Task: Look for space in Ceská Lípa, Czech Republic from 12th July, 2023 to 16th July, 2023 for 8 adults in price range Rs.10000 to Rs.16000. Place can be private room with 8 bedrooms having 8 beds and 8 bathrooms. Property type can be house, flat, guest house, hotel. Amenities needed are: wifi, TV, free parkinig on premises, gym, breakfast. Booking option can be shelf check-in. Required host language is English.
Action: Mouse moved to (613, 128)
Screenshot: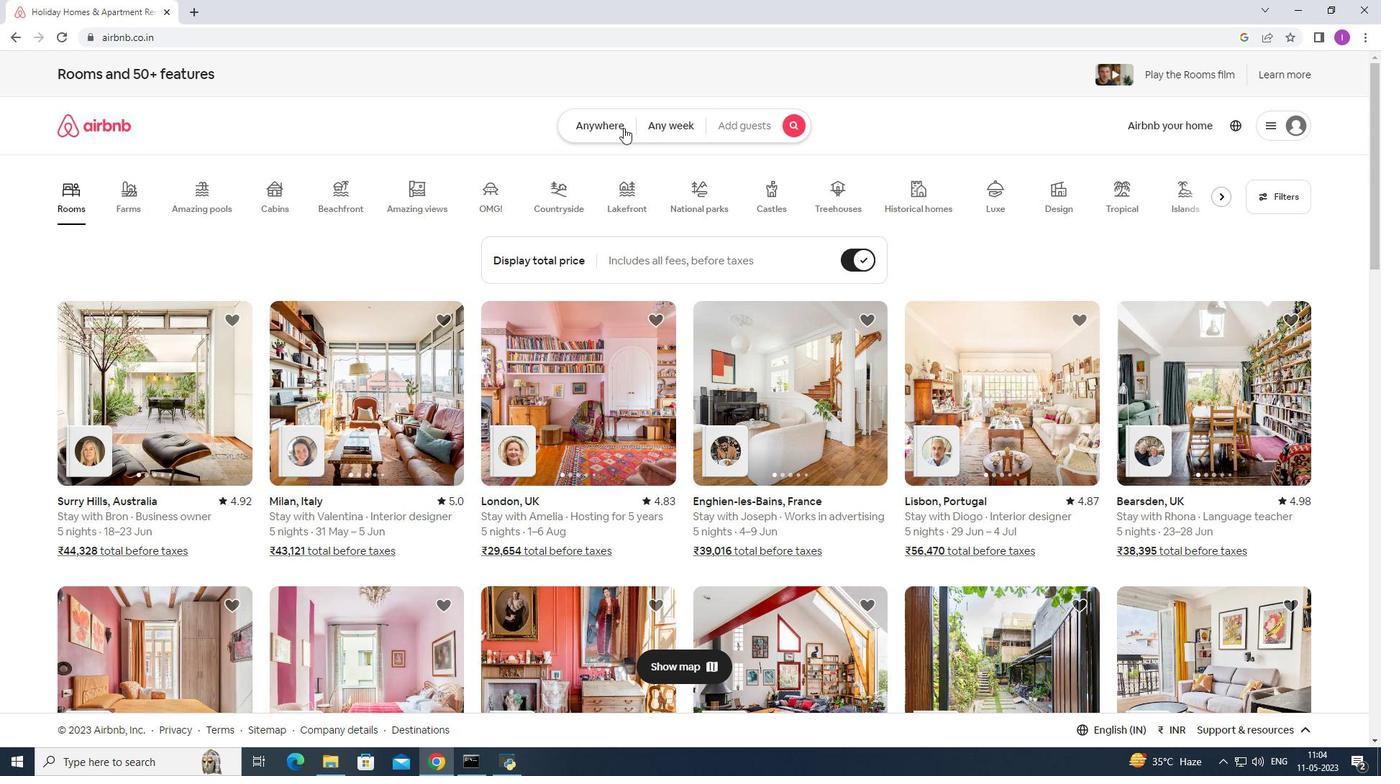 
Action: Mouse pressed left at (613, 128)
Screenshot: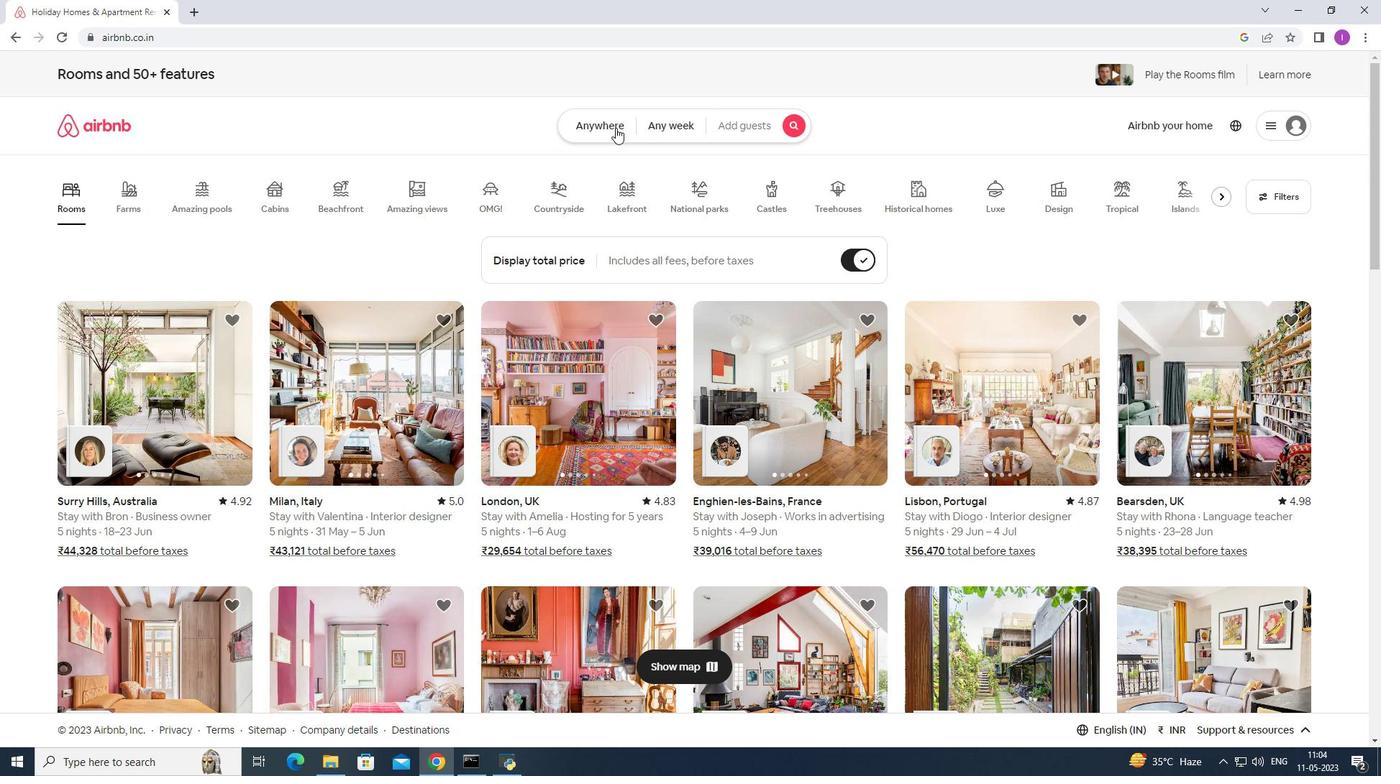 
Action: Mouse moved to (511, 169)
Screenshot: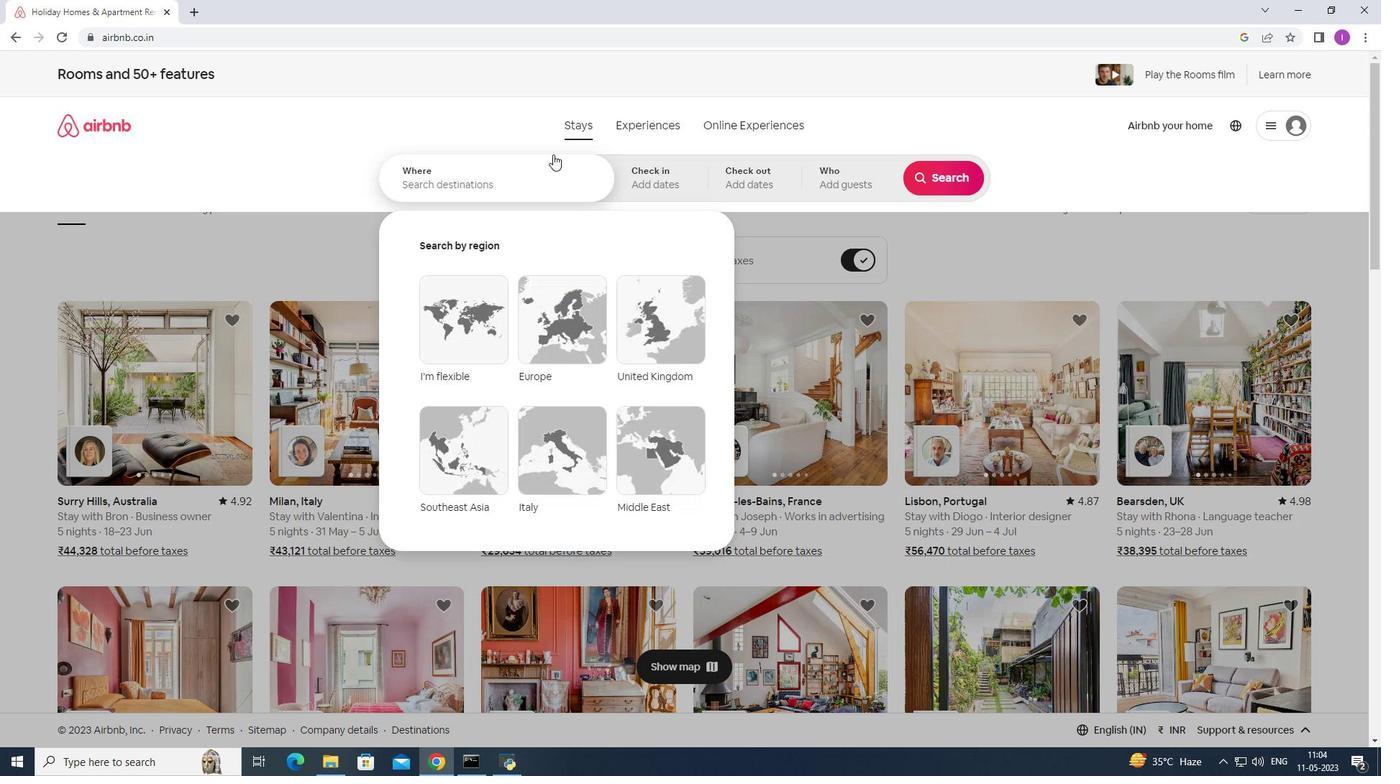 
Action: Mouse pressed left at (511, 169)
Screenshot: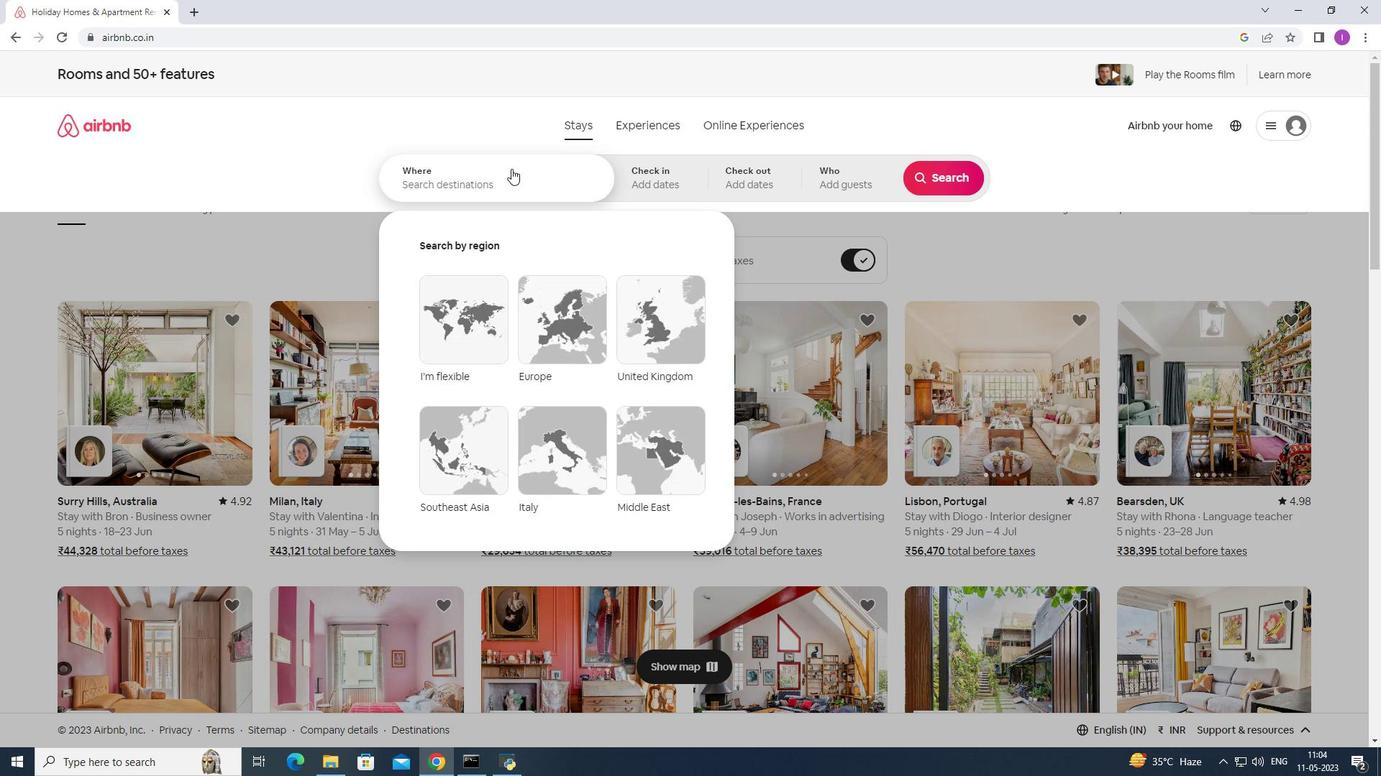
Action: Mouse moved to (481, 207)
Screenshot: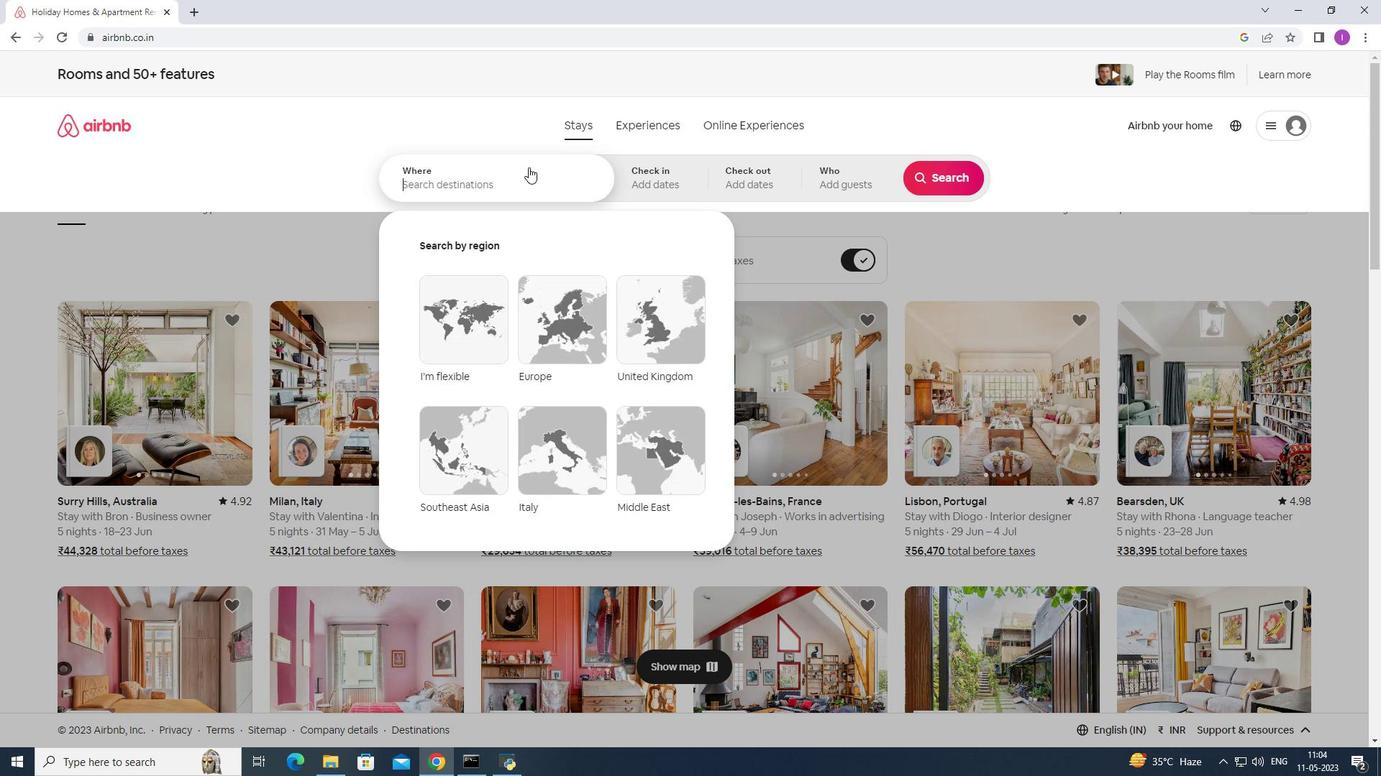 
Action: Key pressed <Key.shift>Ceska<Key.space><Key.shift>Lipa,<Key.shift>Czech<Key.space><Key.shift>Republic
Screenshot: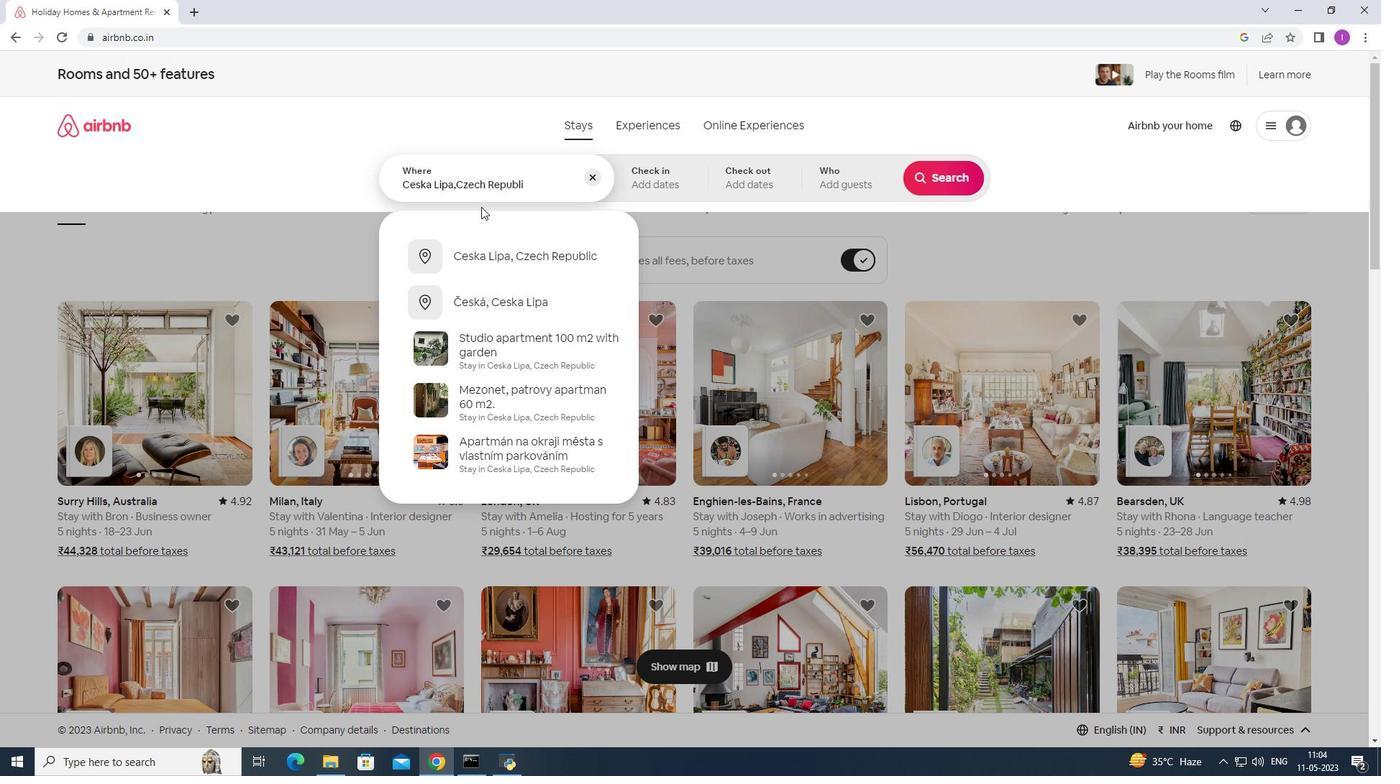 
Action: Mouse moved to (580, 252)
Screenshot: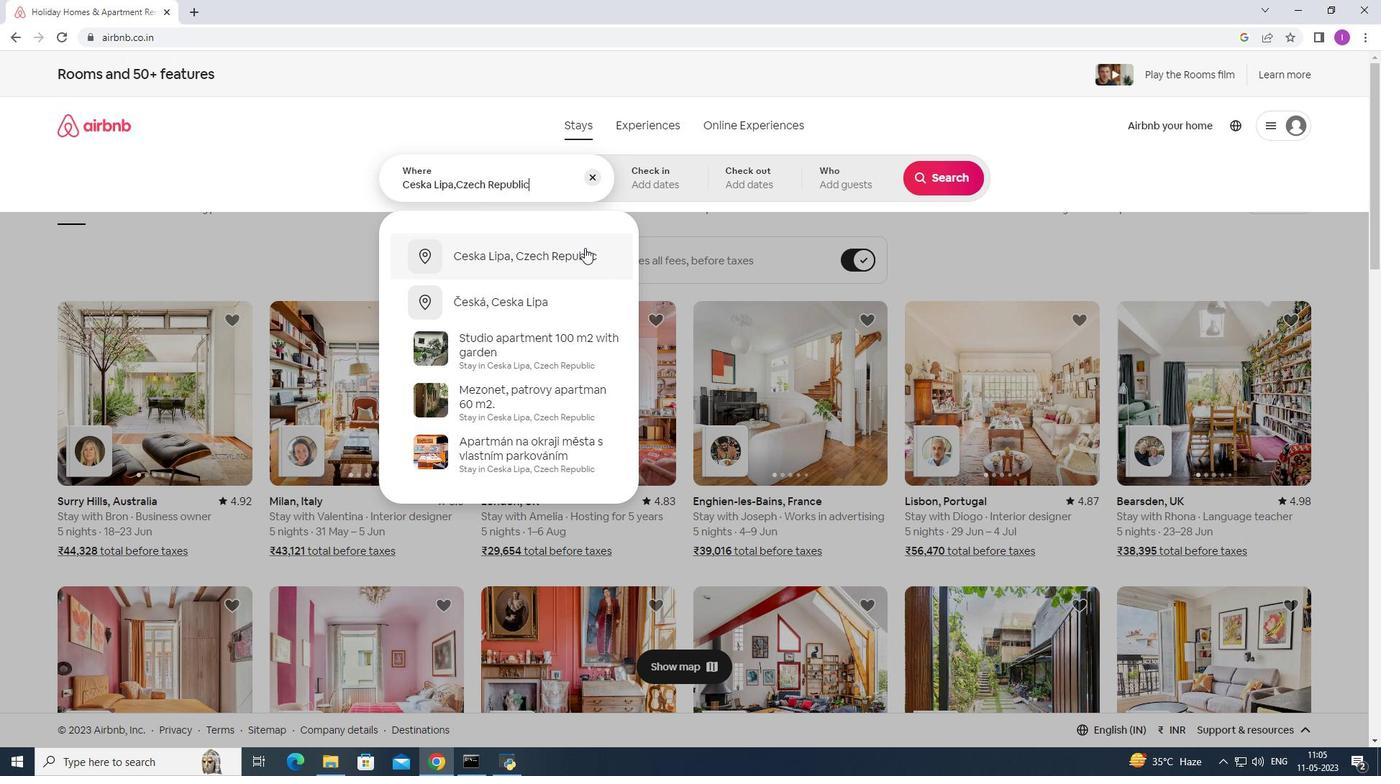 
Action: Mouse pressed left at (580, 252)
Screenshot: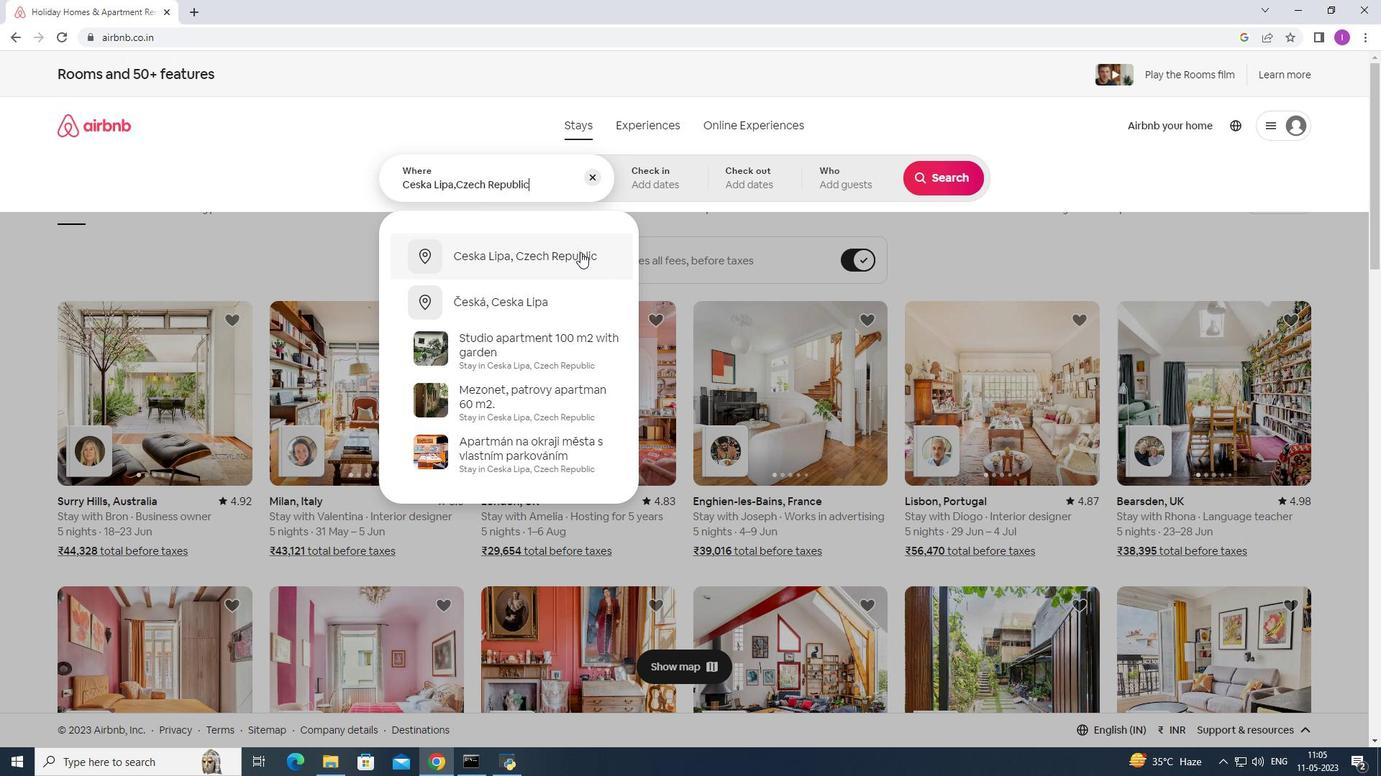 
Action: Mouse moved to (935, 295)
Screenshot: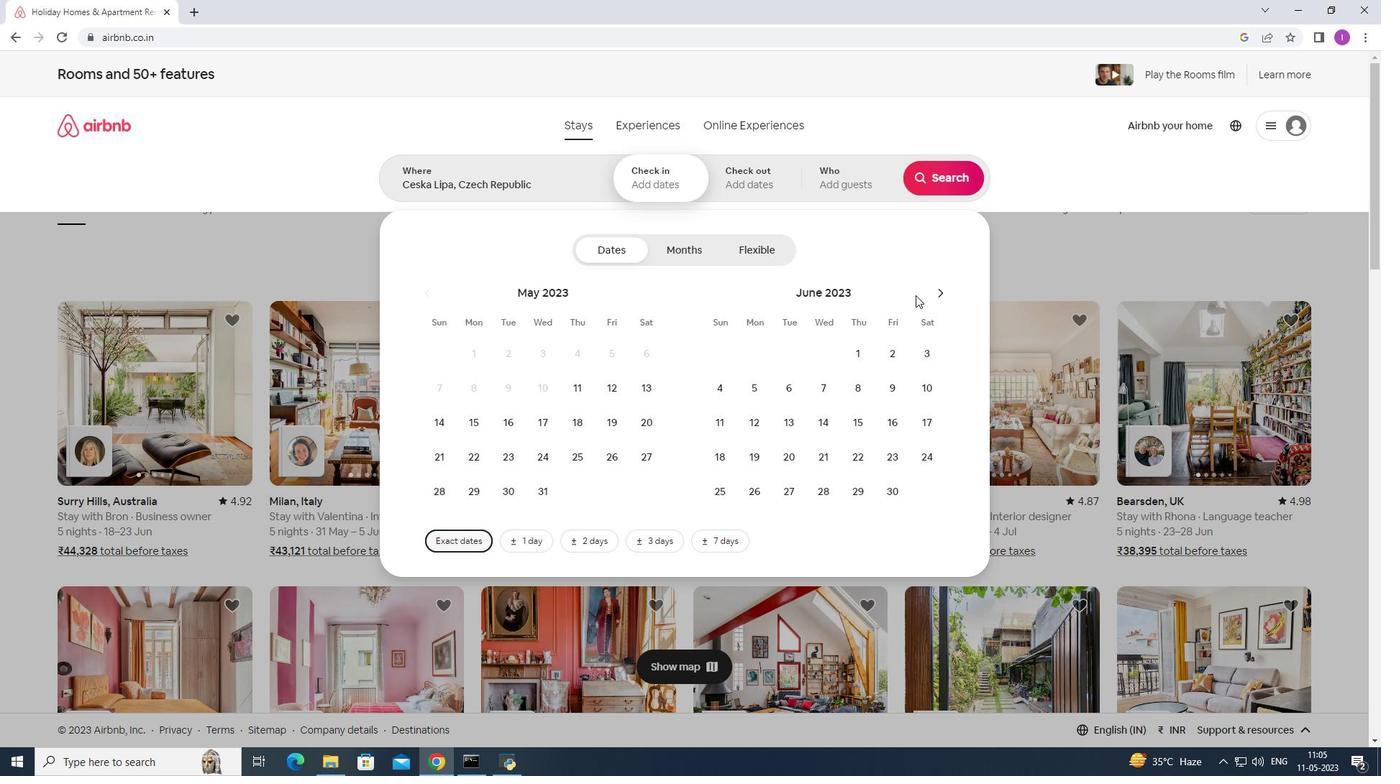 
Action: Mouse pressed left at (935, 295)
Screenshot: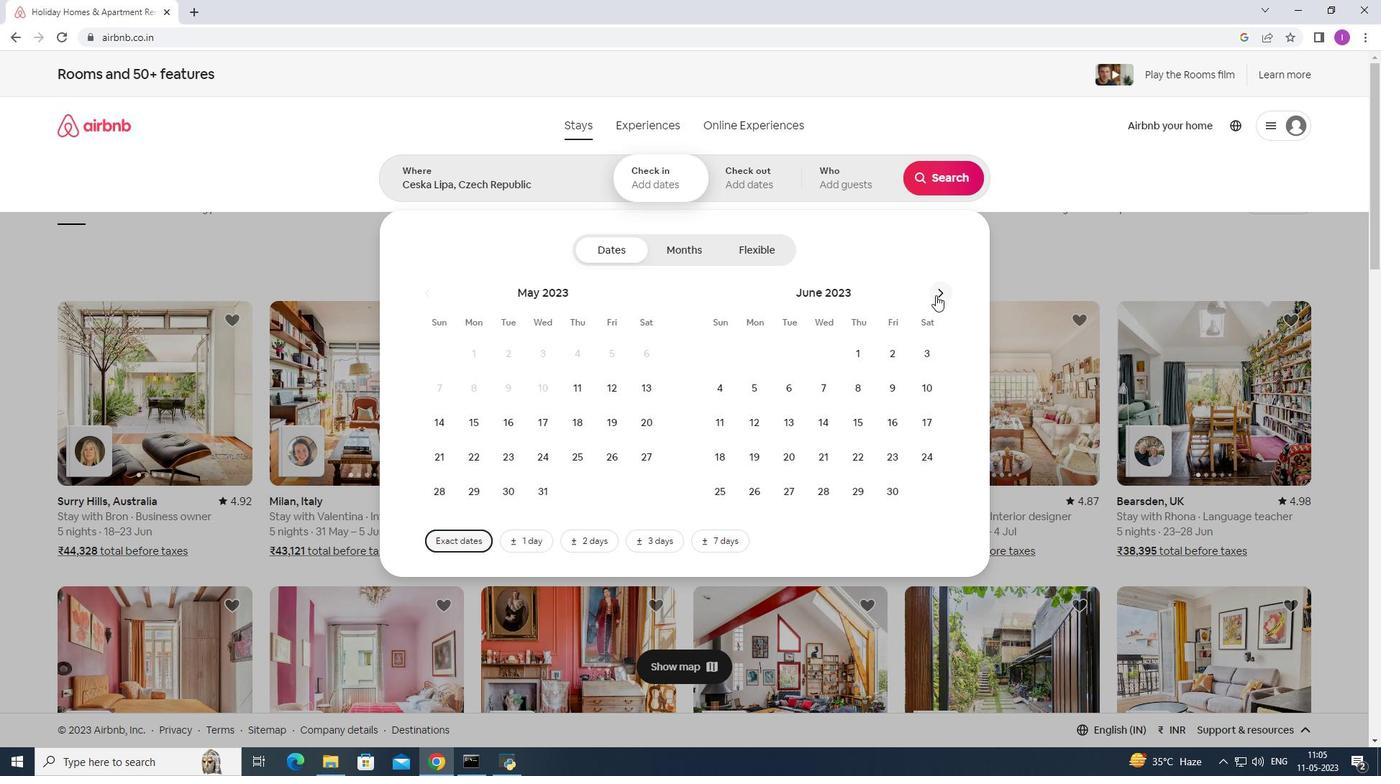 
Action: Mouse pressed left at (935, 295)
Screenshot: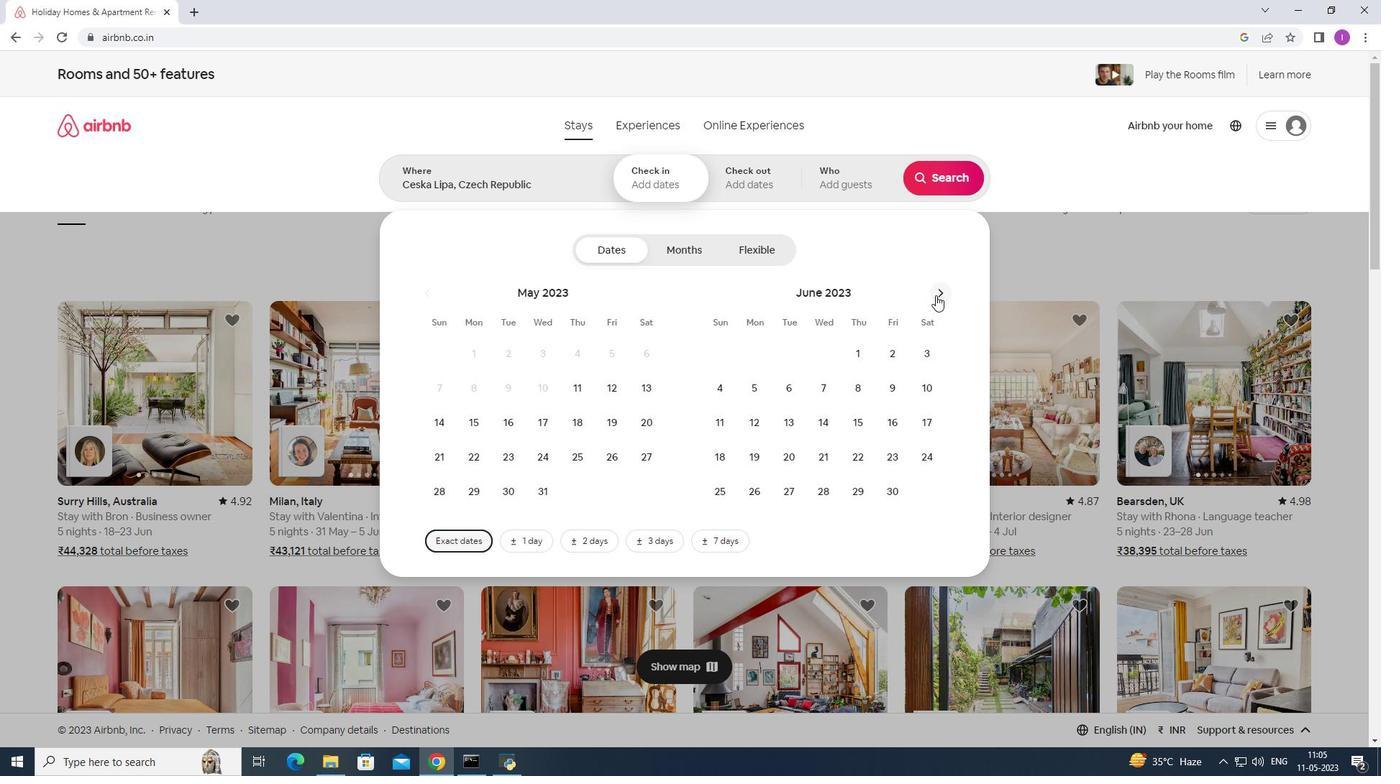 
Action: Mouse moved to (545, 420)
Screenshot: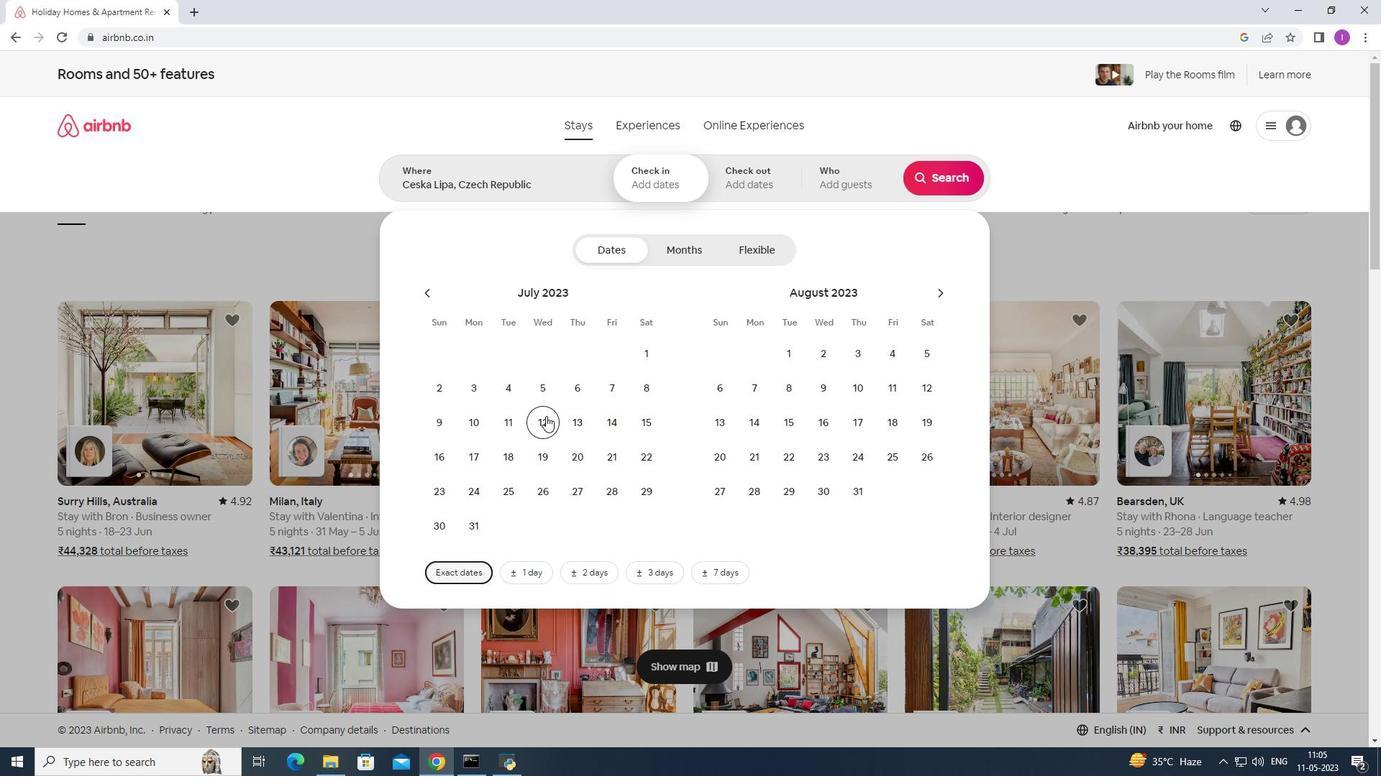 
Action: Mouse pressed left at (545, 420)
Screenshot: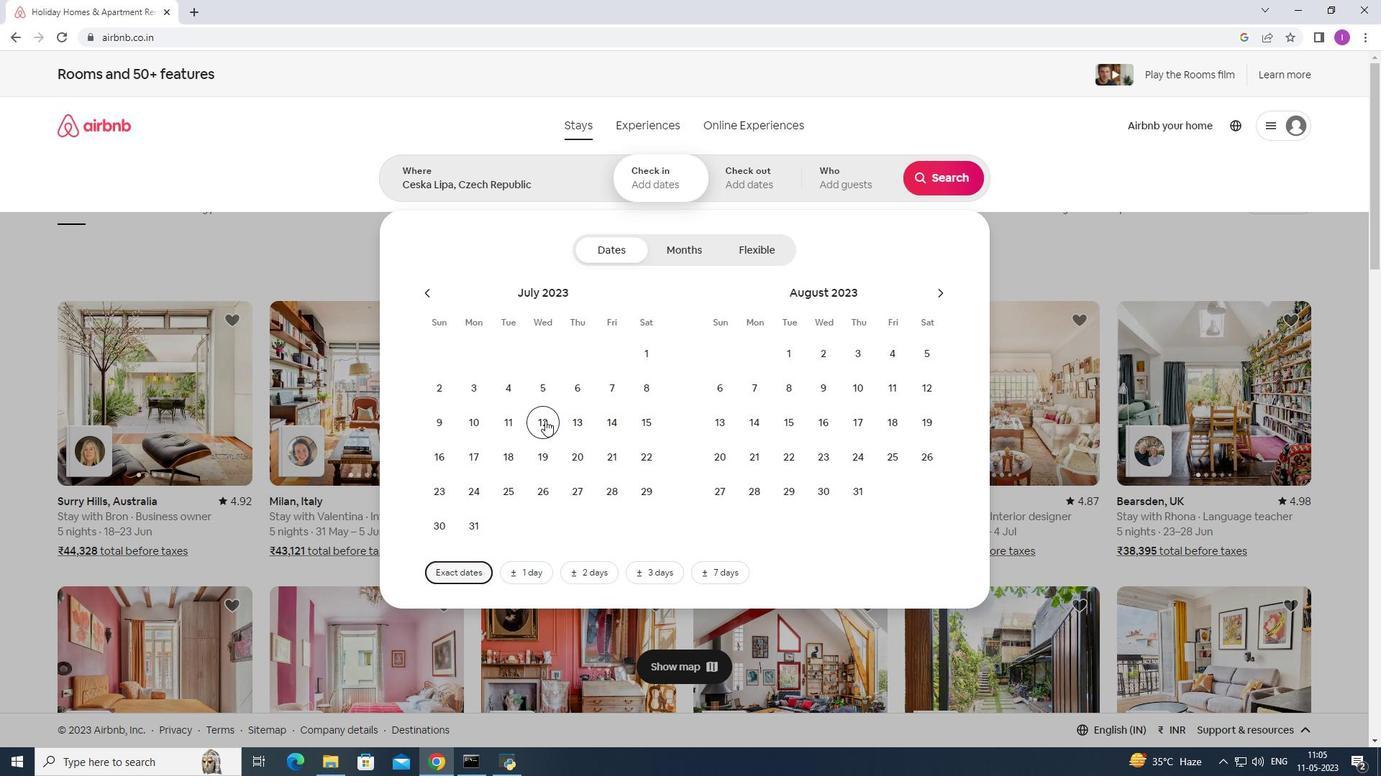 
Action: Mouse moved to (439, 464)
Screenshot: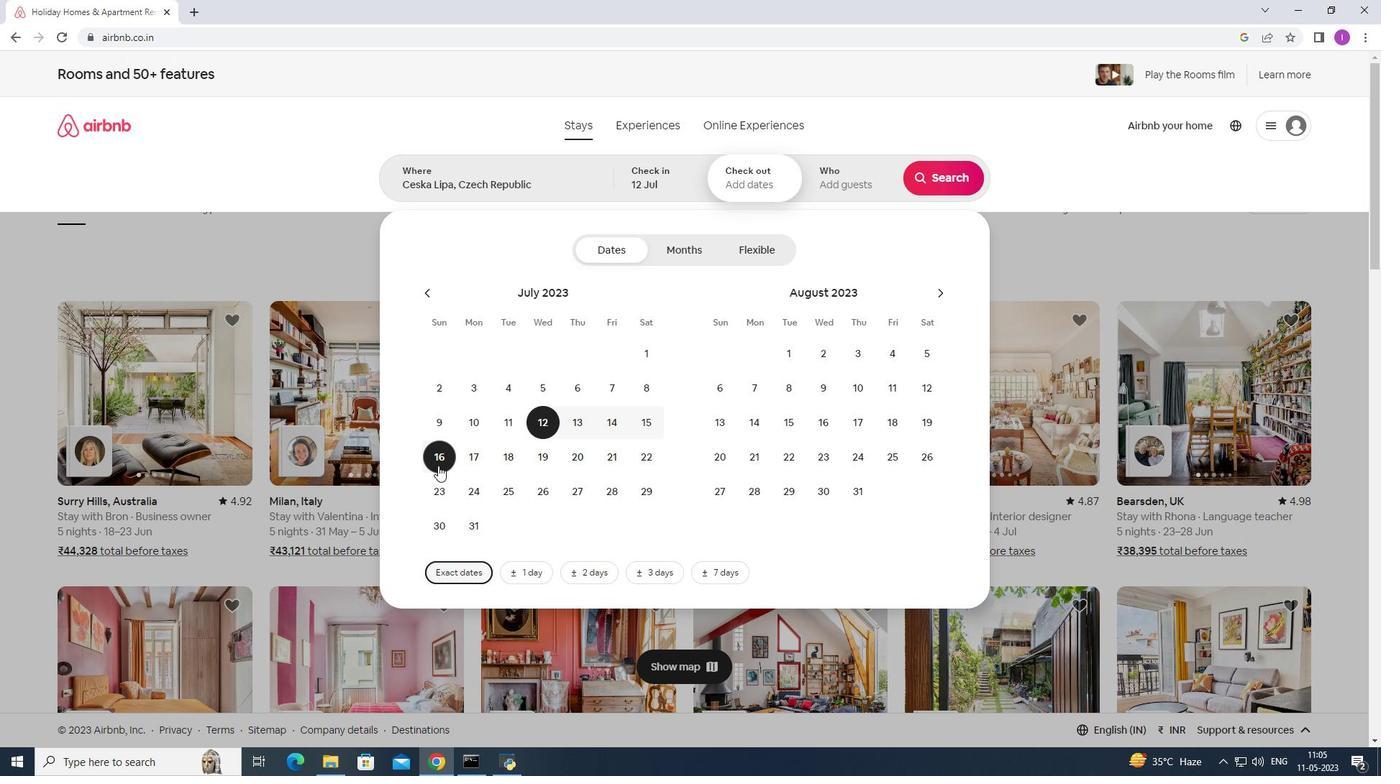 
Action: Mouse pressed left at (439, 464)
Screenshot: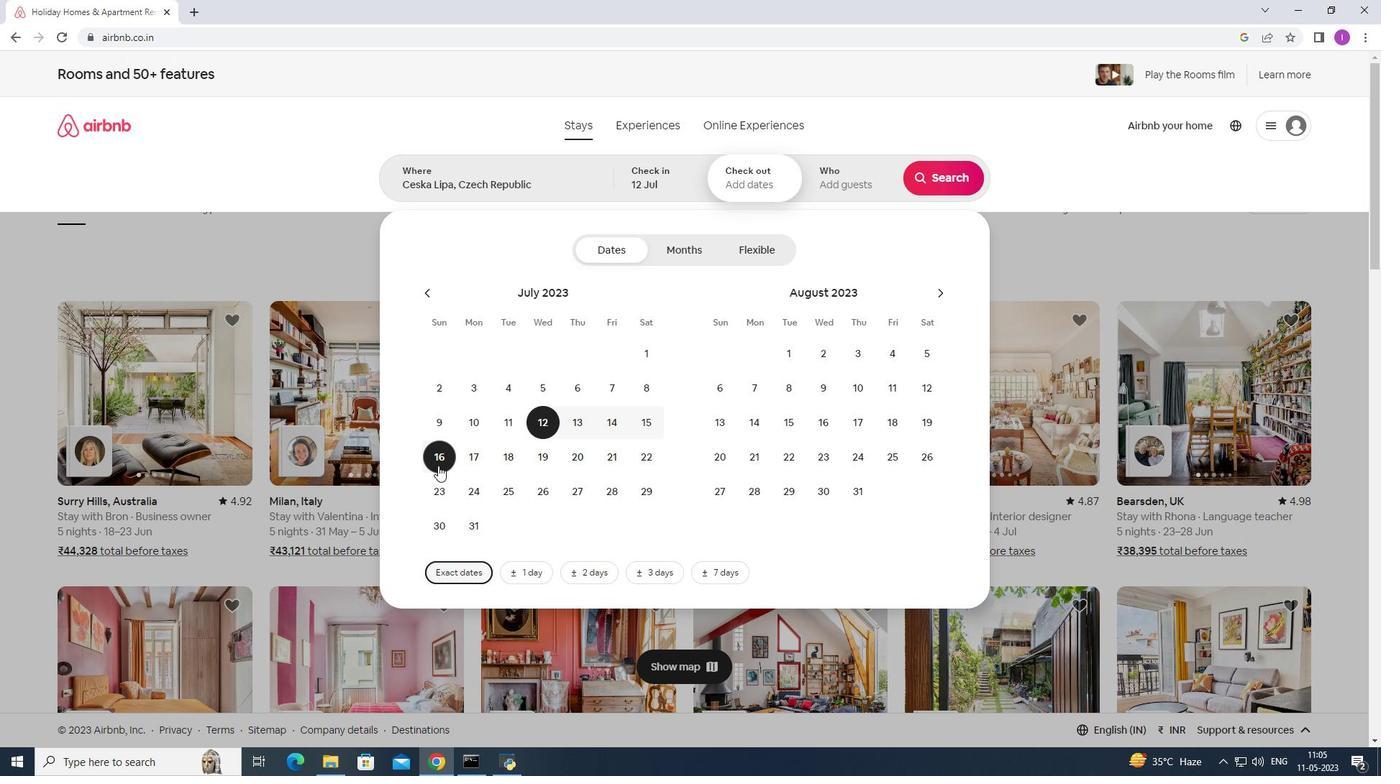
Action: Mouse moved to (839, 177)
Screenshot: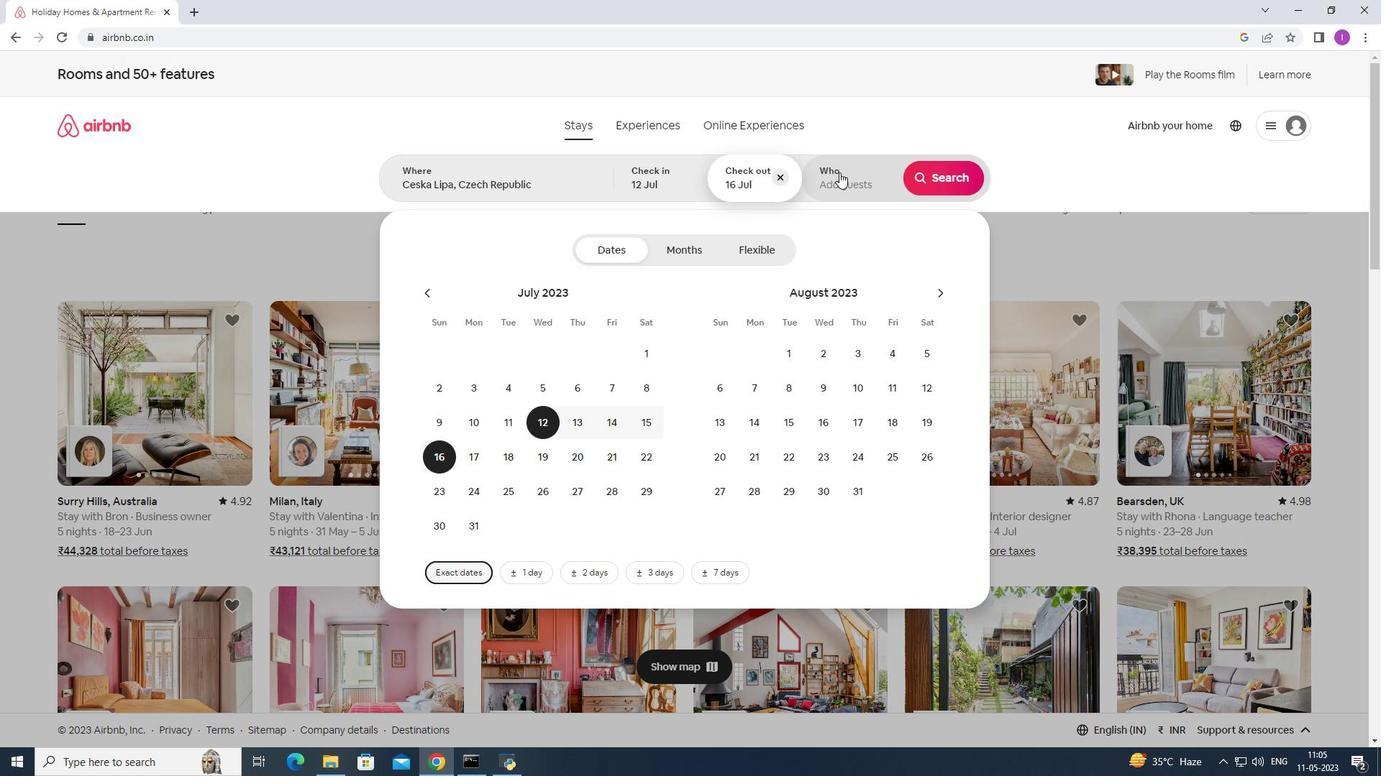
Action: Mouse pressed left at (839, 177)
Screenshot: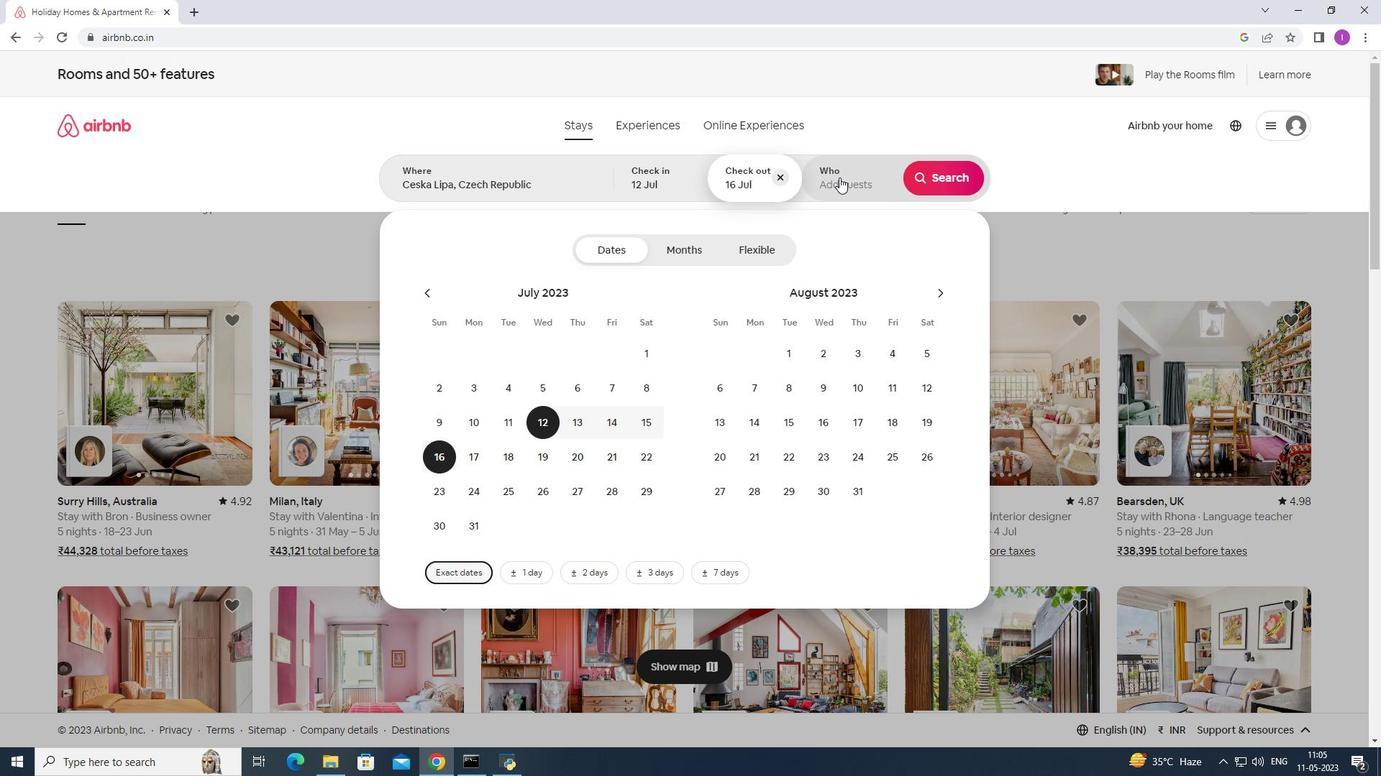 
Action: Mouse moved to (943, 258)
Screenshot: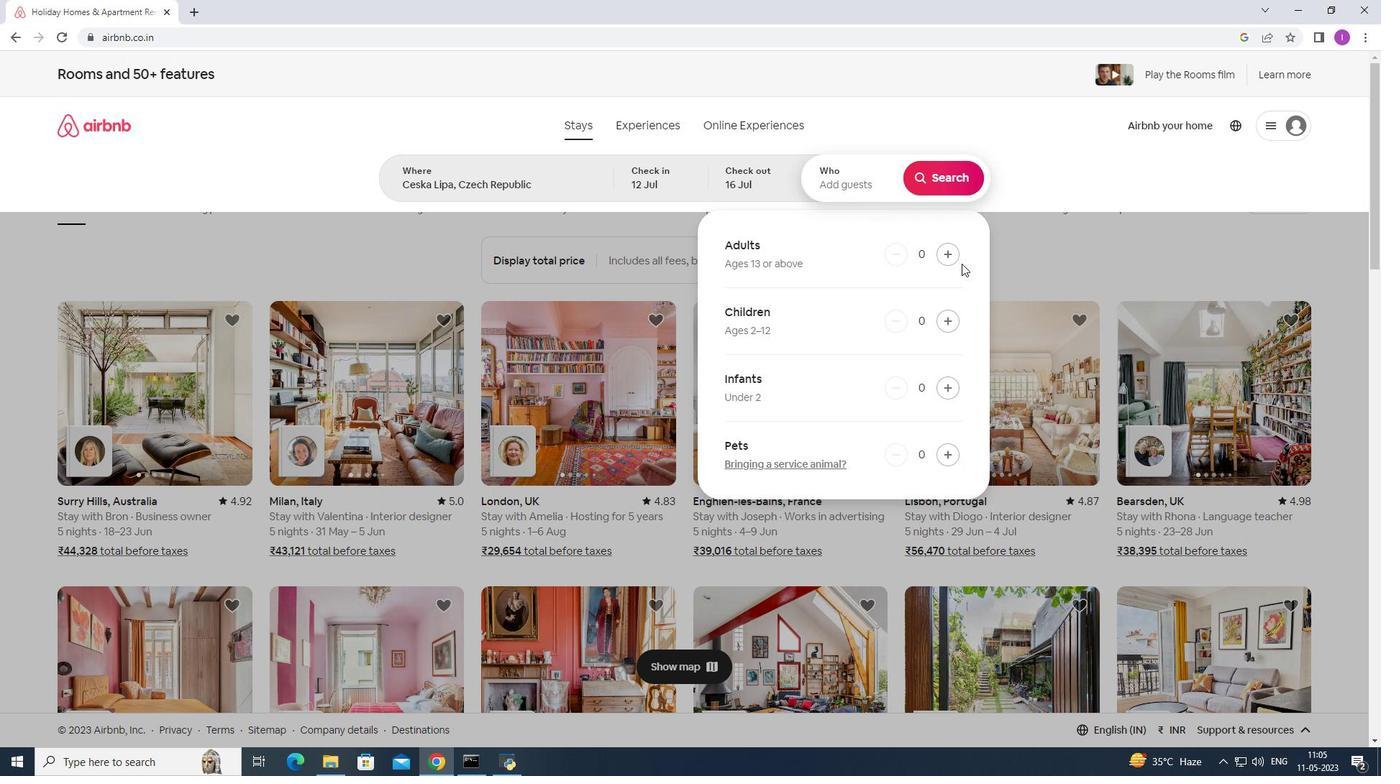 
Action: Mouse pressed left at (943, 258)
Screenshot: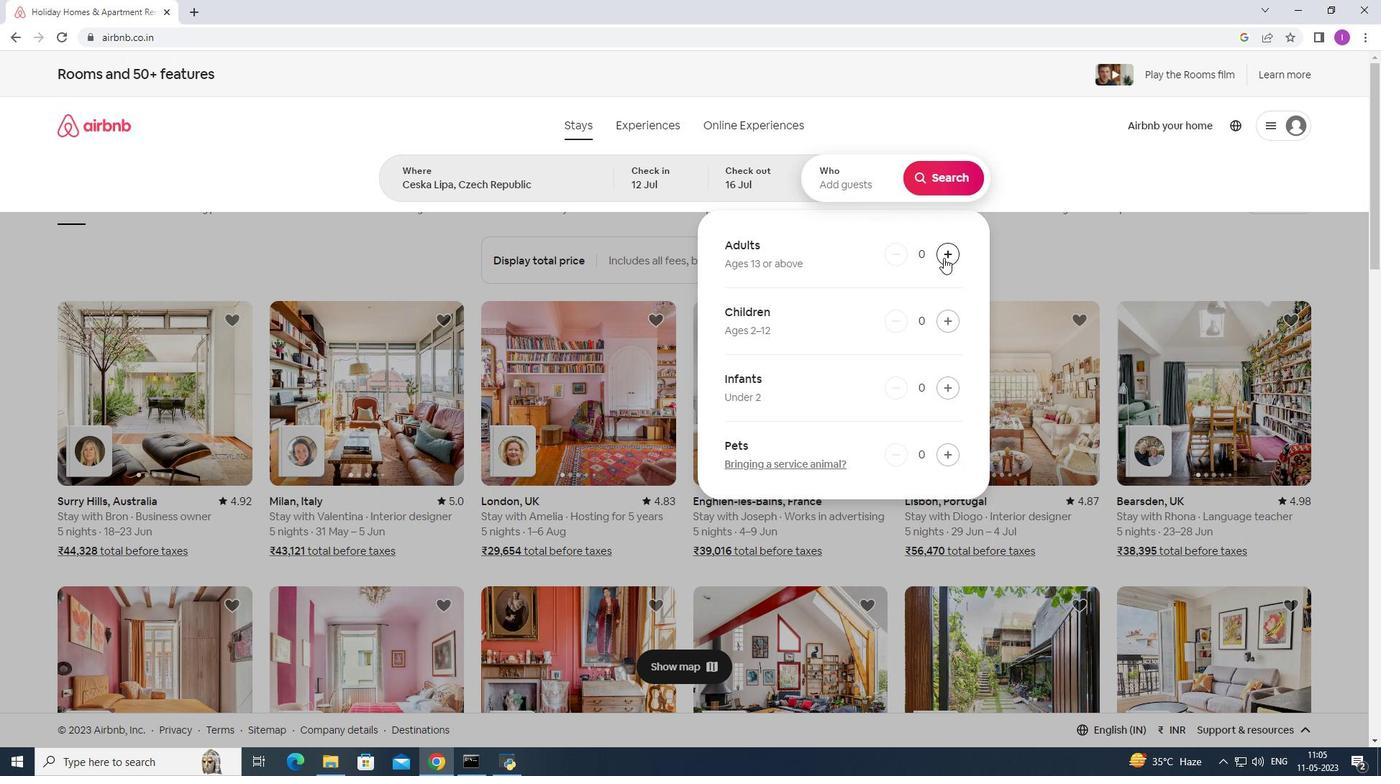 
Action: Mouse pressed left at (943, 258)
Screenshot: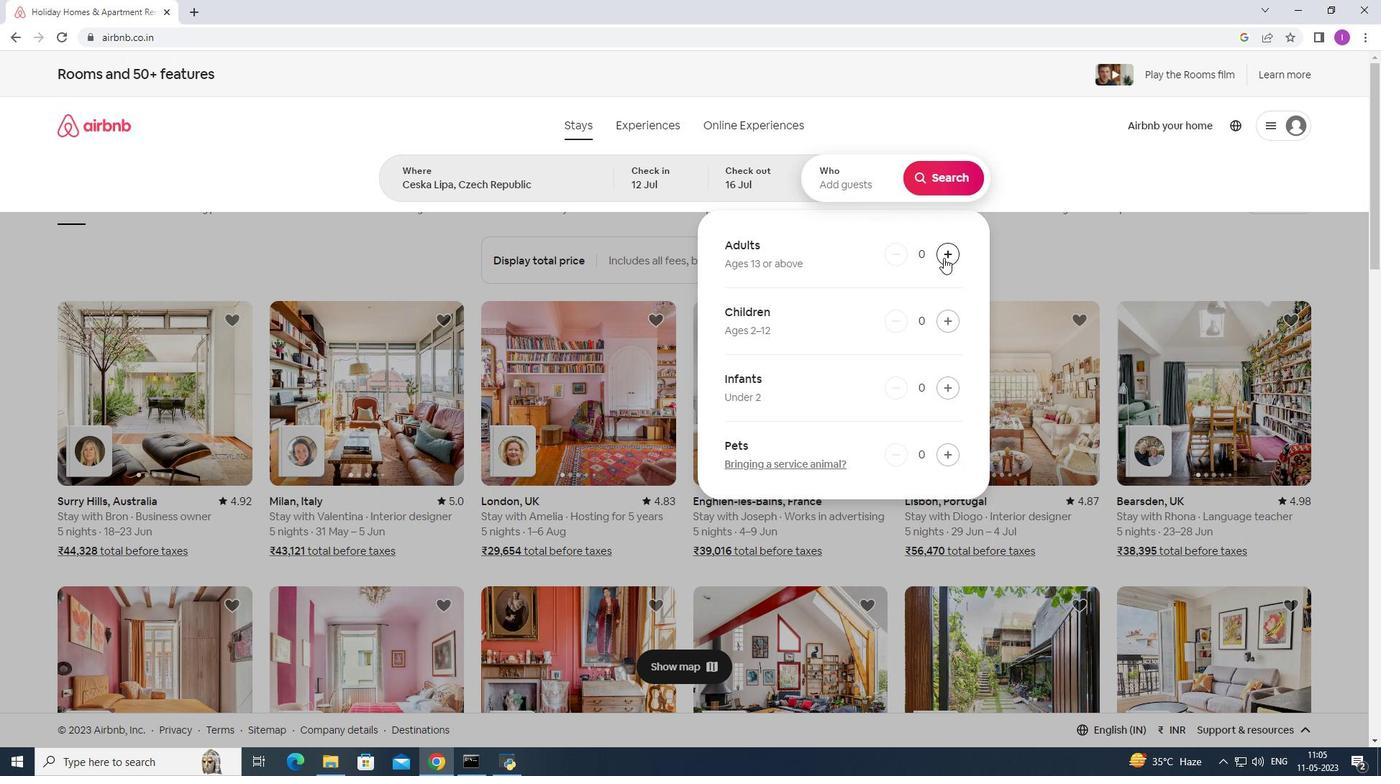 
Action: Mouse pressed left at (943, 258)
Screenshot: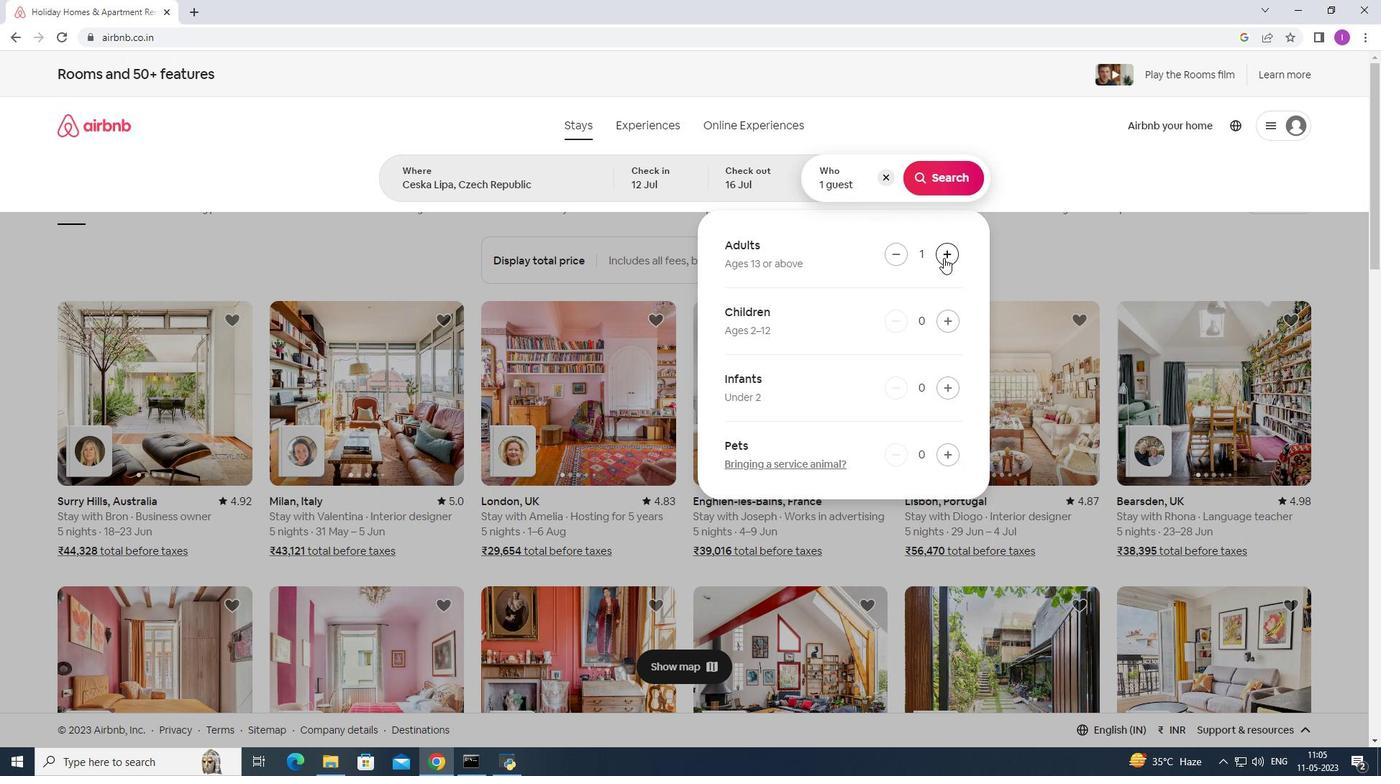 
Action: Mouse pressed left at (943, 258)
Screenshot: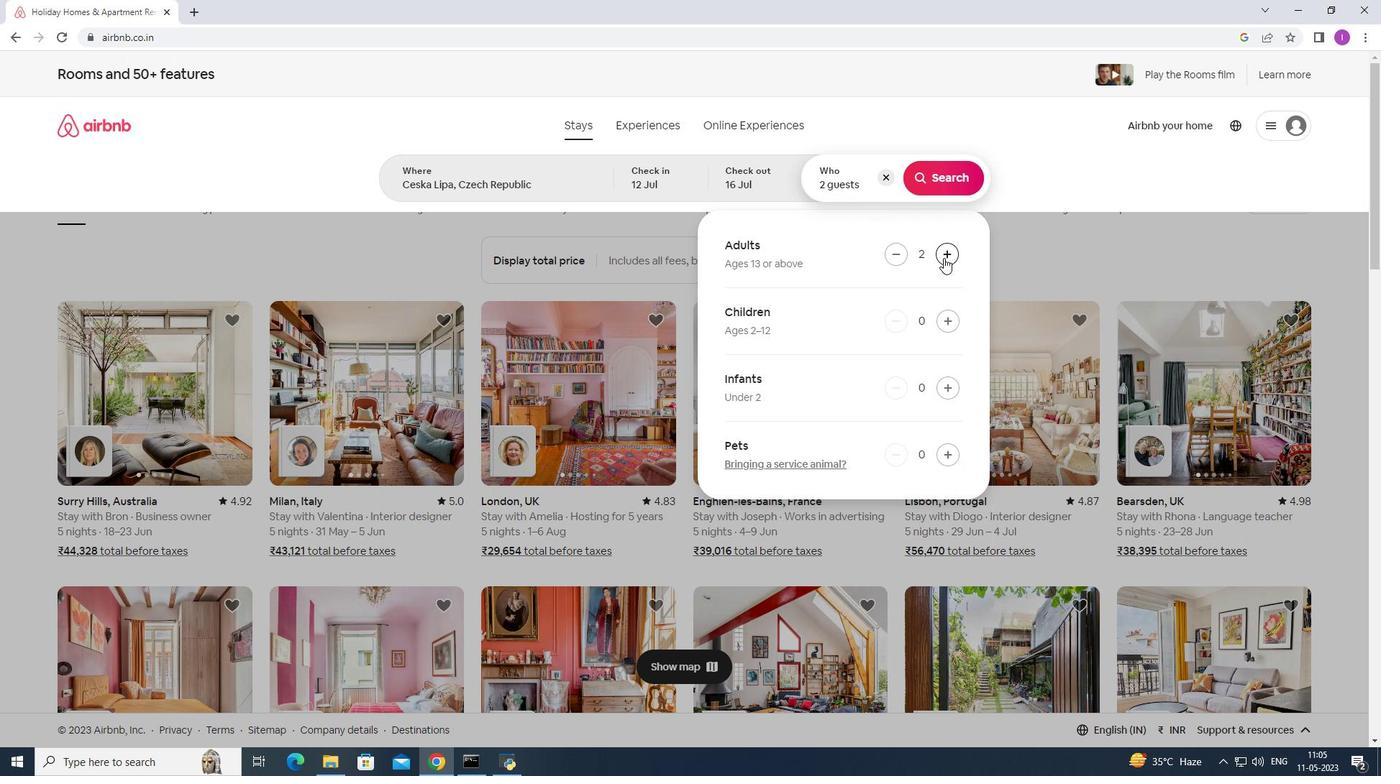 
Action: Mouse pressed left at (943, 258)
Screenshot: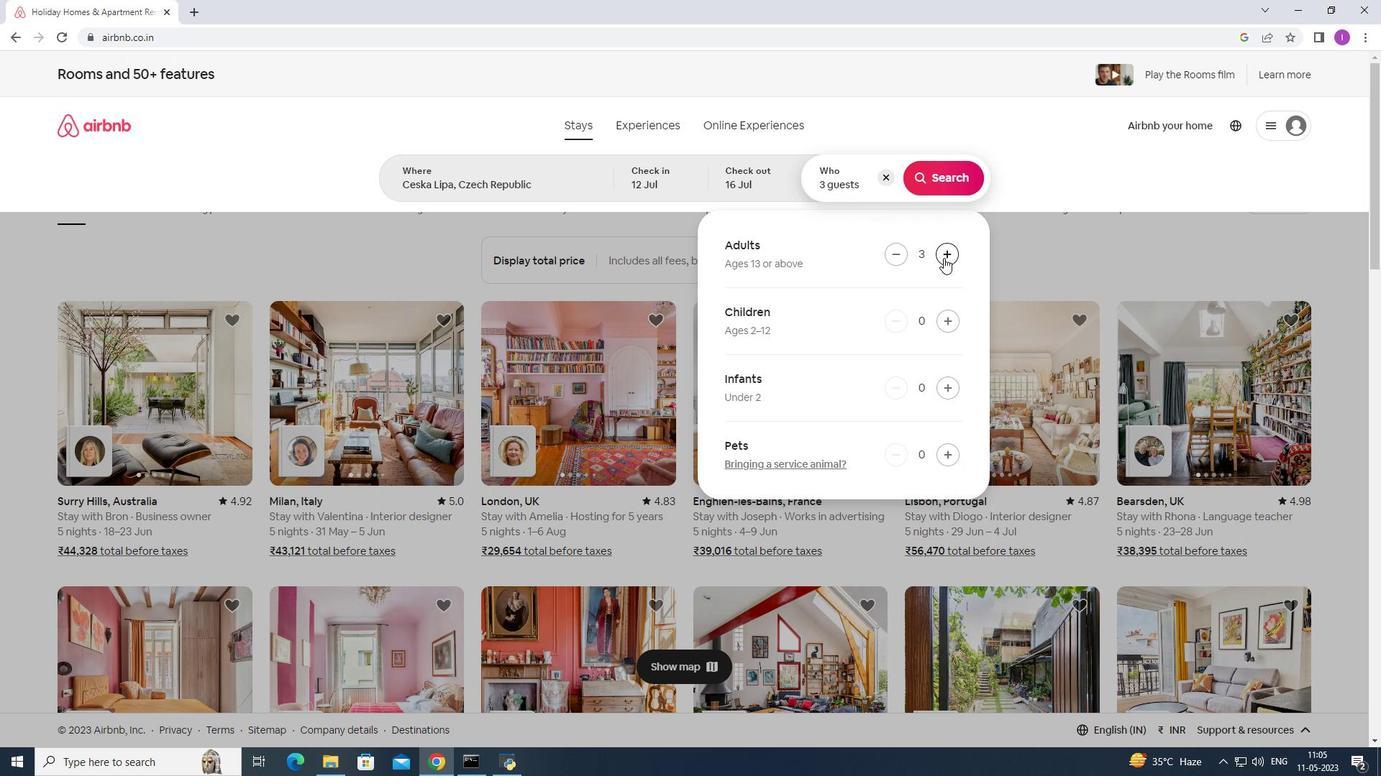 
Action: Mouse pressed left at (943, 258)
Screenshot: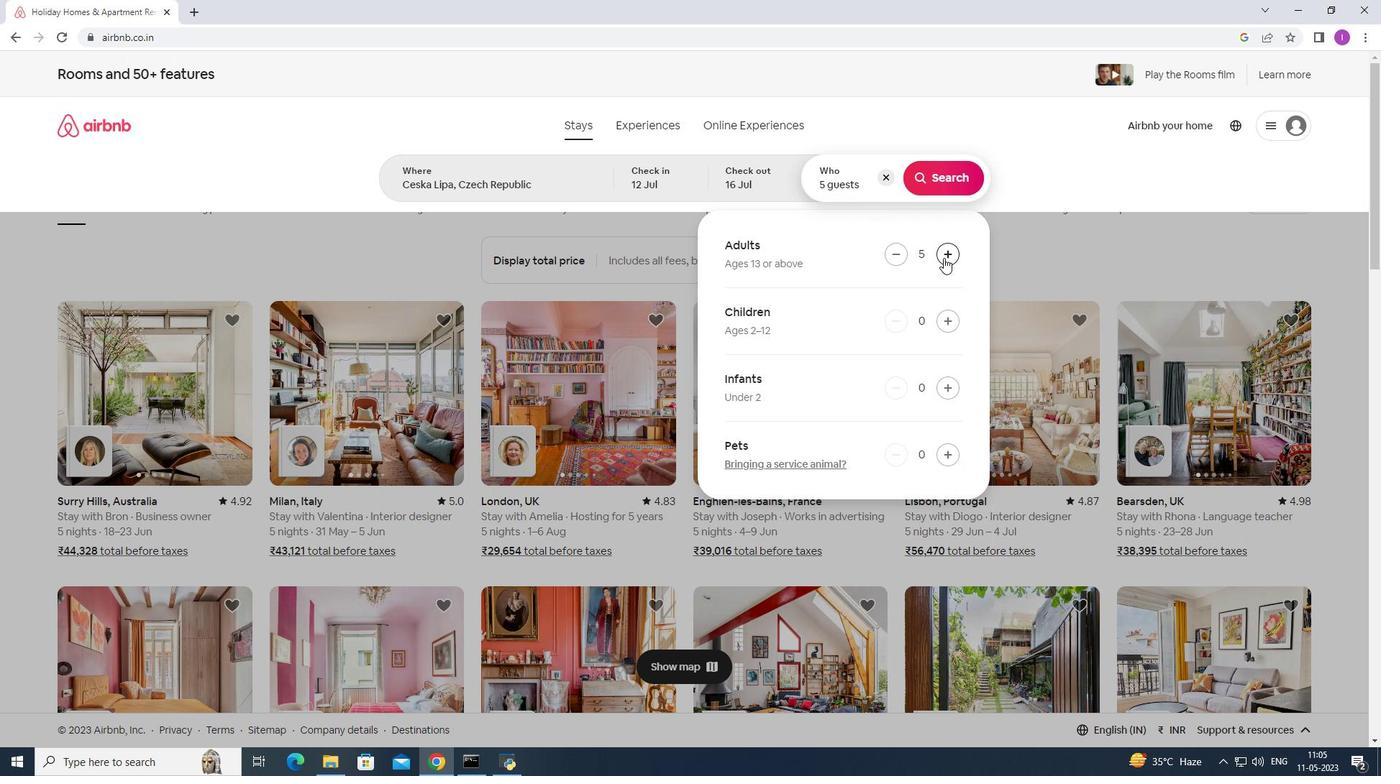 
Action: Mouse moved to (943, 258)
Screenshot: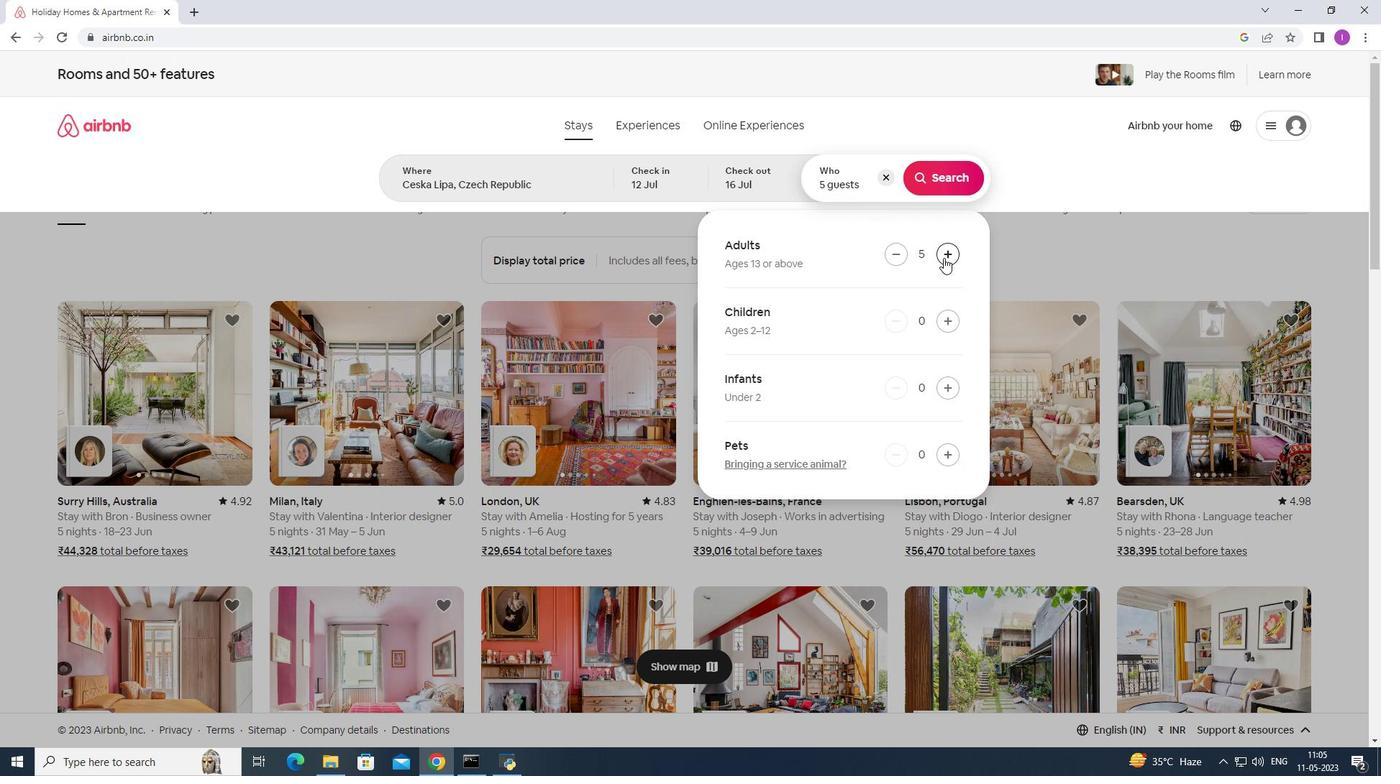 
Action: Mouse pressed left at (943, 258)
Screenshot: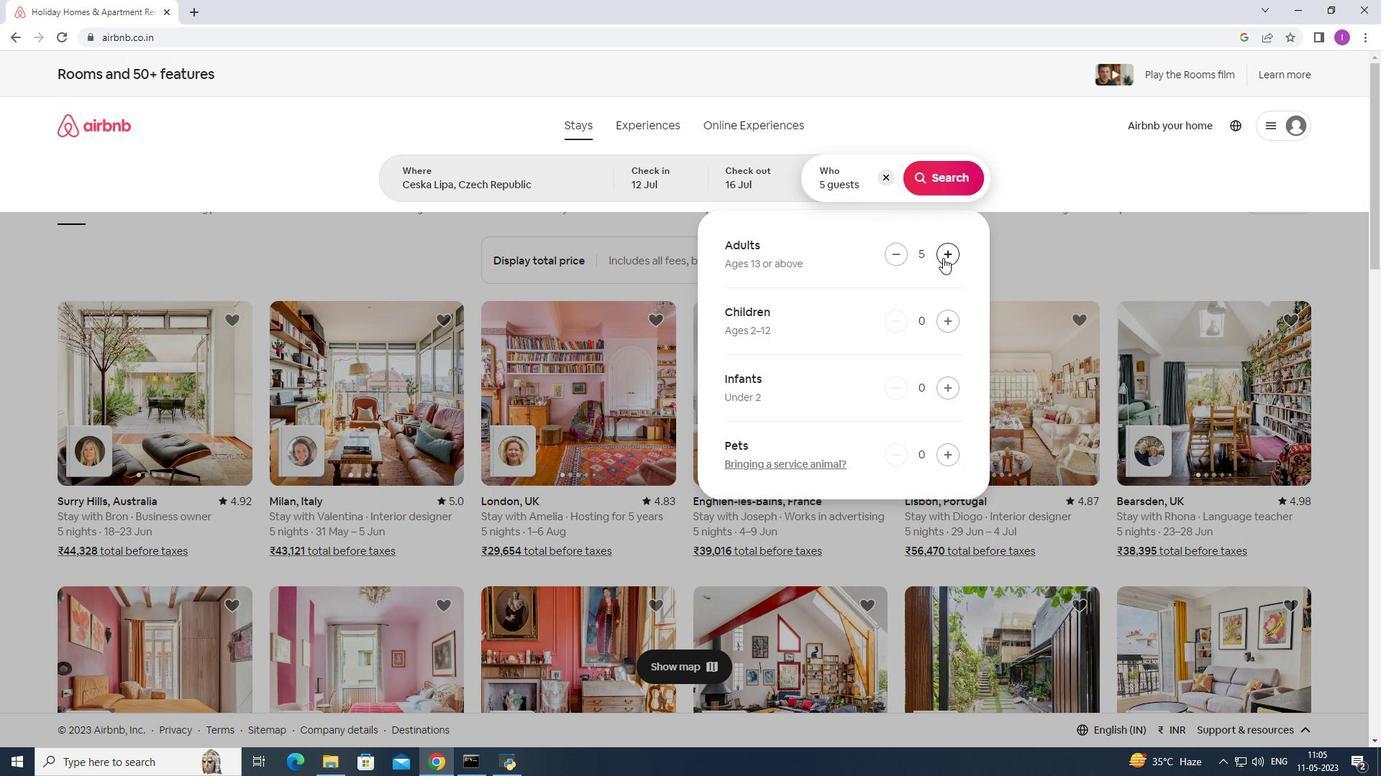 
Action: Mouse moved to (943, 251)
Screenshot: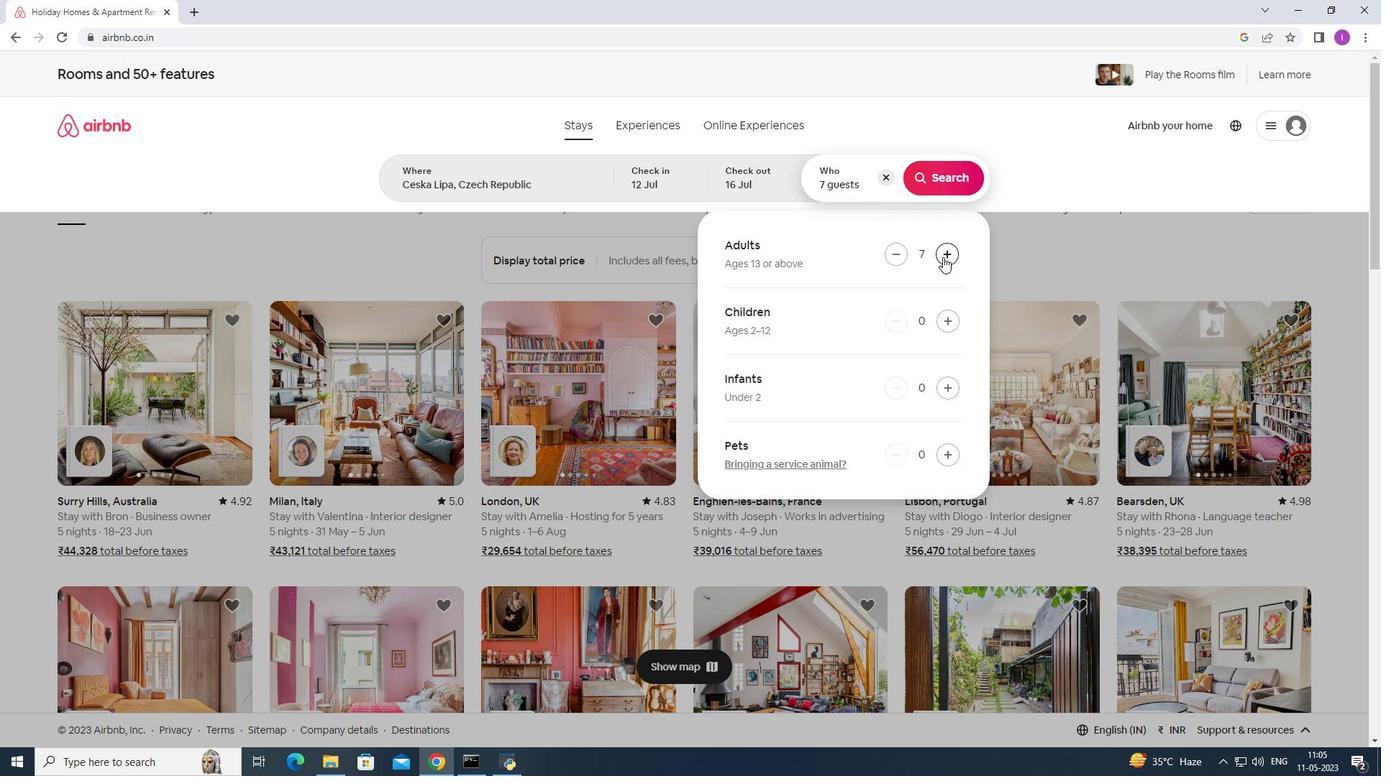 
Action: Mouse pressed left at (943, 251)
Screenshot: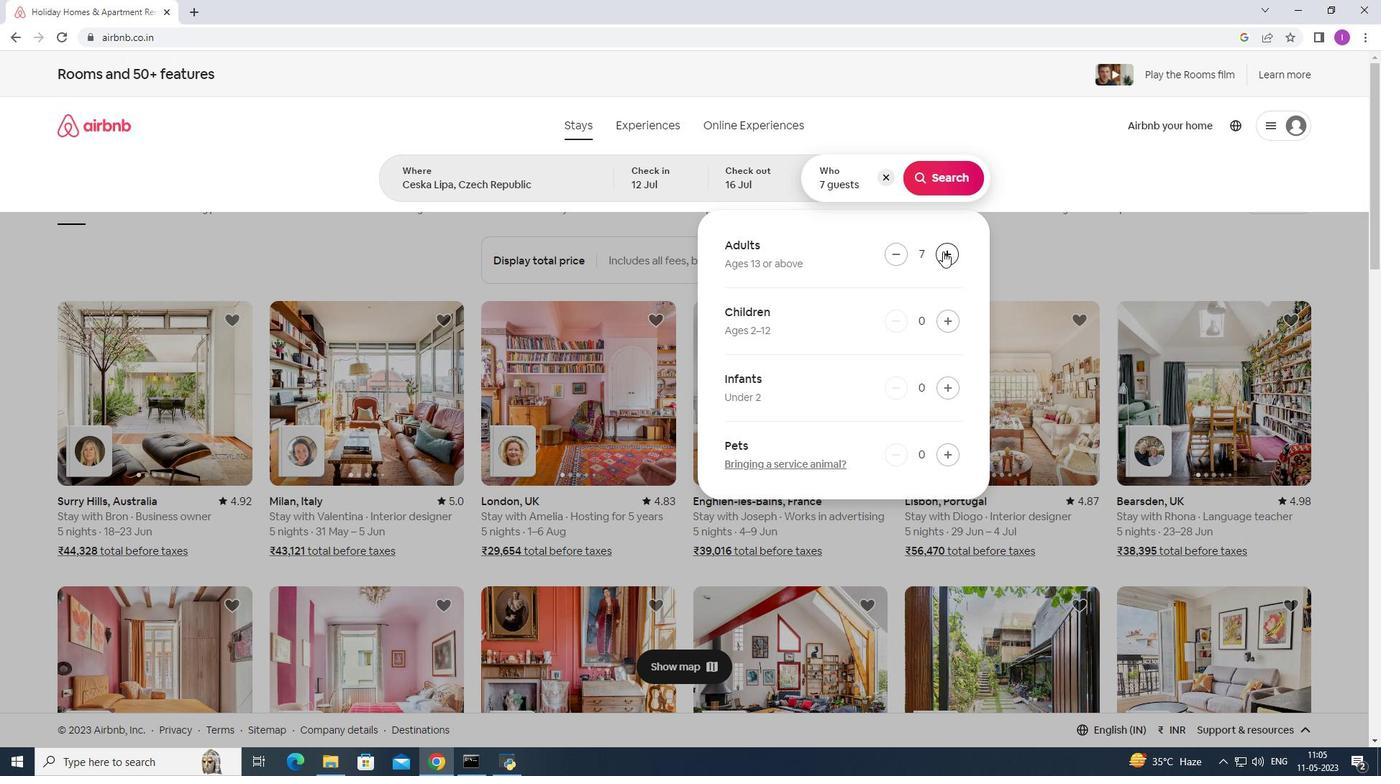 
Action: Mouse moved to (957, 185)
Screenshot: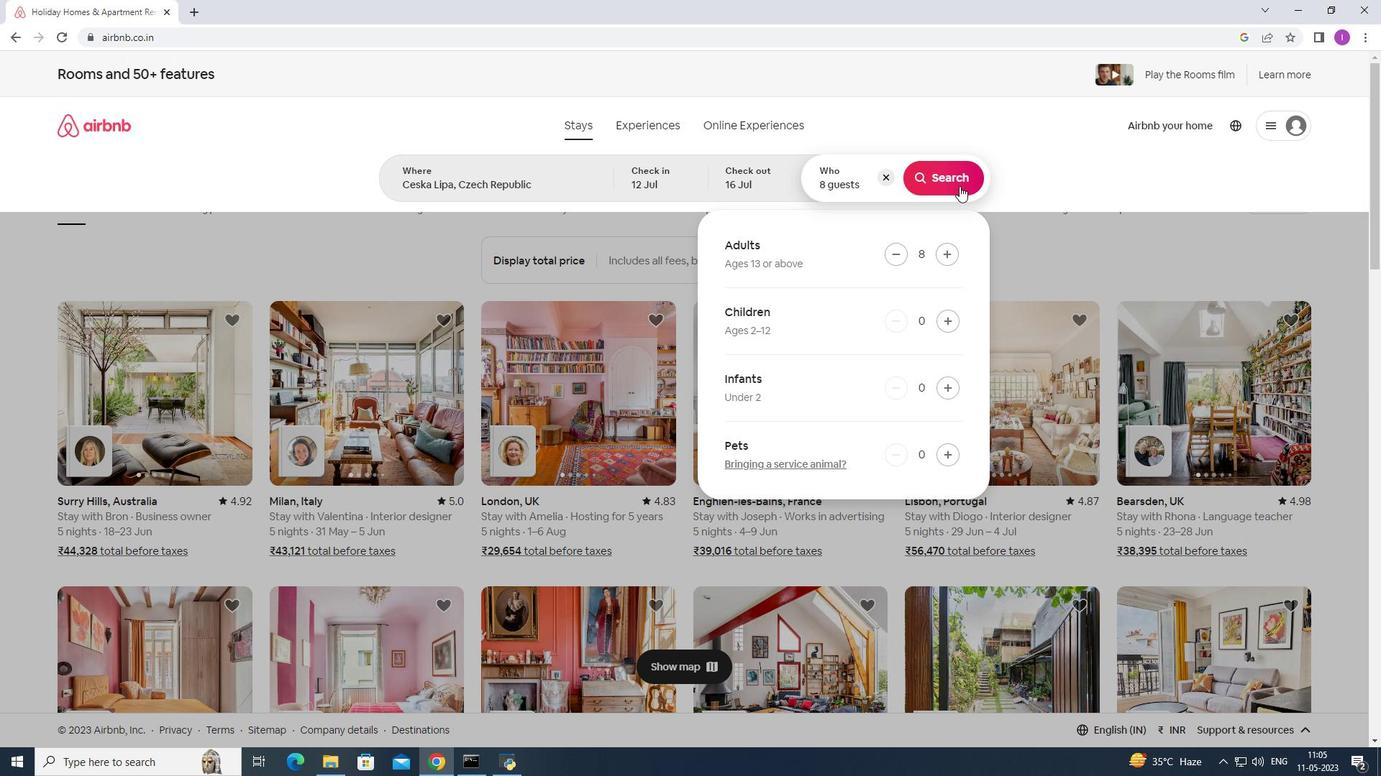 
Action: Mouse pressed left at (957, 185)
Screenshot: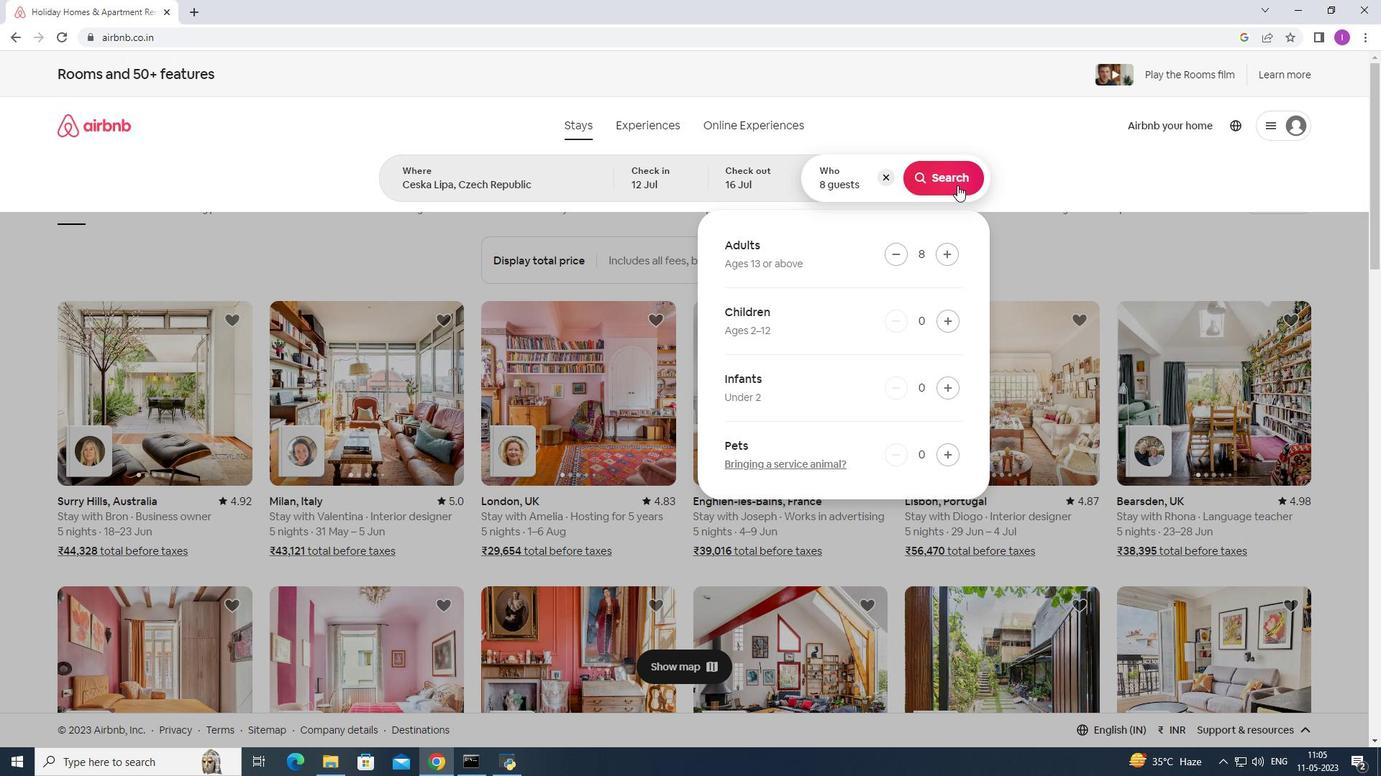 
Action: Mouse moved to (1317, 130)
Screenshot: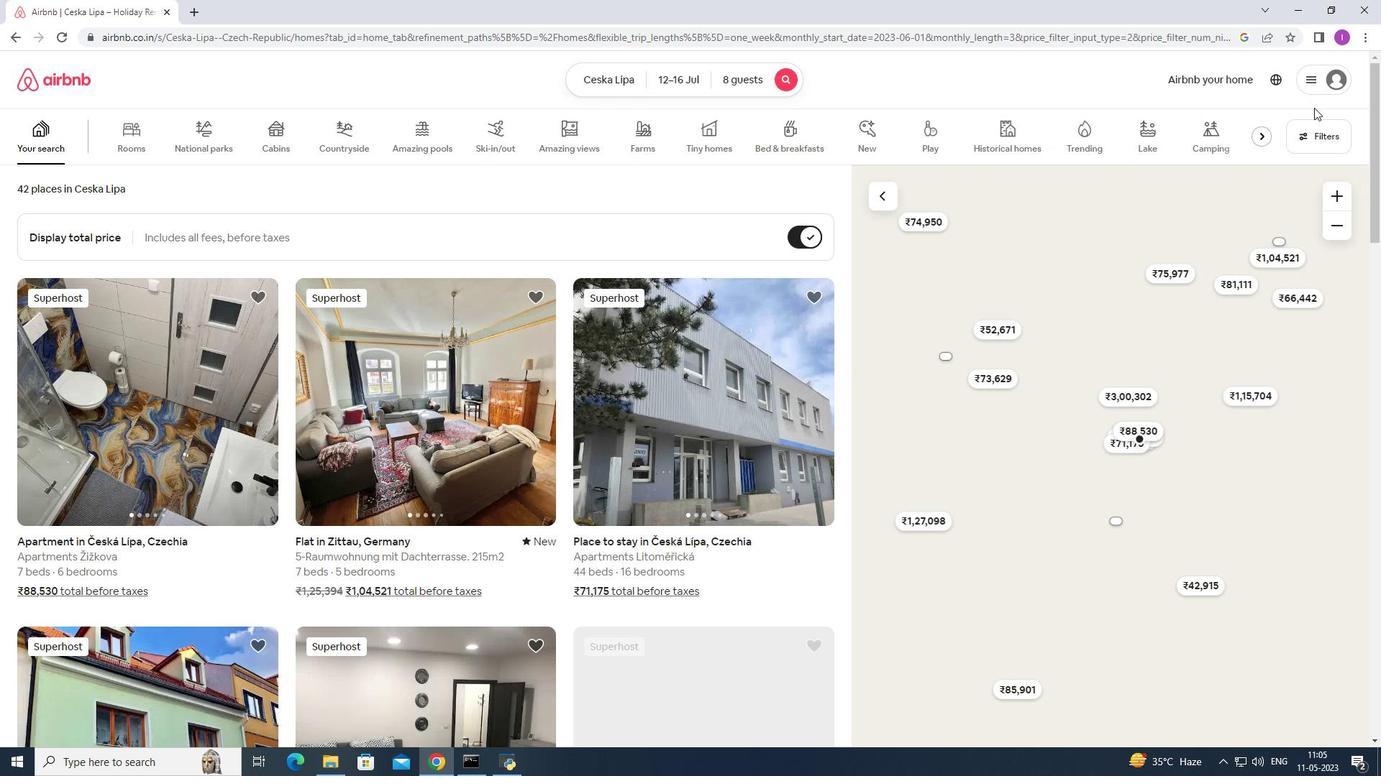 
Action: Mouse pressed left at (1317, 130)
Screenshot: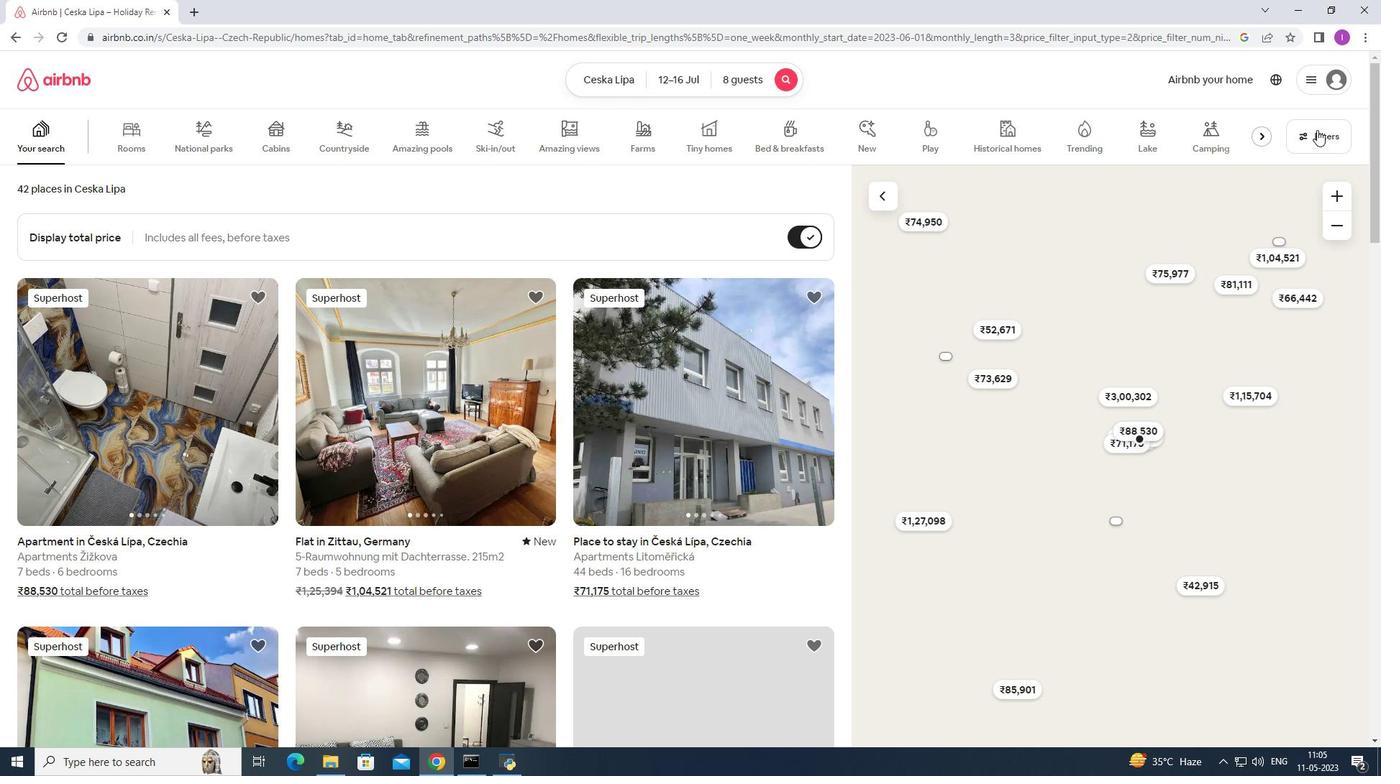 
Action: Mouse moved to (793, 489)
Screenshot: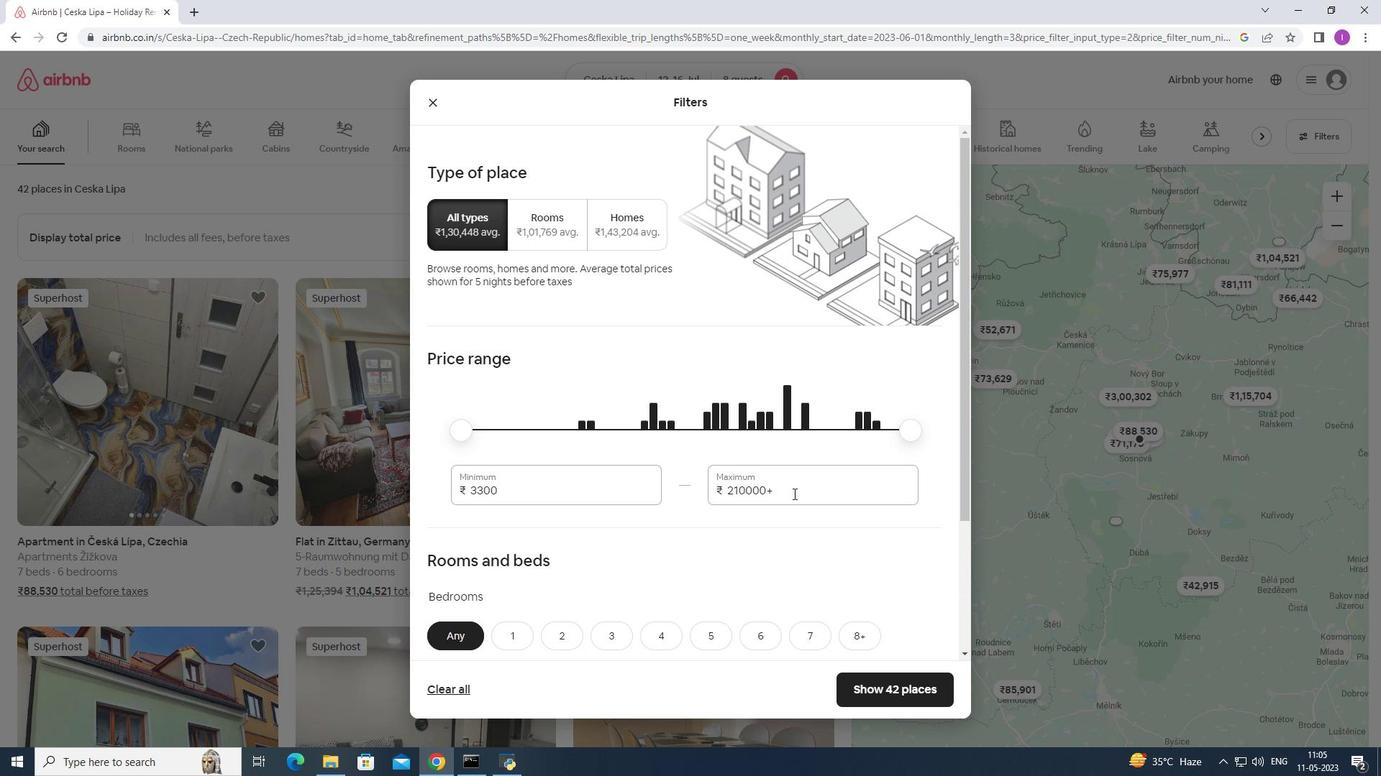 
Action: Mouse pressed left at (793, 489)
Screenshot: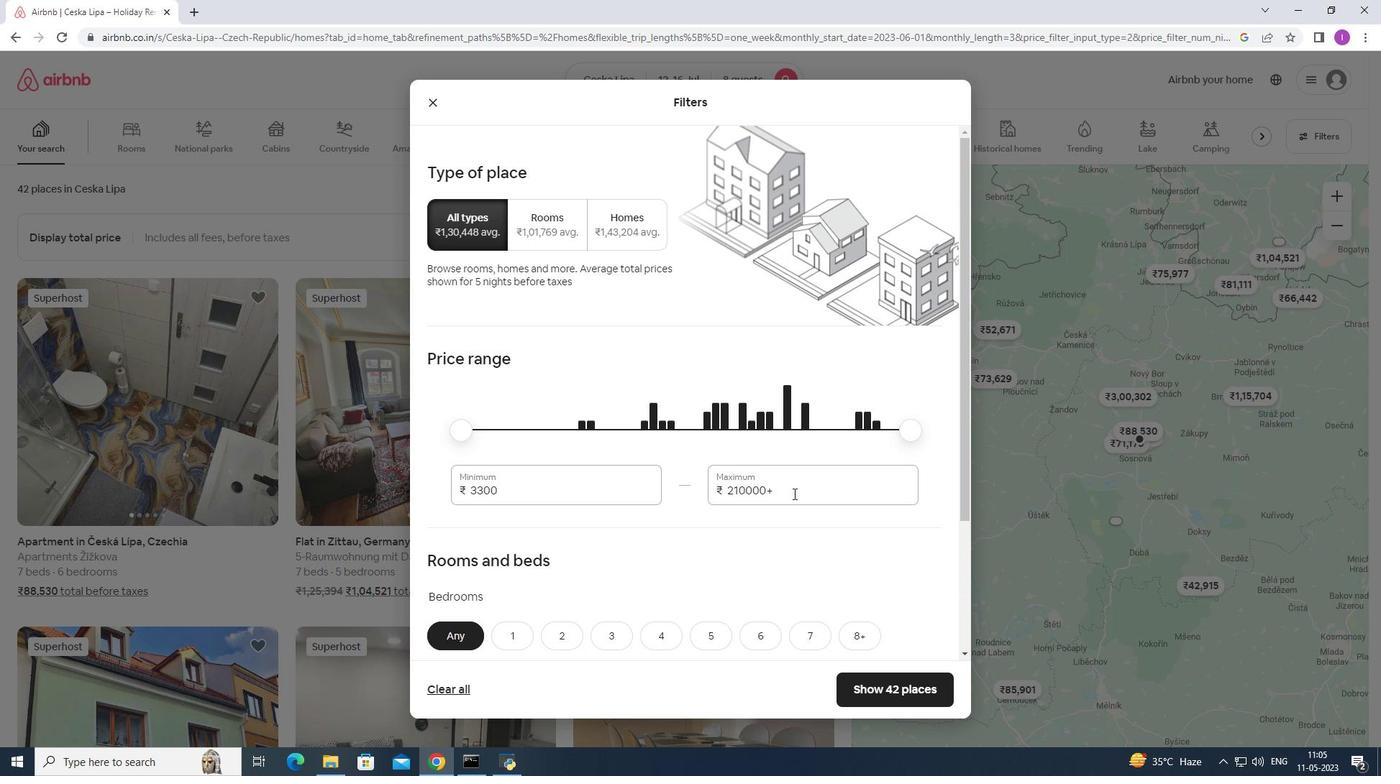 
Action: Mouse moved to (724, 527)
Screenshot: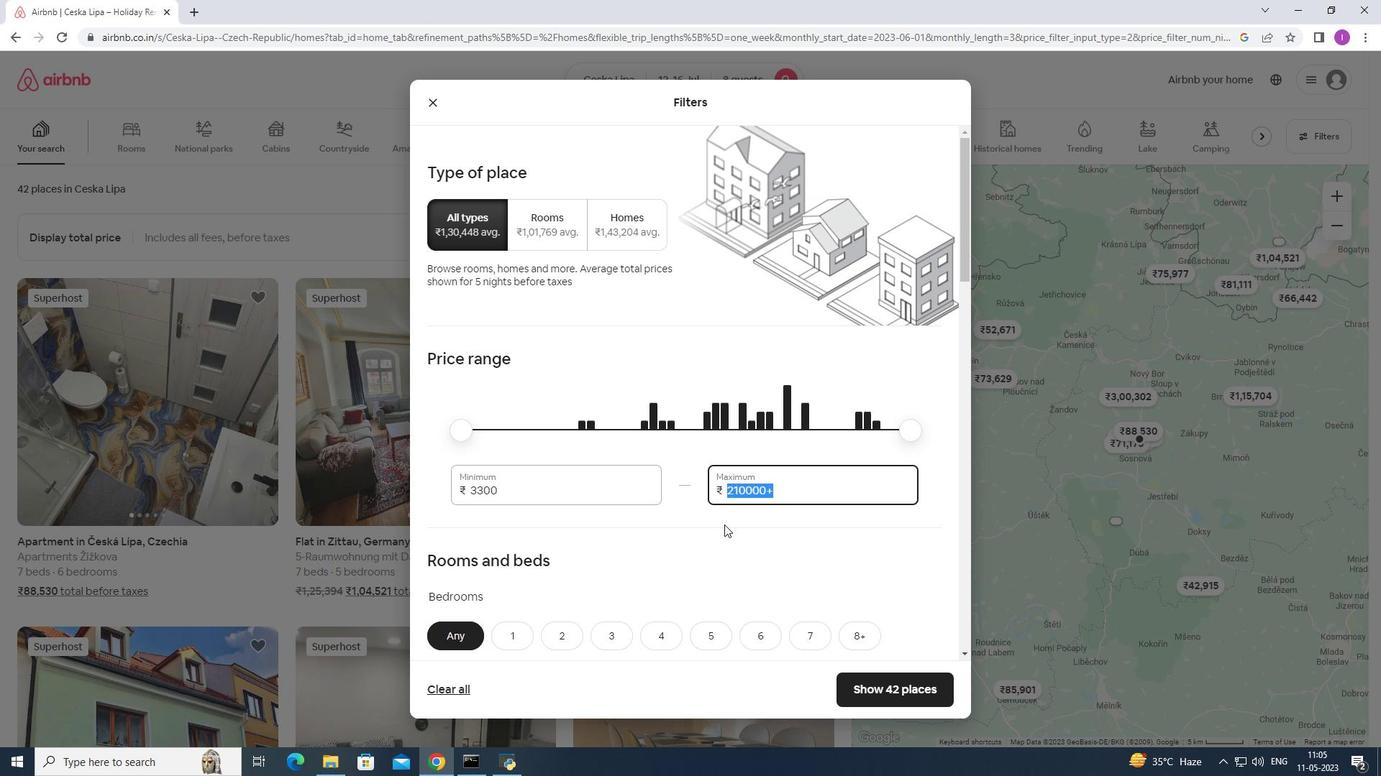 
Action: Key pressed 1
Screenshot: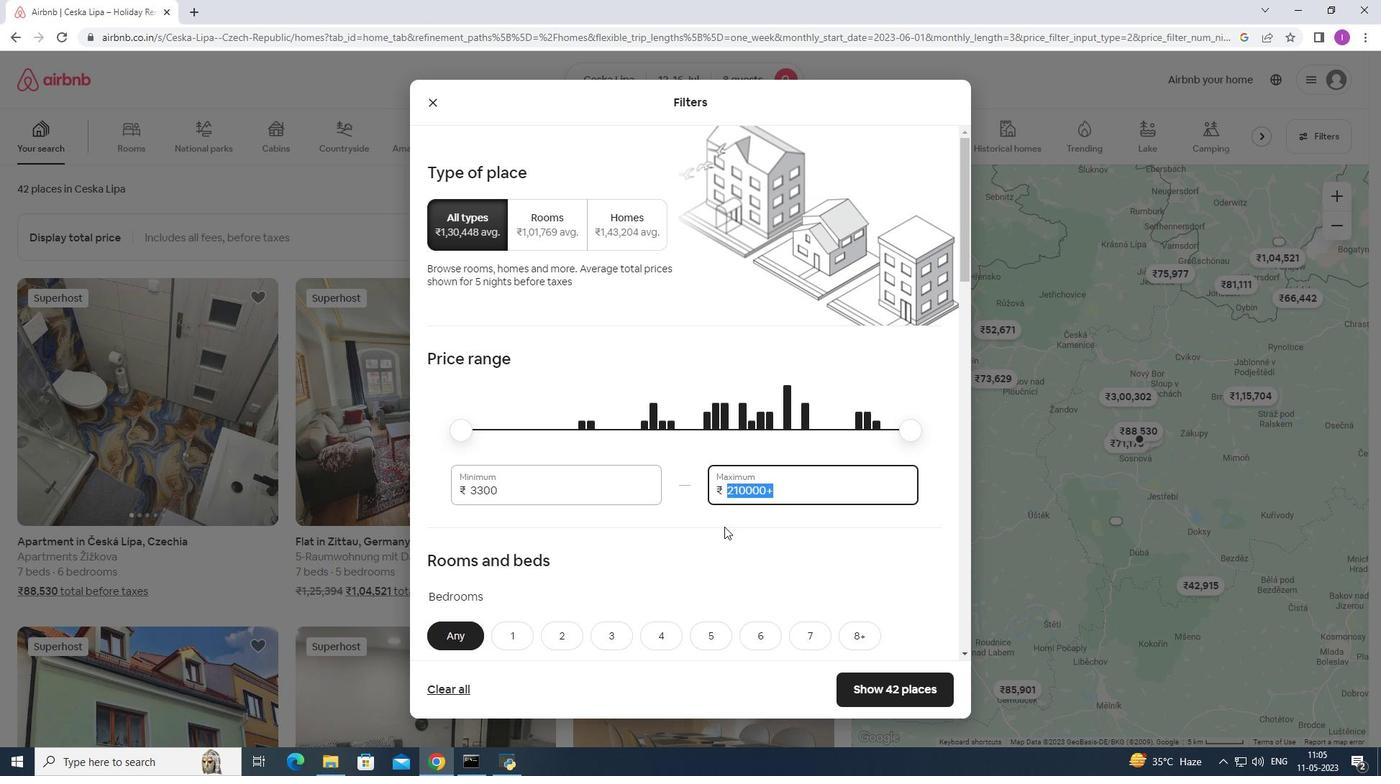 
Action: Mouse moved to (725, 528)
Screenshot: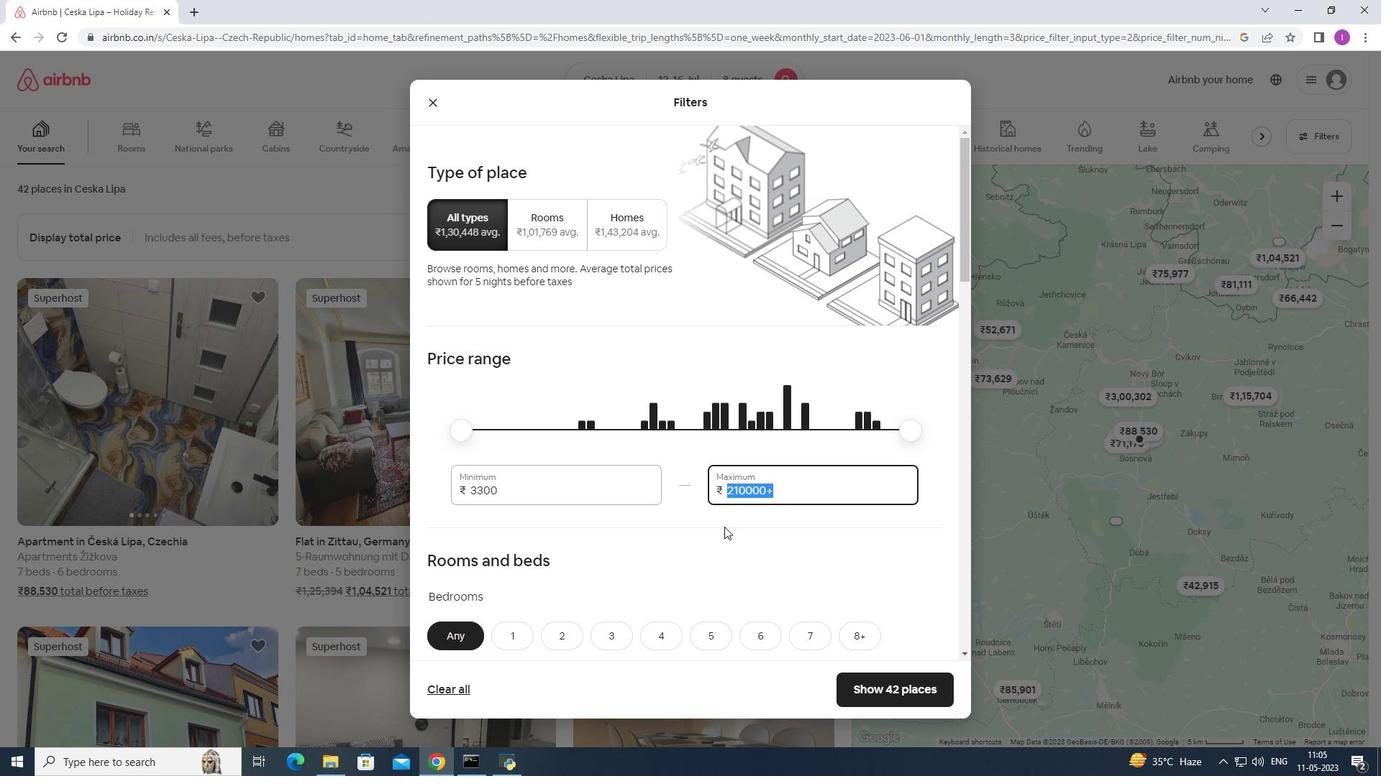 
Action: Key pressed 6
Screenshot: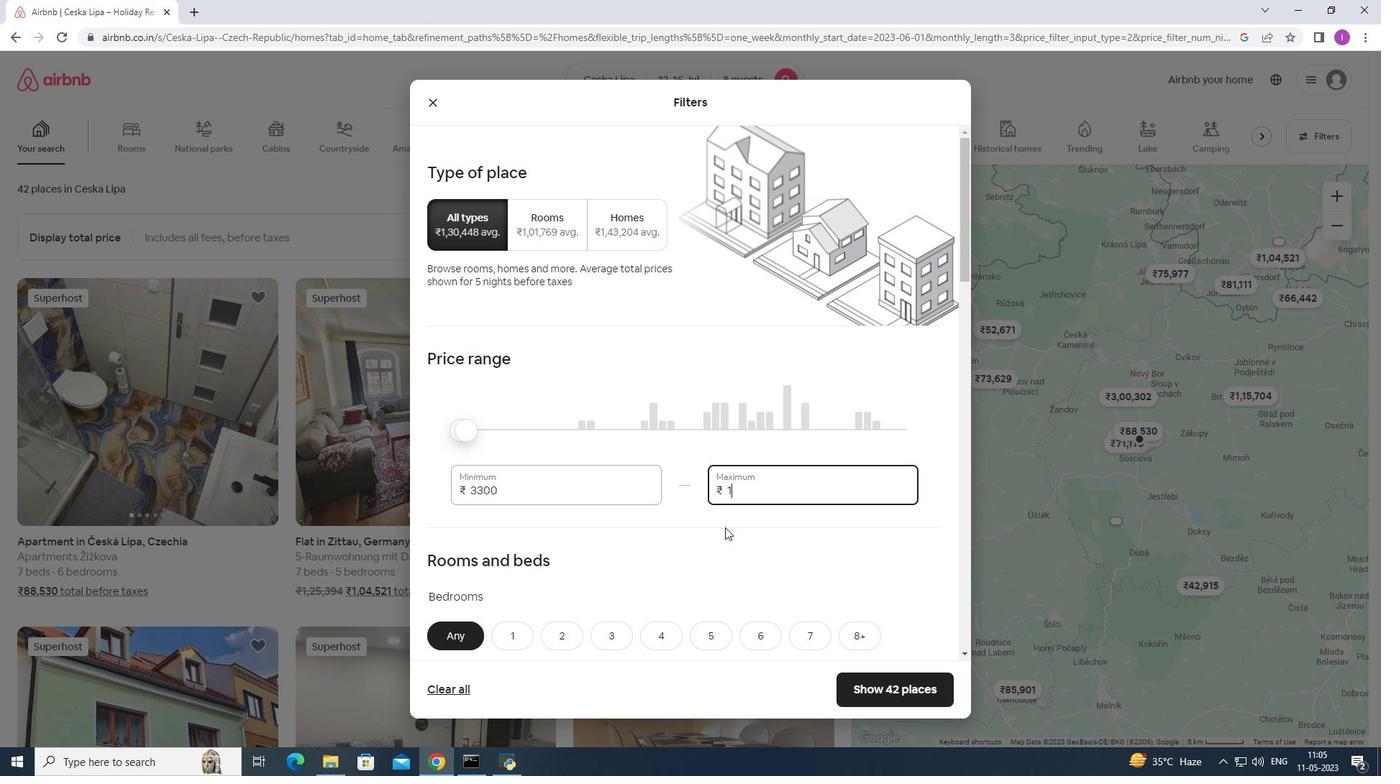 
Action: Mouse moved to (725, 528)
Screenshot: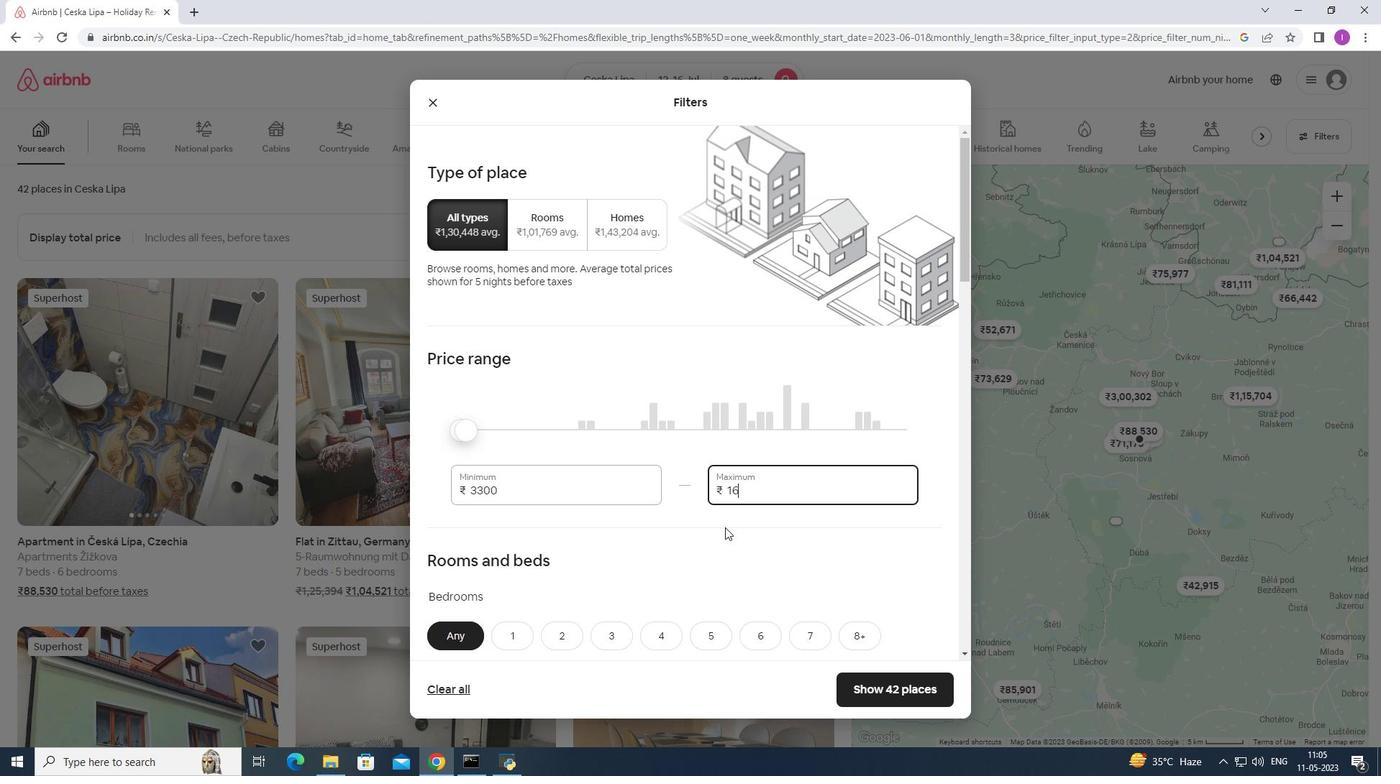 
Action: Key pressed 0
Screenshot: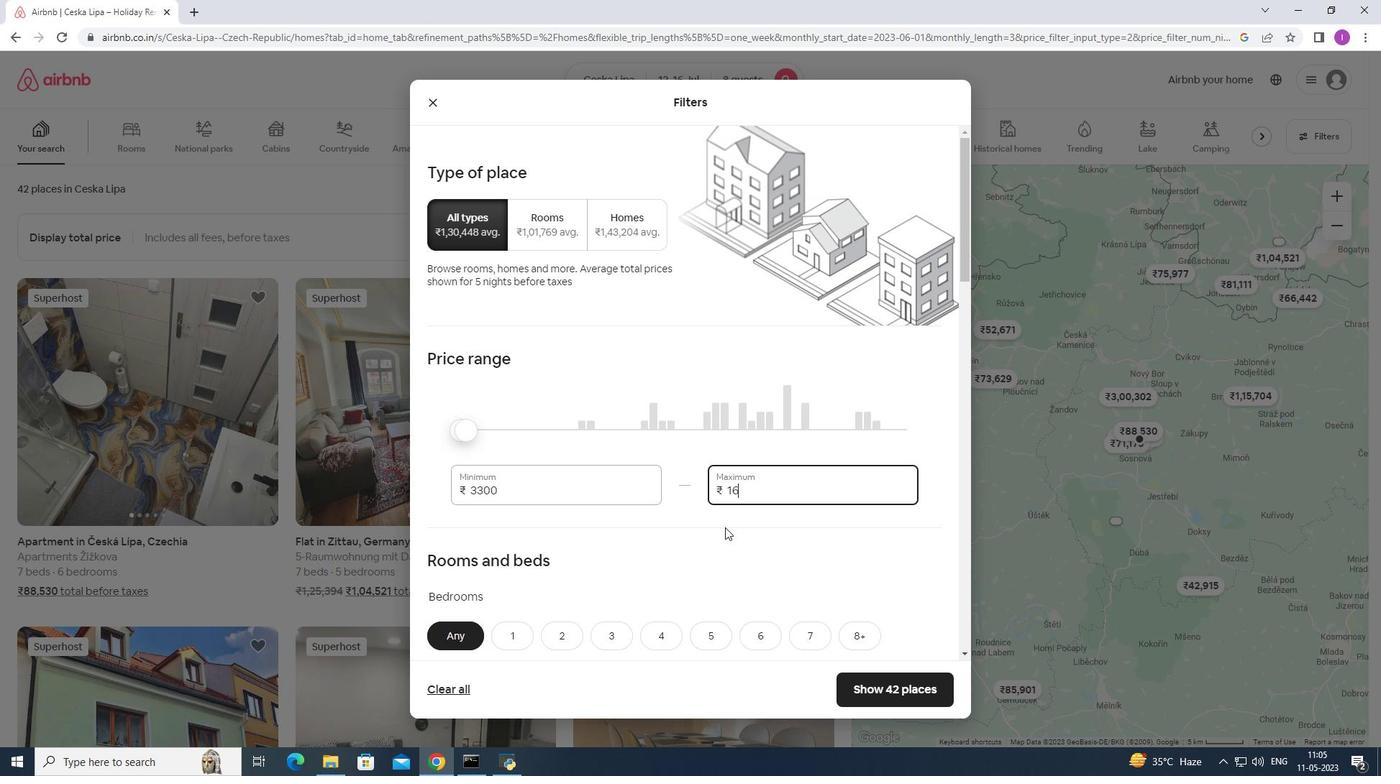 
Action: Mouse moved to (726, 529)
Screenshot: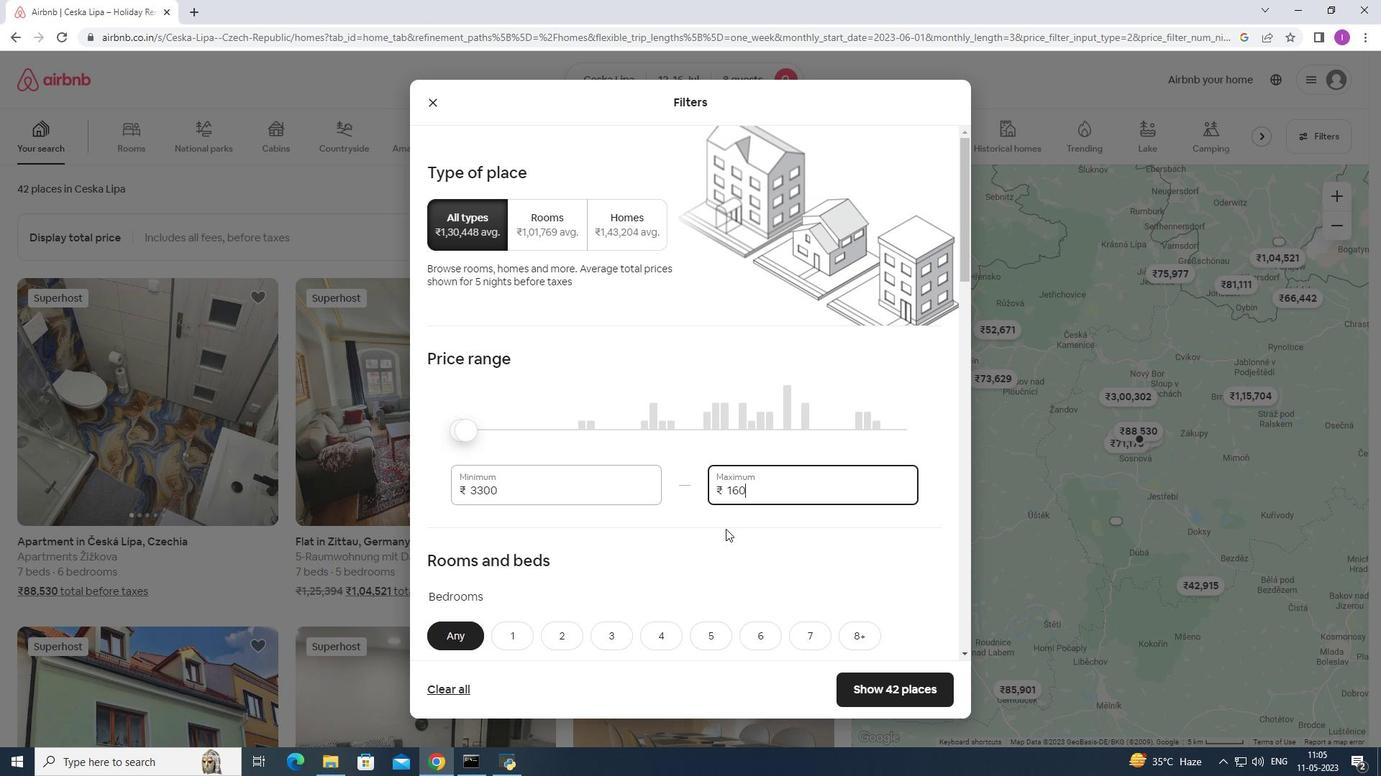 
Action: Key pressed 0
Screenshot: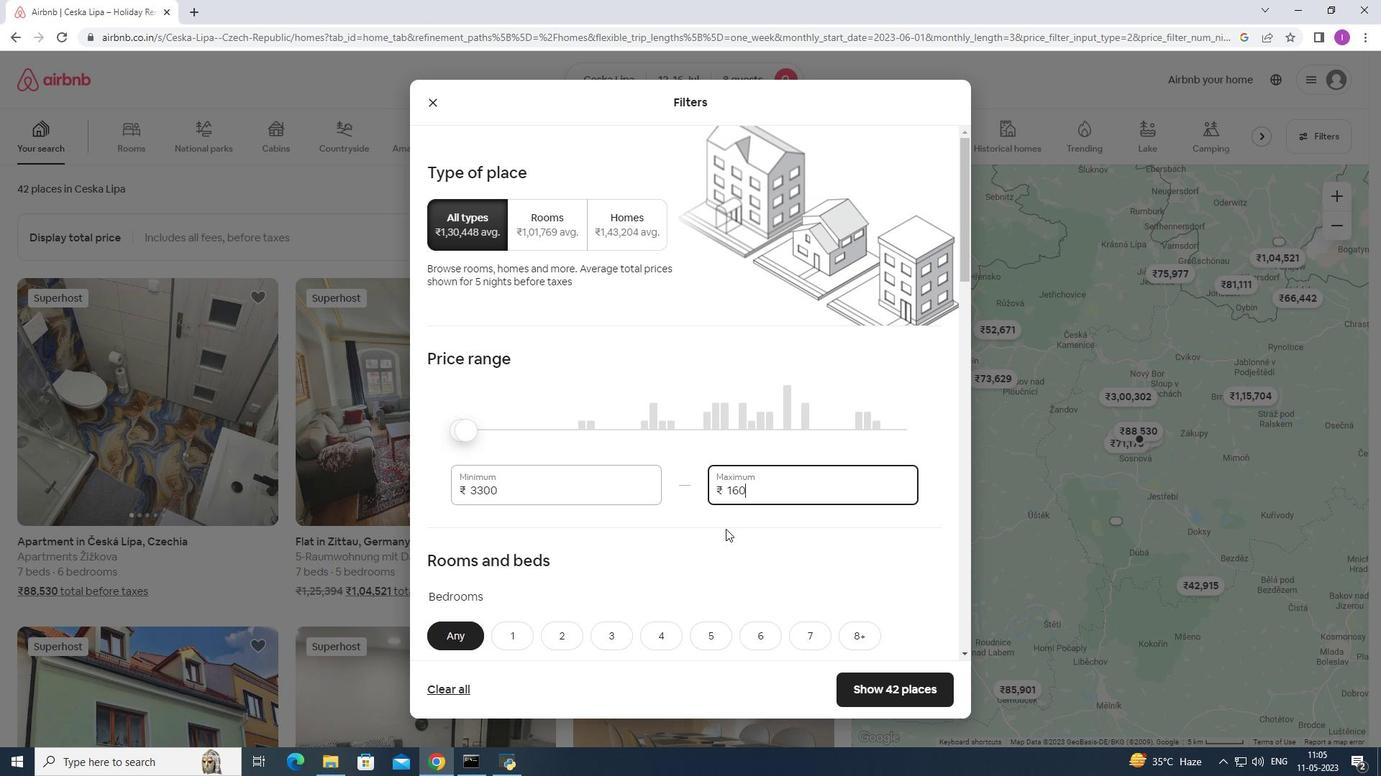 
Action: Mouse moved to (731, 526)
Screenshot: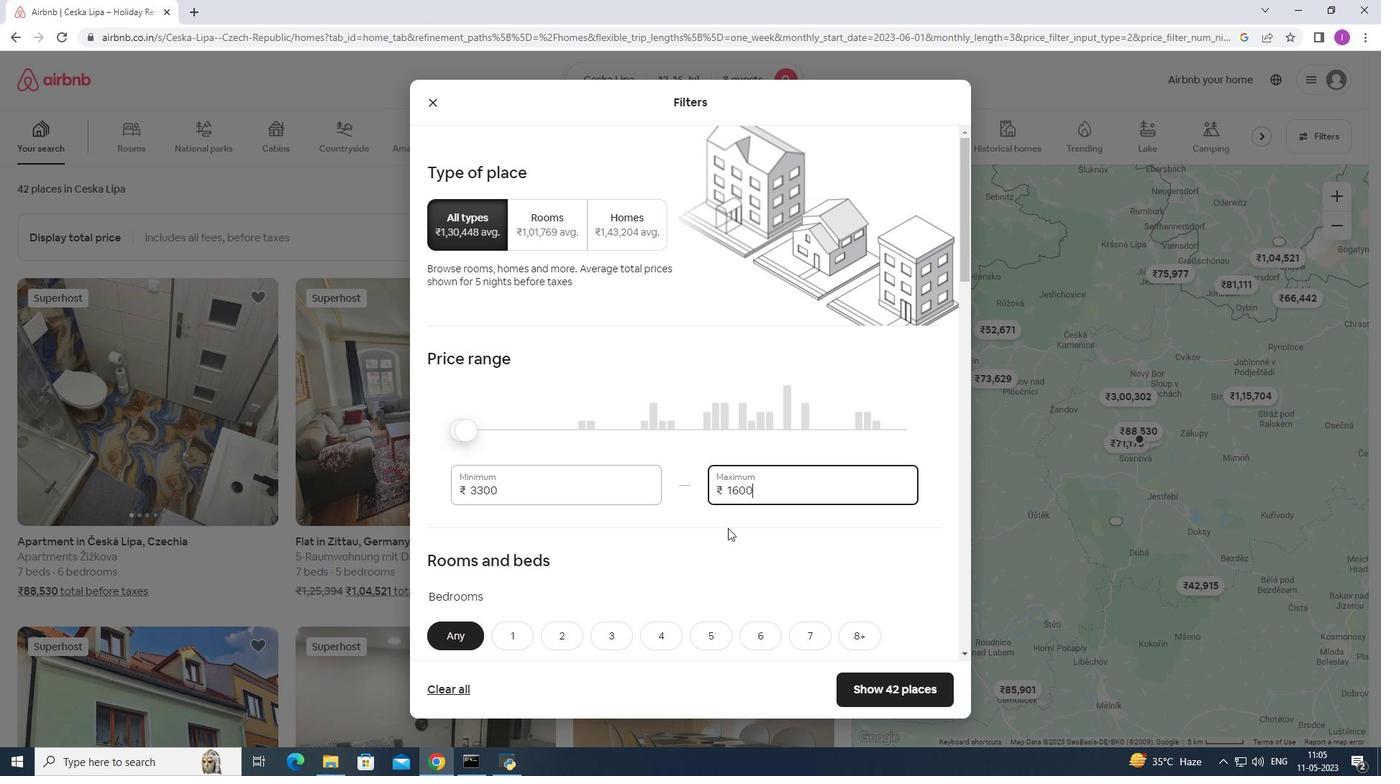 
Action: Key pressed 0
Screenshot: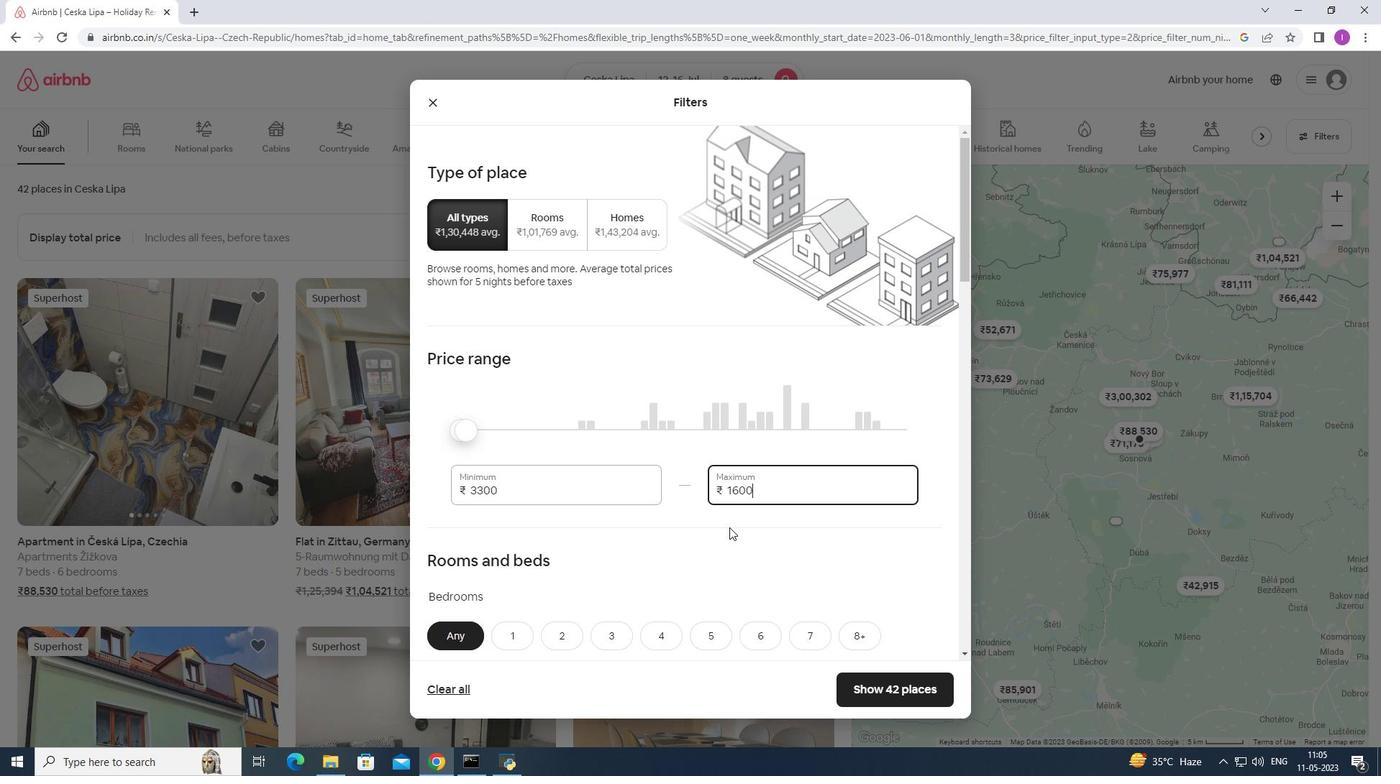 
Action: Mouse moved to (518, 489)
Screenshot: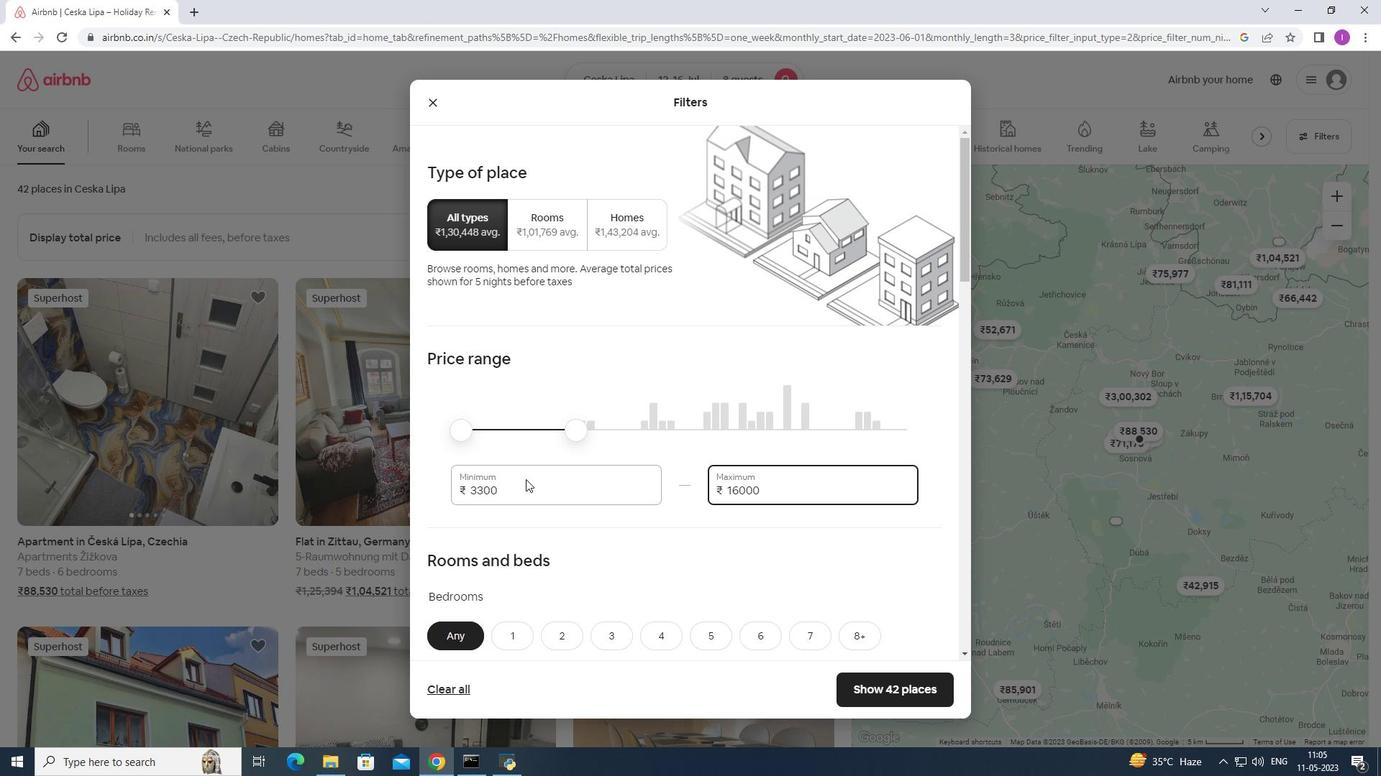 
Action: Mouse pressed left at (518, 489)
Screenshot: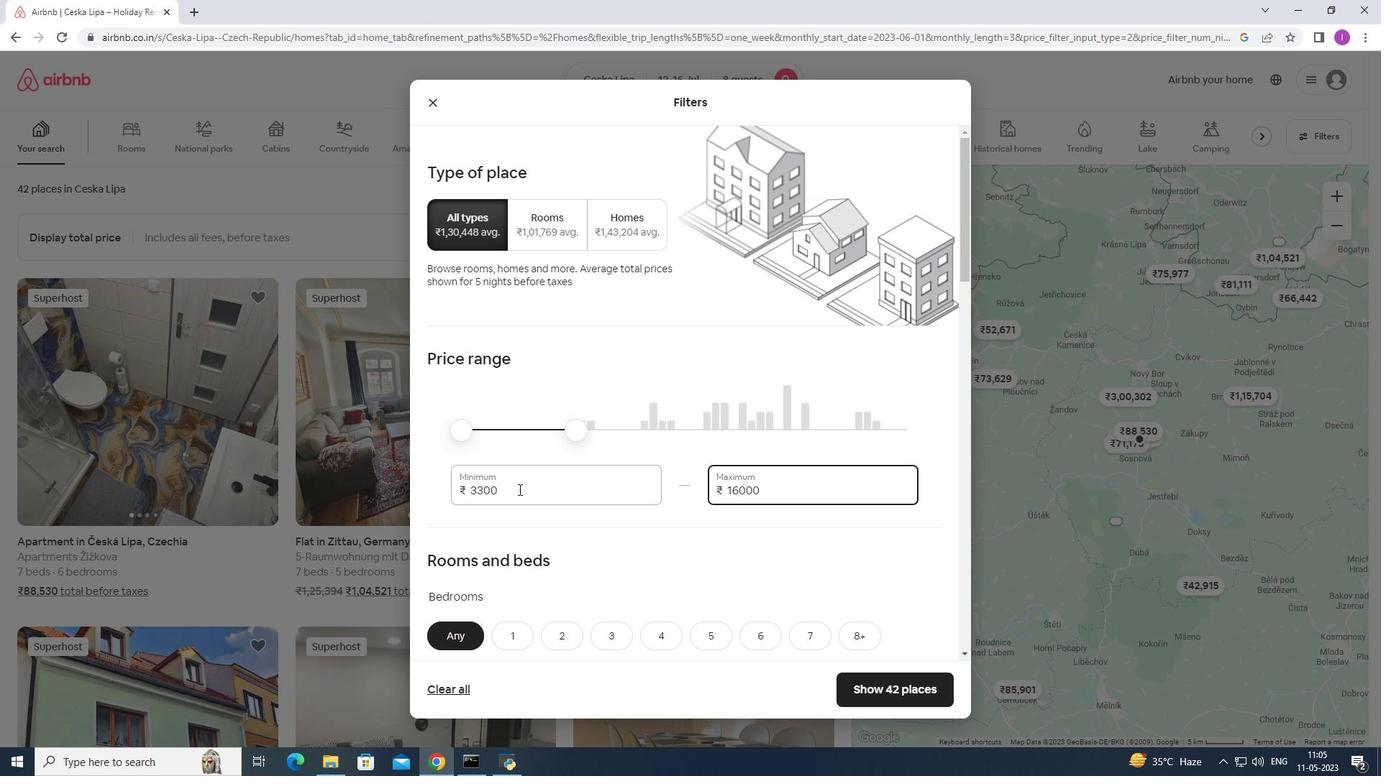 
Action: Mouse moved to (474, 514)
Screenshot: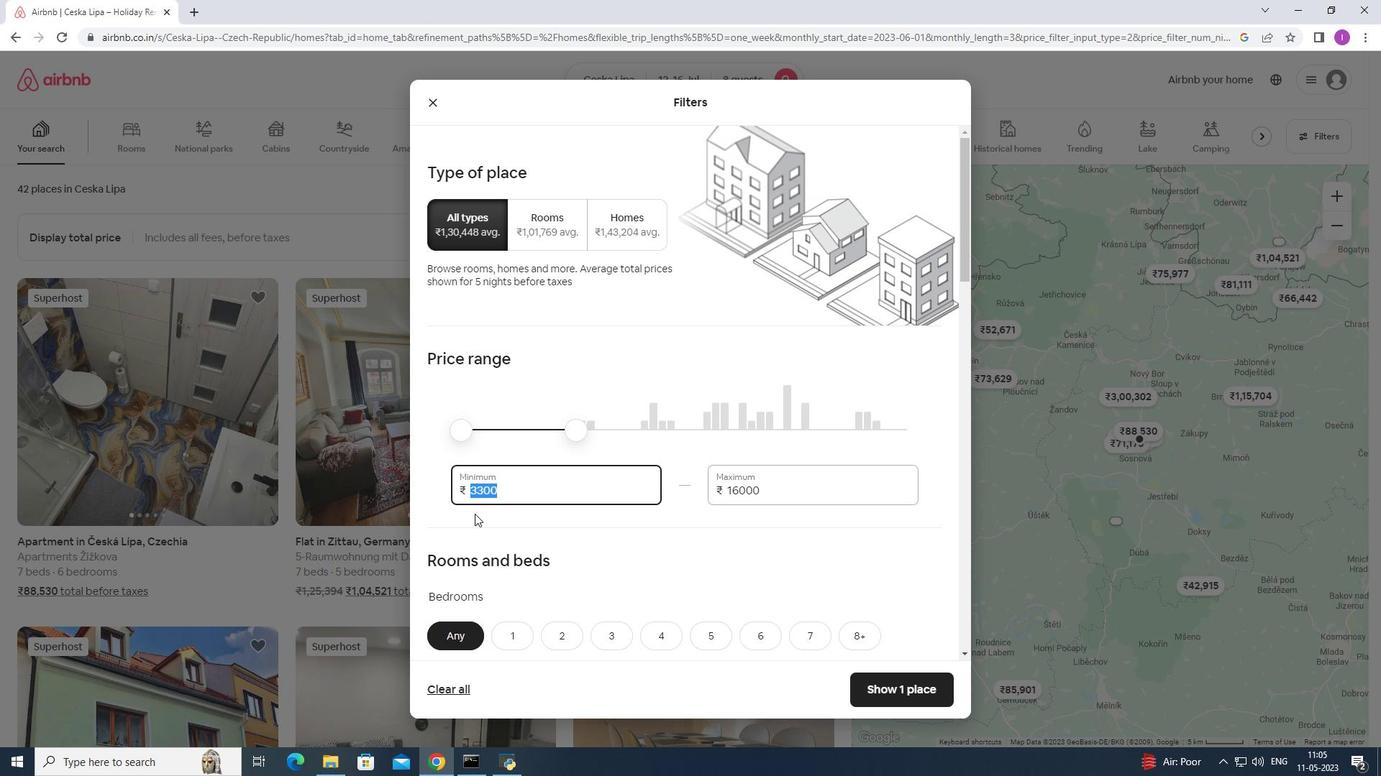 
Action: Key pressed 1
Screenshot: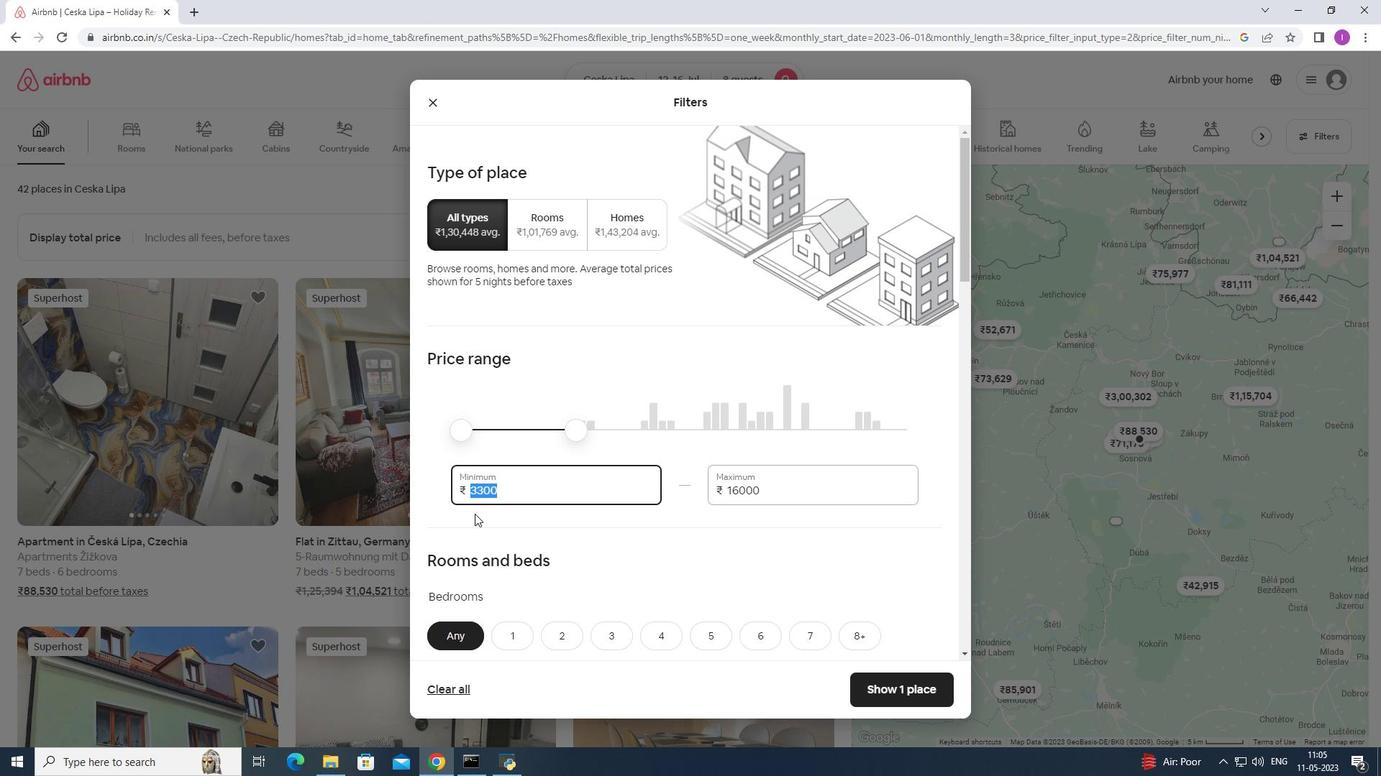
Action: Mouse moved to (475, 515)
Screenshot: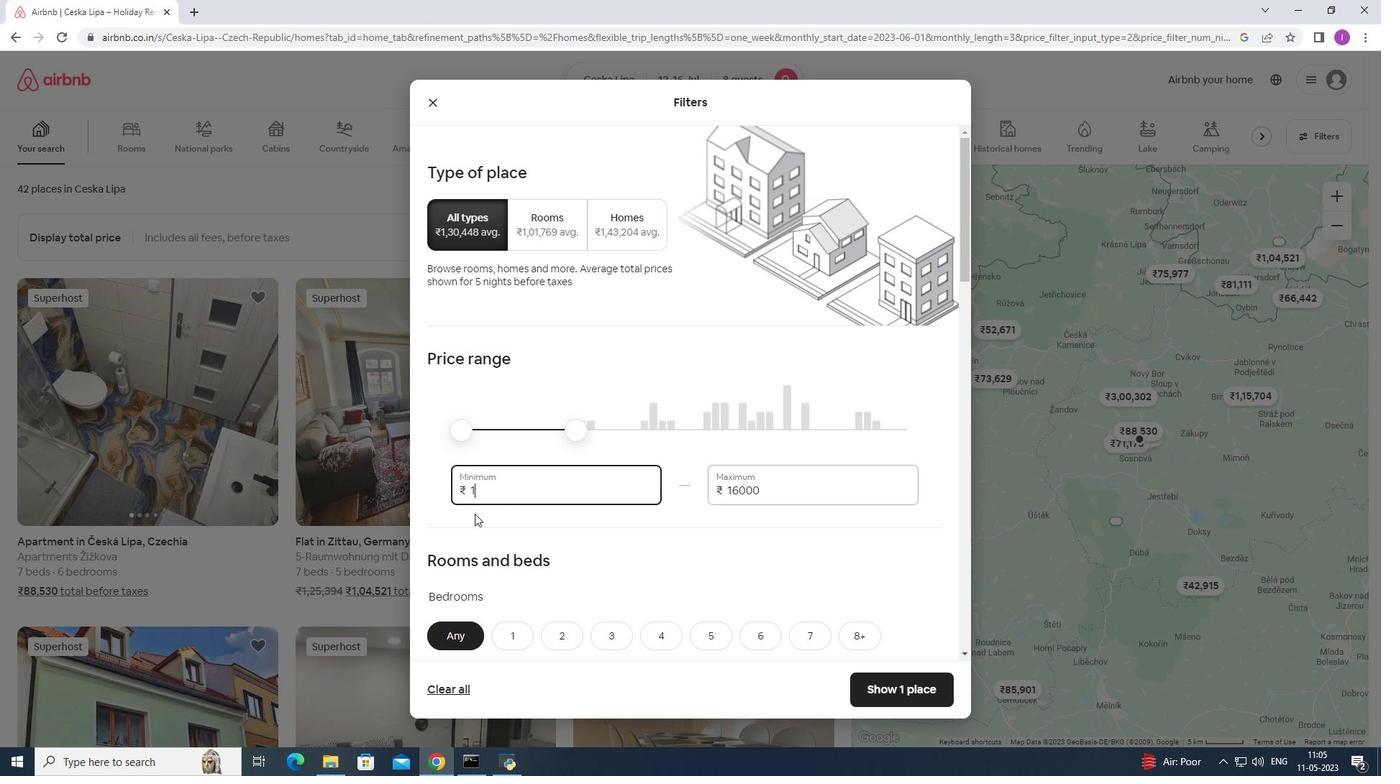 
Action: Key pressed 0
Screenshot: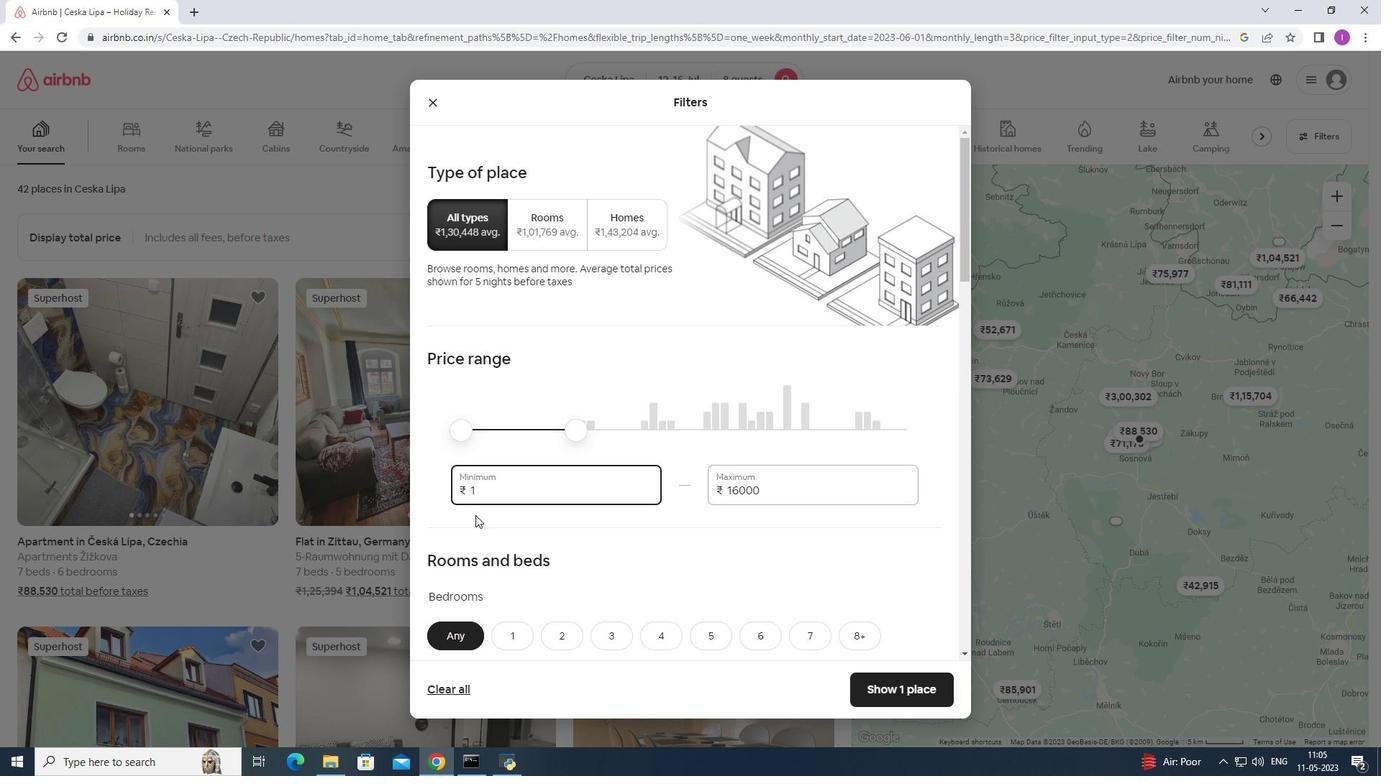 
Action: Mouse moved to (476, 515)
Screenshot: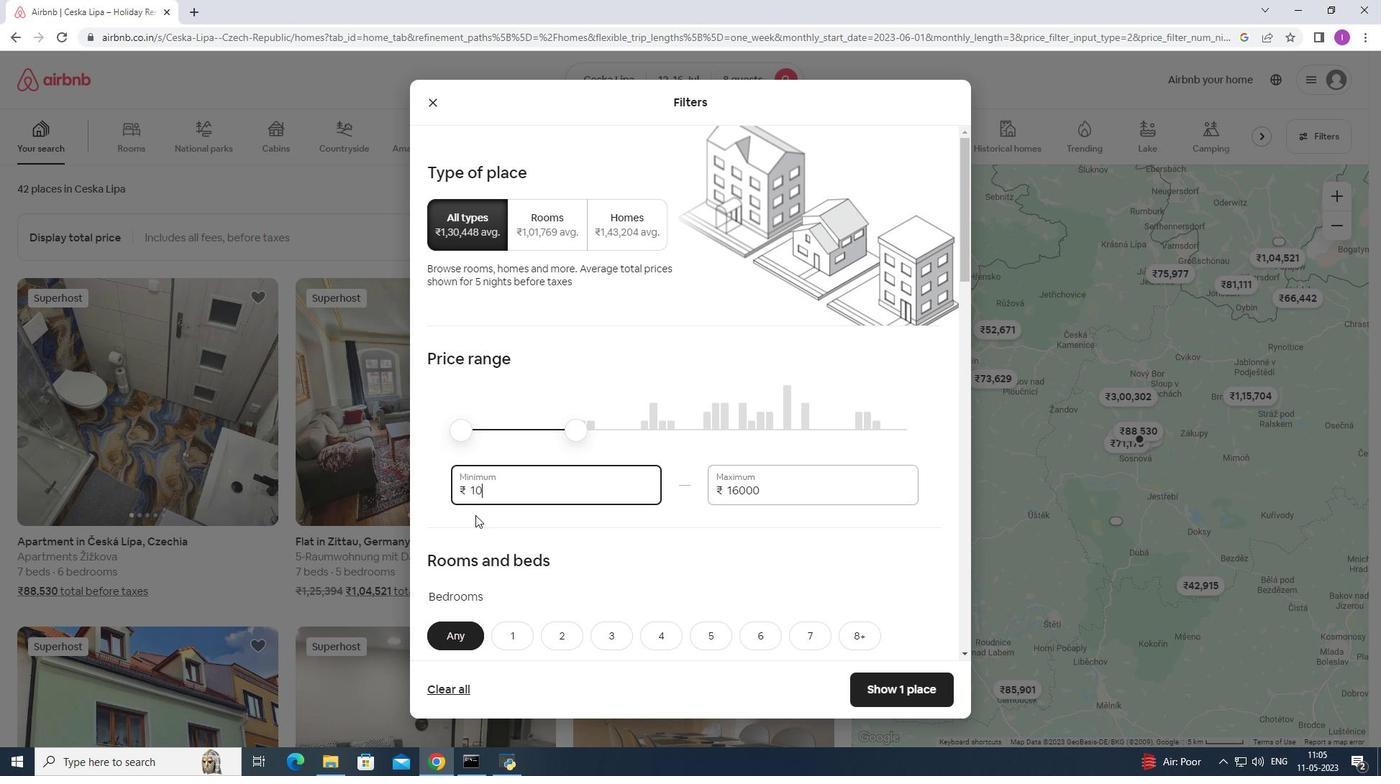 
Action: Key pressed 00
Screenshot: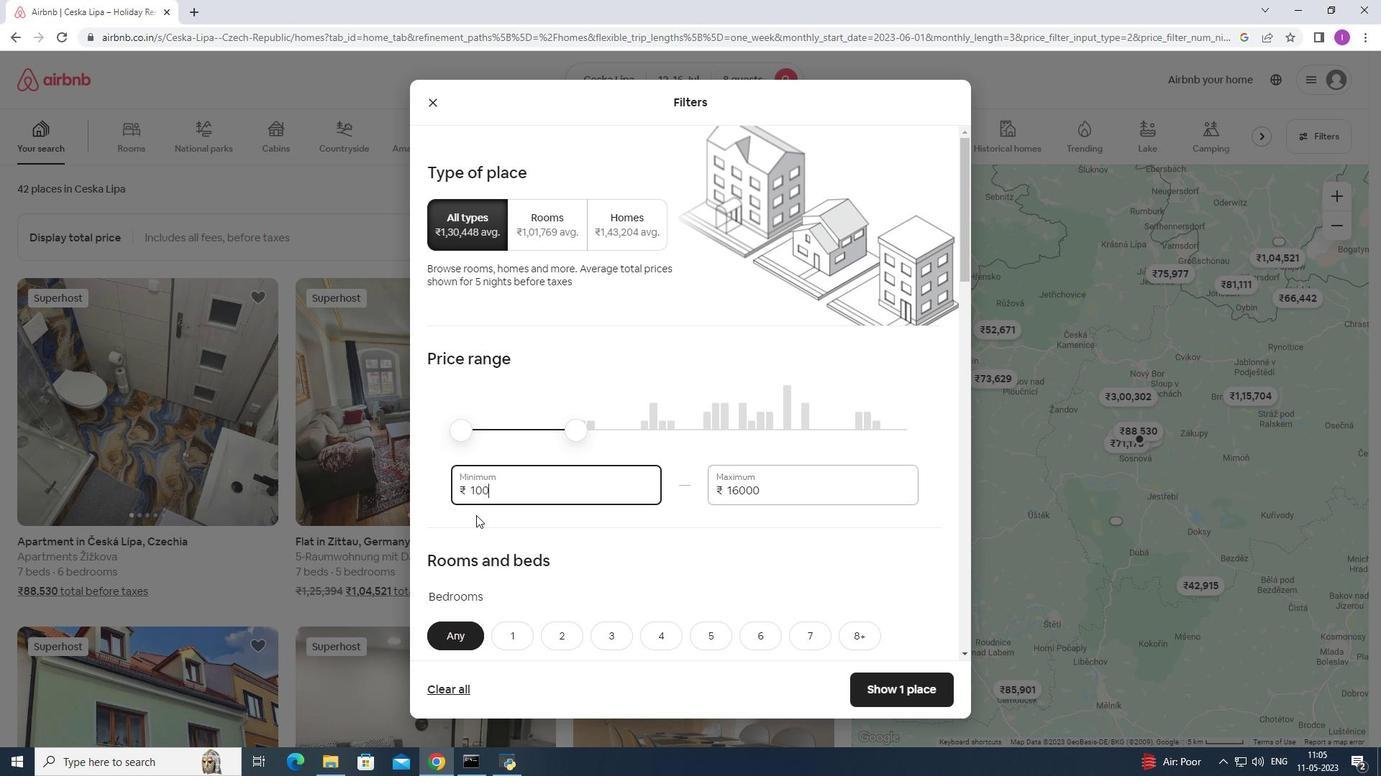 
Action: Mouse moved to (478, 515)
Screenshot: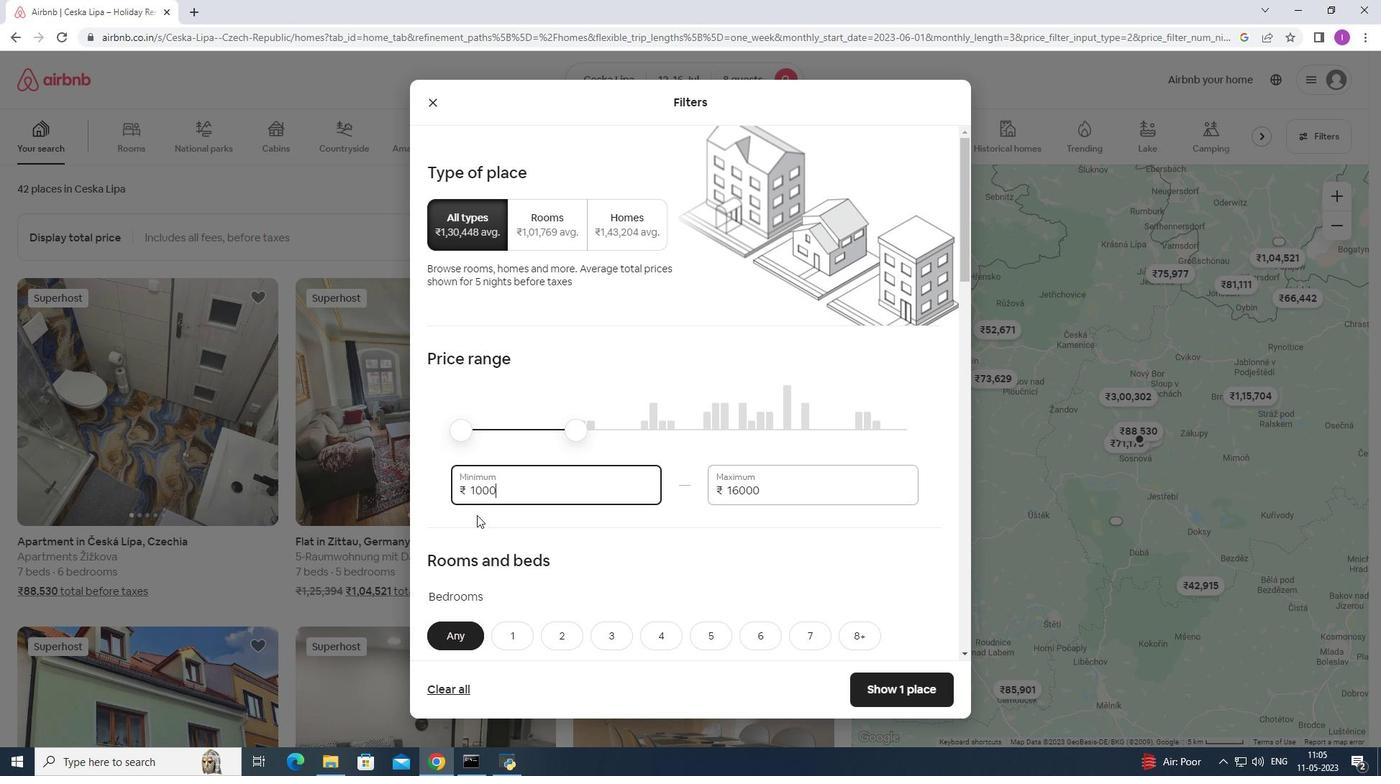 
Action: Key pressed 0
Screenshot: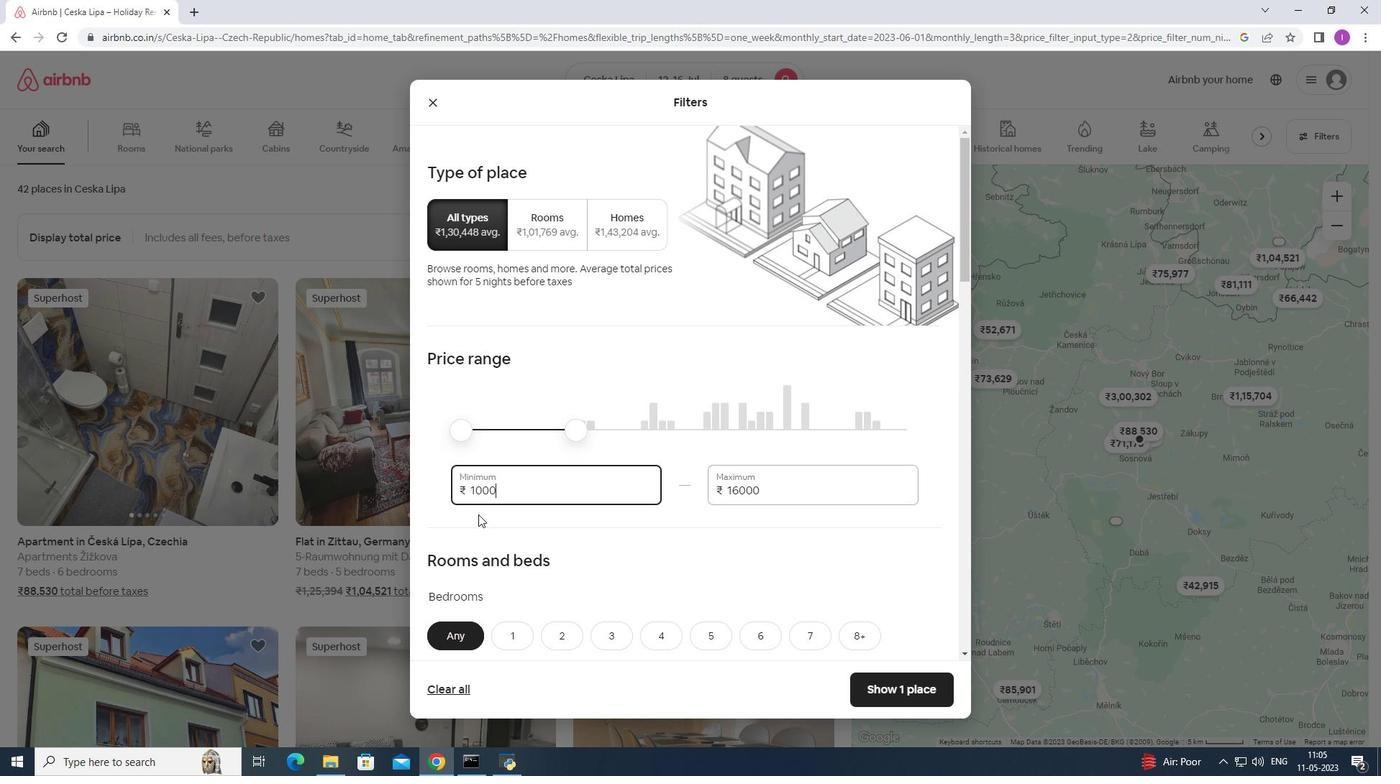 
Action: Mouse moved to (562, 495)
Screenshot: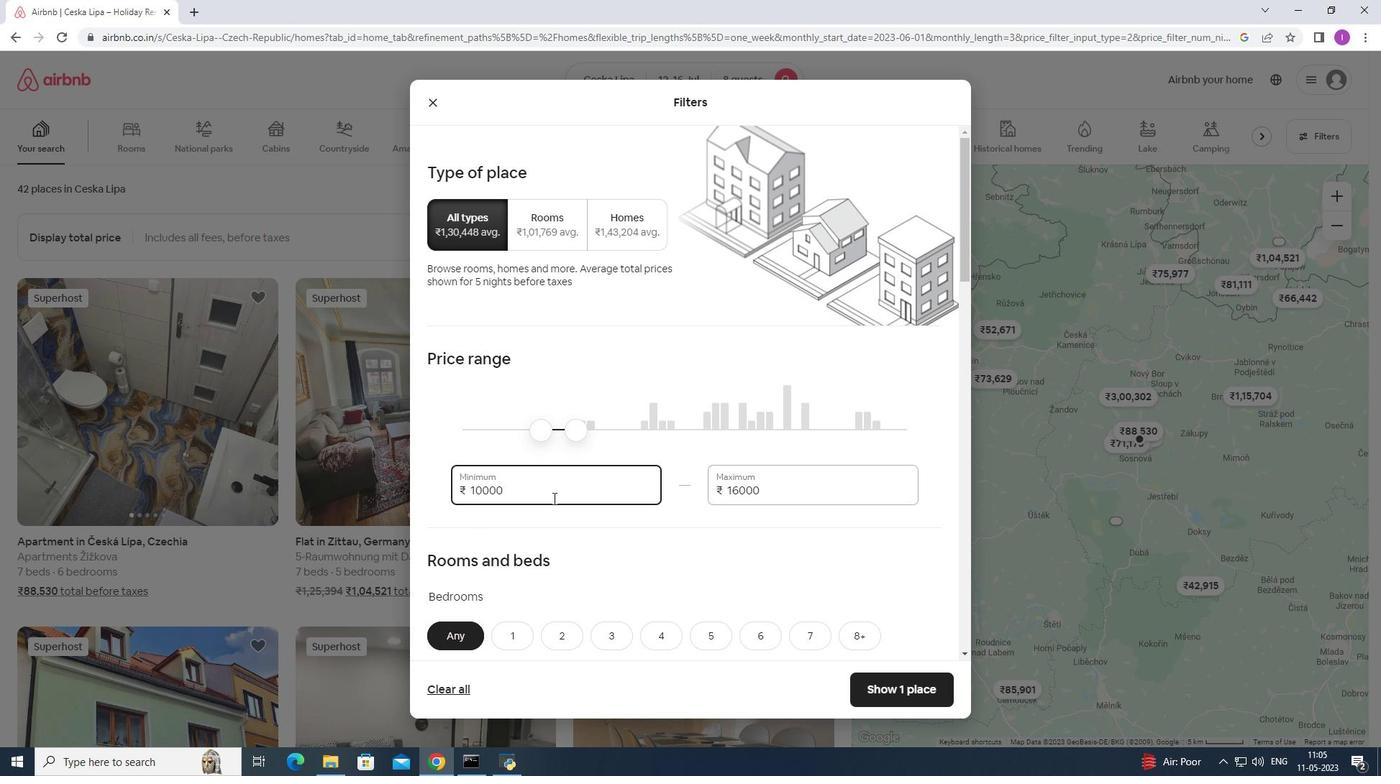 
Action: Mouse scrolled (562, 494) with delta (0, 0)
Screenshot: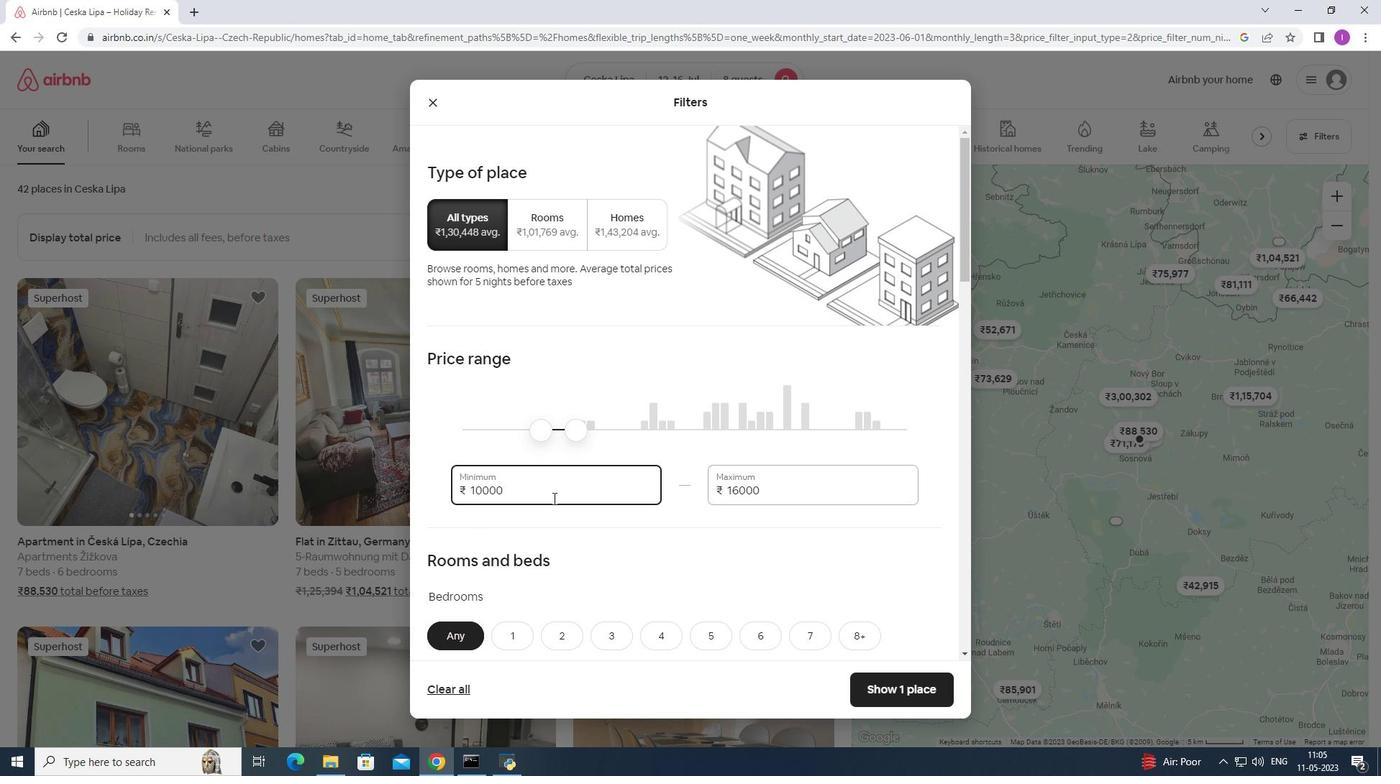 
Action: Mouse moved to (577, 500)
Screenshot: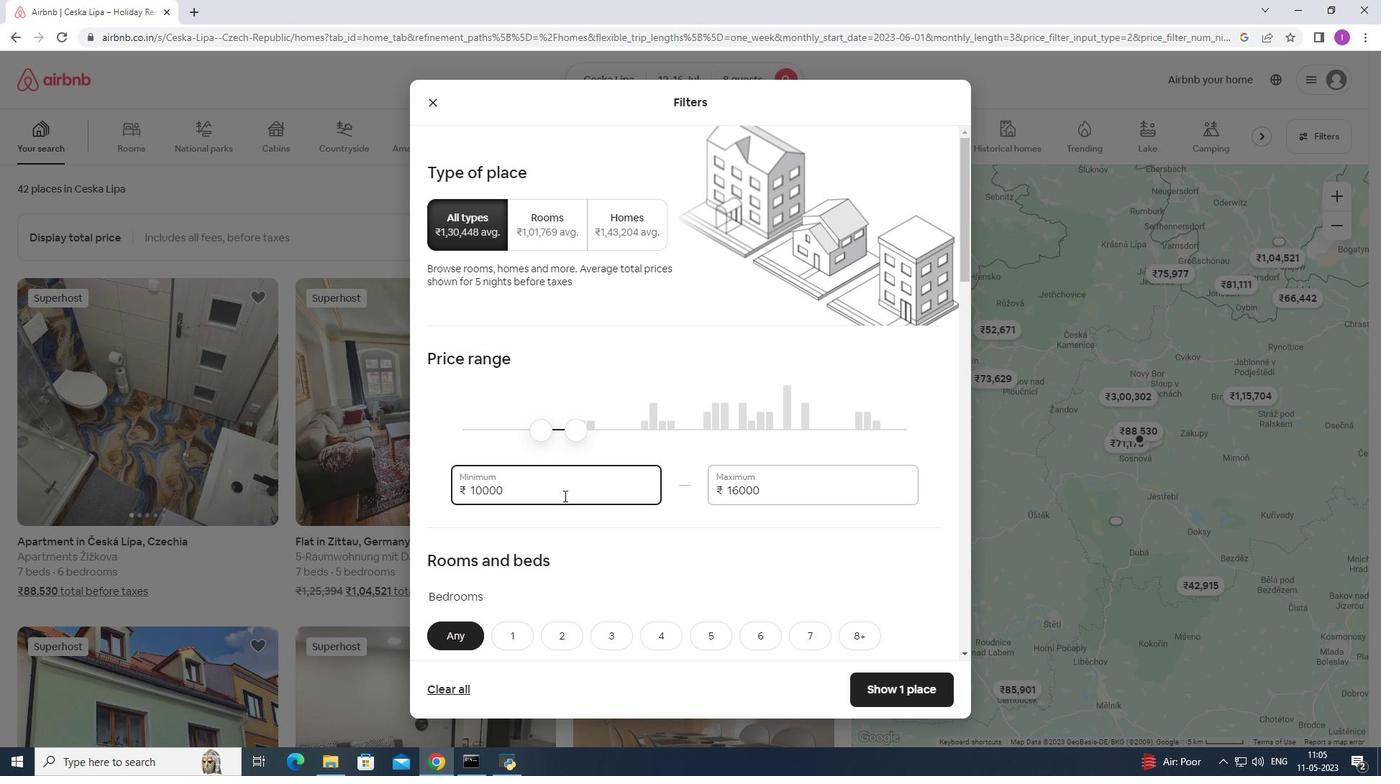 
Action: Mouse scrolled (577, 499) with delta (0, 0)
Screenshot: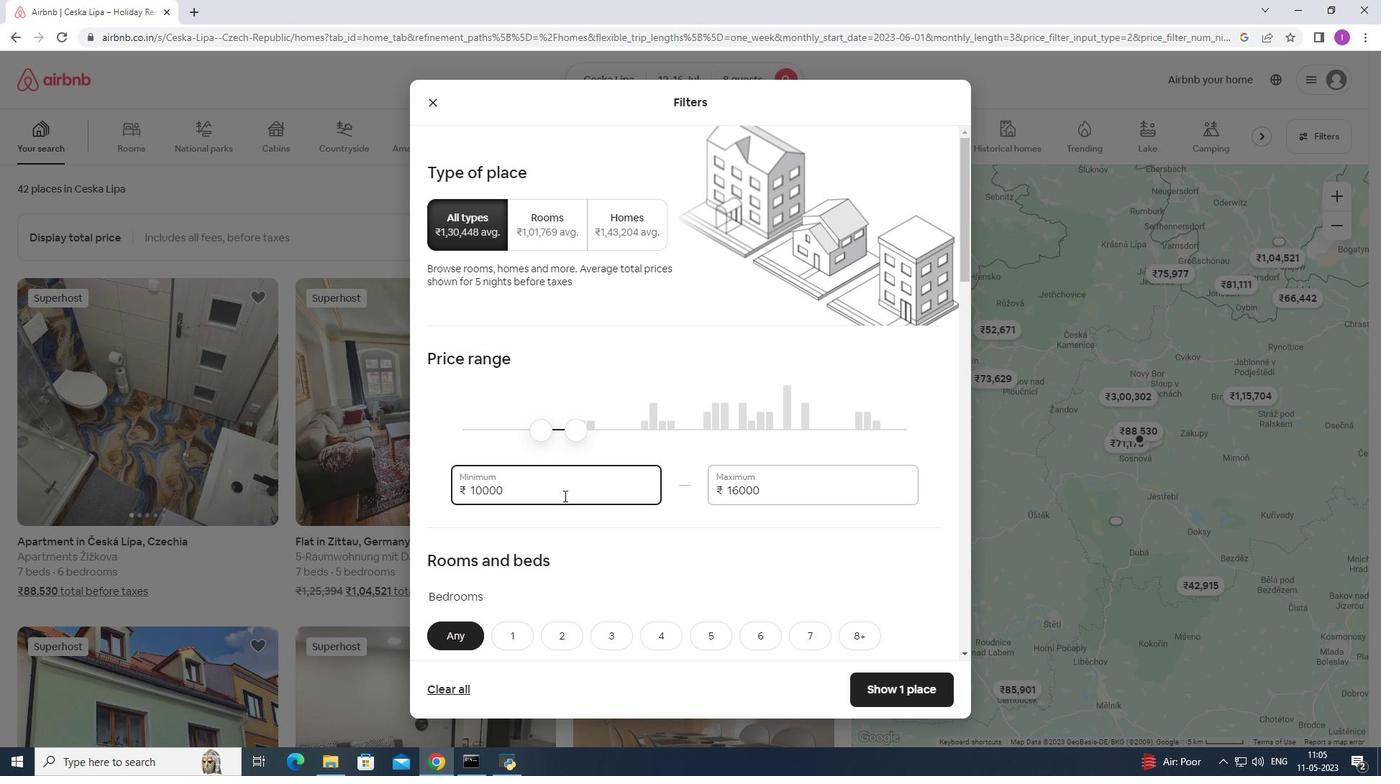 
Action: Mouse moved to (796, 482)
Screenshot: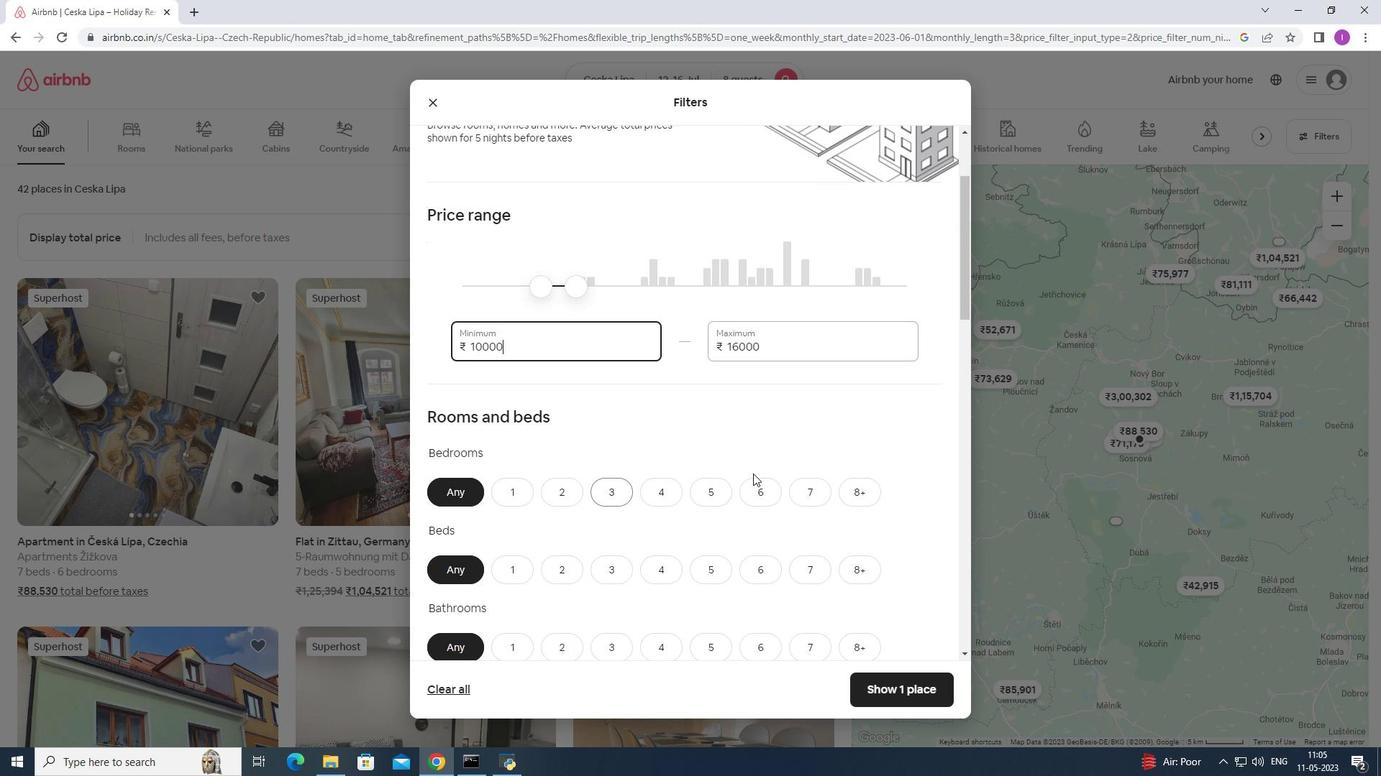 
Action: Mouse scrolled (796, 481) with delta (0, 0)
Screenshot: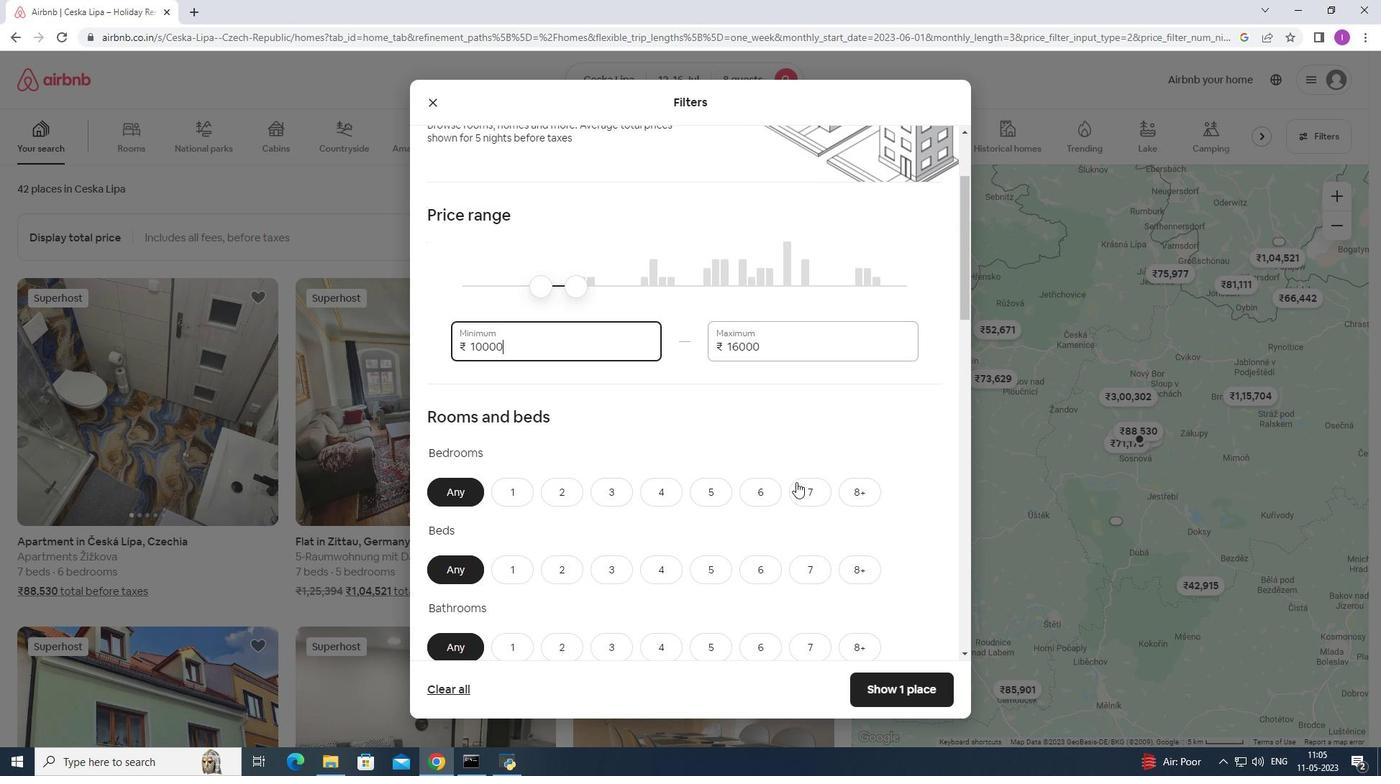 
Action: Mouse scrolled (796, 481) with delta (0, 0)
Screenshot: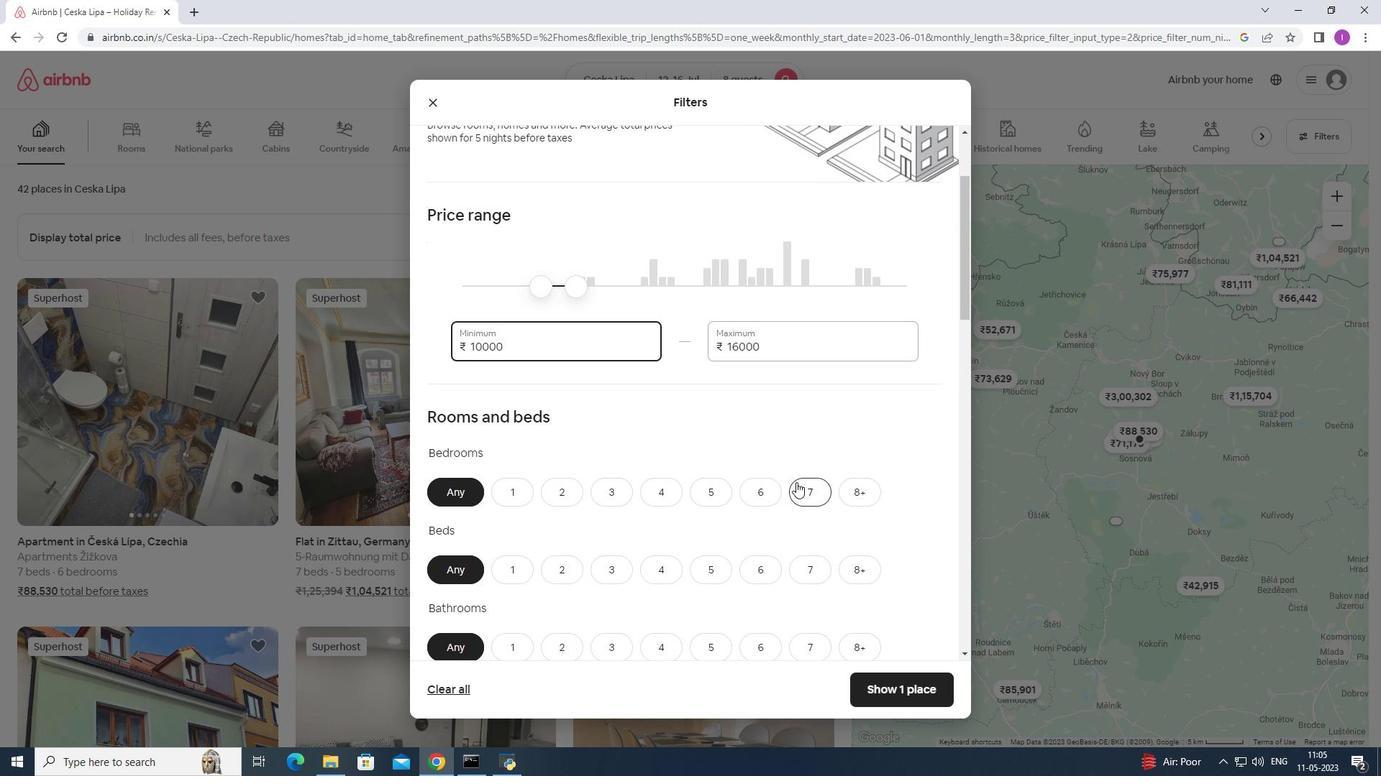 
Action: Mouse moved to (860, 349)
Screenshot: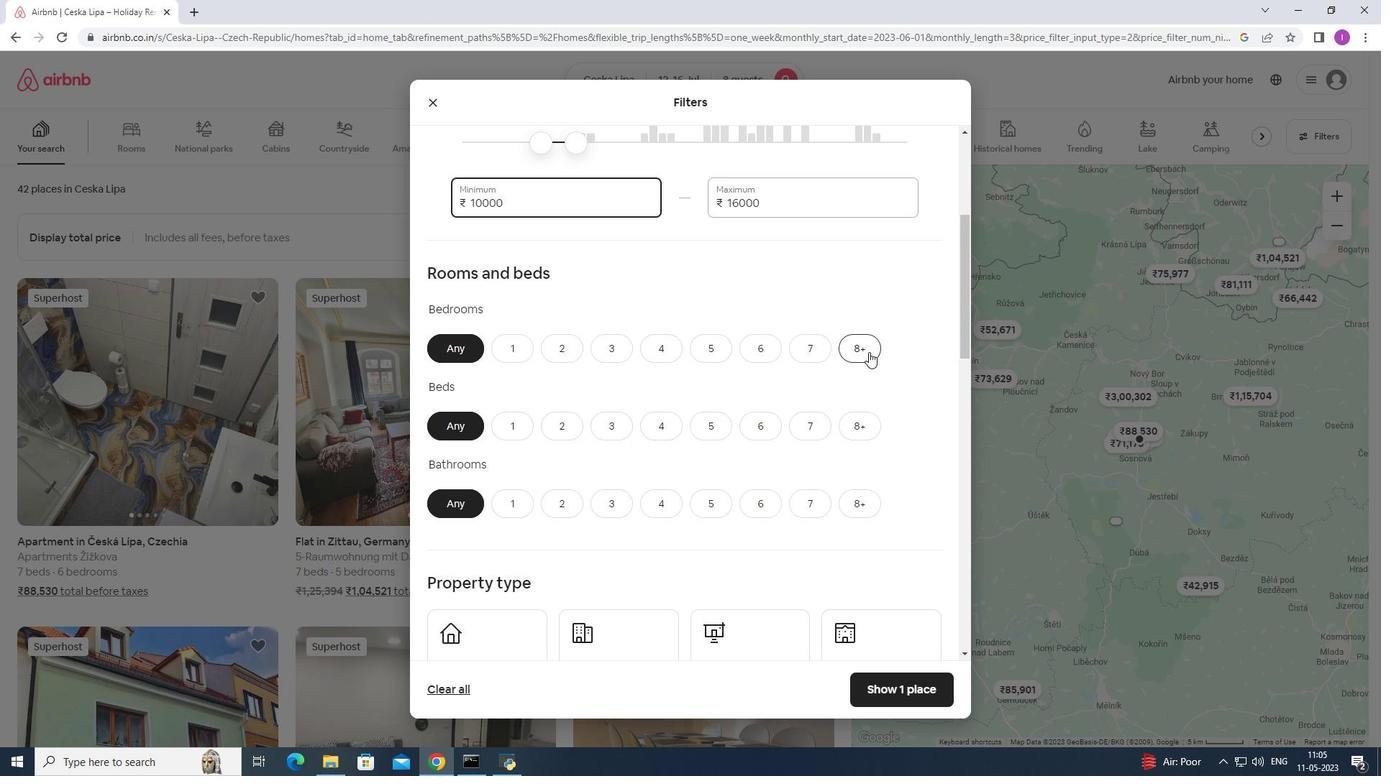 
Action: Mouse pressed left at (860, 349)
Screenshot: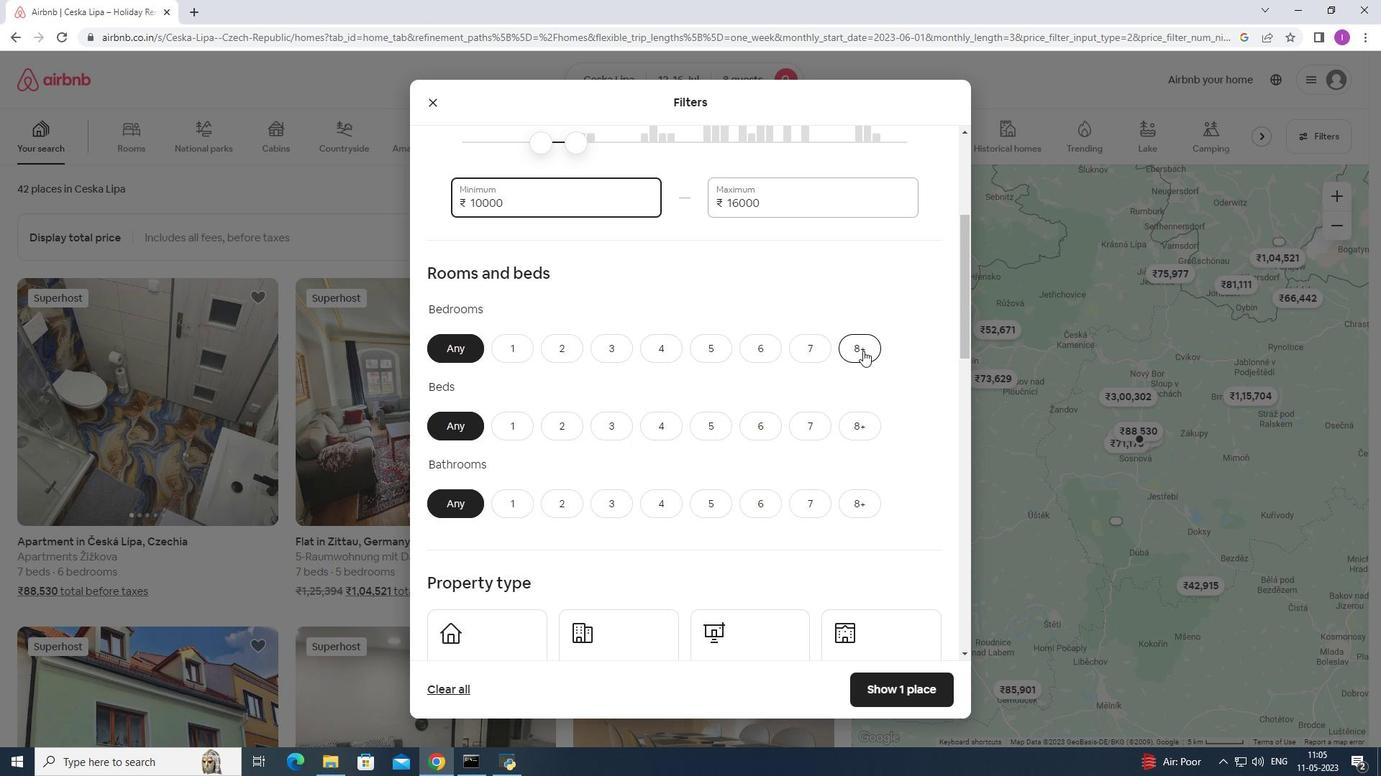 
Action: Mouse moved to (858, 426)
Screenshot: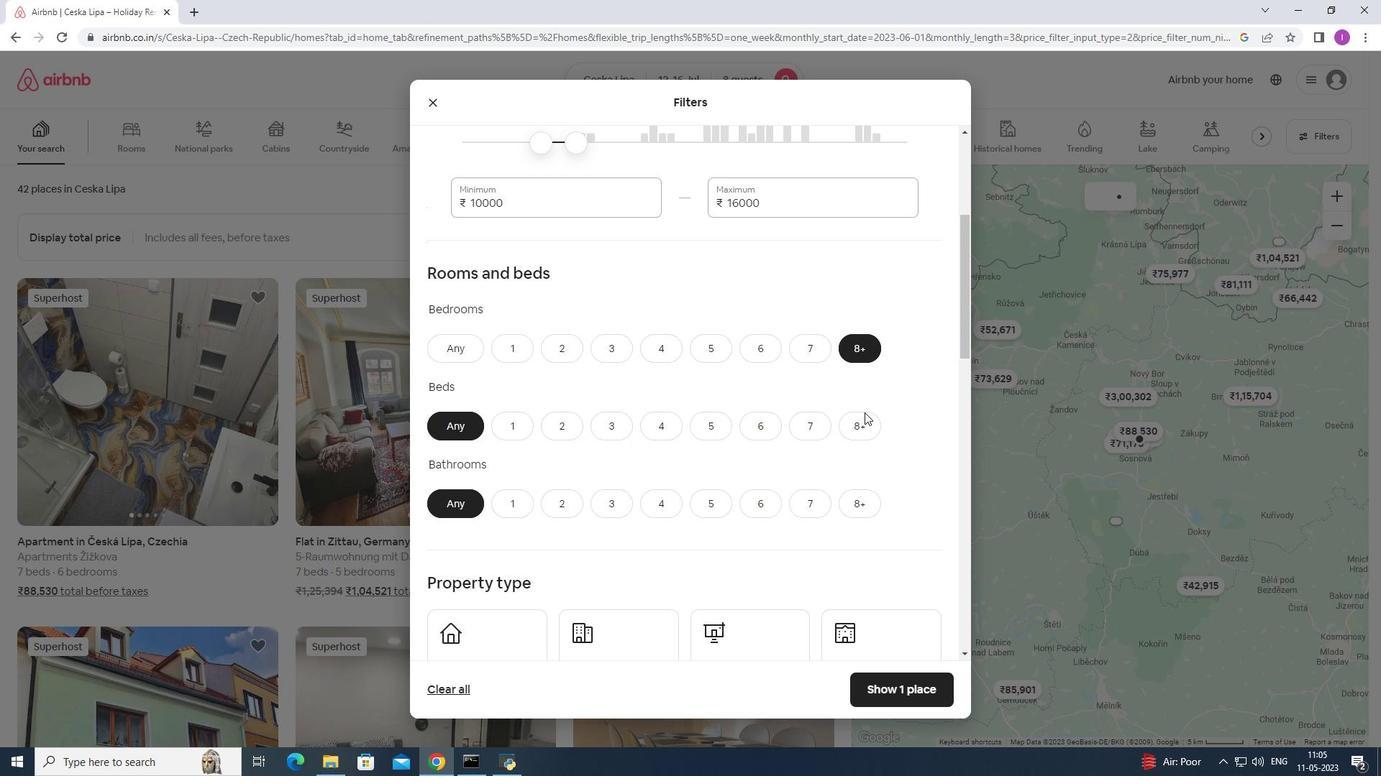 
Action: Mouse pressed left at (858, 426)
Screenshot: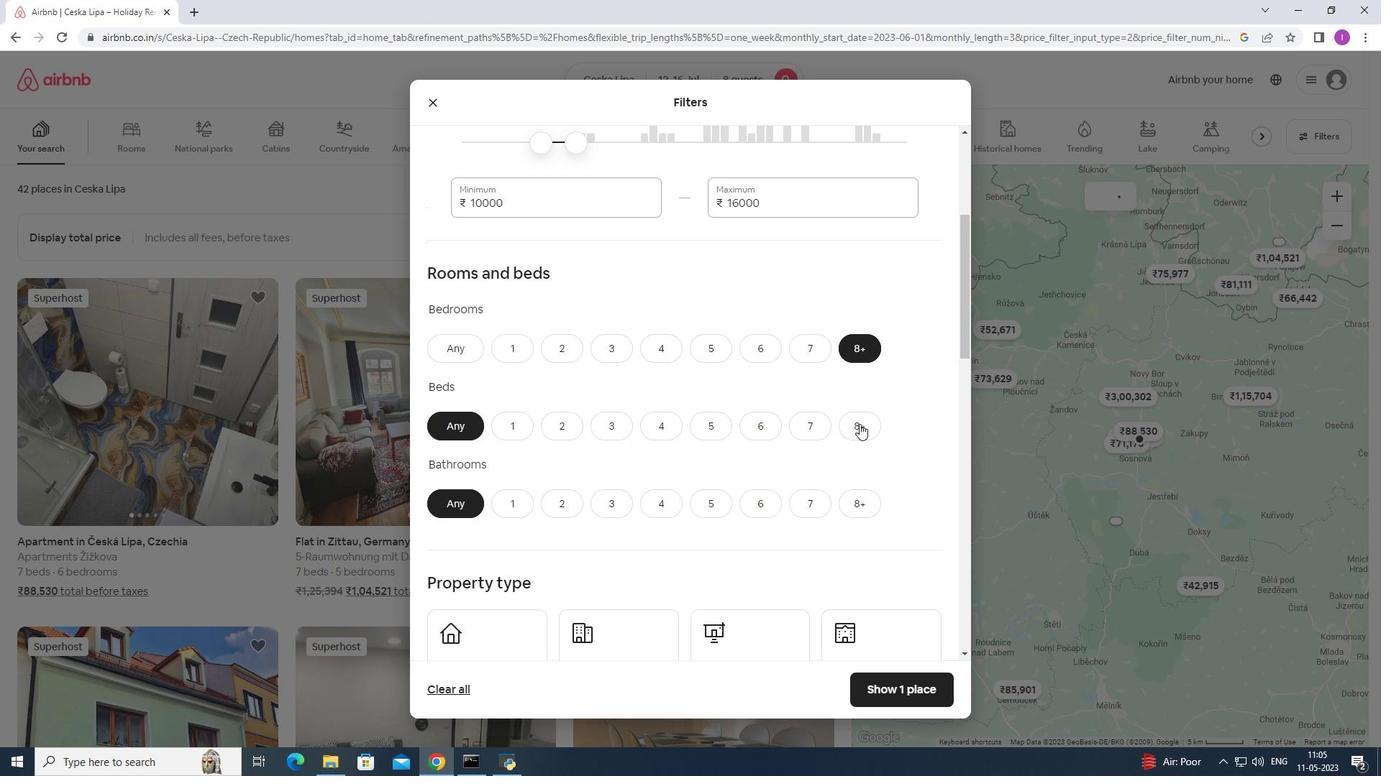 
Action: Mouse moved to (863, 497)
Screenshot: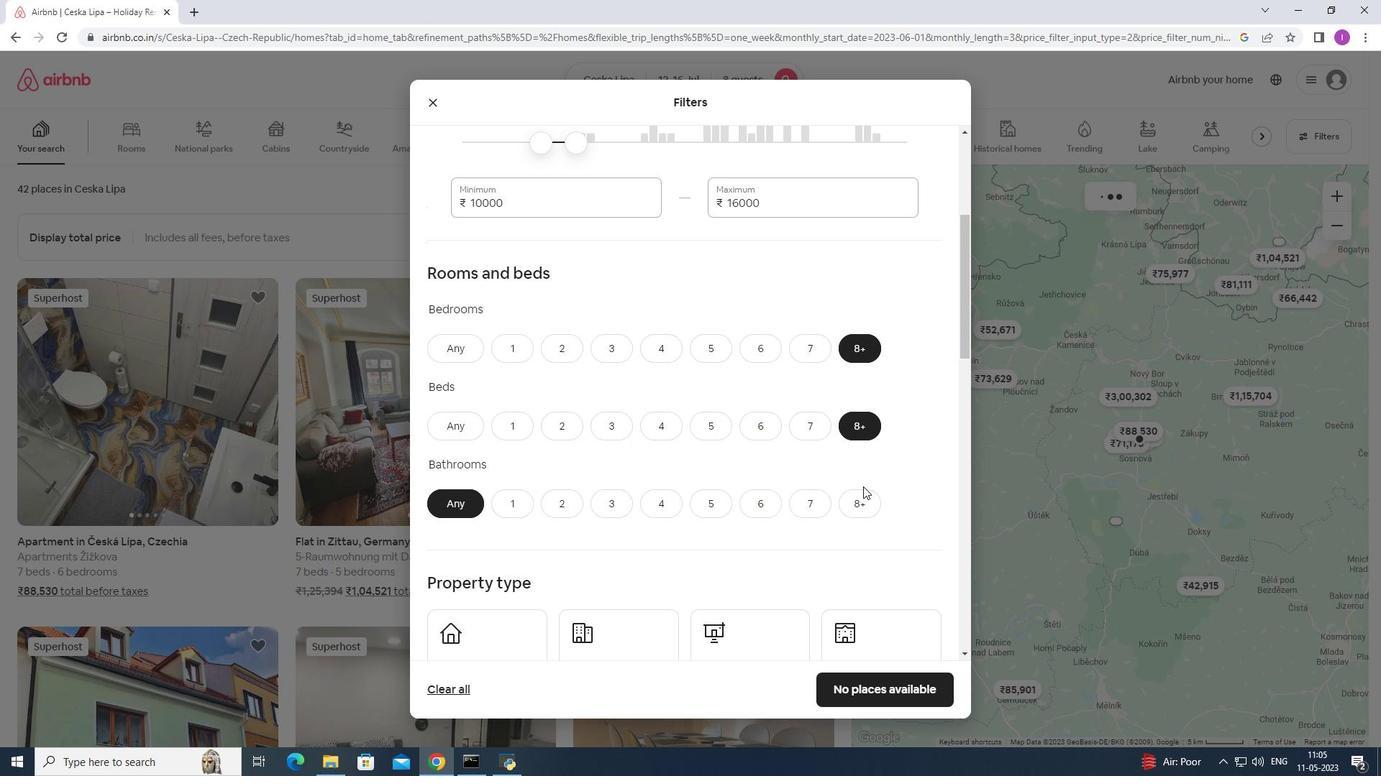 
Action: Mouse pressed left at (863, 497)
Screenshot: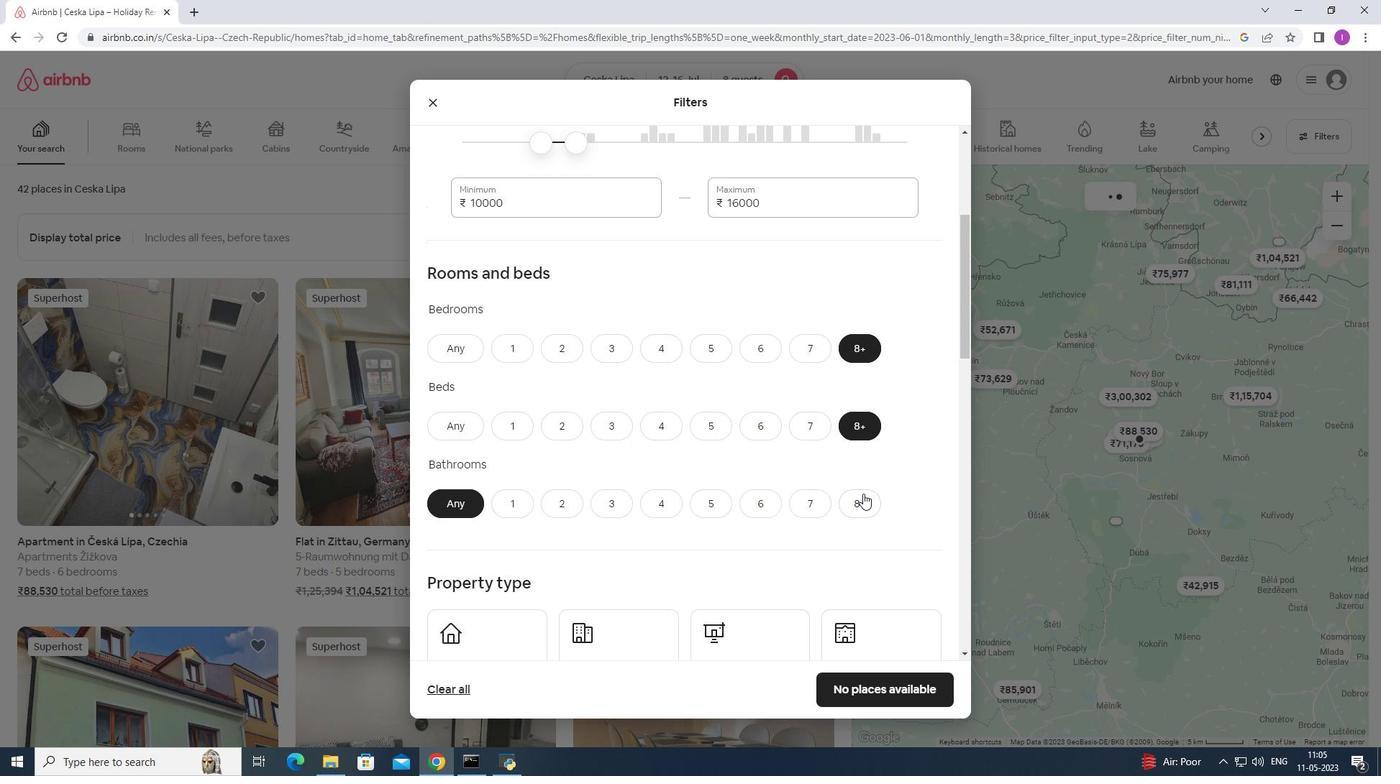 
Action: Mouse moved to (816, 467)
Screenshot: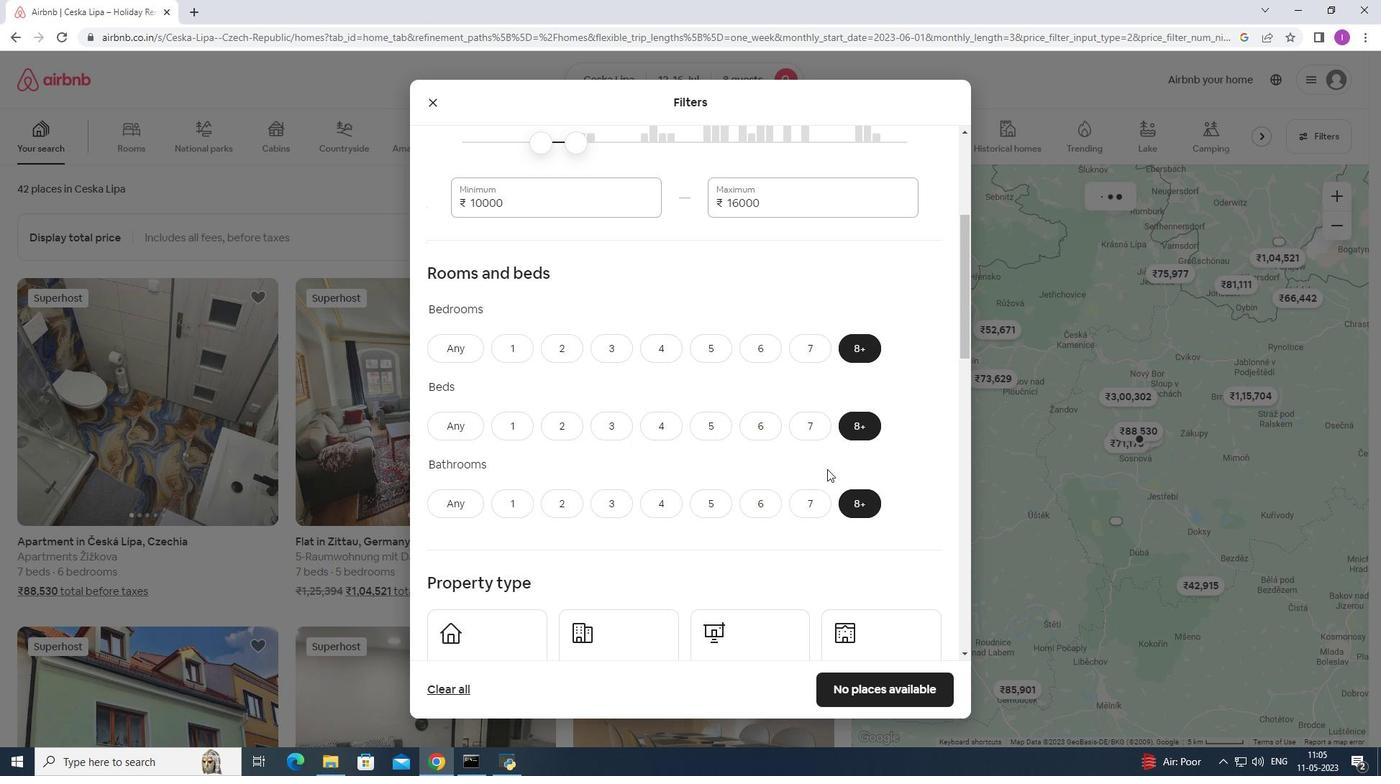 
Action: Mouse scrolled (816, 466) with delta (0, 0)
Screenshot: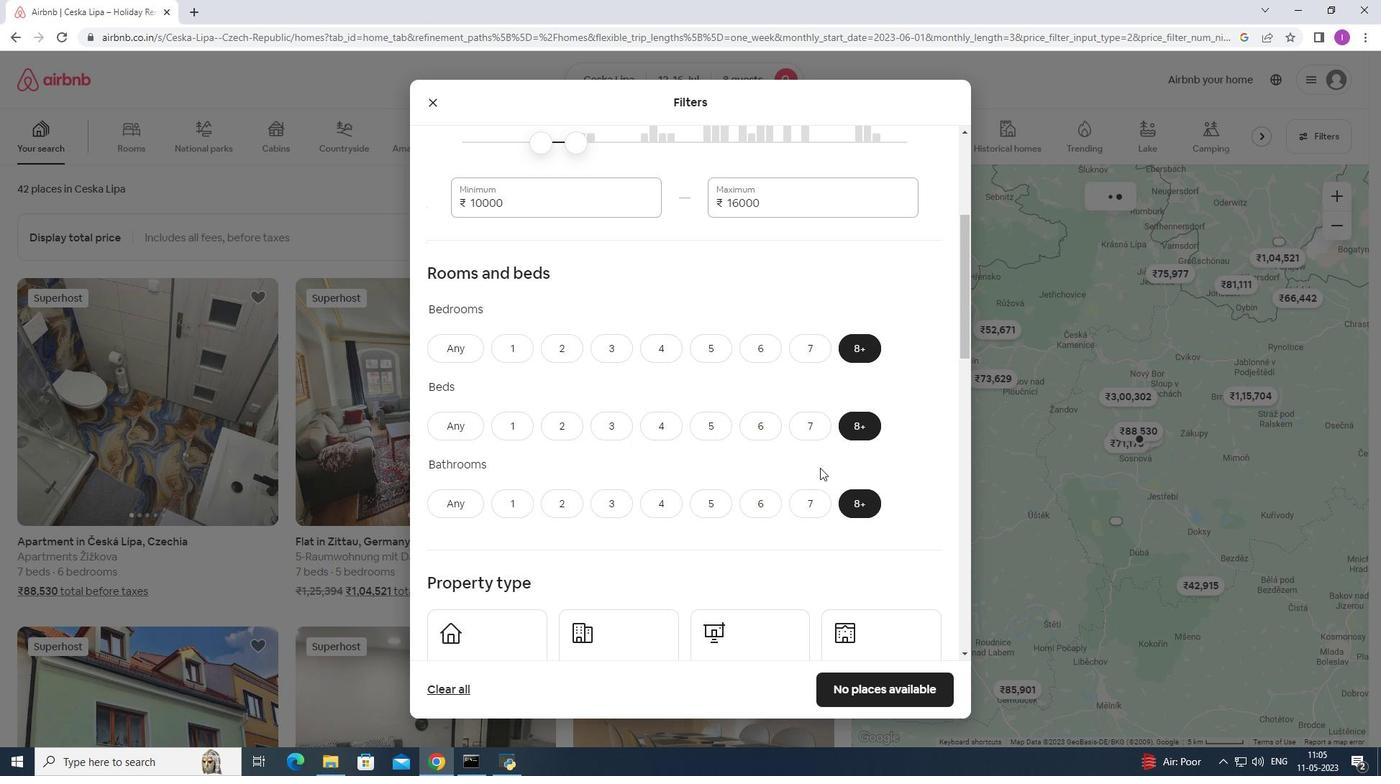 
Action: Mouse scrolled (816, 466) with delta (0, 0)
Screenshot: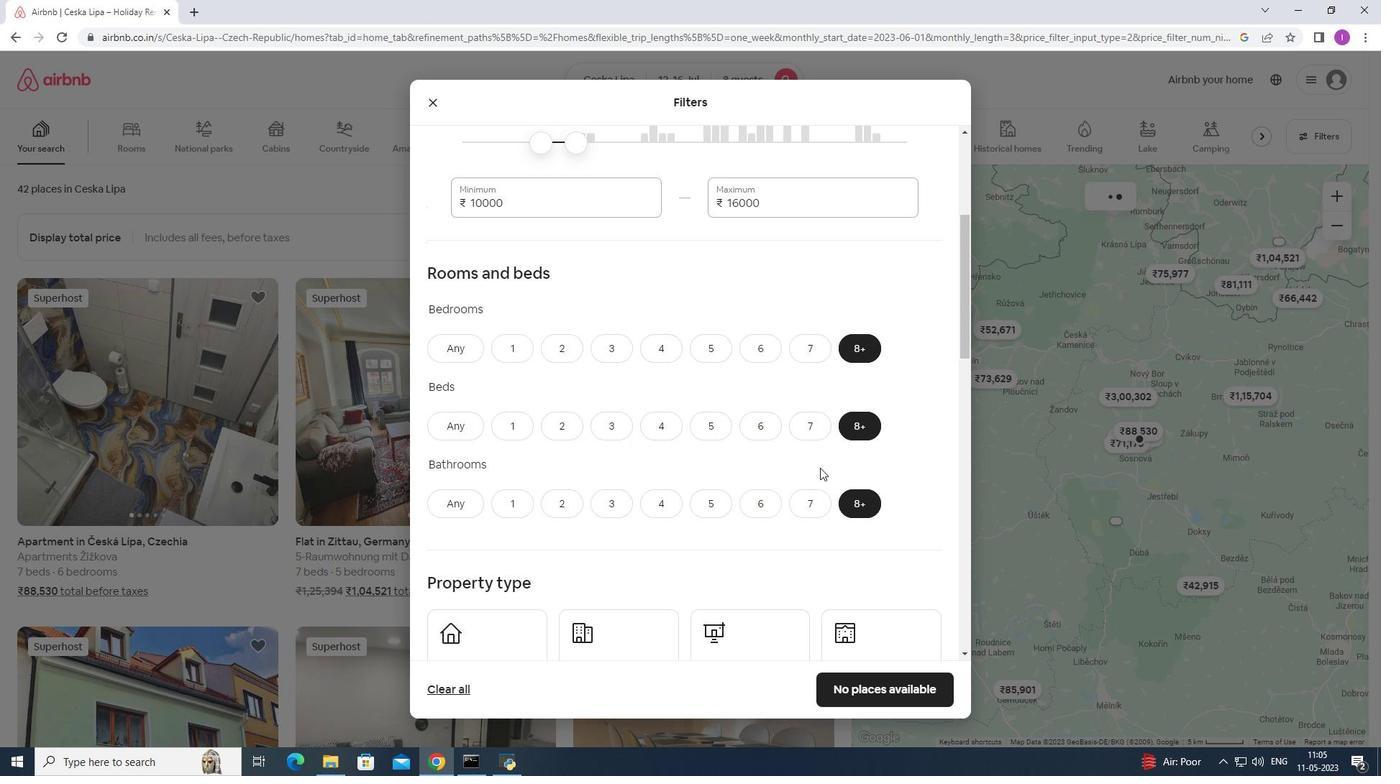 
Action: Mouse moved to (815, 466)
Screenshot: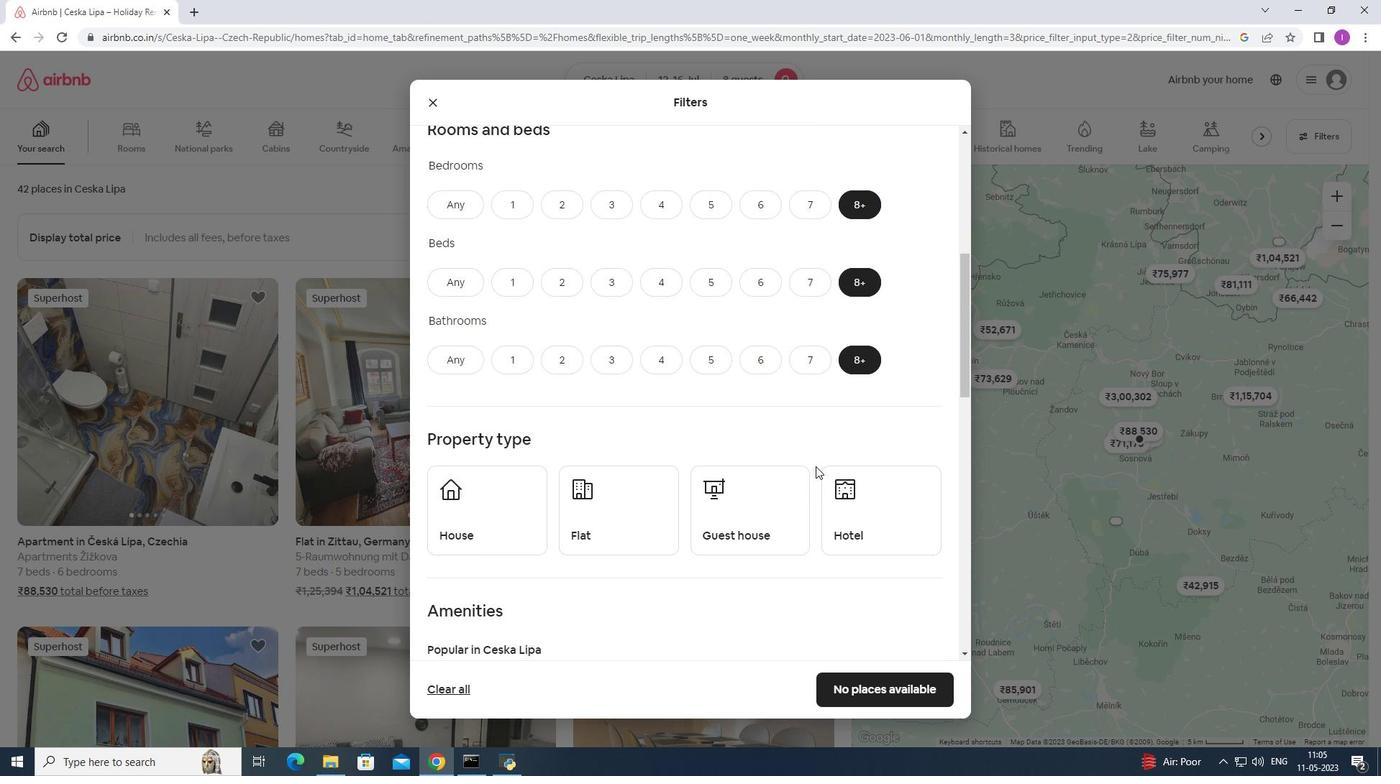 
Action: Mouse scrolled (815, 466) with delta (0, 0)
Screenshot: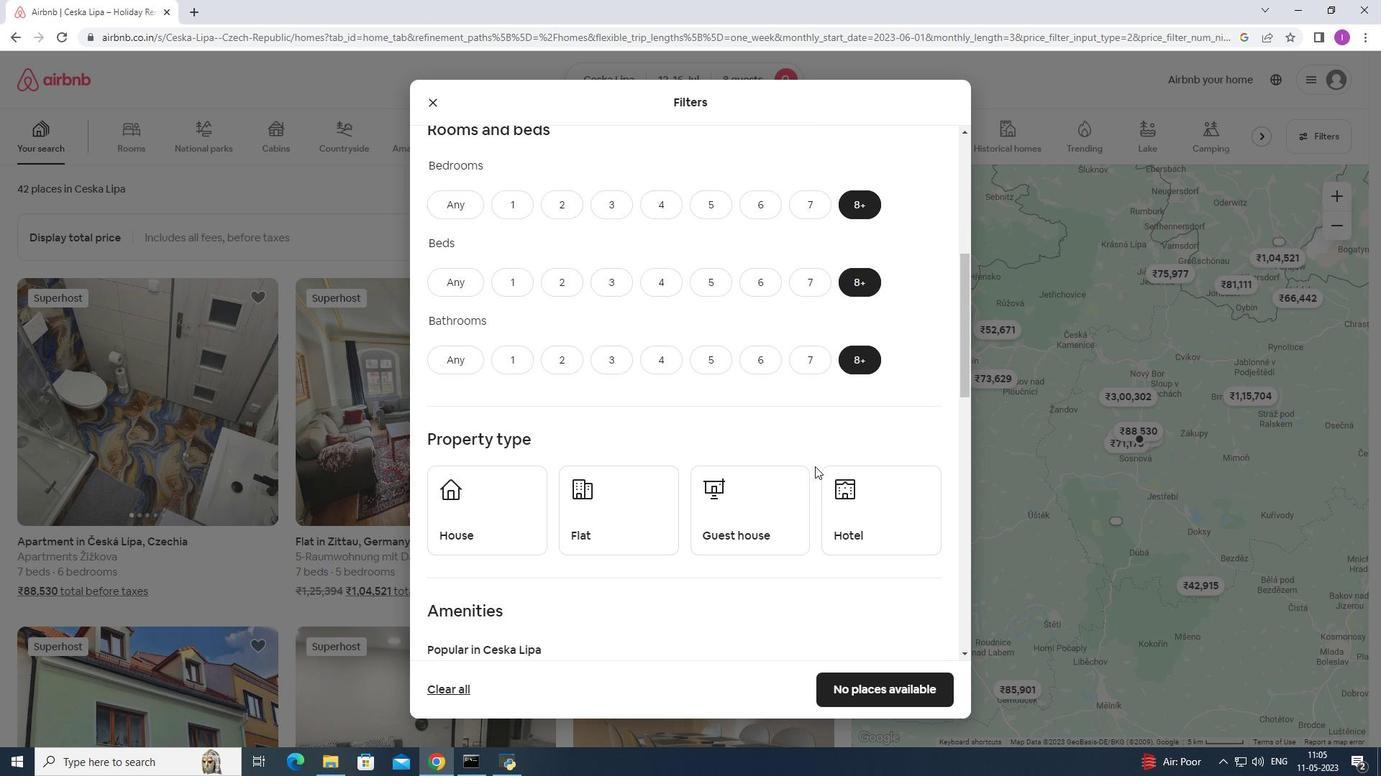 
Action: Mouse moved to (505, 424)
Screenshot: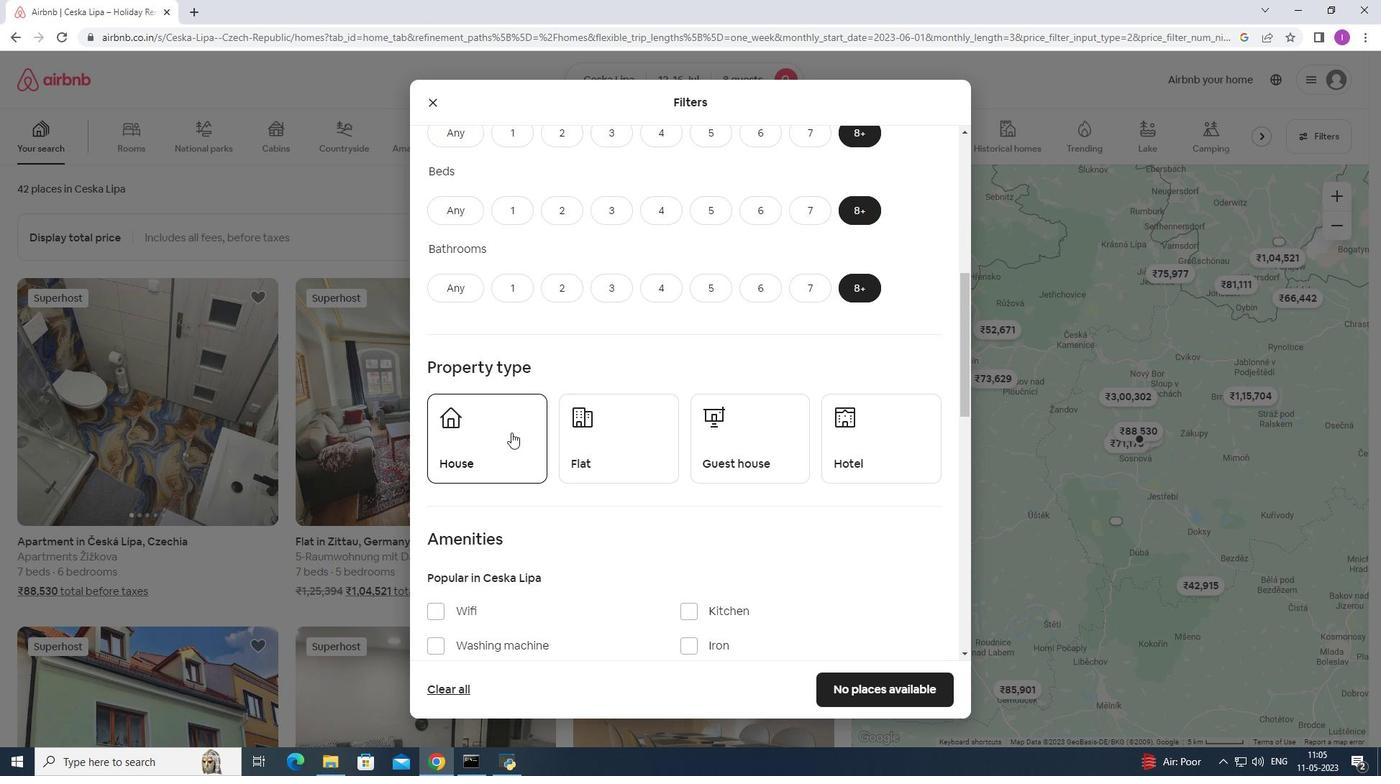 
Action: Mouse pressed left at (505, 424)
Screenshot: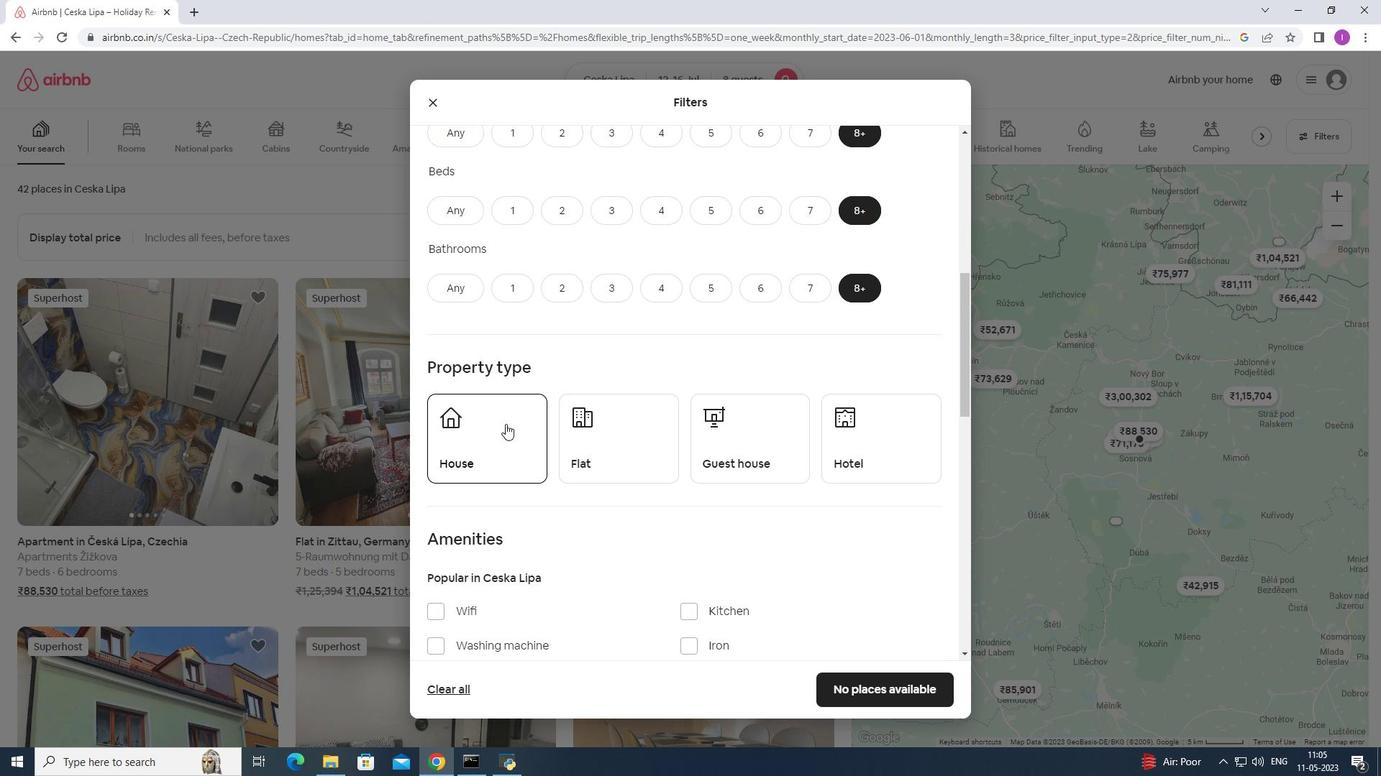 
Action: Mouse moved to (668, 428)
Screenshot: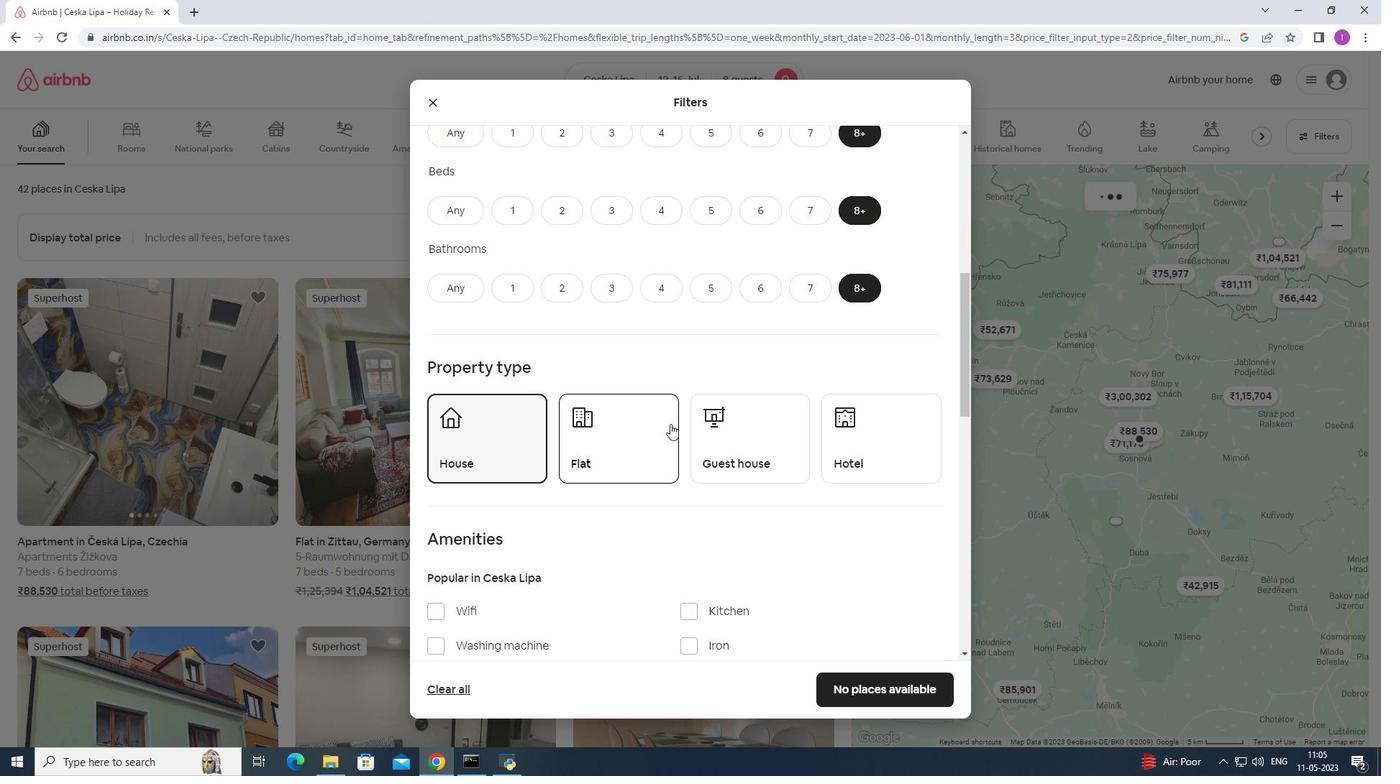 
Action: Mouse pressed left at (668, 428)
Screenshot: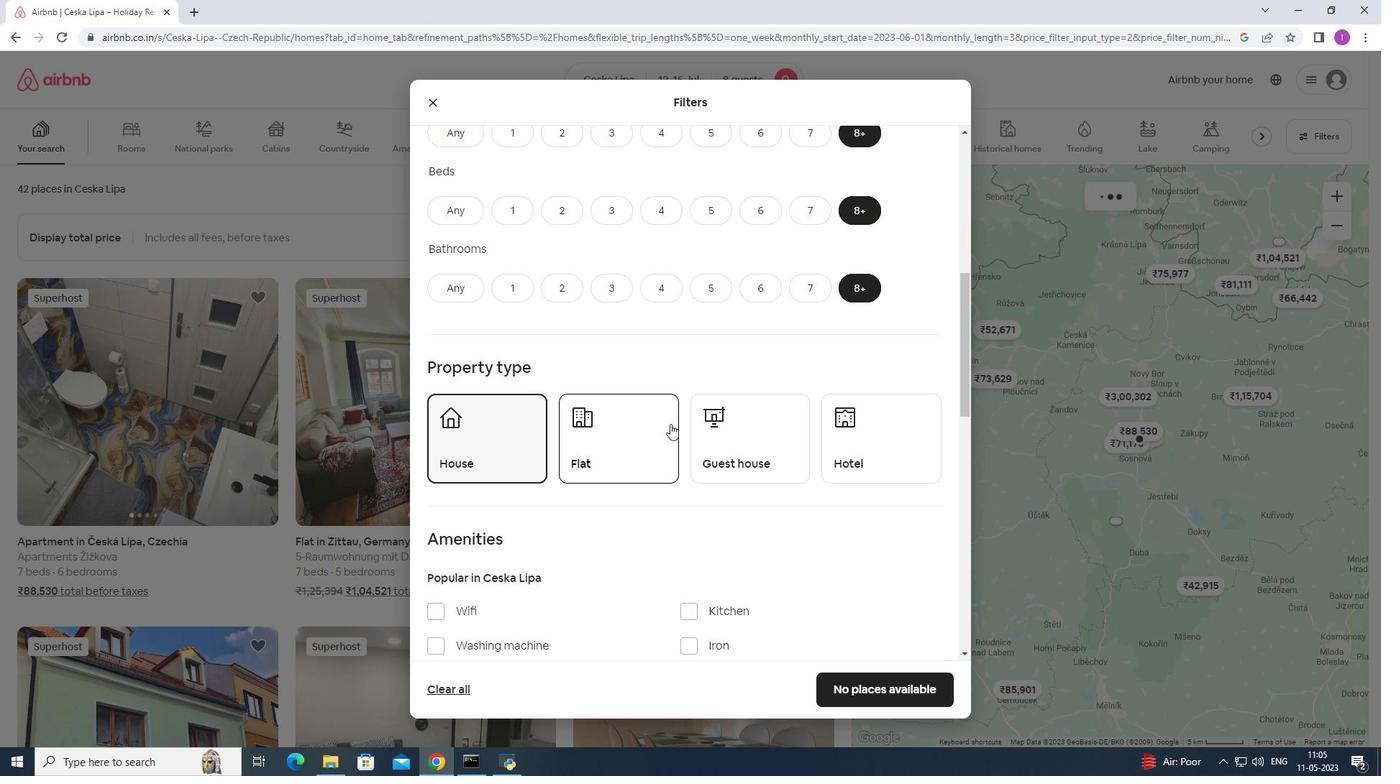 
Action: Mouse moved to (743, 429)
Screenshot: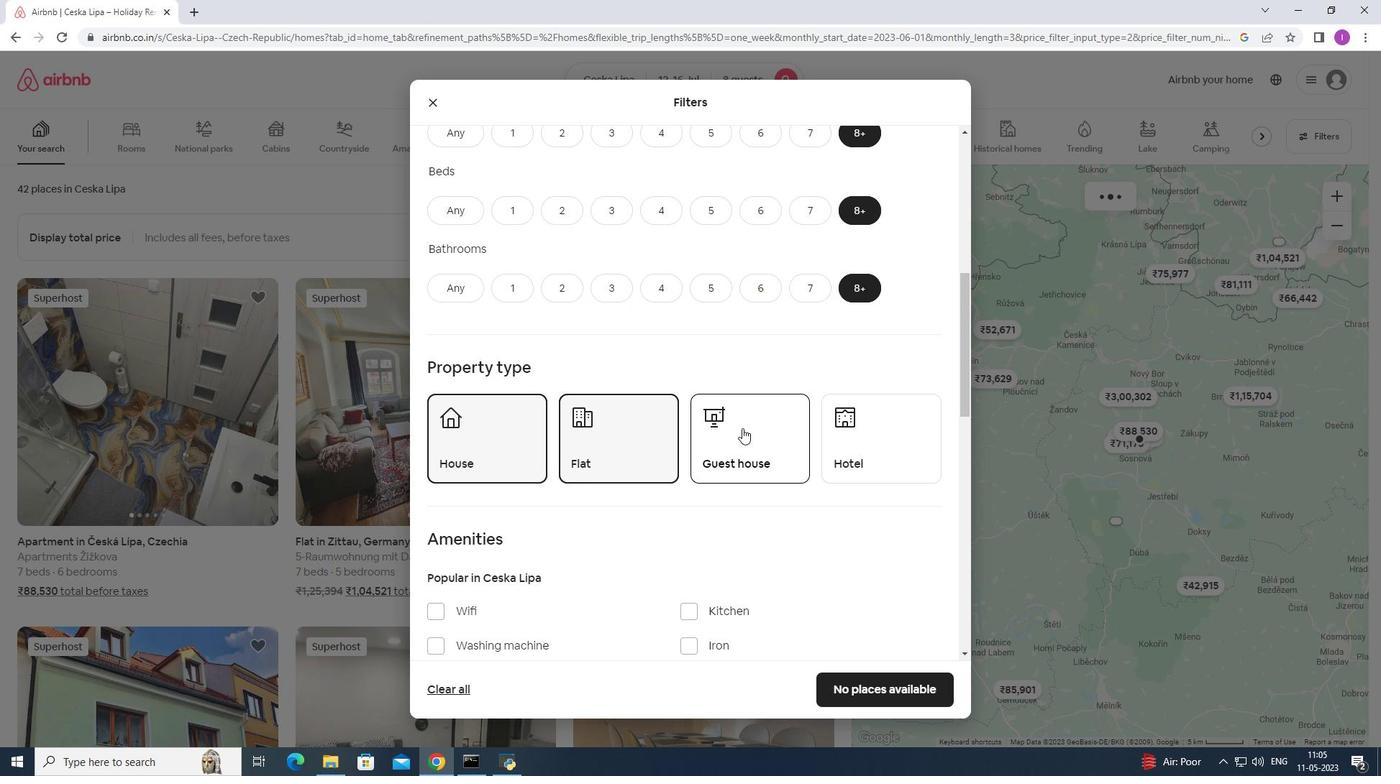 
Action: Mouse pressed left at (743, 429)
Screenshot: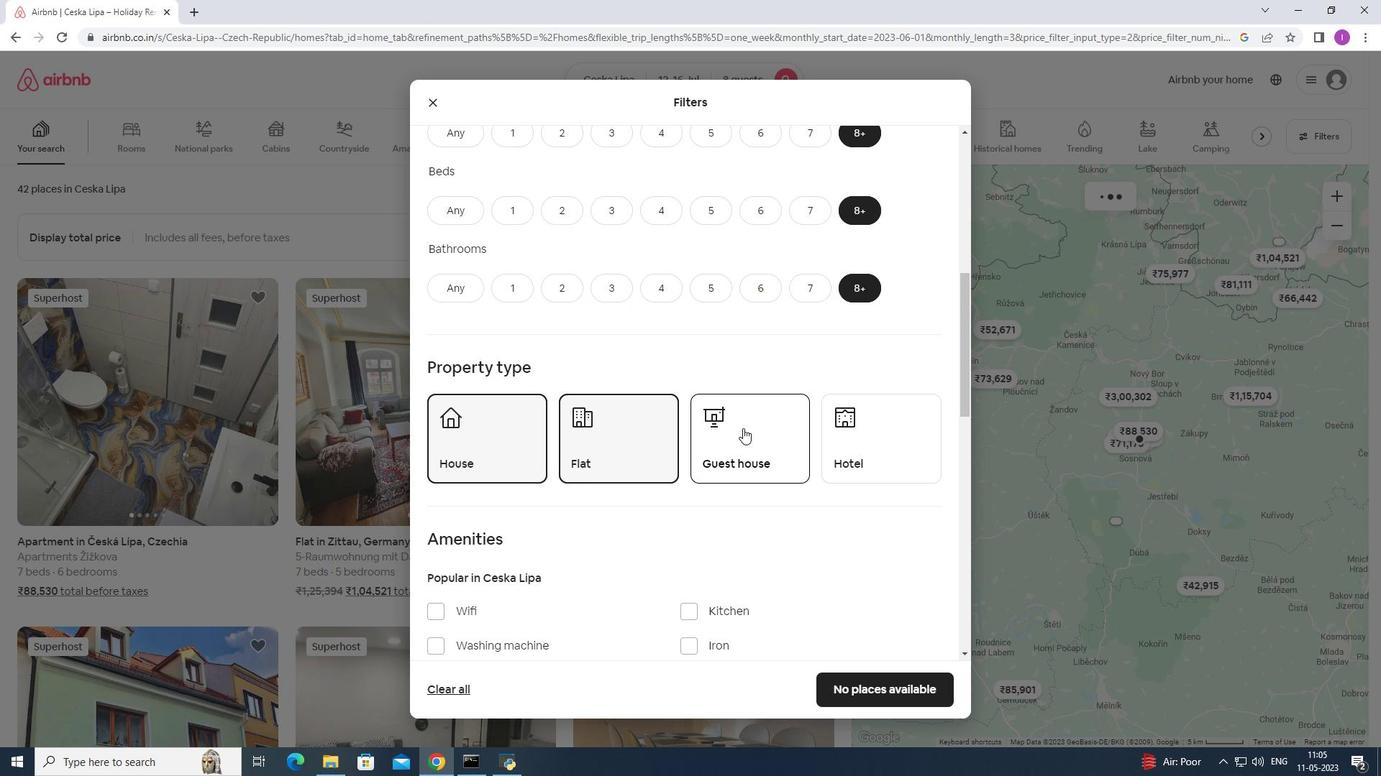 
Action: Mouse moved to (829, 443)
Screenshot: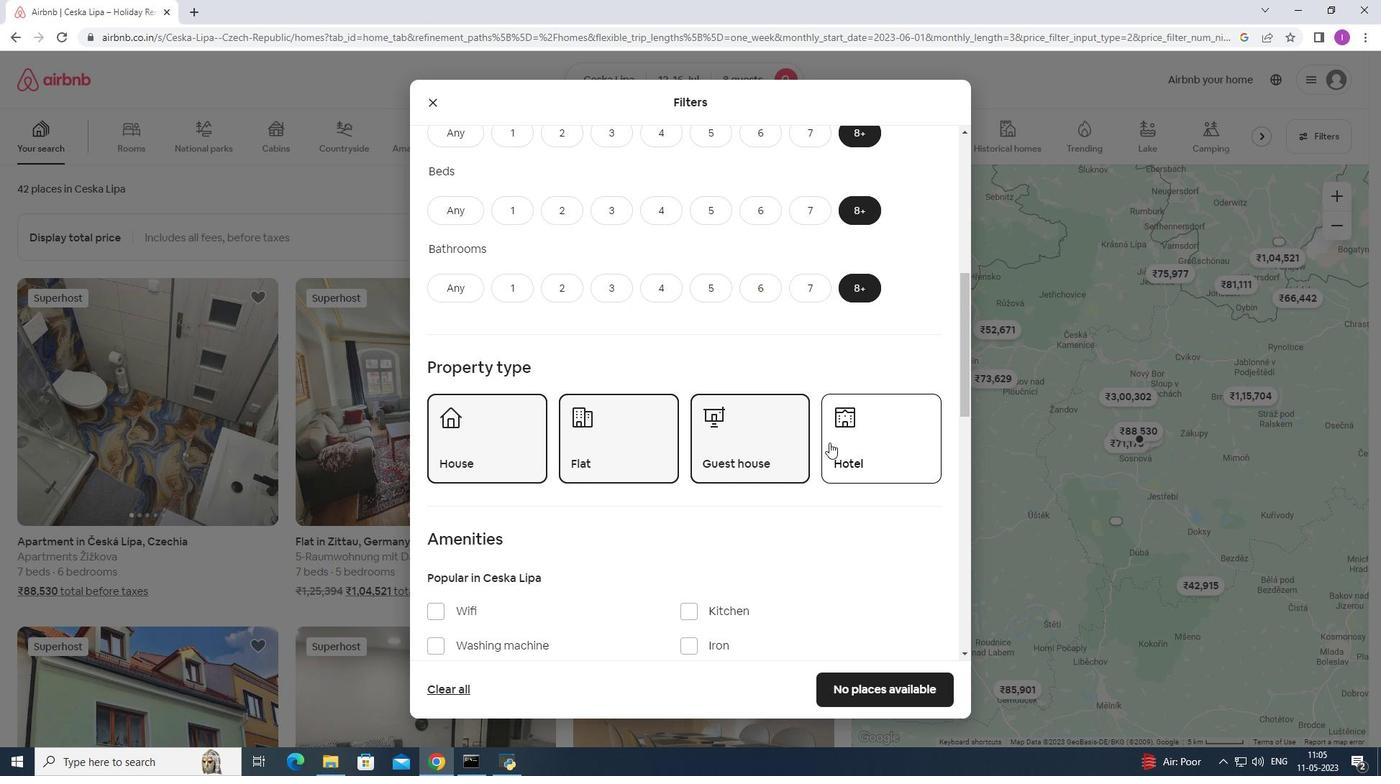 
Action: Mouse pressed left at (829, 443)
Screenshot: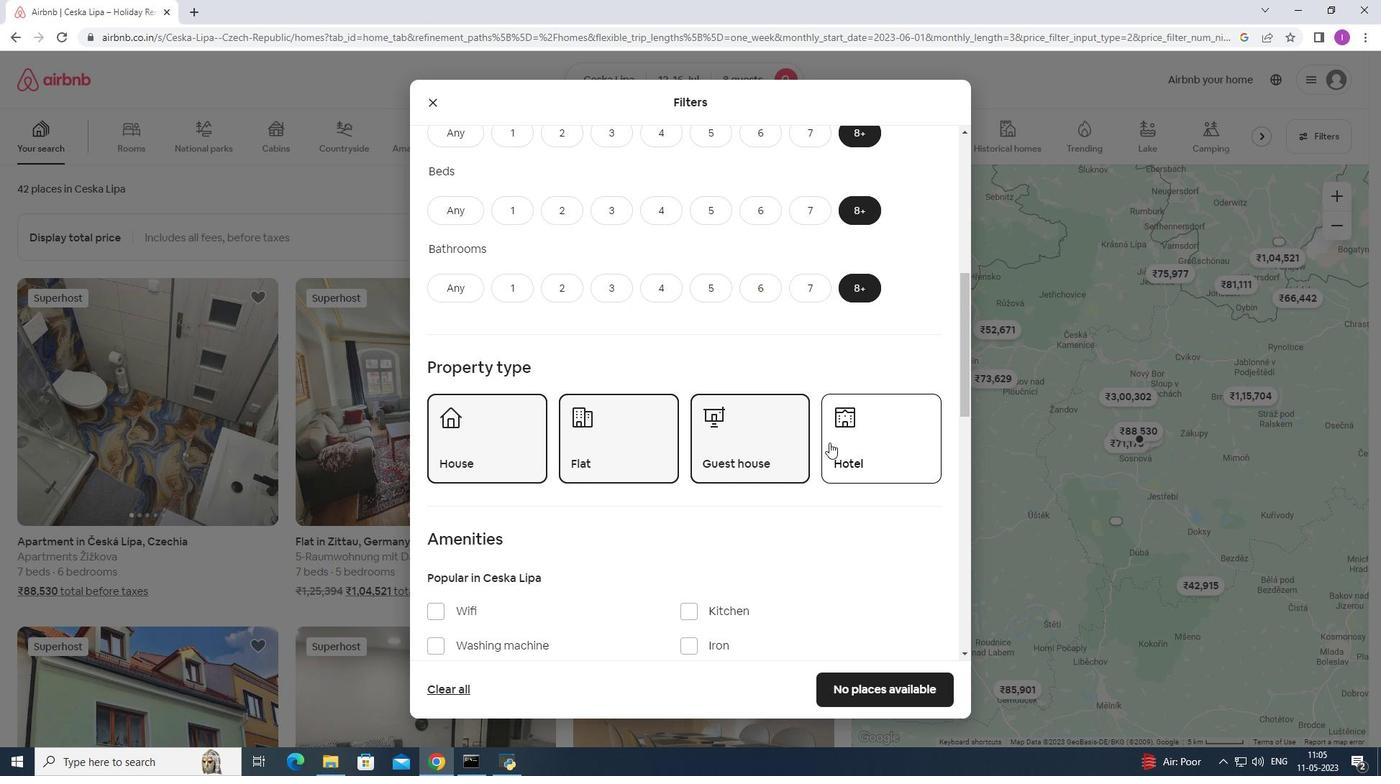 
Action: Mouse moved to (800, 458)
Screenshot: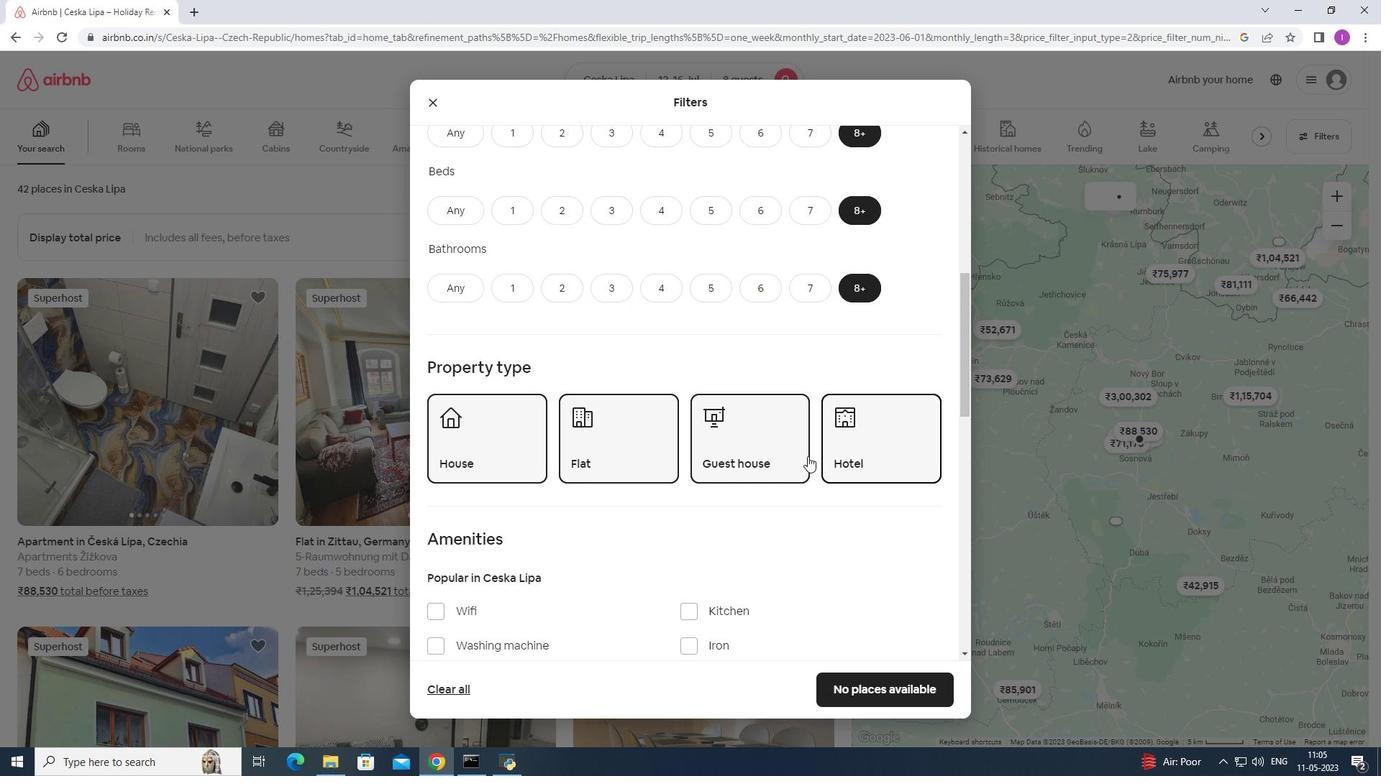 
Action: Mouse scrolled (800, 458) with delta (0, 0)
Screenshot: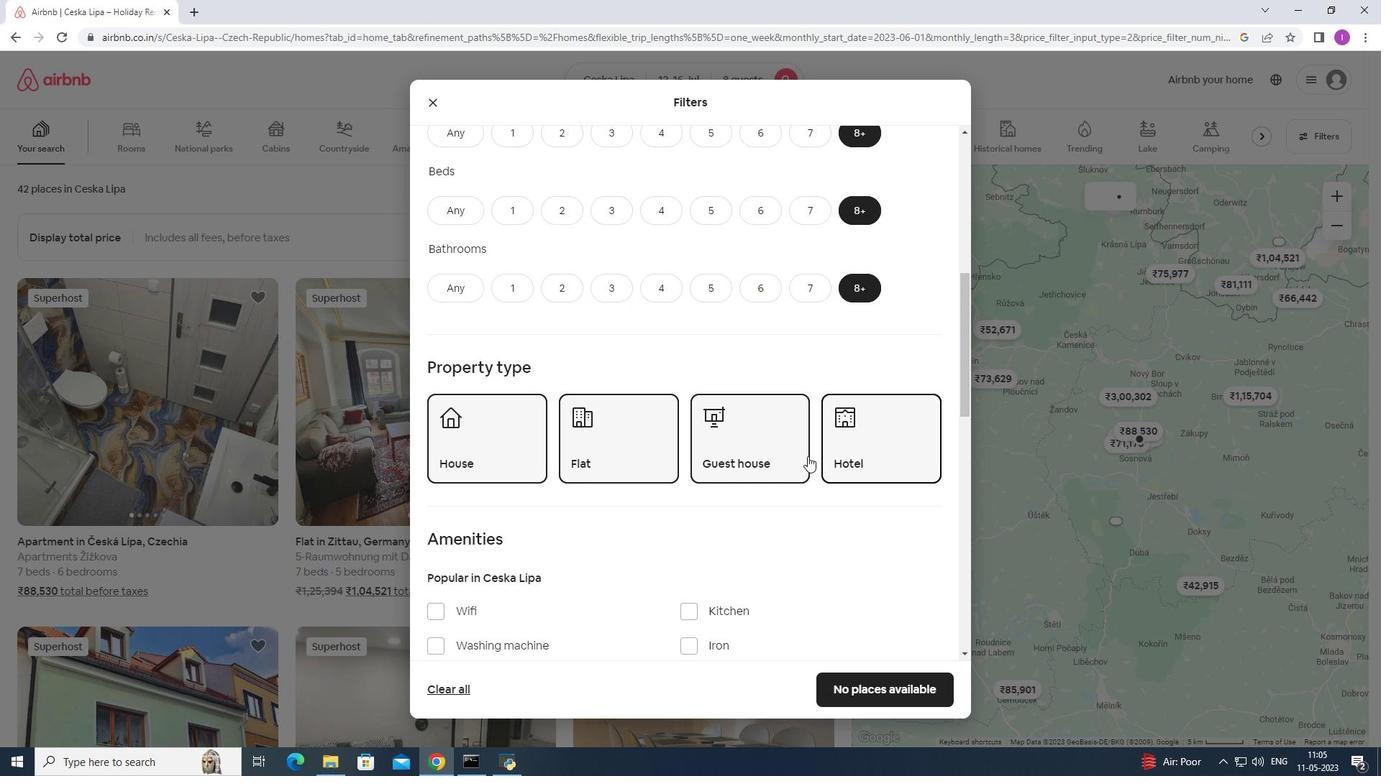 
Action: Mouse moved to (799, 459)
Screenshot: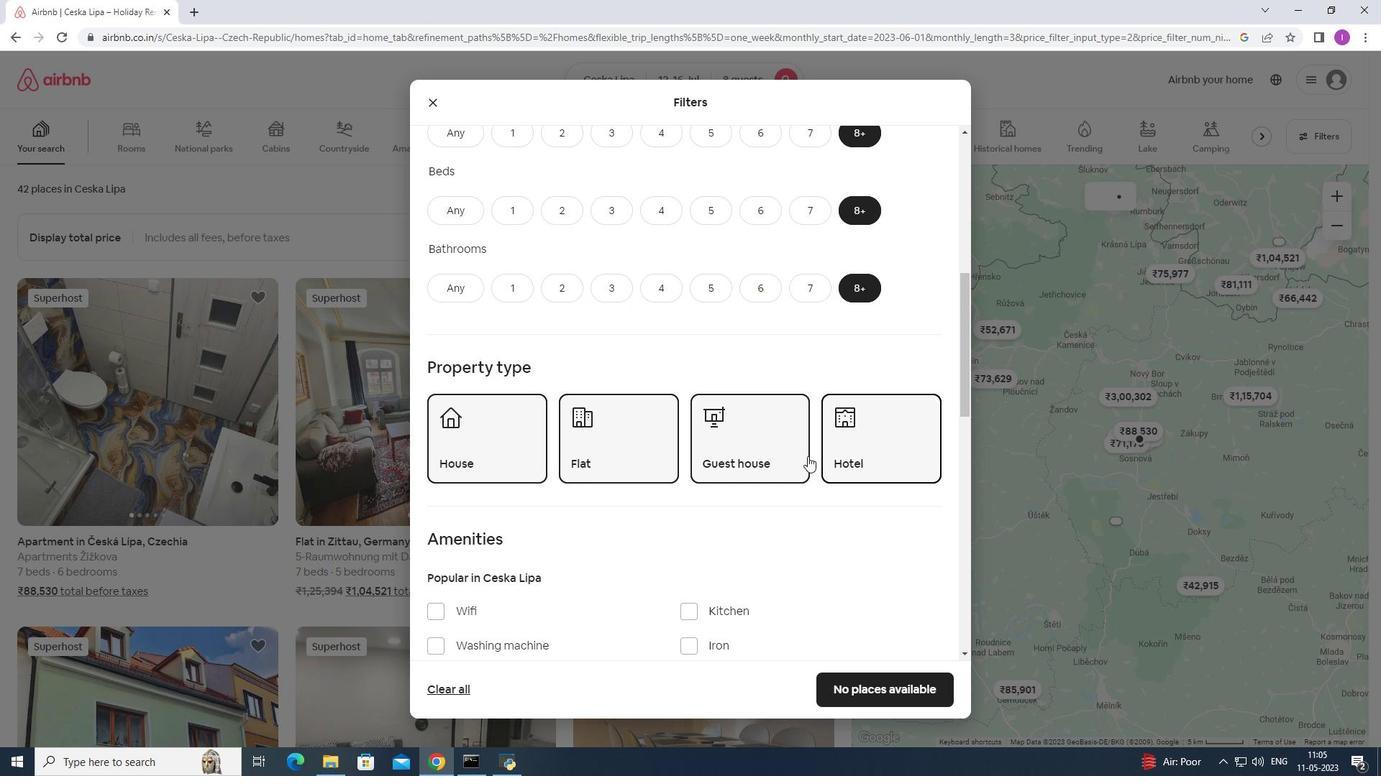
Action: Mouse scrolled (799, 458) with delta (0, 0)
Screenshot: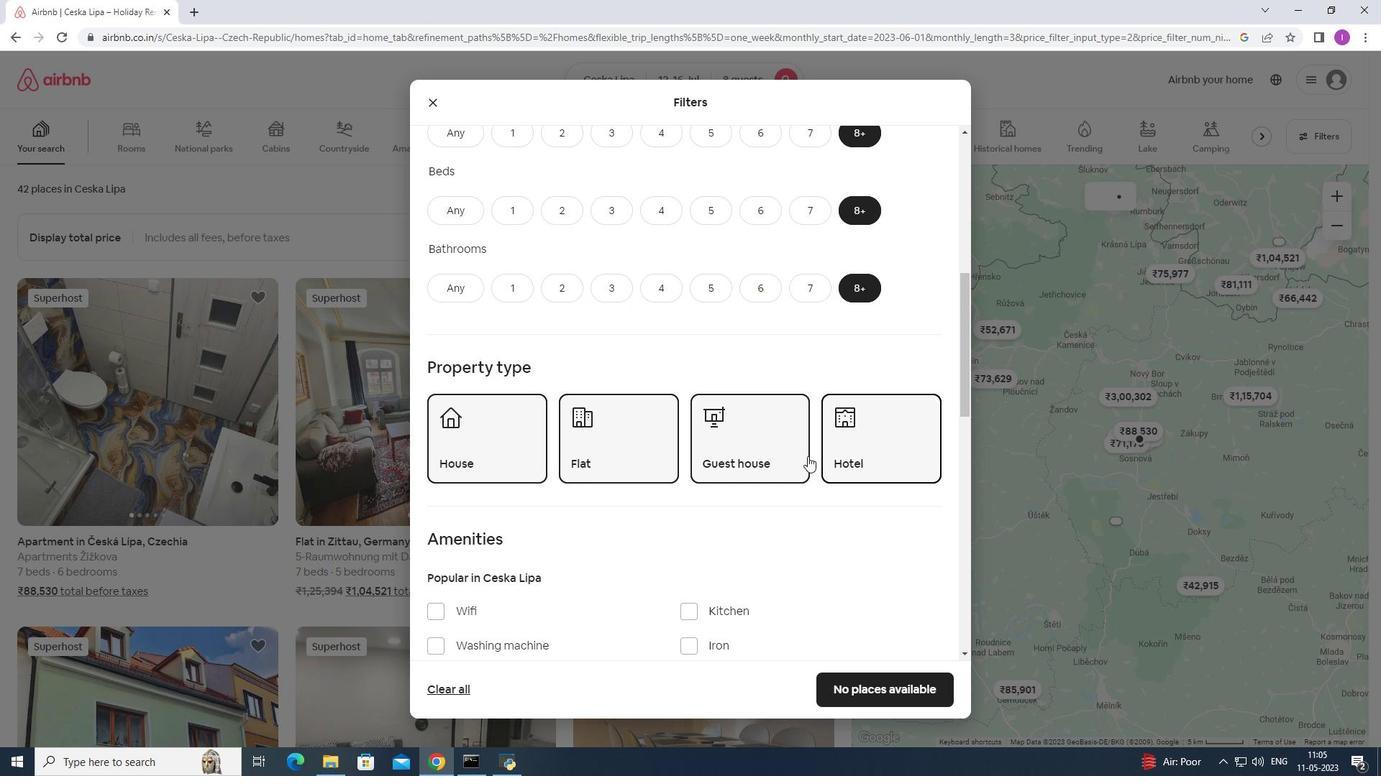 
Action: Mouse moved to (799, 460)
Screenshot: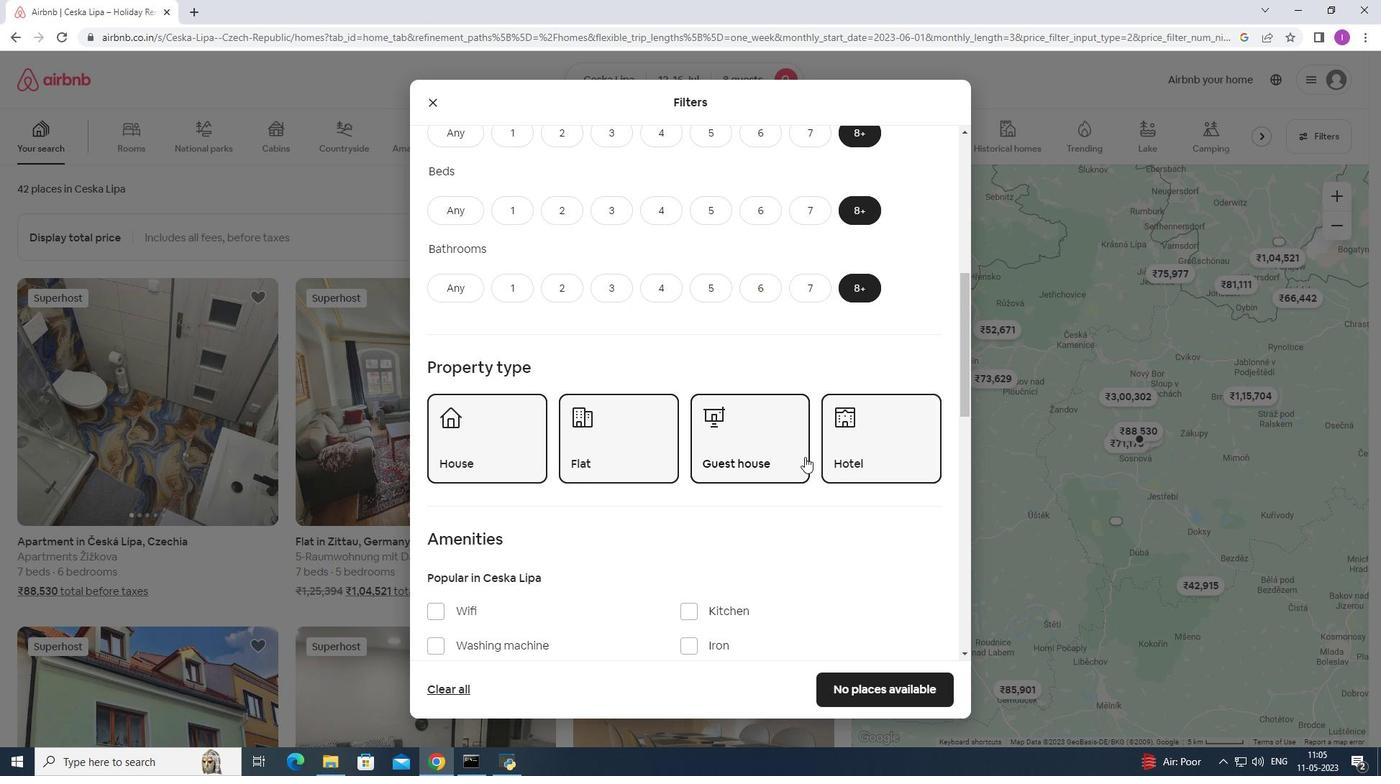 
Action: Mouse scrolled (799, 459) with delta (0, 0)
Screenshot: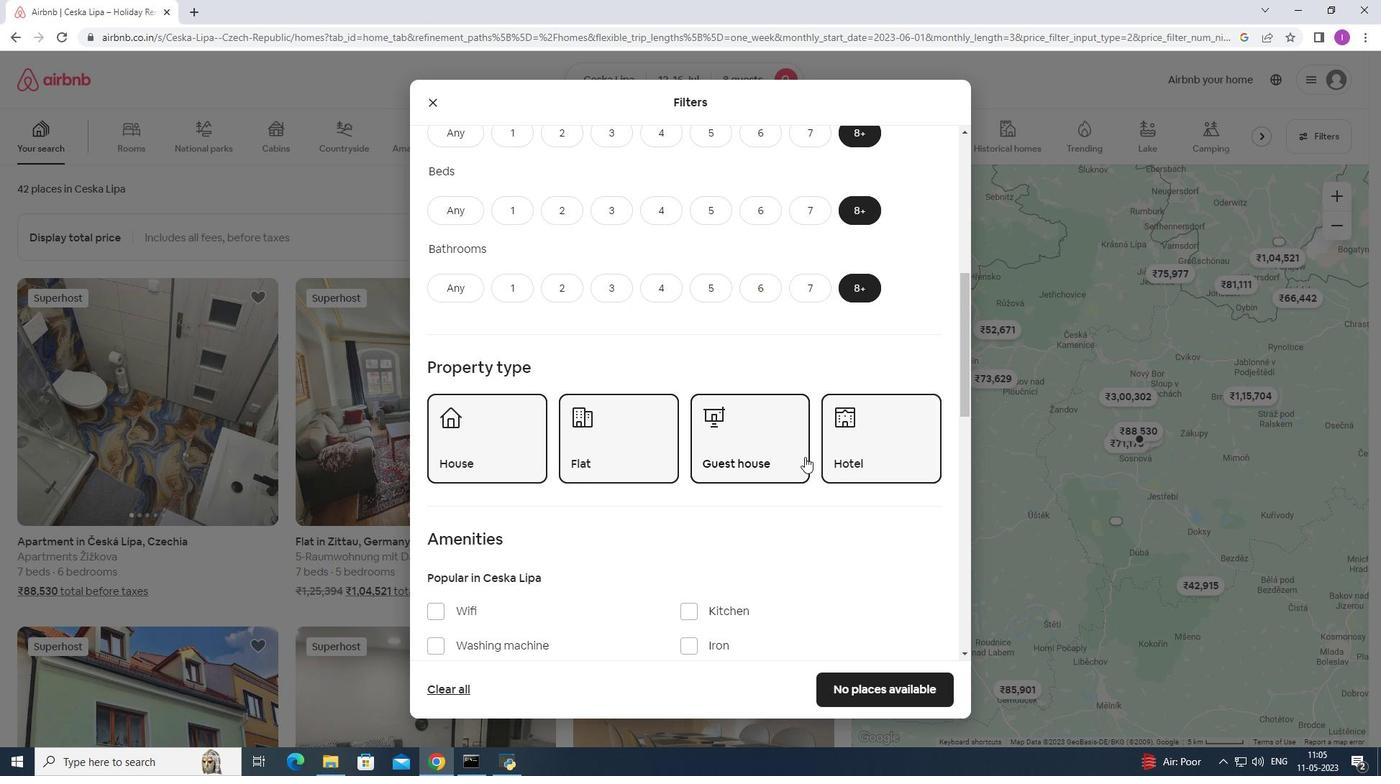 
Action: Mouse scrolled (799, 459) with delta (0, 0)
Screenshot: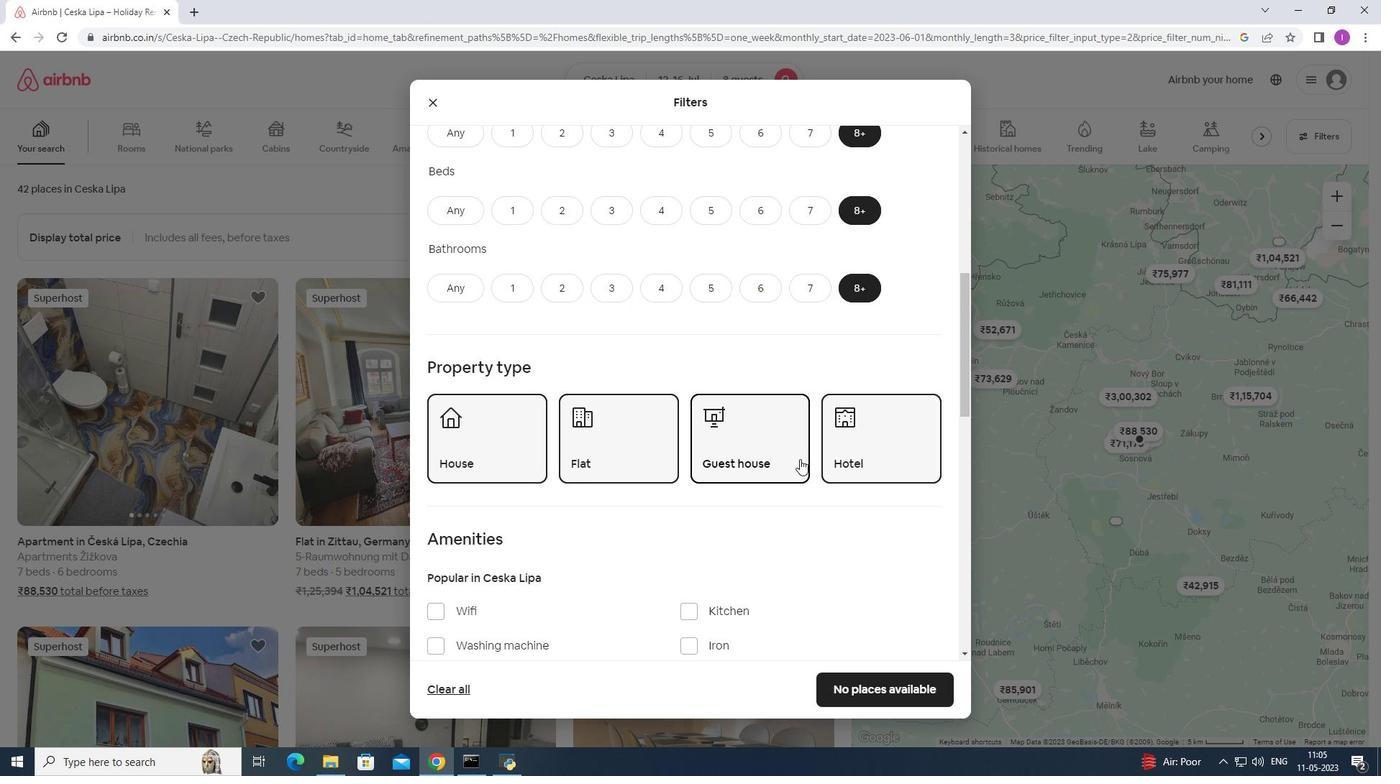 
Action: Mouse moved to (496, 420)
Screenshot: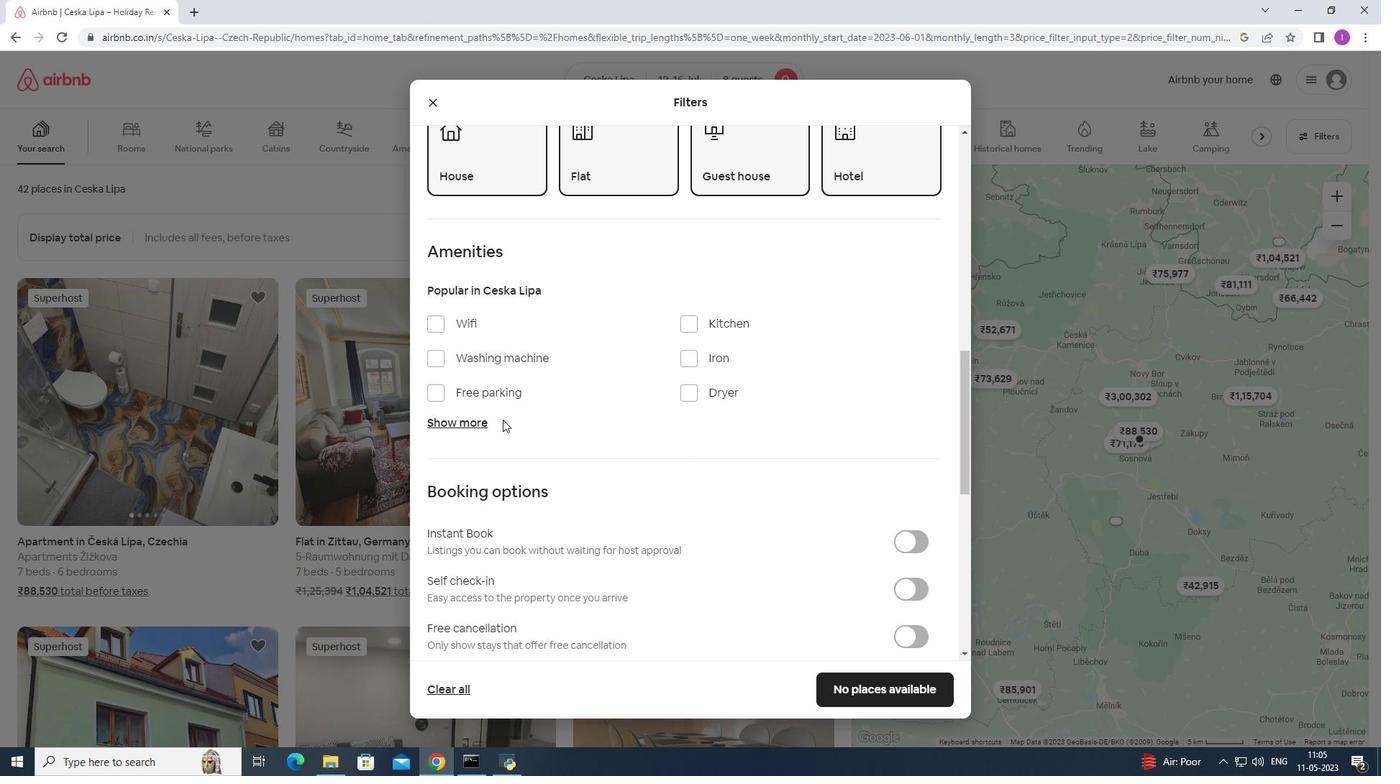 
Action: Mouse scrolled (496, 419) with delta (0, 0)
Screenshot: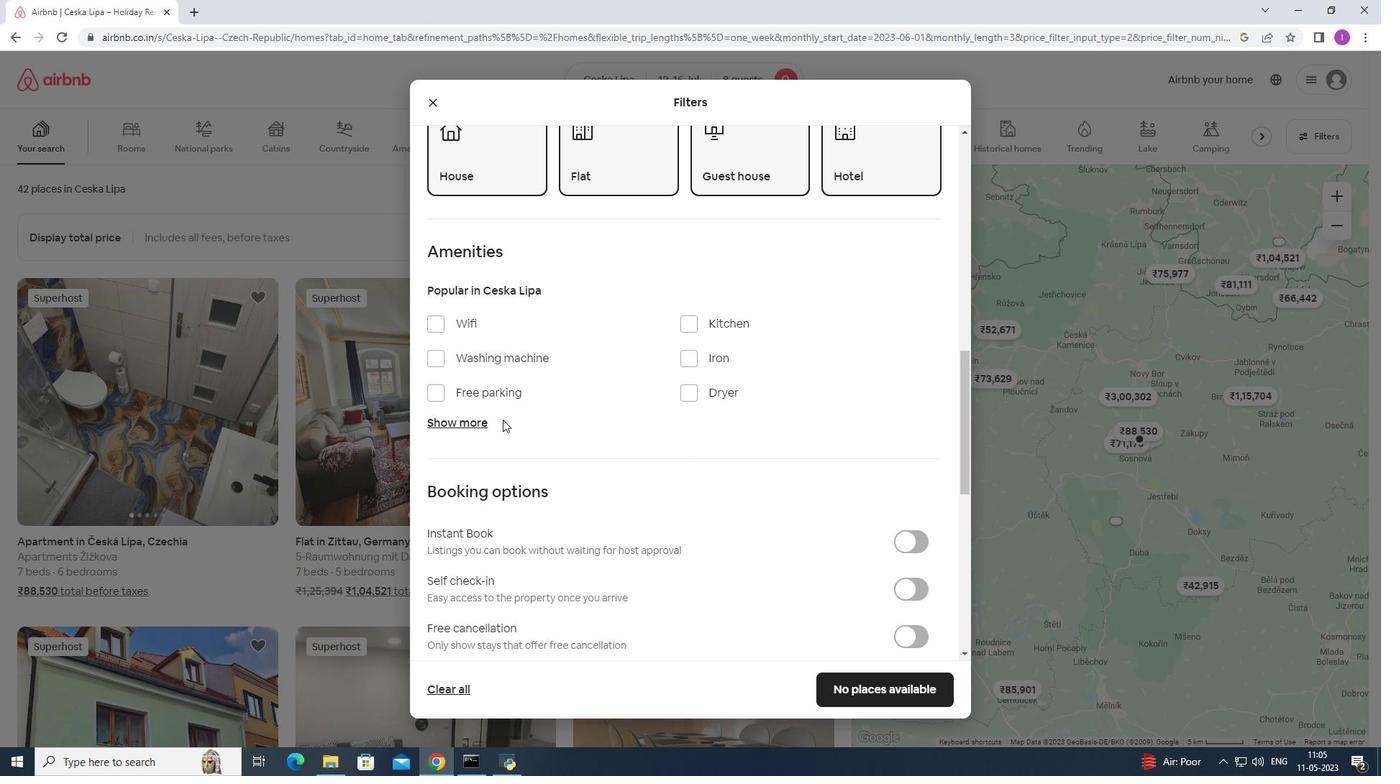 
Action: Mouse moved to (438, 254)
Screenshot: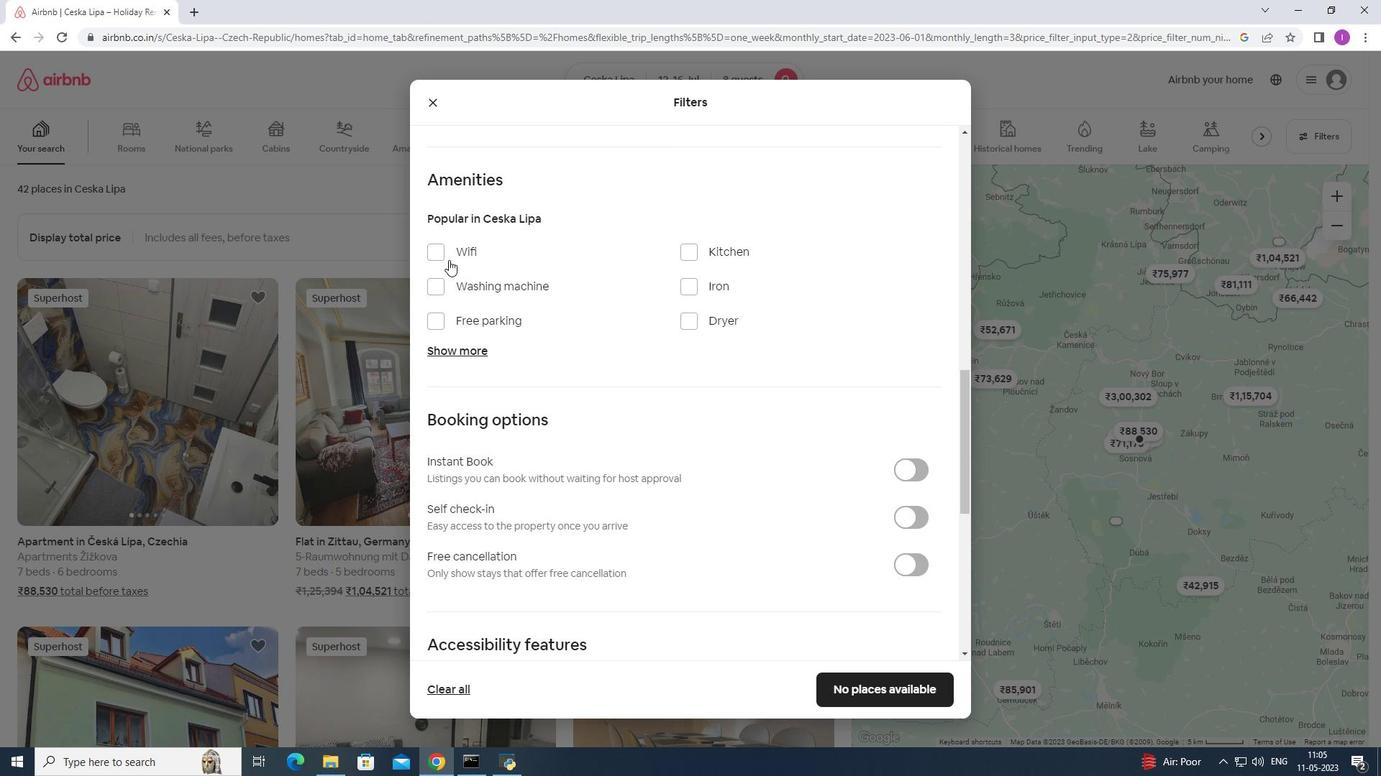 
Action: Mouse pressed left at (438, 254)
Screenshot: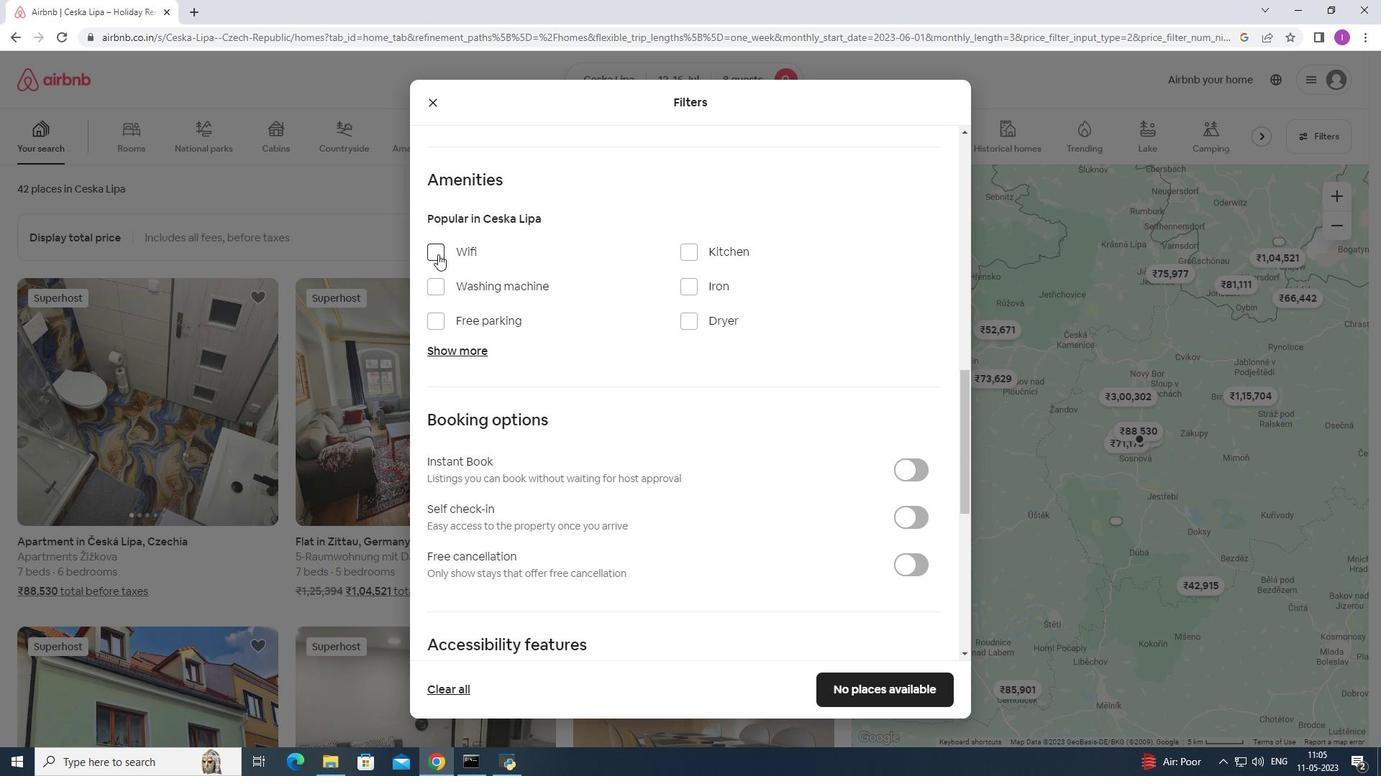 
Action: Mouse moved to (451, 327)
Screenshot: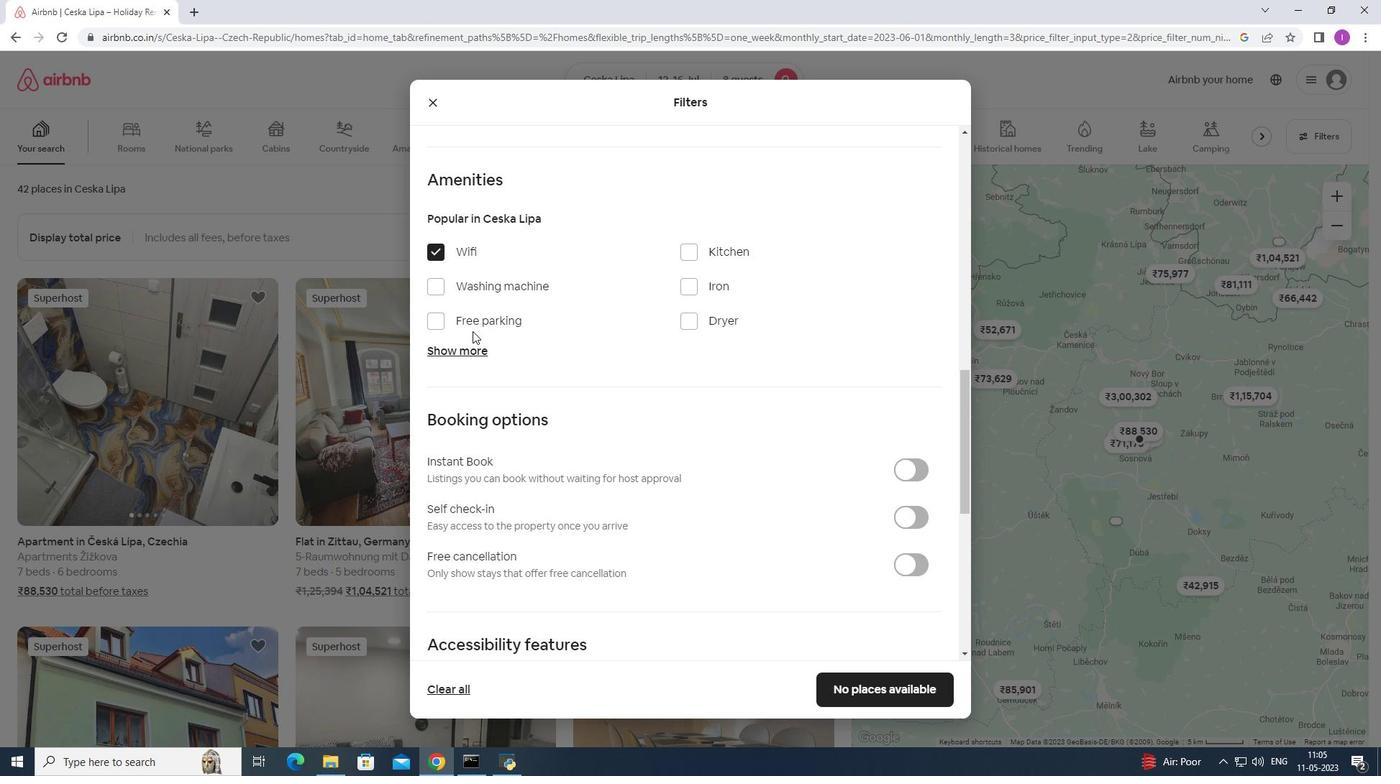 
Action: Mouse pressed left at (451, 327)
Screenshot: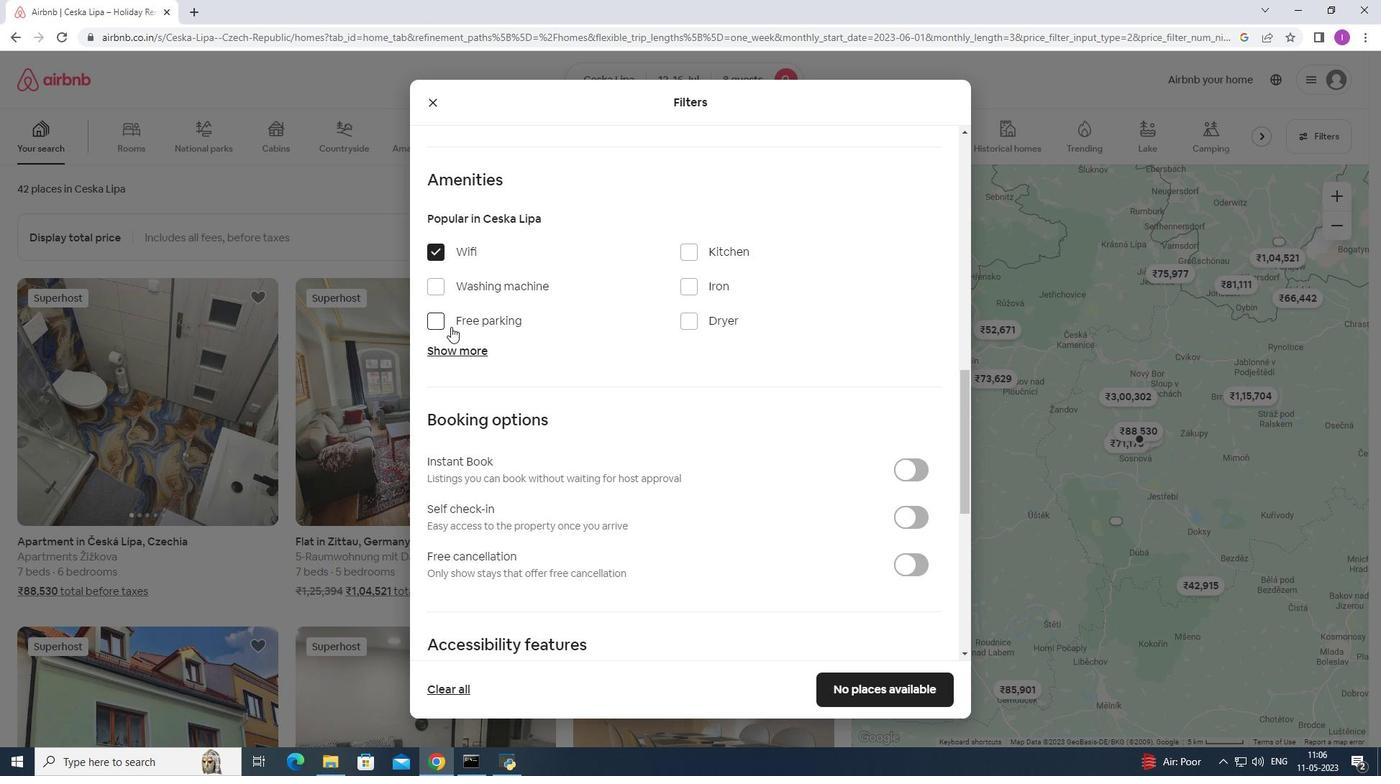 
Action: Mouse moved to (481, 353)
Screenshot: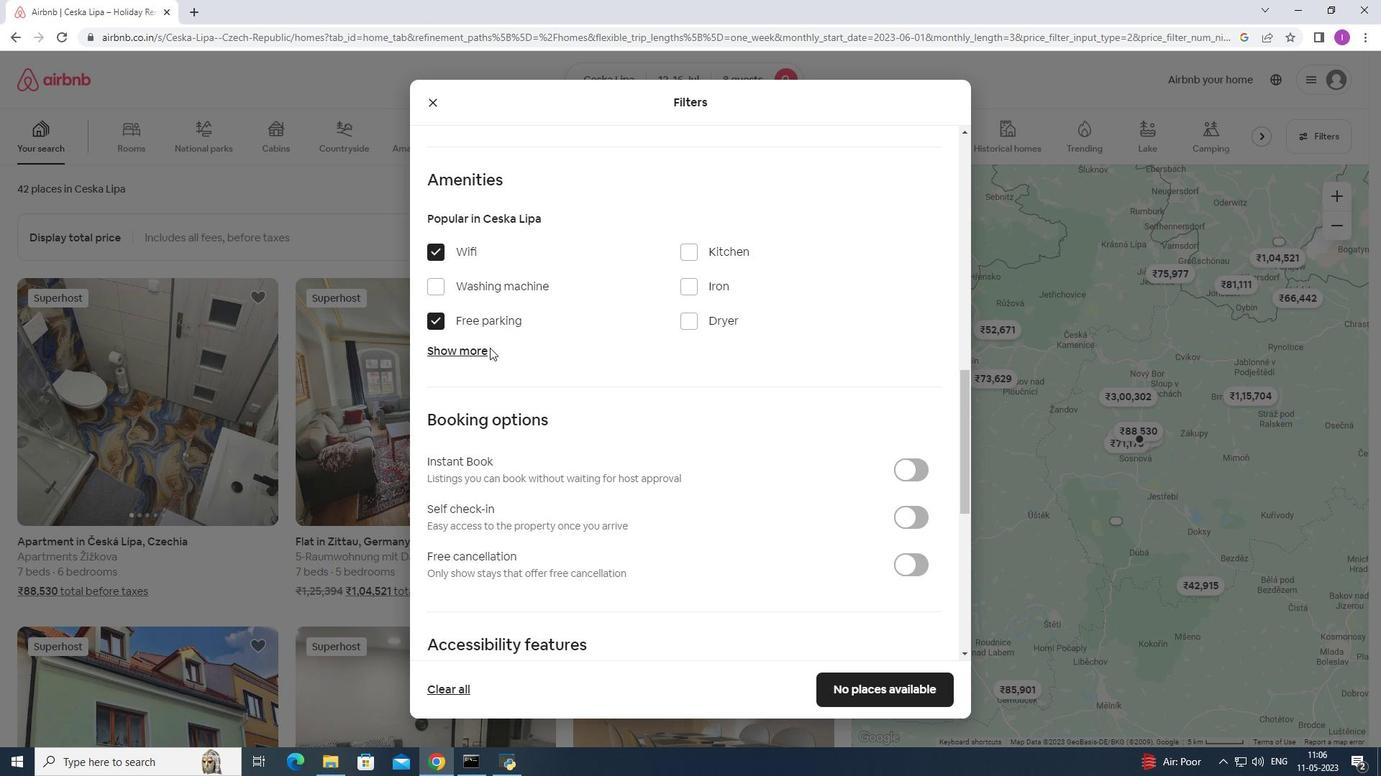 
Action: Mouse pressed left at (481, 353)
Screenshot: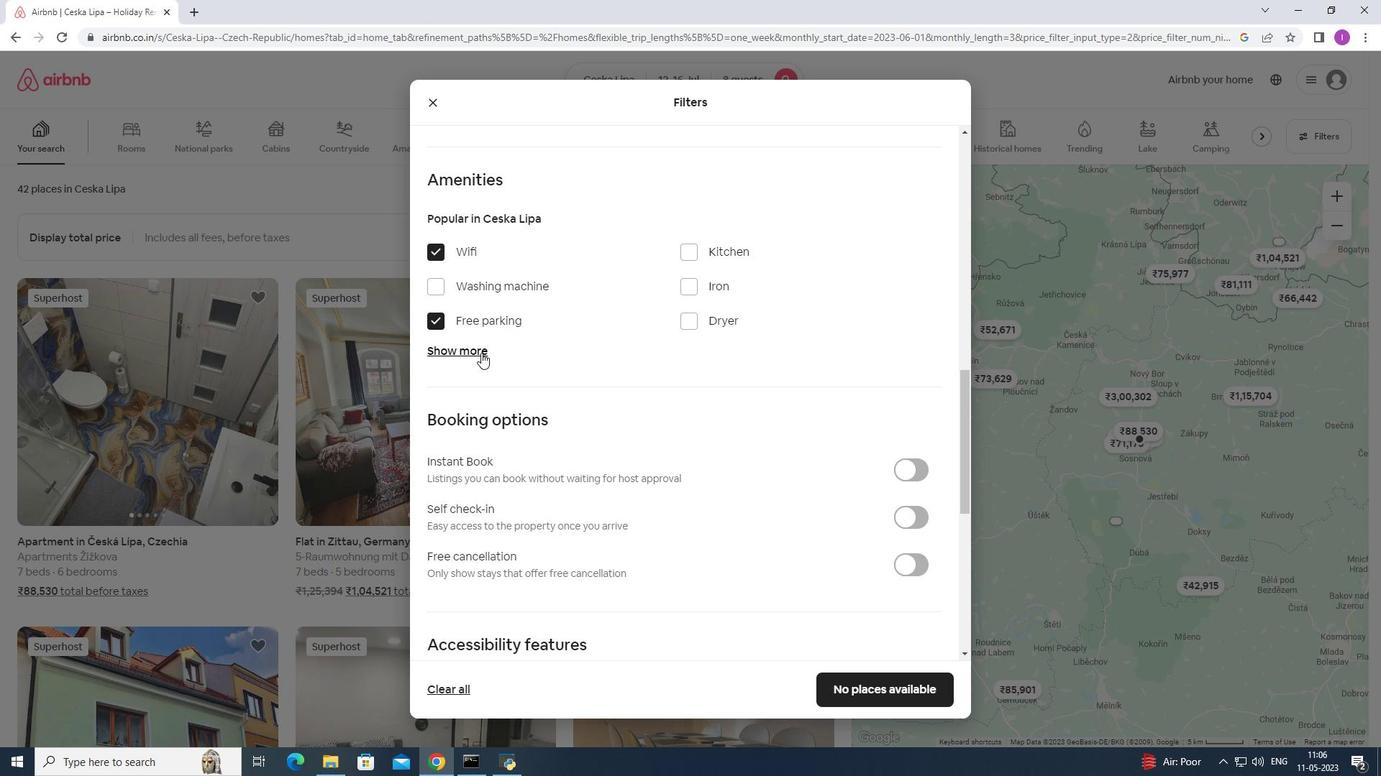 
Action: Mouse moved to (593, 363)
Screenshot: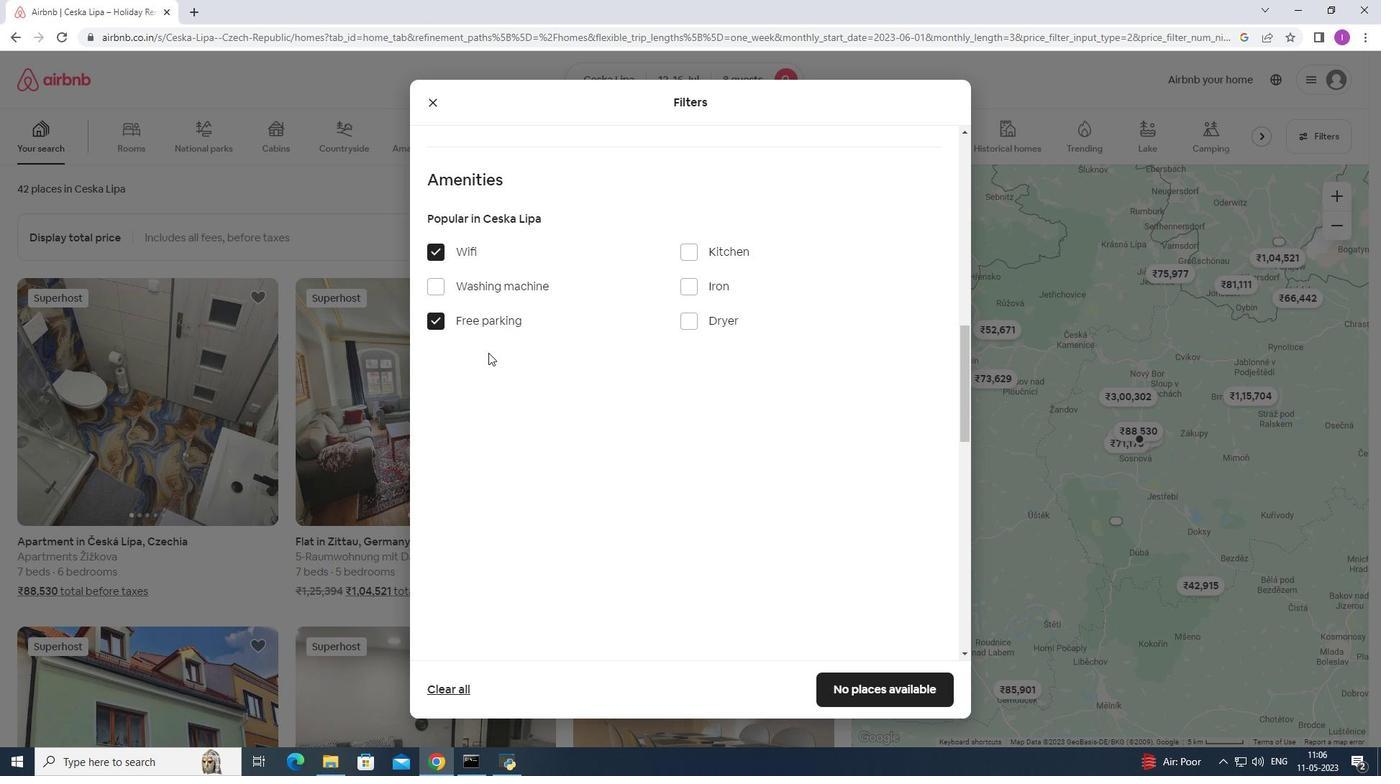 
Action: Mouse scrolled (593, 363) with delta (0, 0)
Screenshot: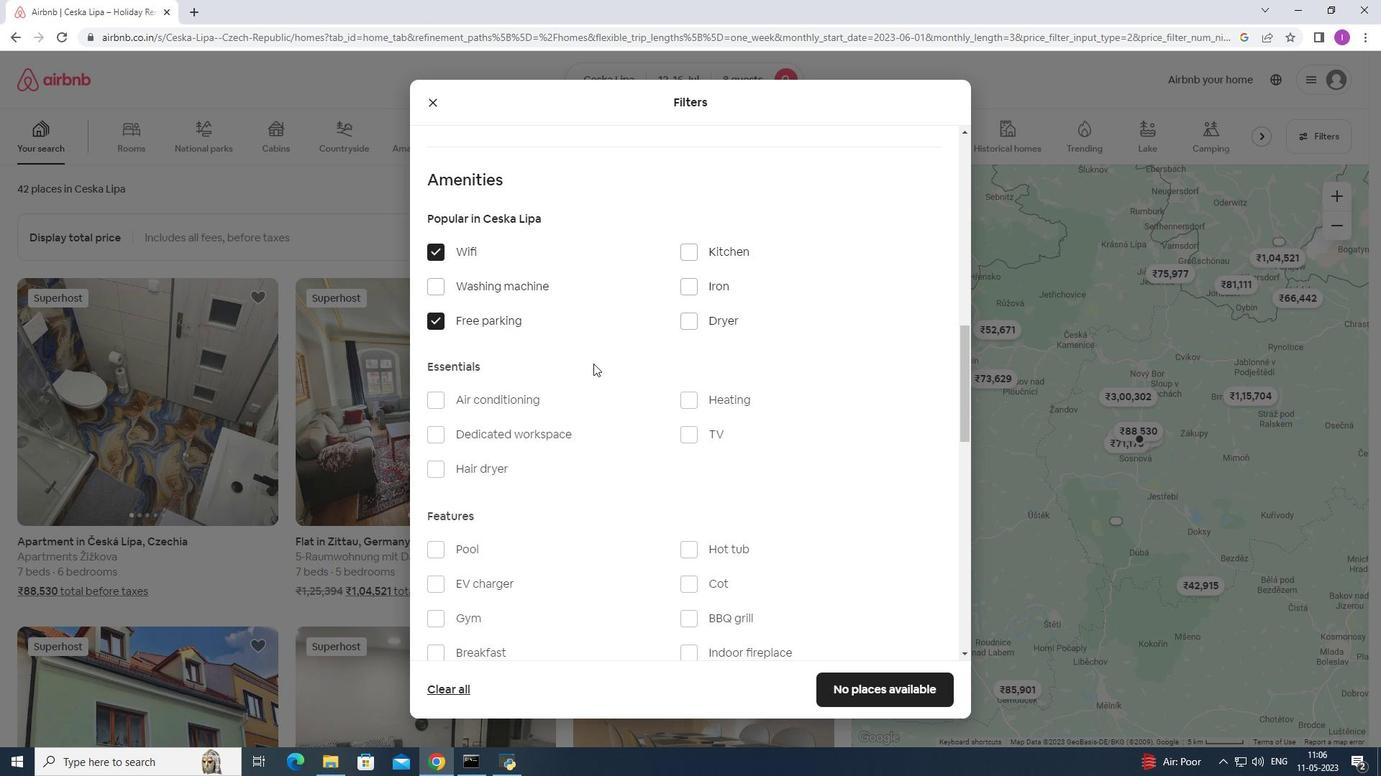 
Action: Mouse scrolled (593, 363) with delta (0, 0)
Screenshot: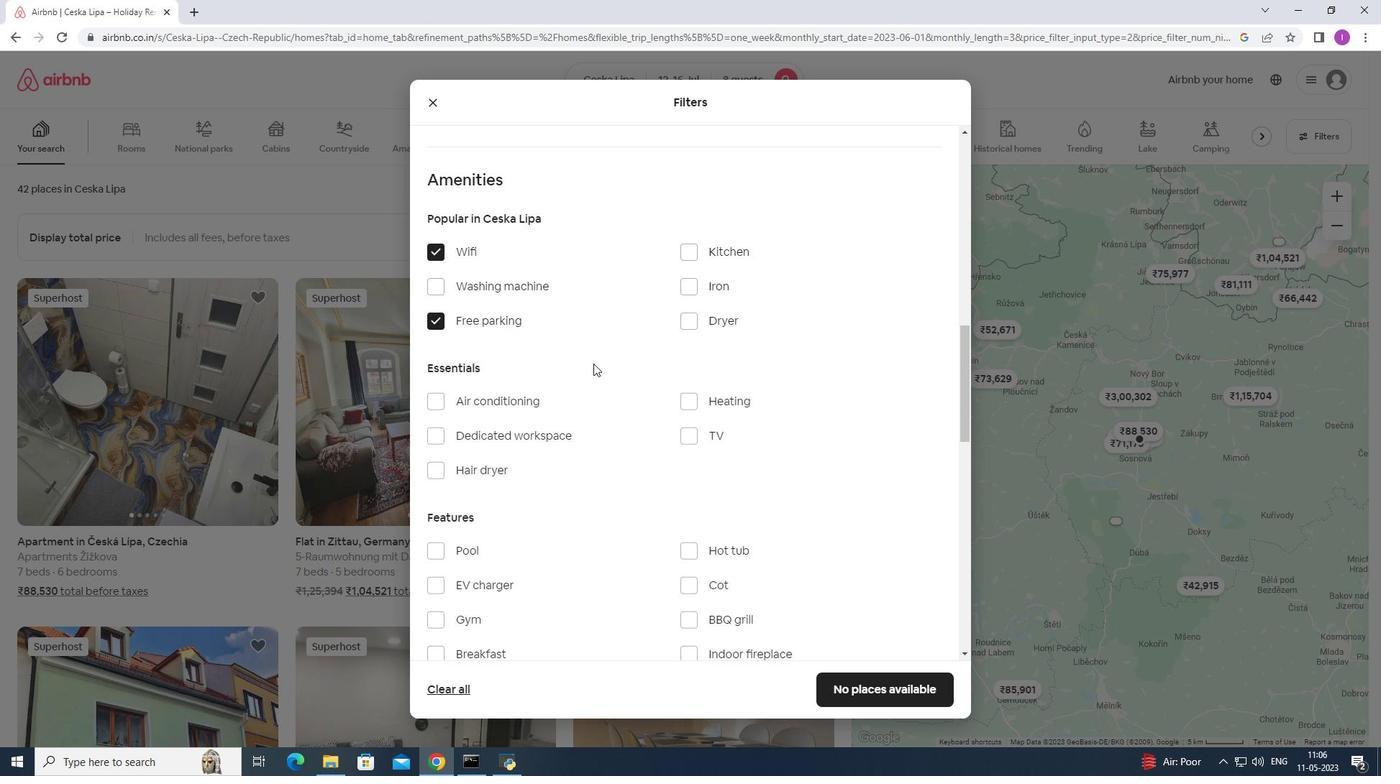 
Action: Mouse moved to (686, 294)
Screenshot: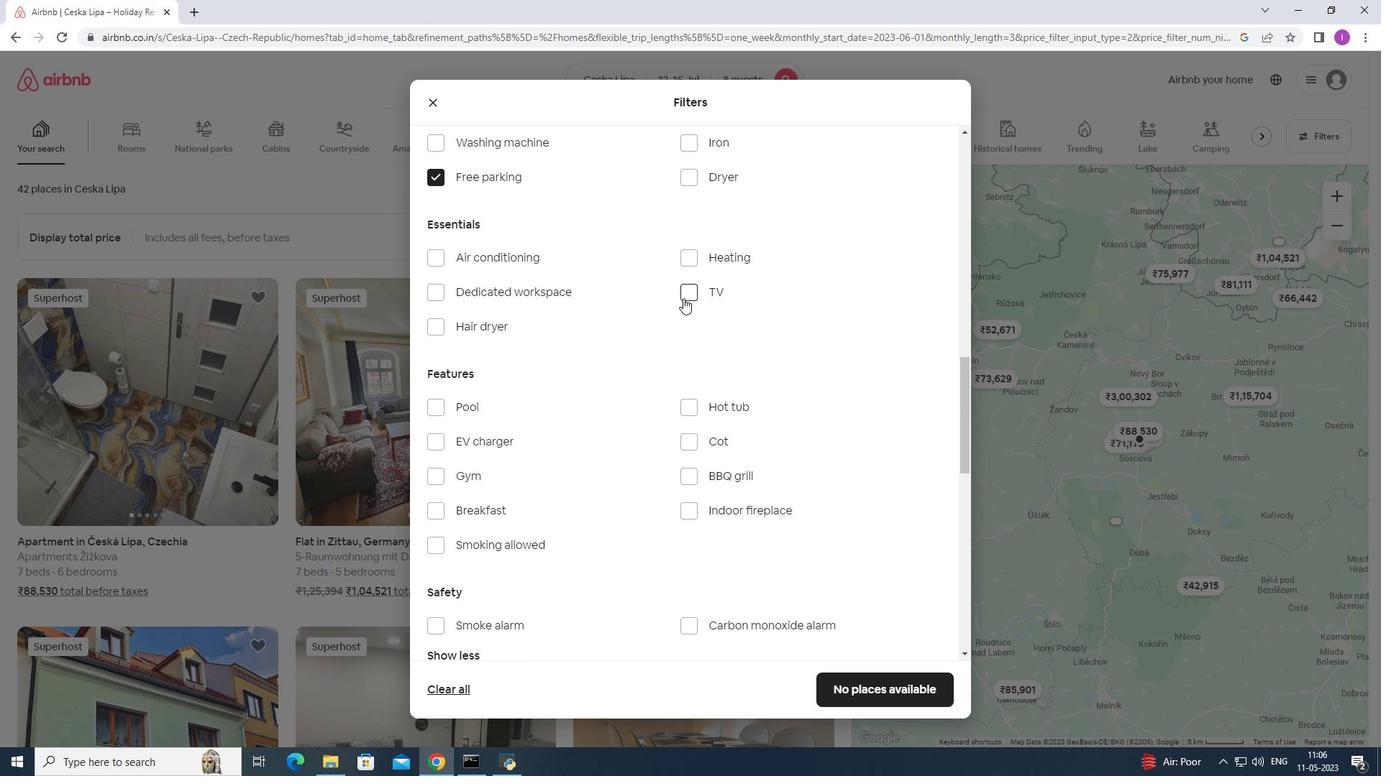 
Action: Mouse pressed left at (686, 294)
Screenshot: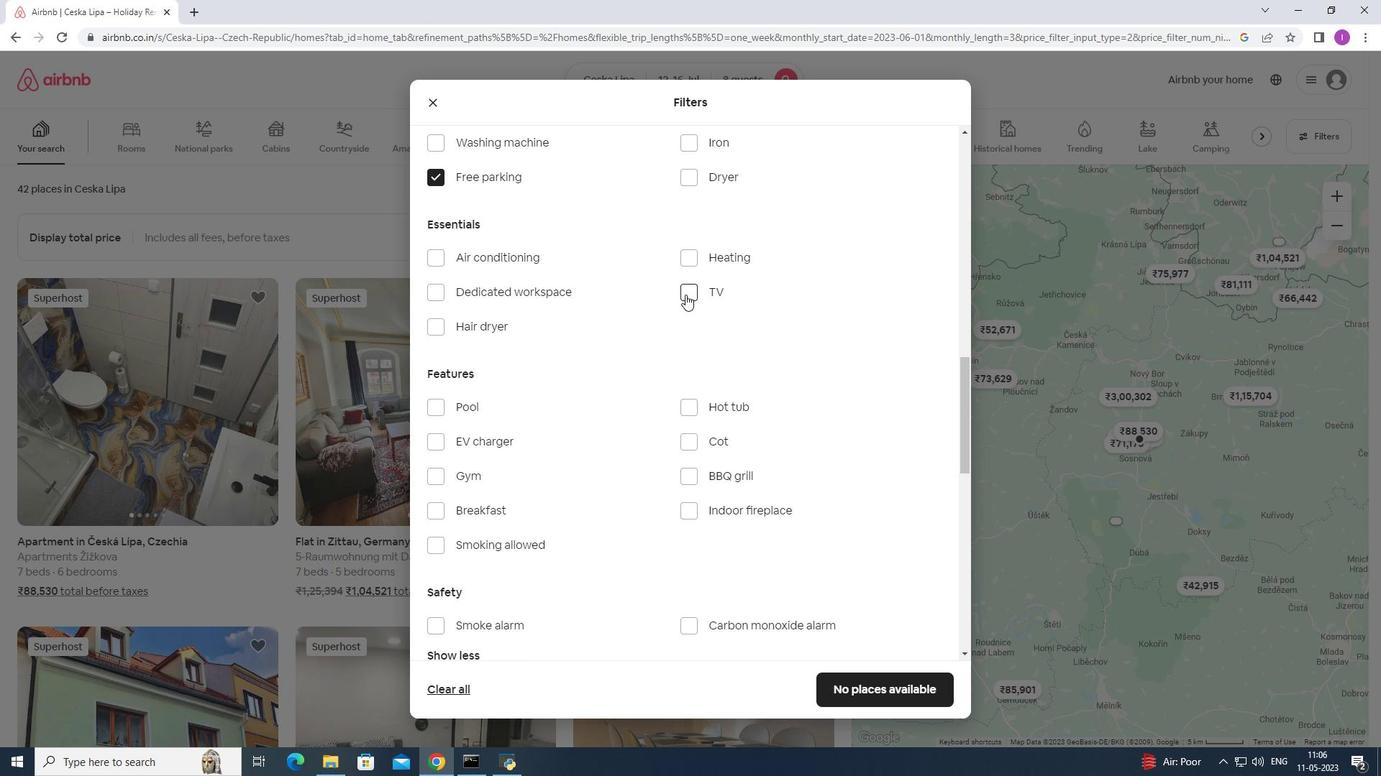 
Action: Mouse moved to (561, 364)
Screenshot: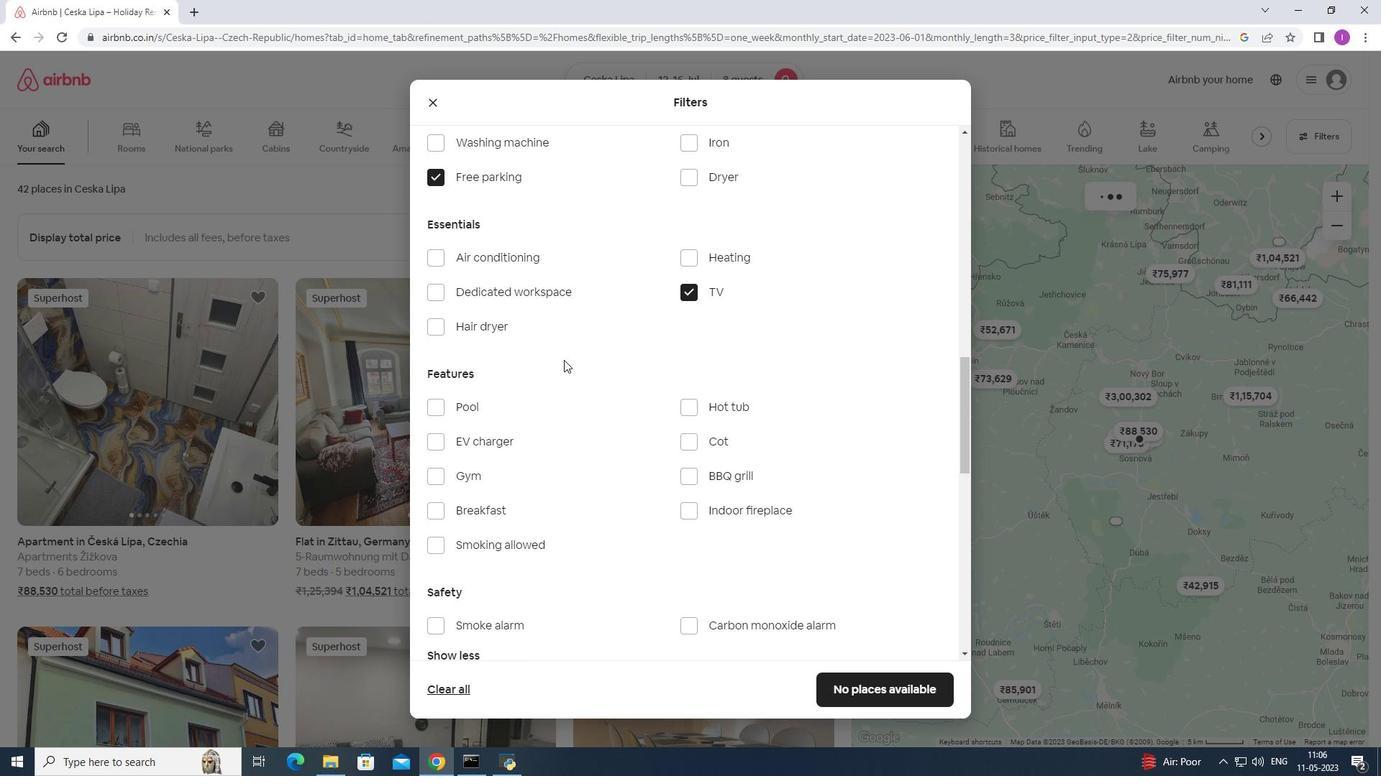 
Action: Mouse scrolled (561, 363) with delta (0, 0)
Screenshot: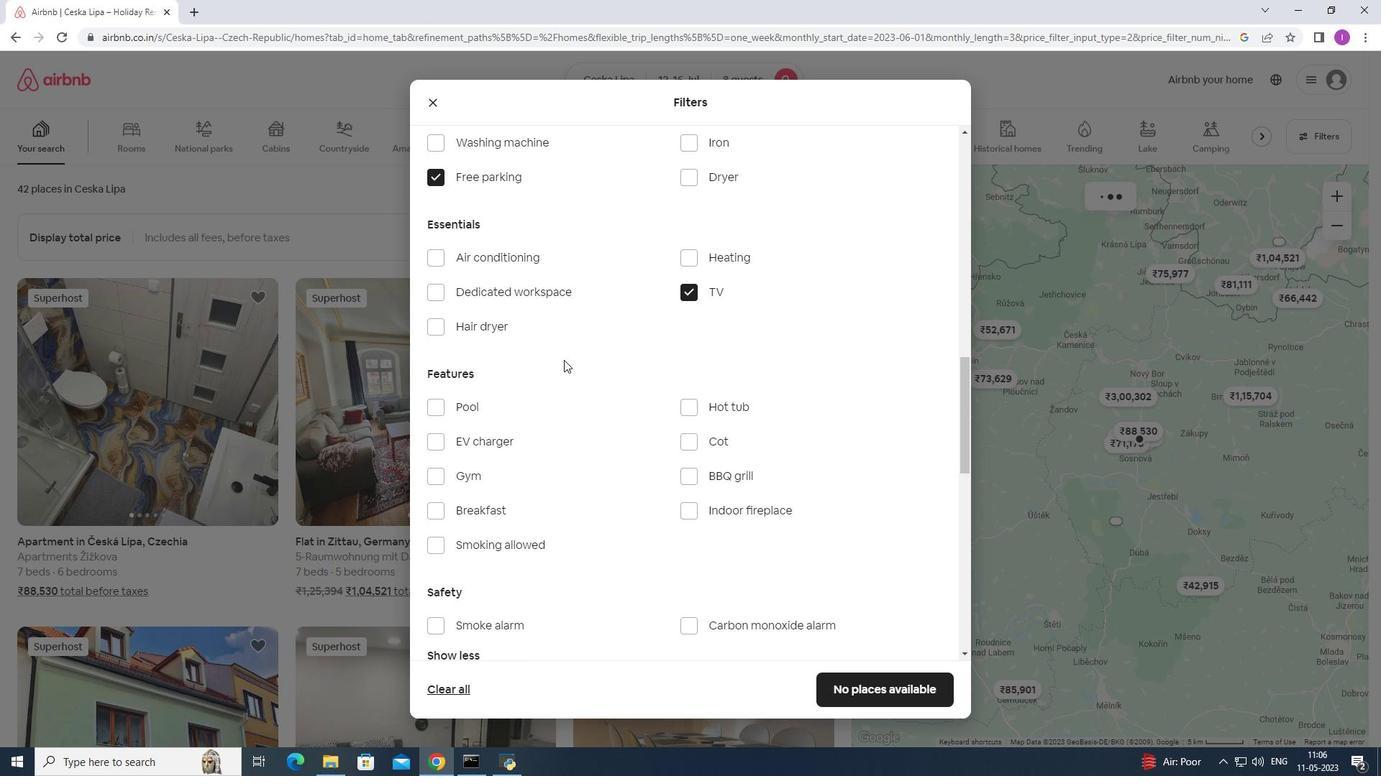 
Action: Mouse moved to (561, 364)
Screenshot: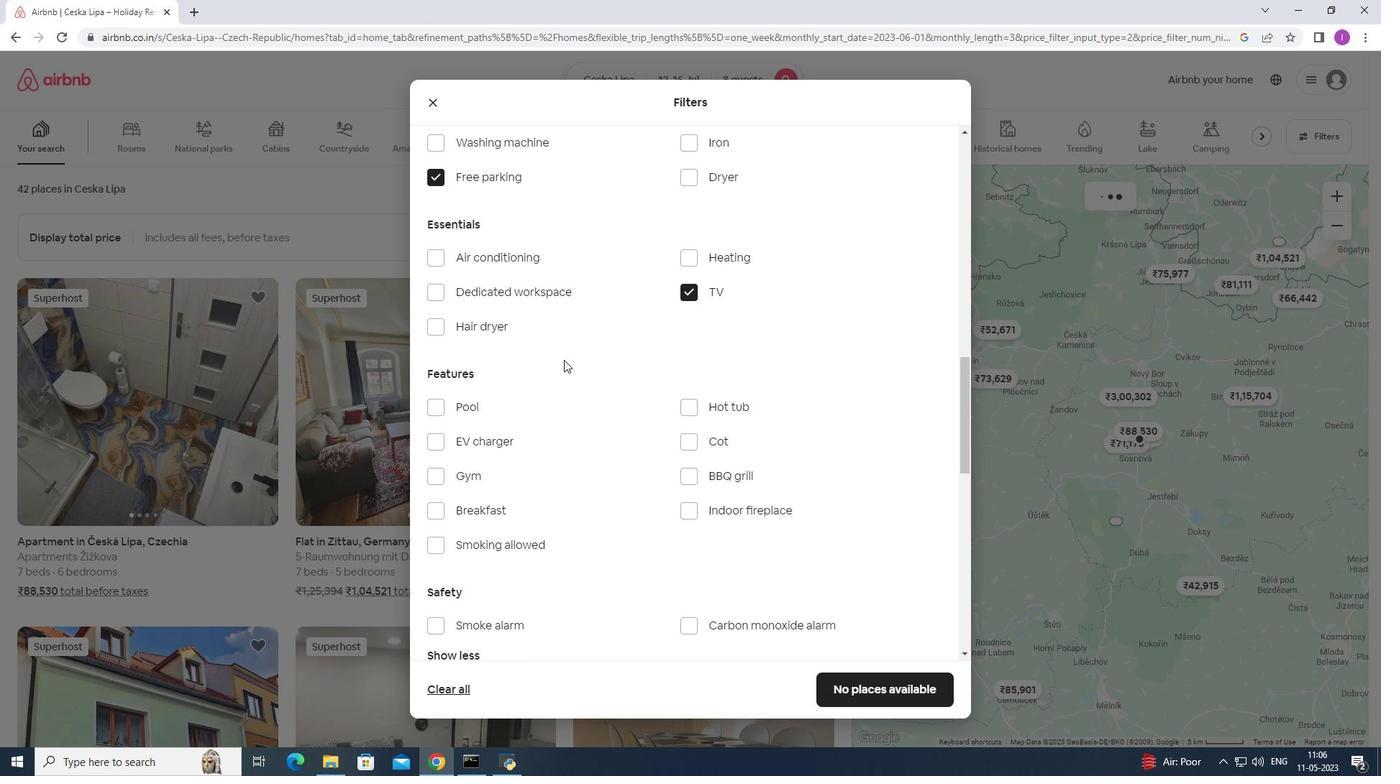 
Action: Mouse scrolled (561, 363) with delta (0, 0)
Screenshot: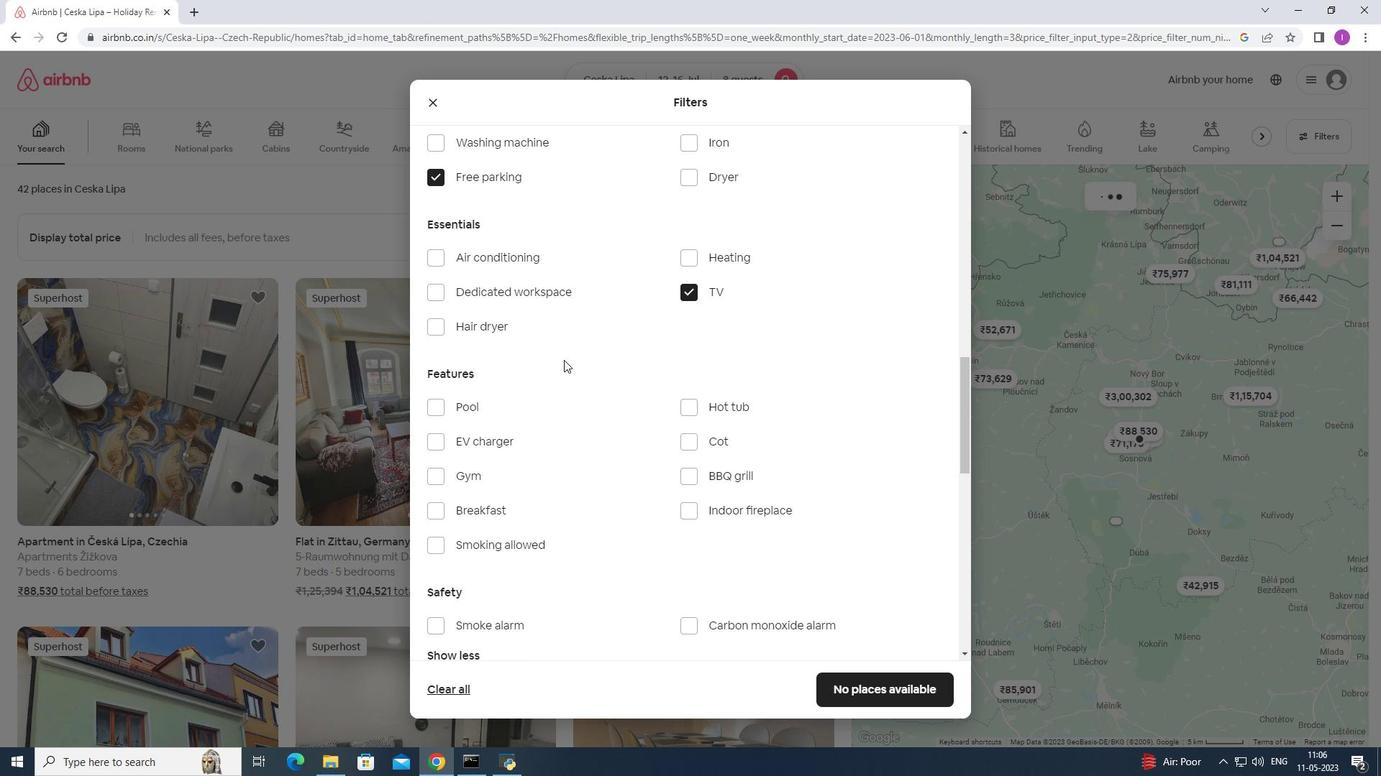 
Action: Mouse moved to (439, 329)
Screenshot: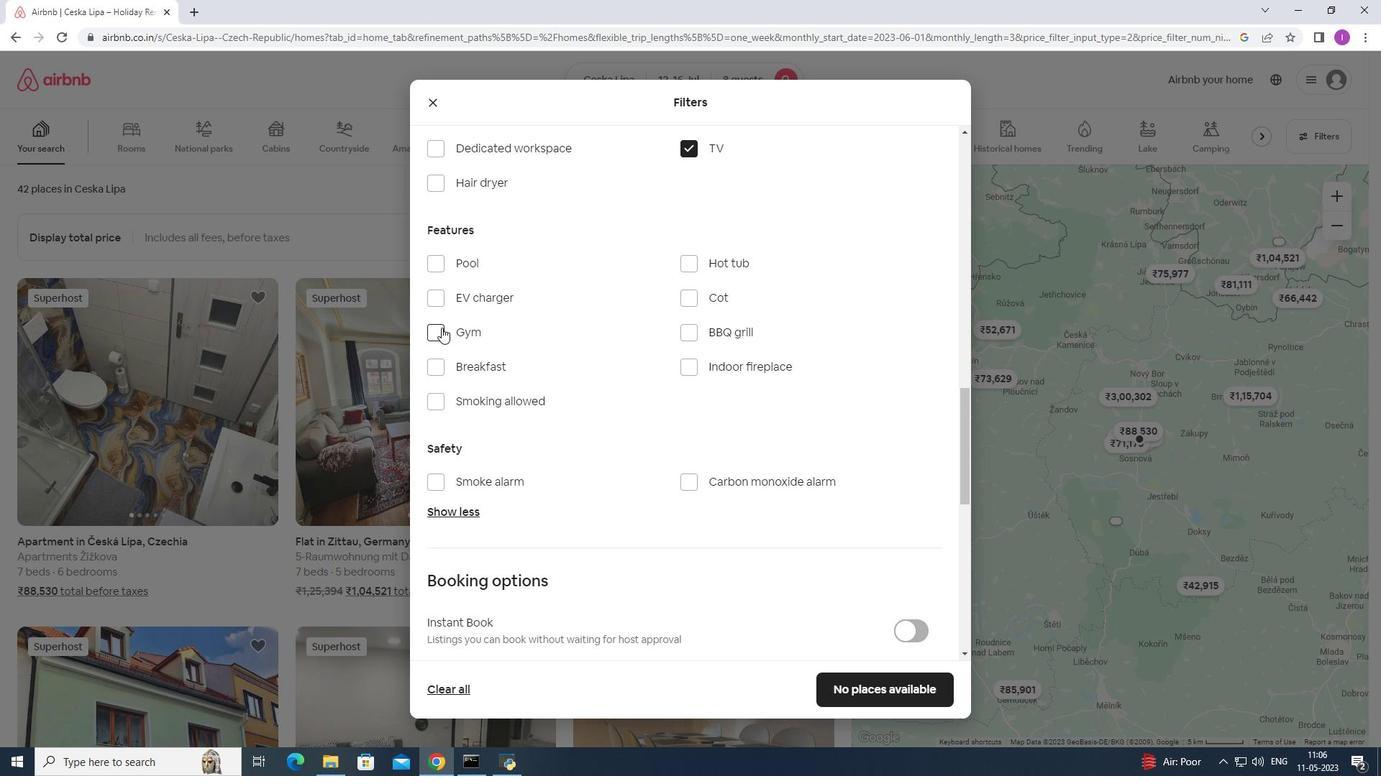 
Action: Mouse pressed left at (439, 329)
Screenshot: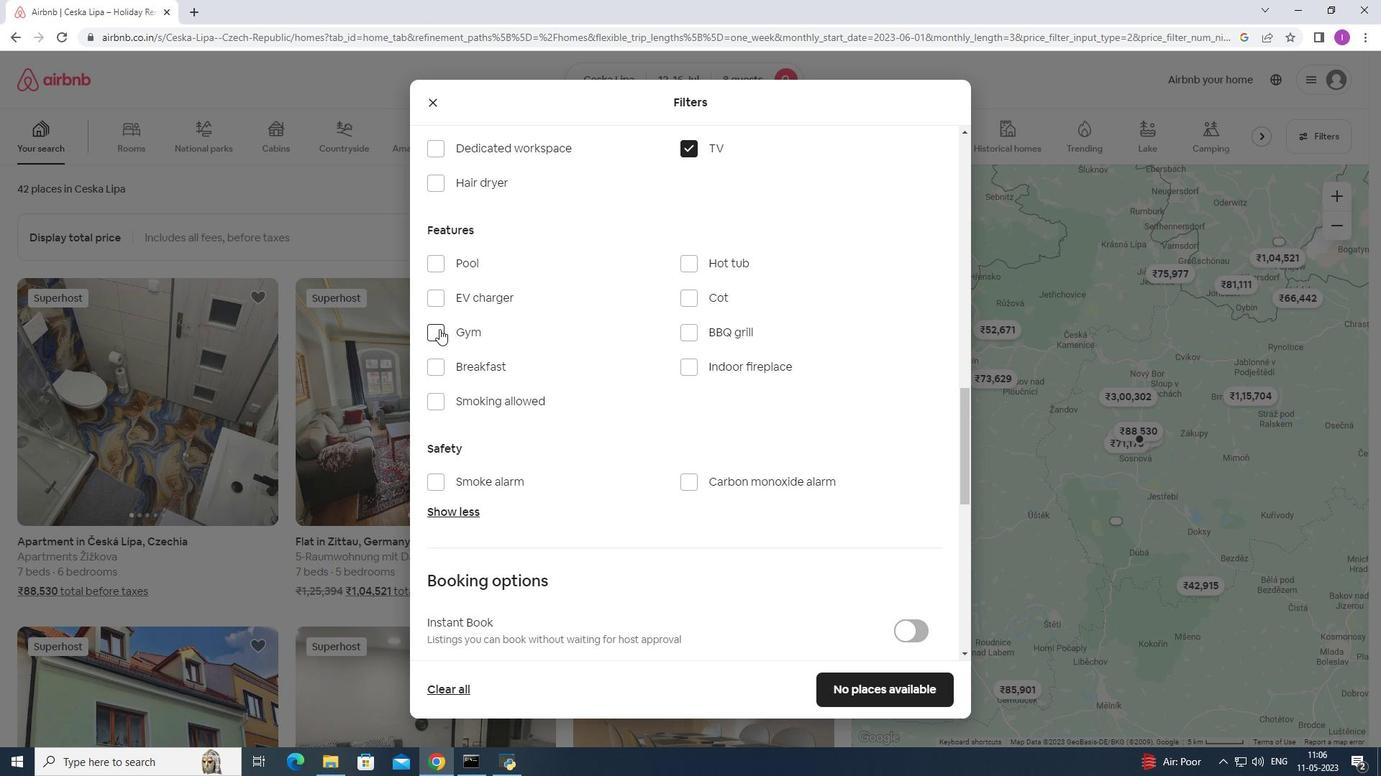
Action: Mouse moved to (444, 369)
Screenshot: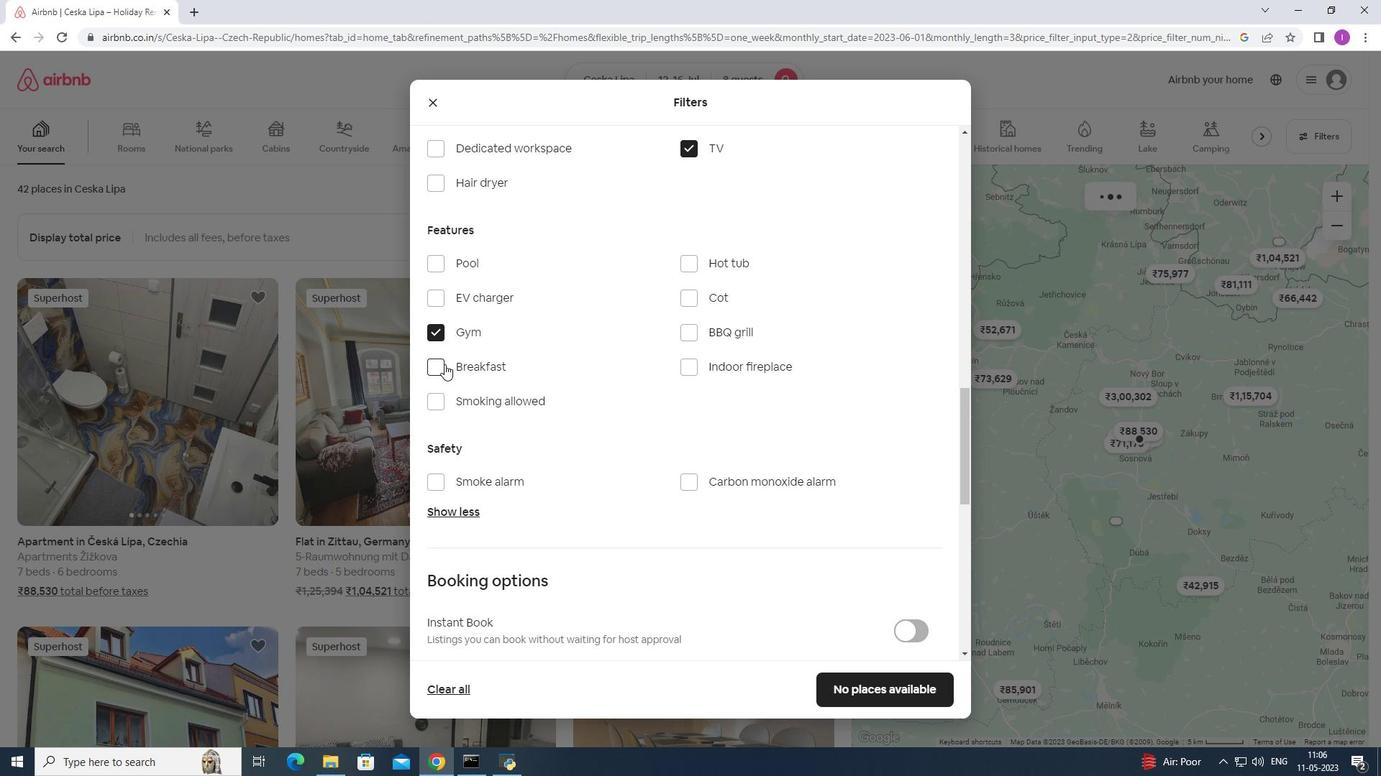 
Action: Mouse pressed left at (444, 369)
Screenshot: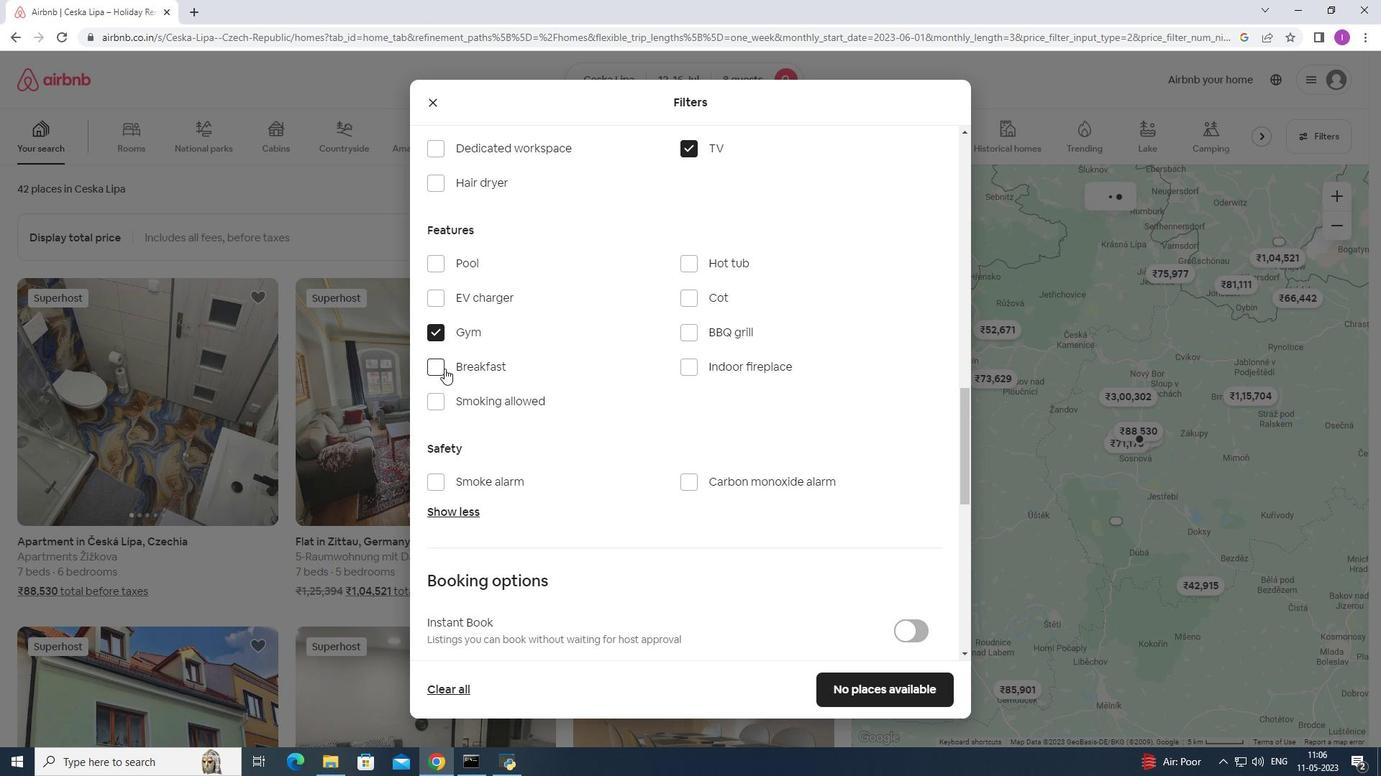 
Action: Mouse moved to (594, 362)
Screenshot: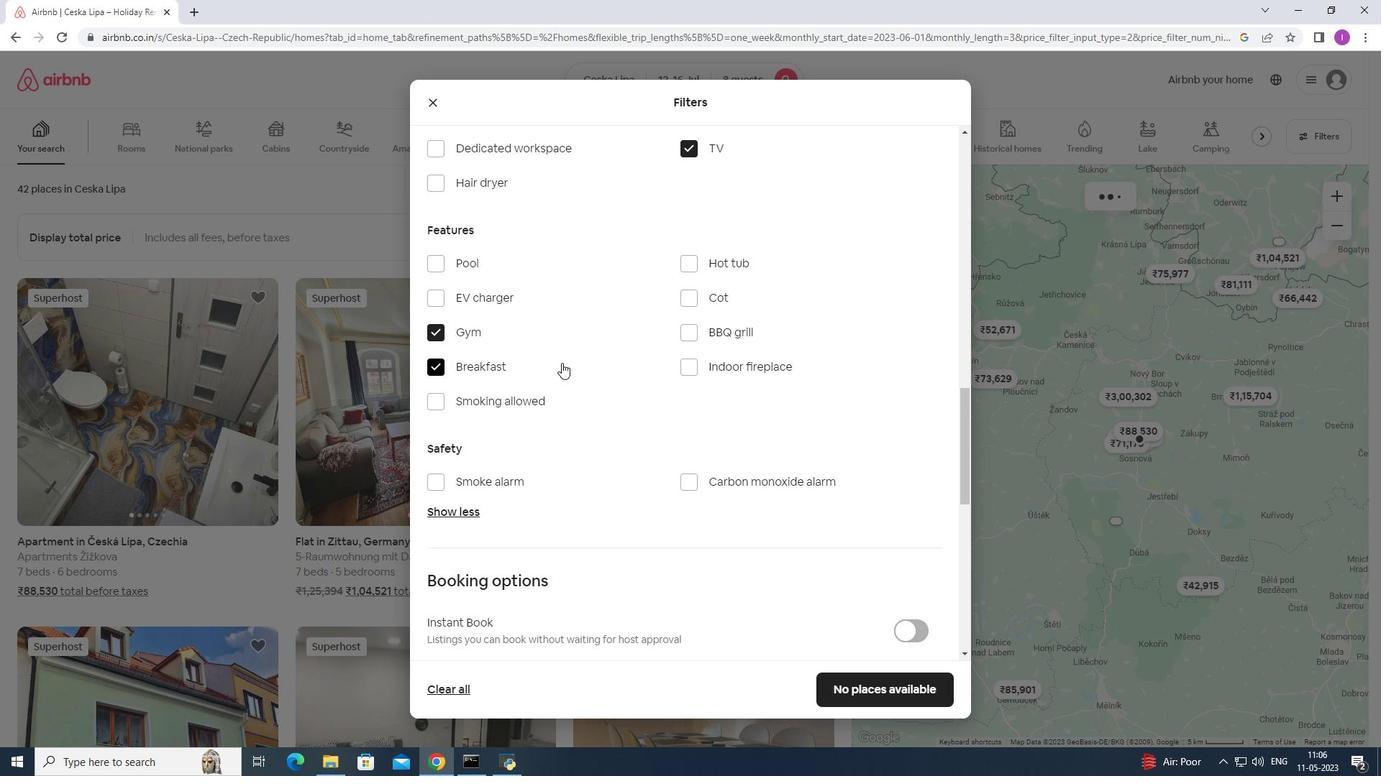 
Action: Mouse scrolled (594, 361) with delta (0, 0)
Screenshot: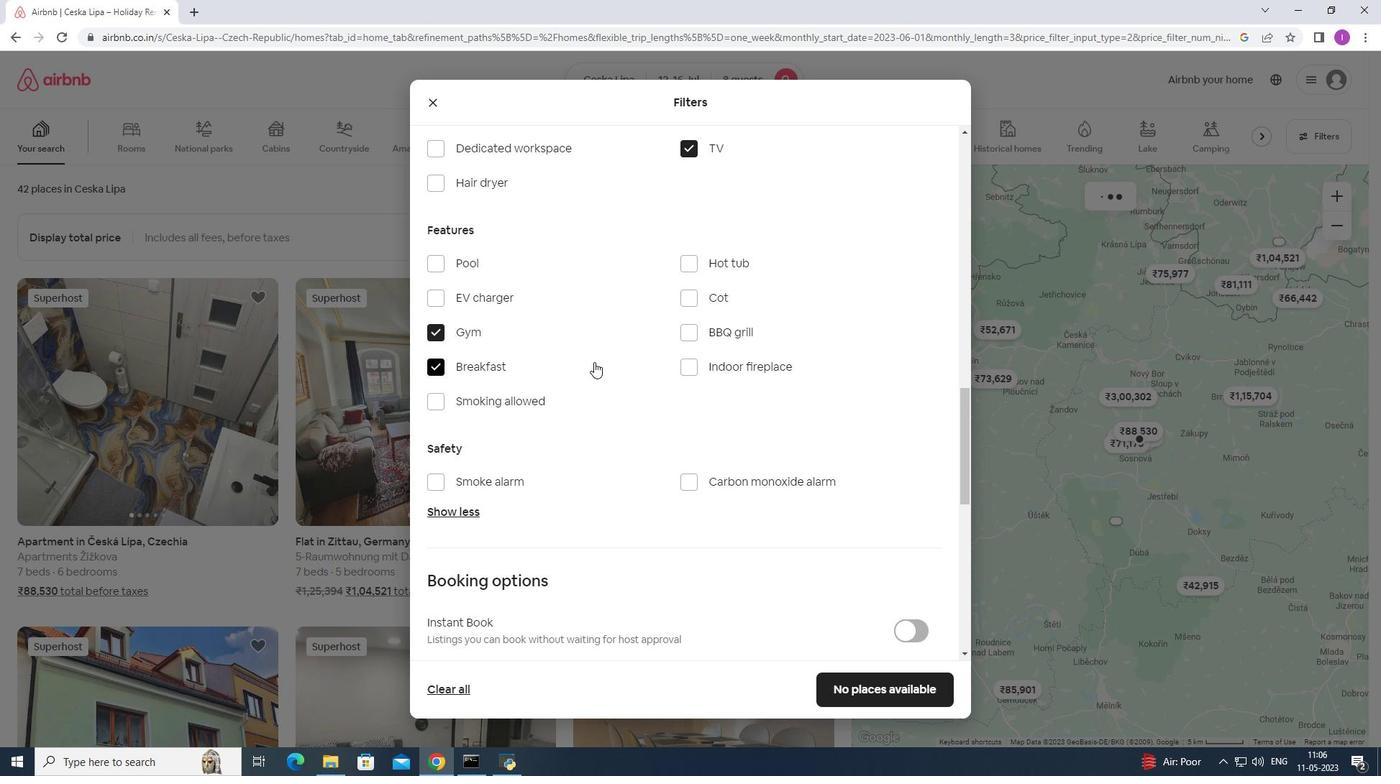 
Action: Mouse scrolled (594, 361) with delta (0, 0)
Screenshot: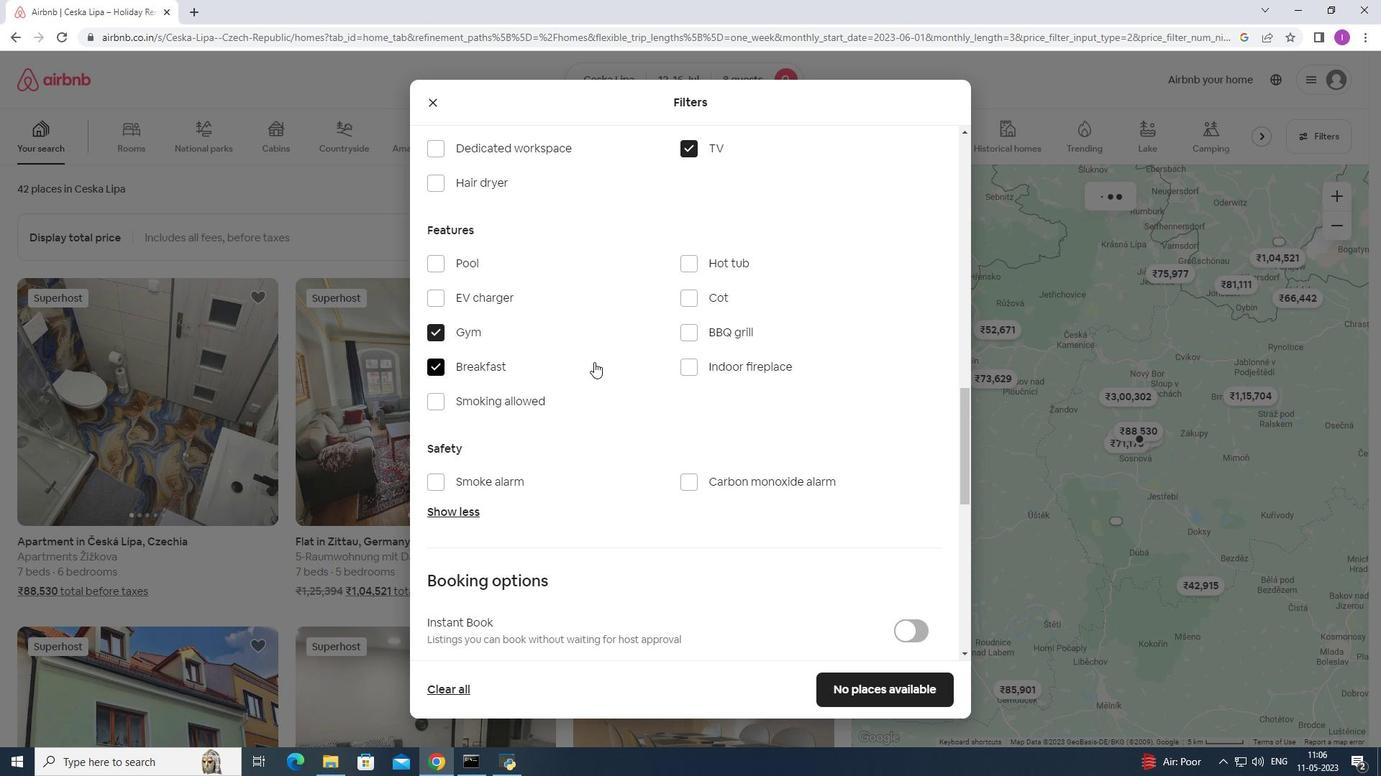 
Action: Mouse scrolled (594, 361) with delta (0, 0)
Screenshot: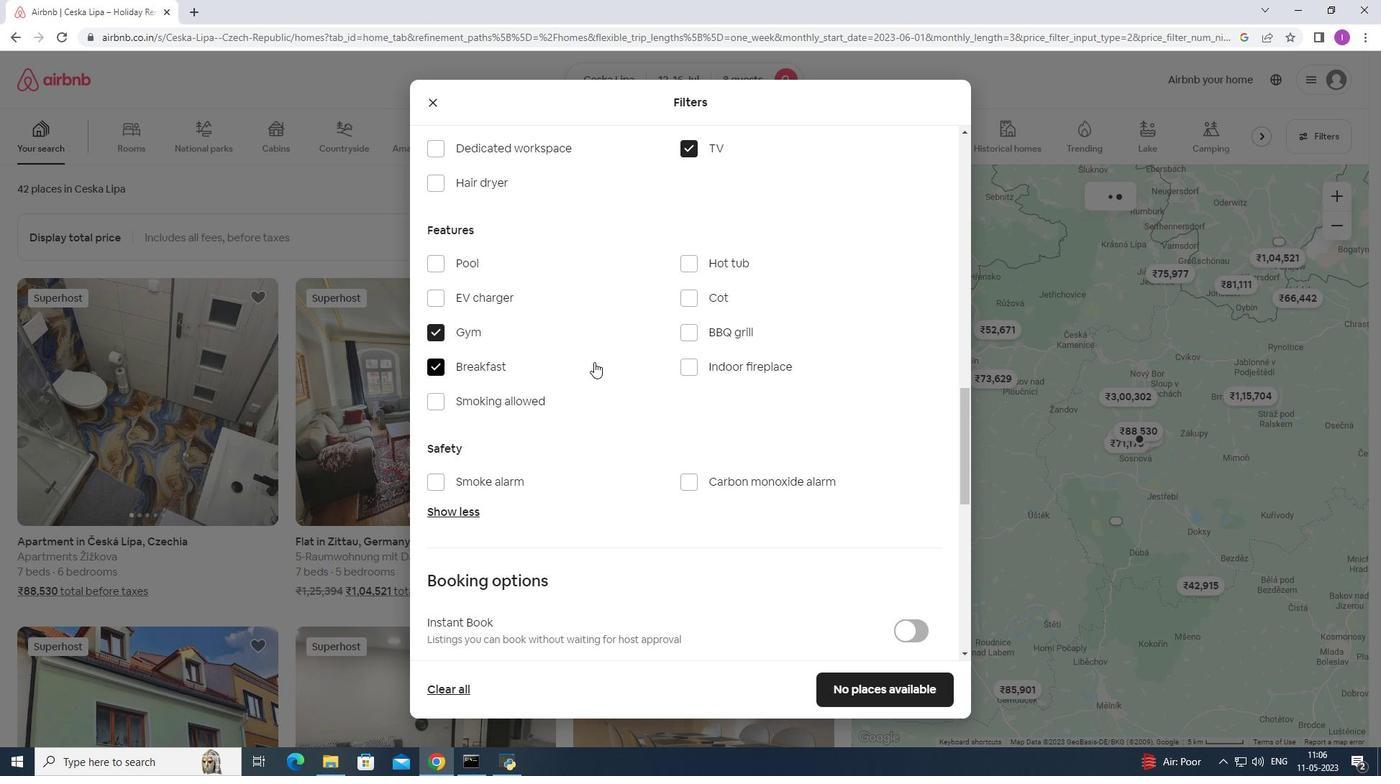 
Action: Mouse scrolled (594, 361) with delta (0, 0)
Screenshot: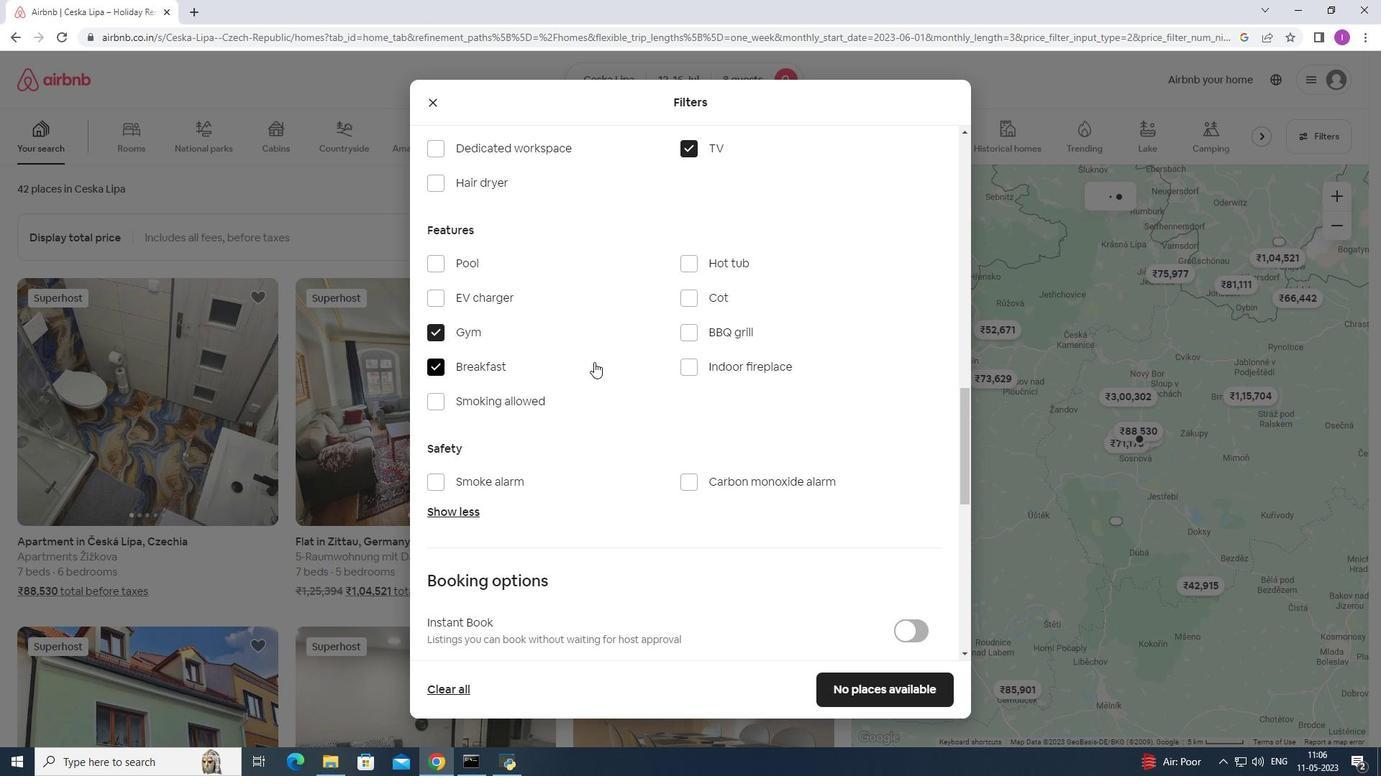 
Action: Mouse moved to (913, 389)
Screenshot: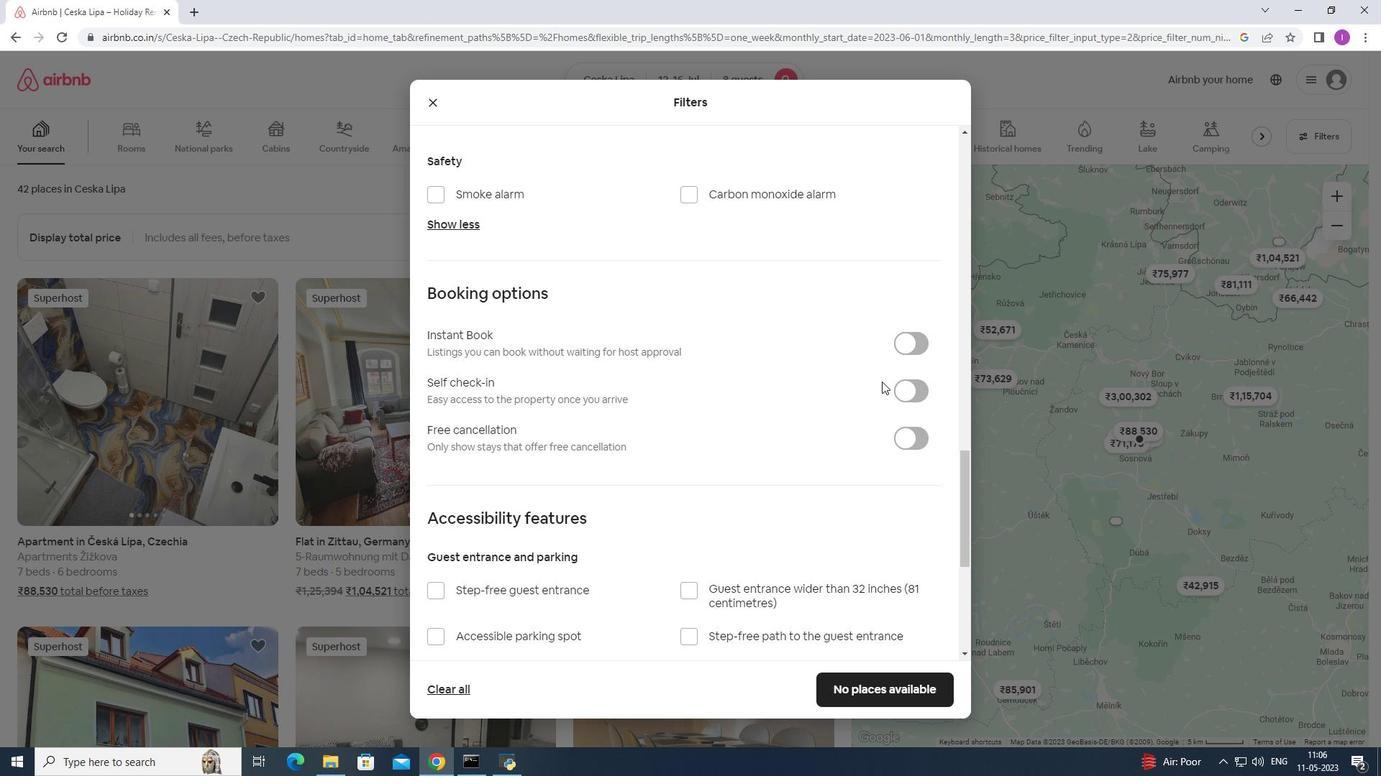 
Action: Mouse pressed left at (913, 389)
Screenshot: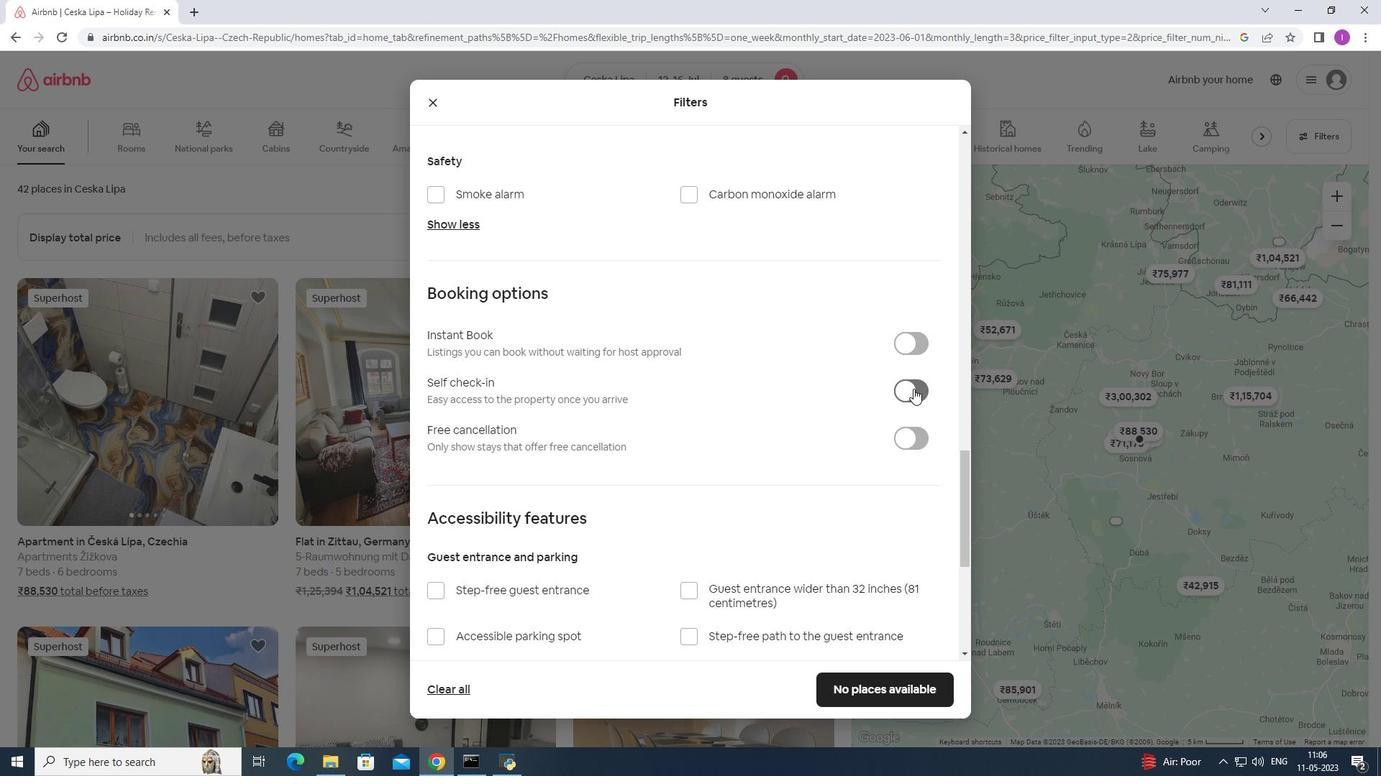 
Action: Mouse moved to (587, 431)
Screenshot: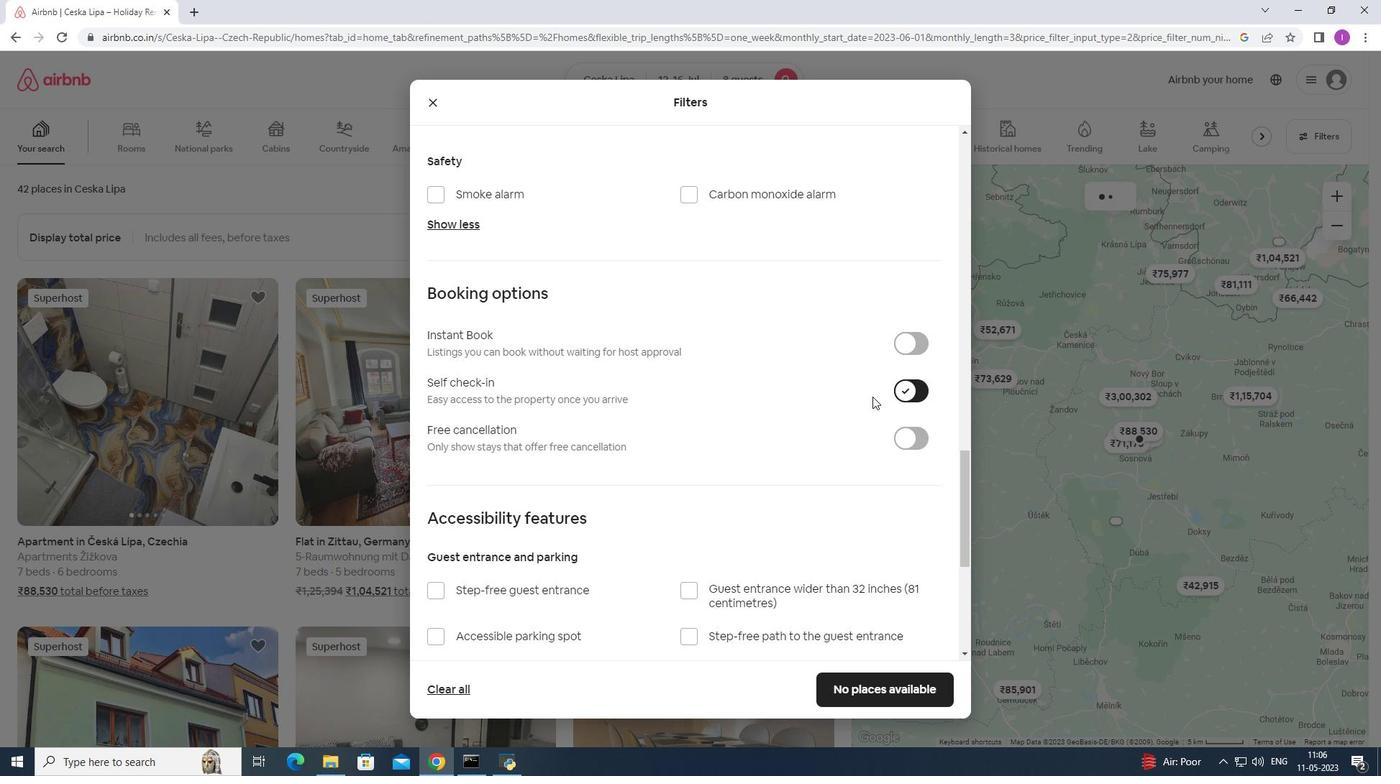 
Action: Mouse scrolled (587, 430) with delta (0, 0)
Screenshot: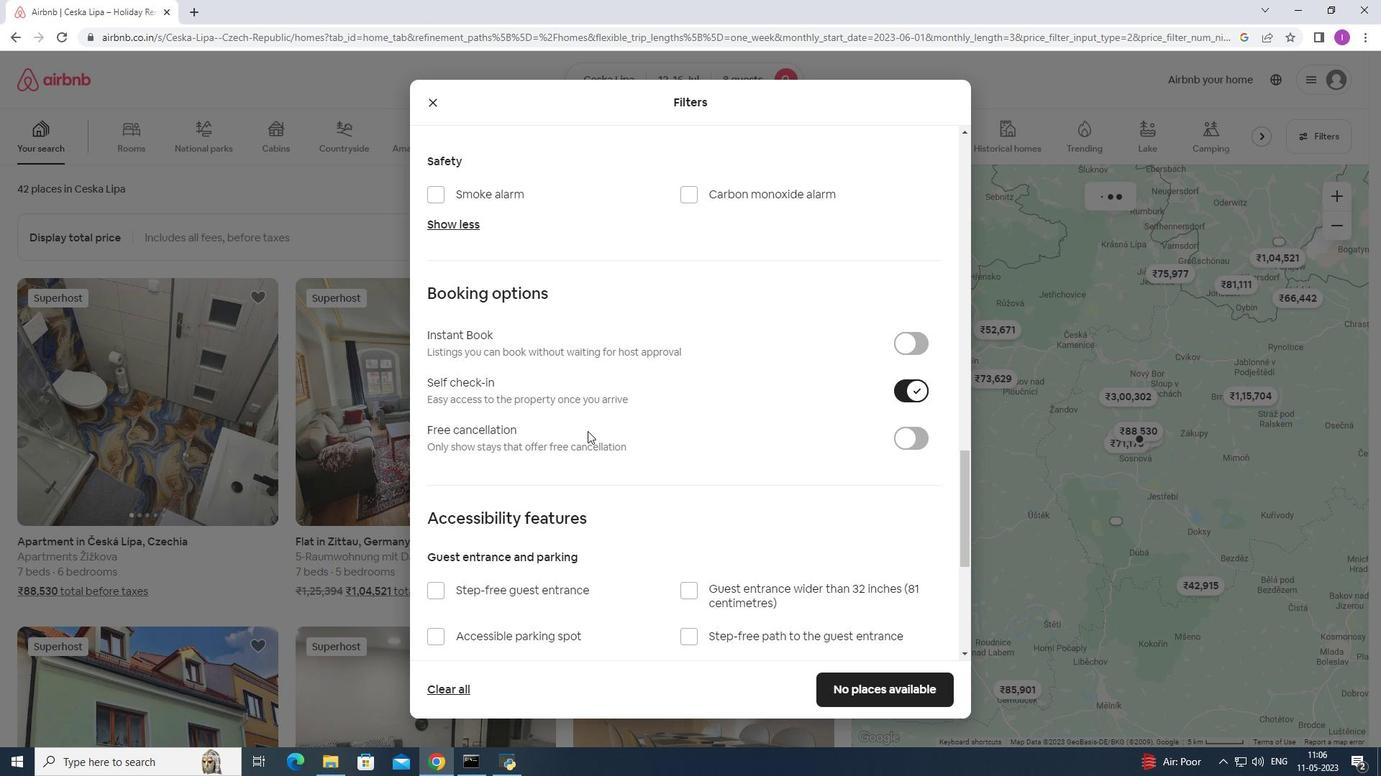 
Action: Mouse scrolled (587, 430) with delta (0, 0)
Screenshot: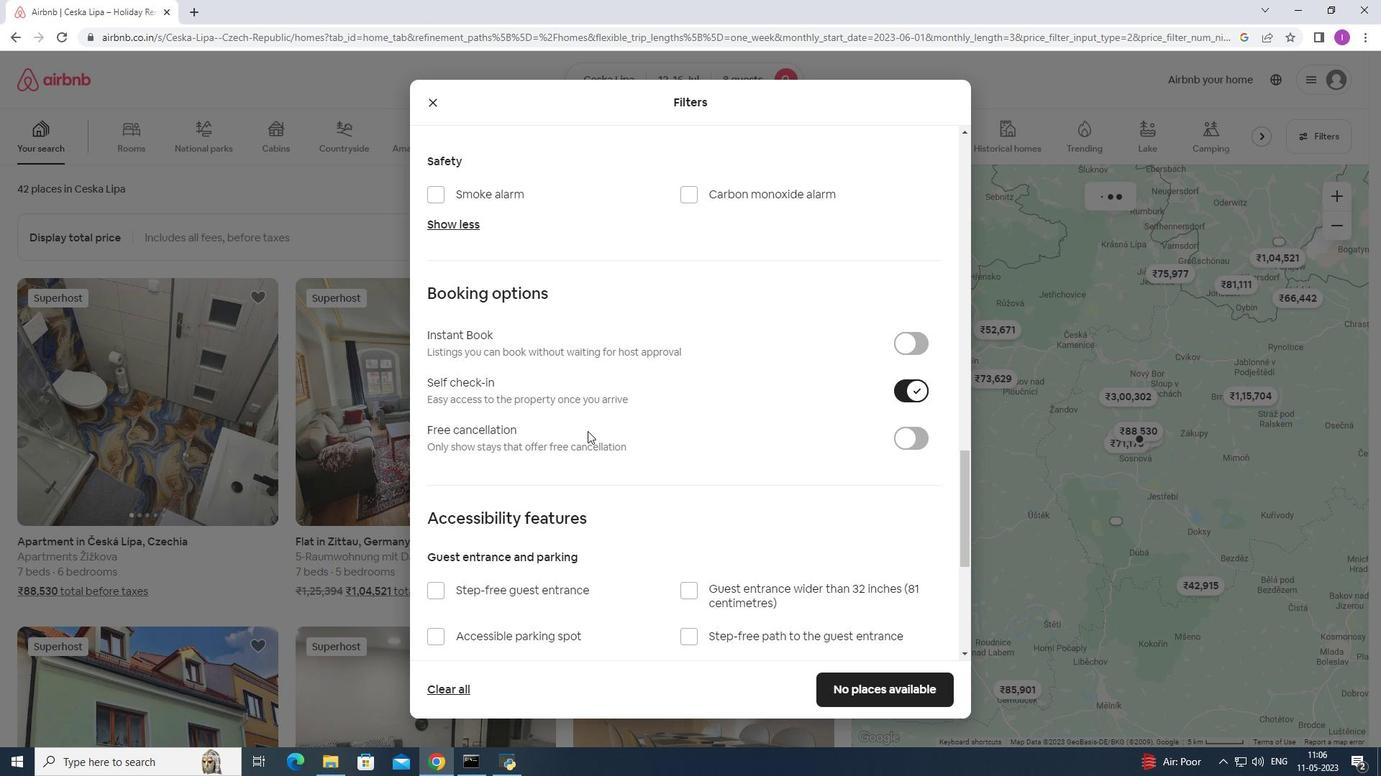 
Action: Mouse moved to (586, 432)
Screenshot: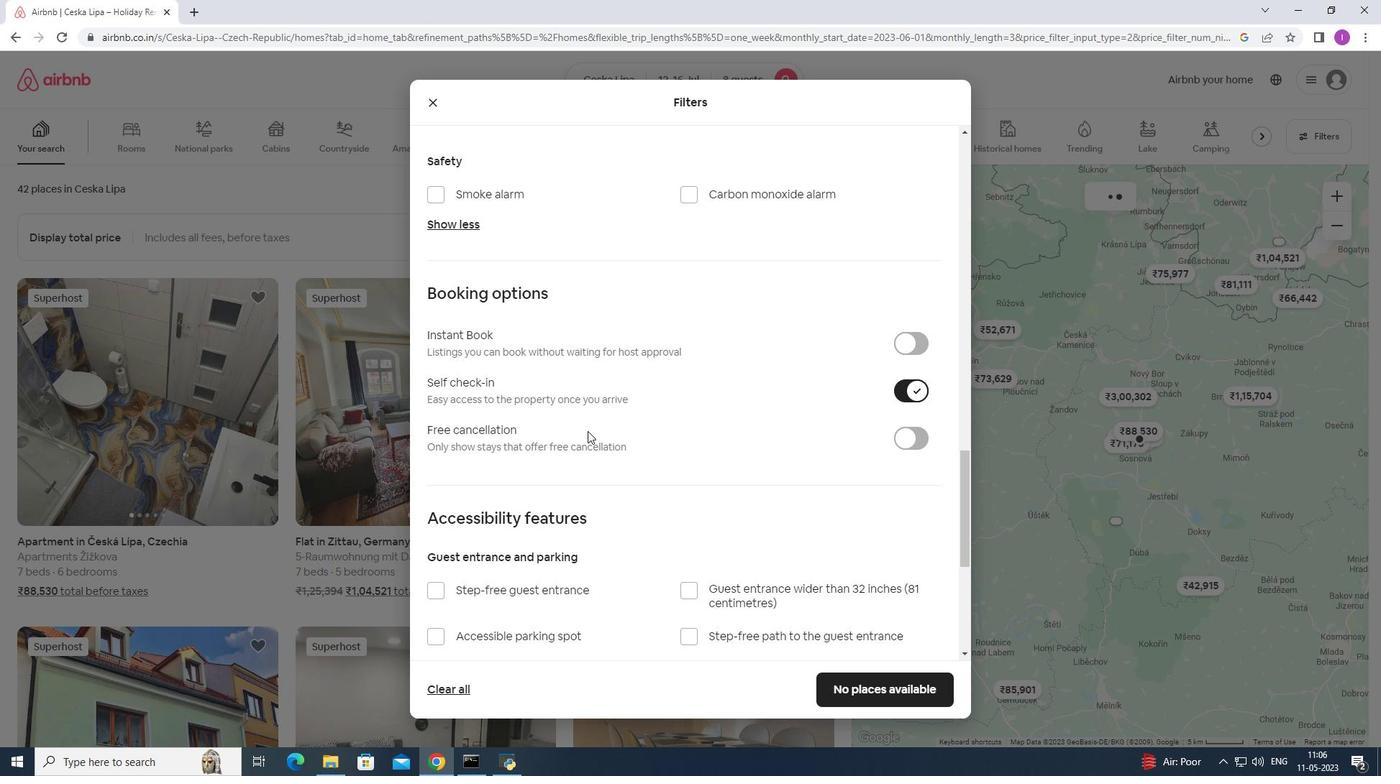 
Action: Mouse scrolled (586, 431) with delta (0, 0)
Screenshot: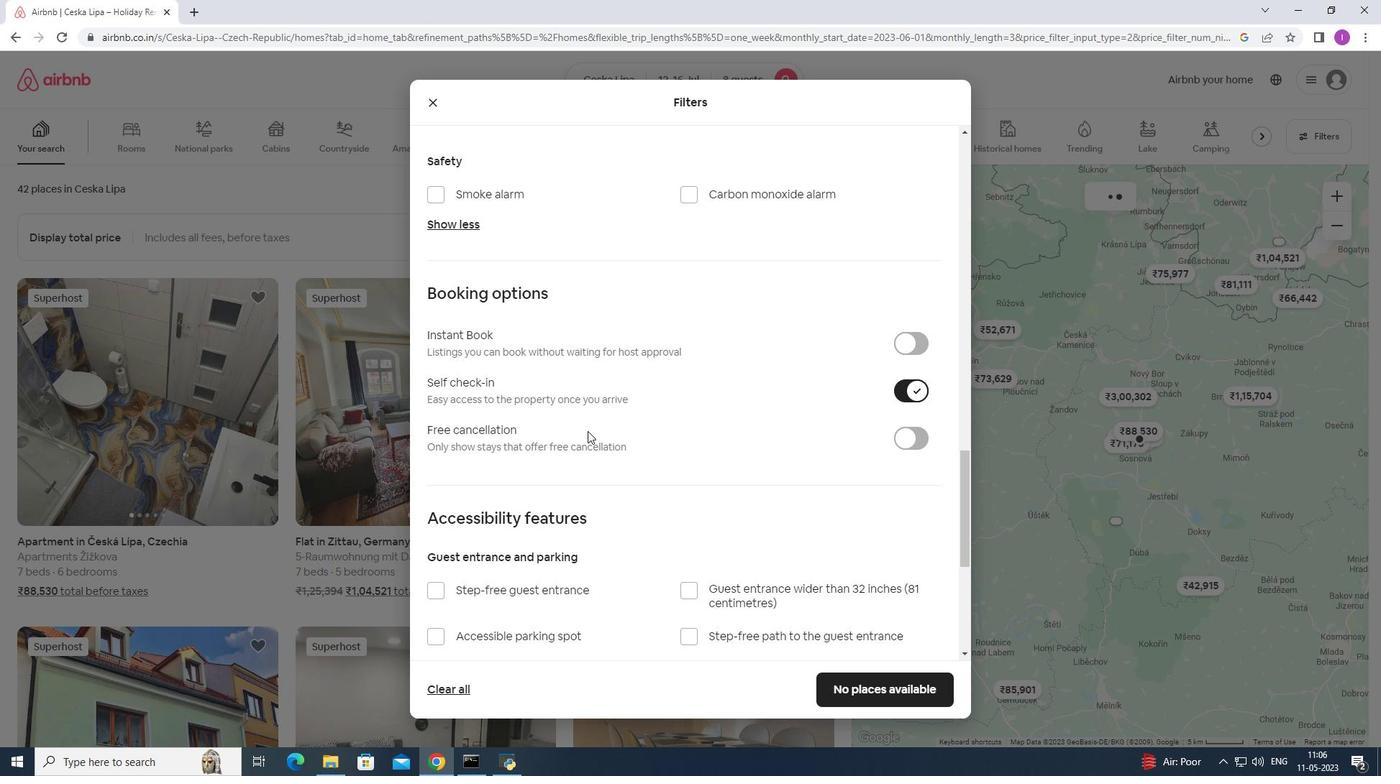 
Action: Mouse moved to (586, 432)
Screenshot: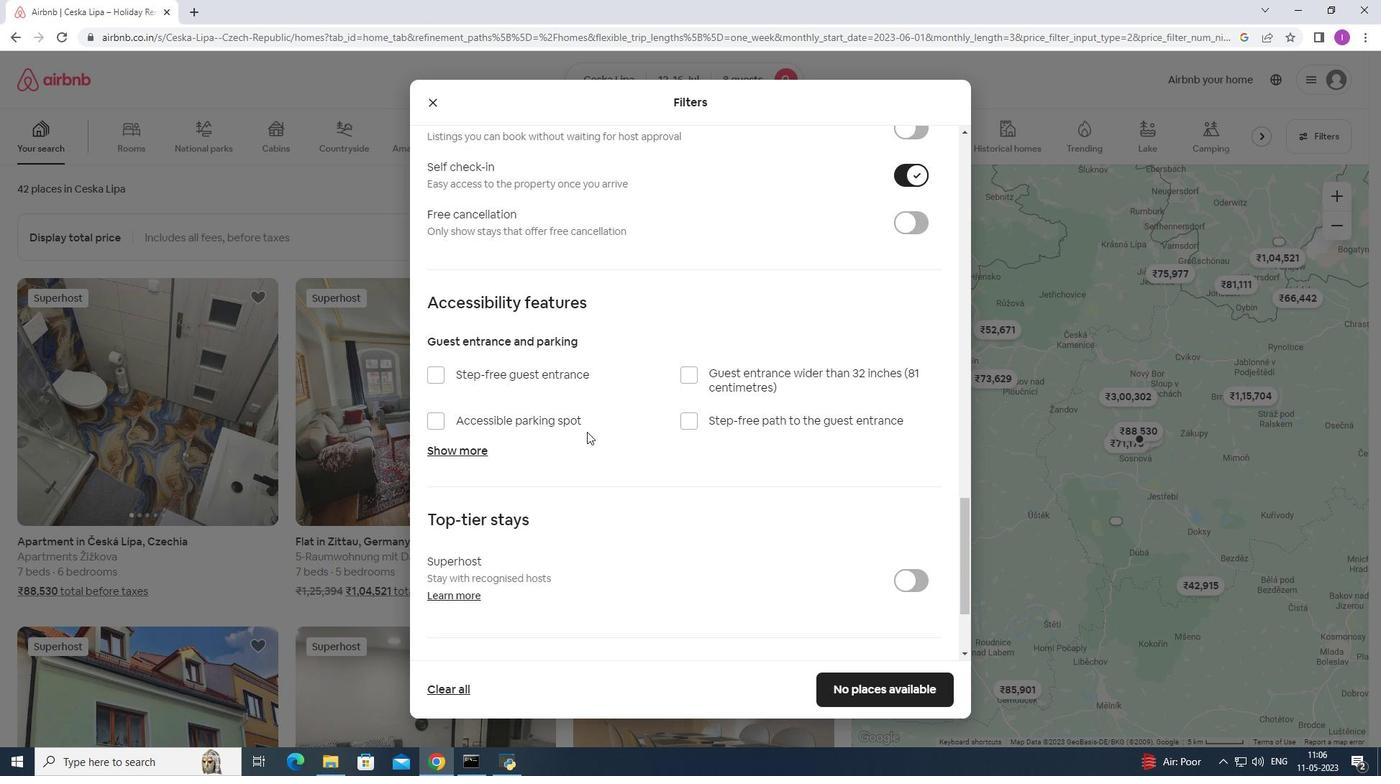
Action: Mouse scrolled (586, 431) with delta (0, 0)
Screenshot: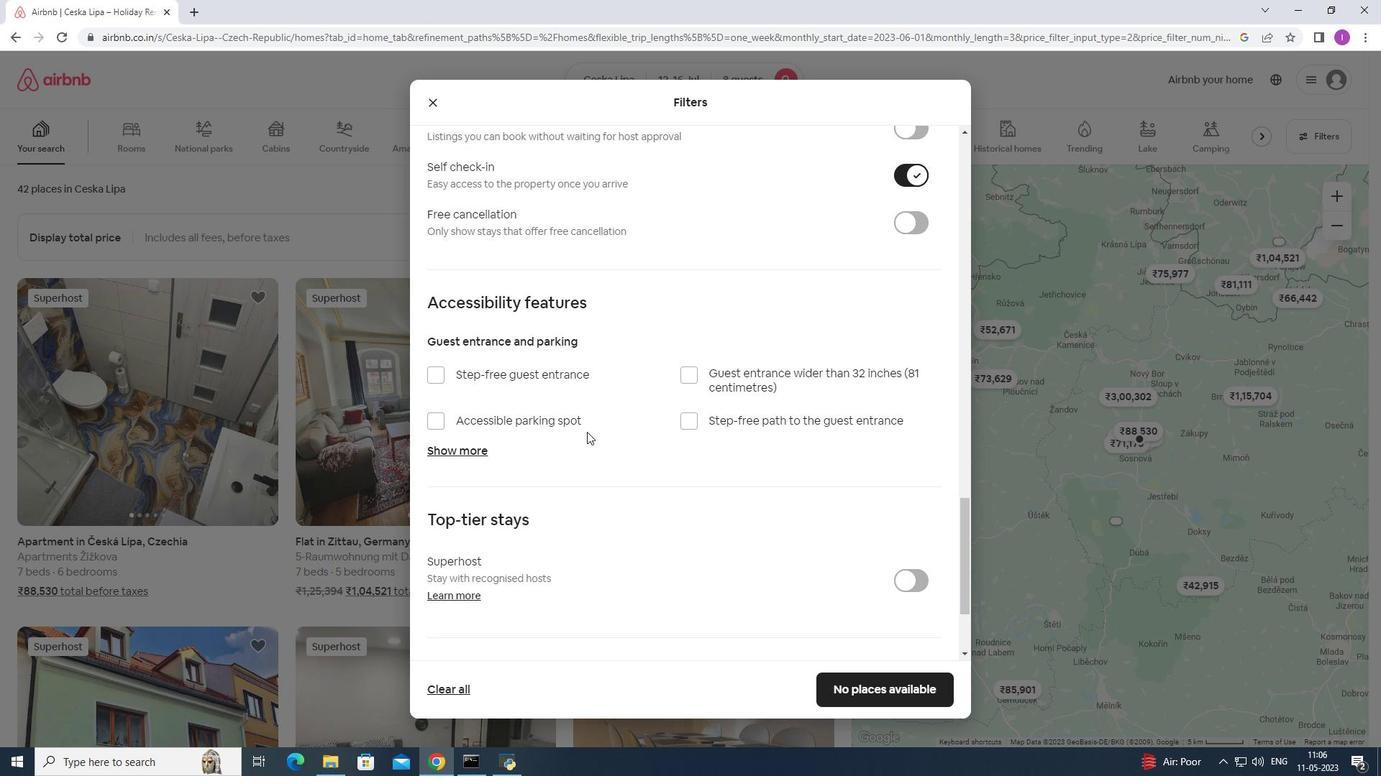 
Action: Mouse scrolled (586, 431) with delta (0, 0)
Screenshot: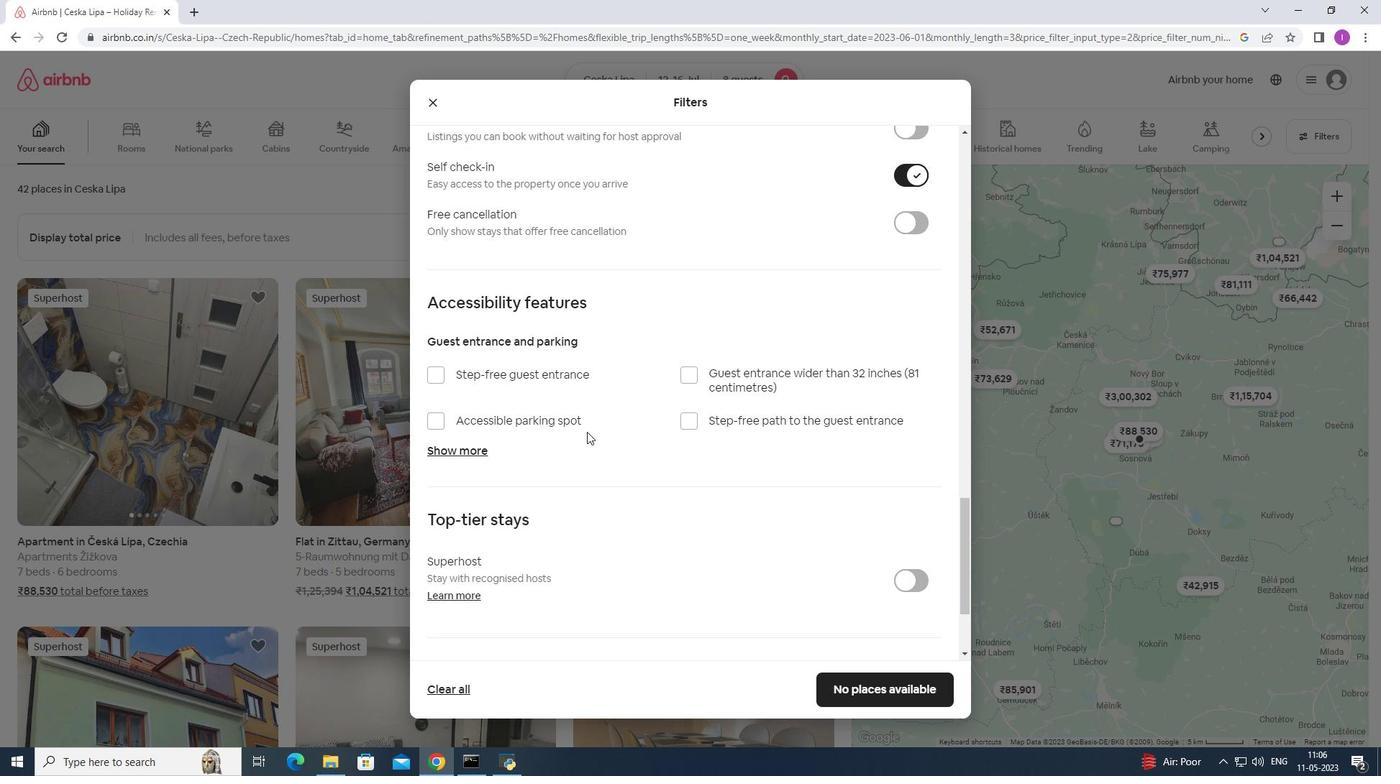
Action: Mouse scrolled (586, 431) with delta (0, 0)
Screenshot: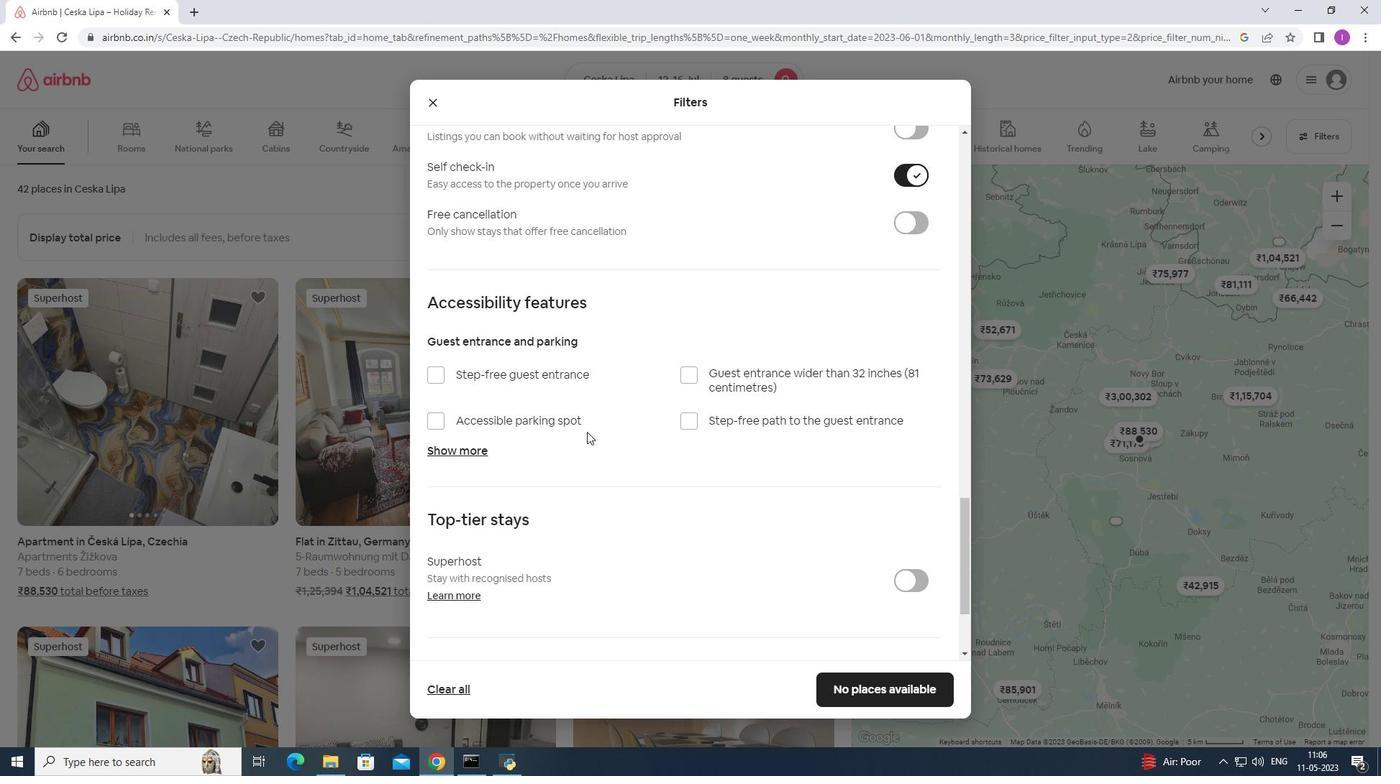 
Action: Mouse scrolled (586, 431) with delta (0, 0)
Screenshot: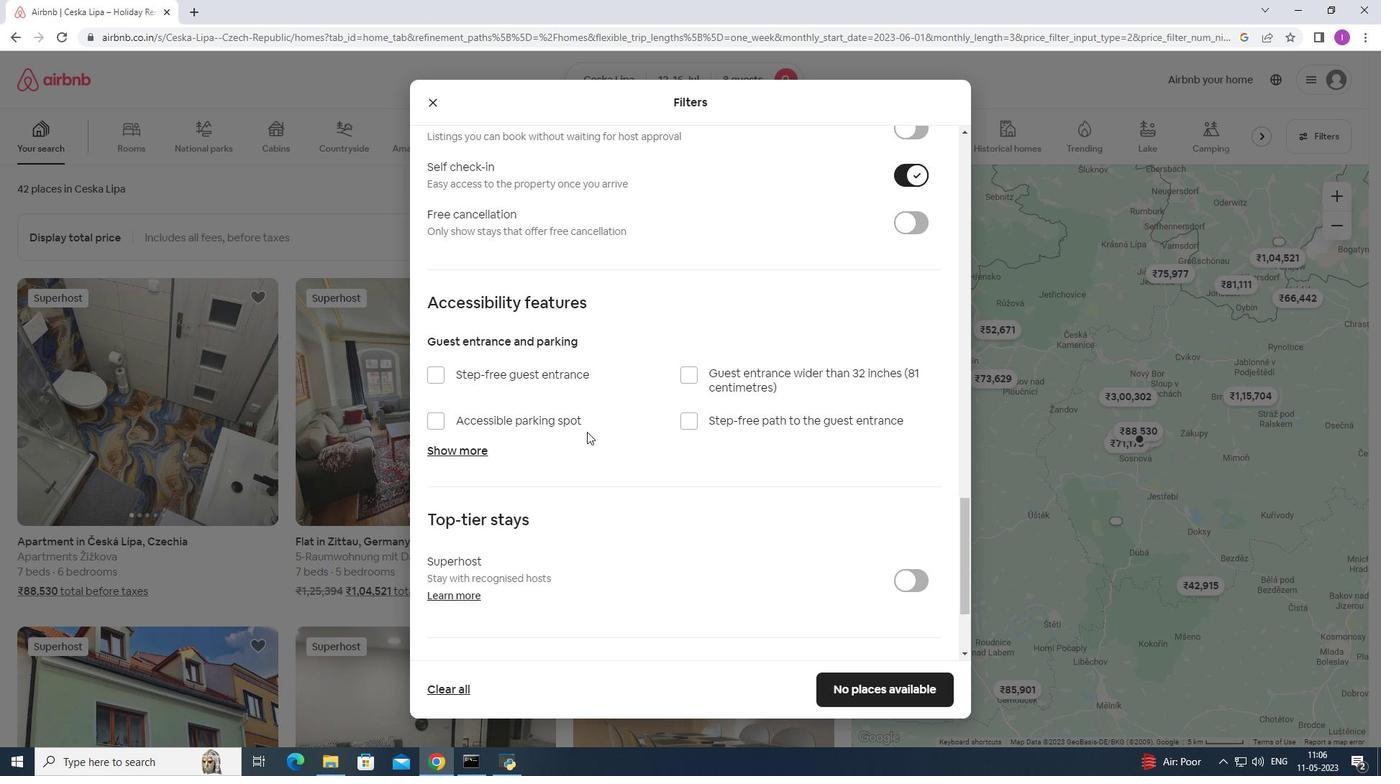 
Action: Mouse moved to (587, 432)
Screenshot: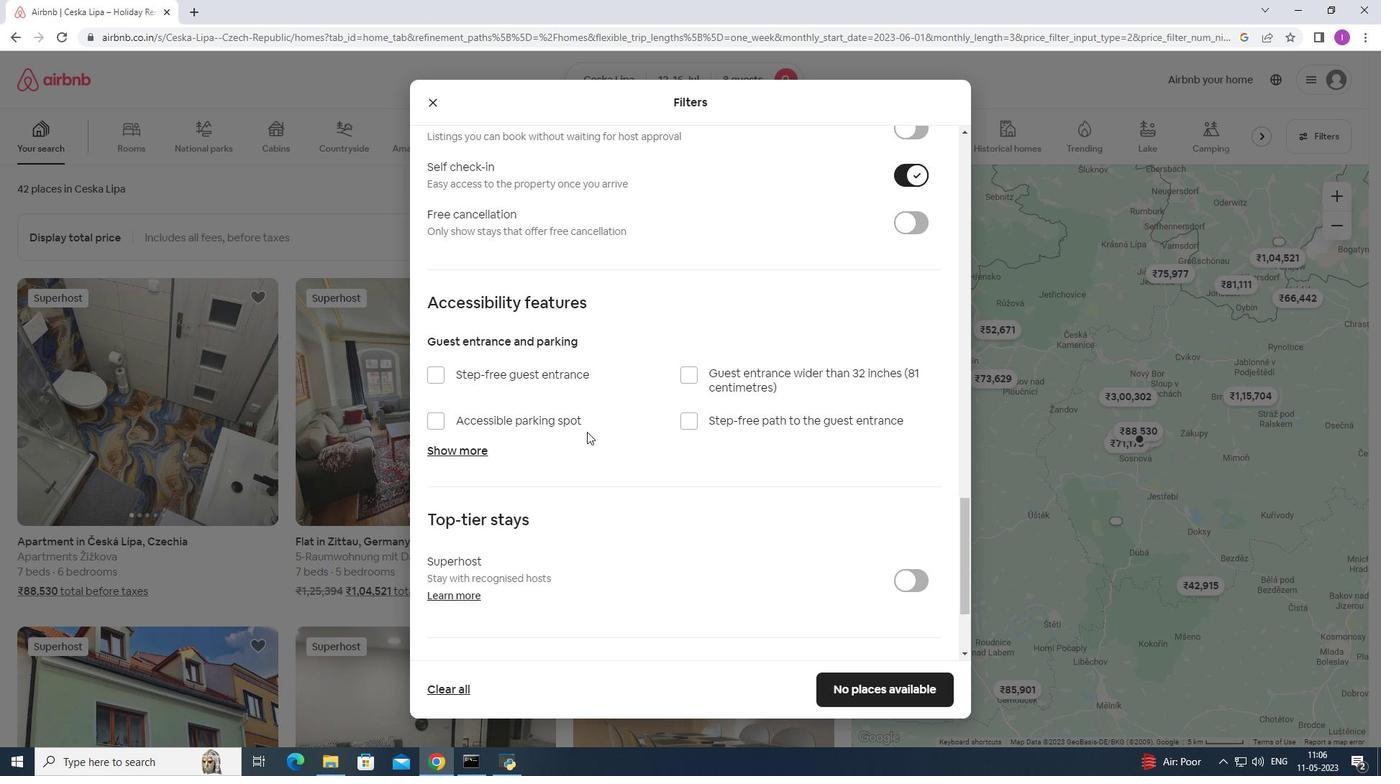 
Action: Mouse scrolled (587, 431) with delta (0, 0)
Screenshot: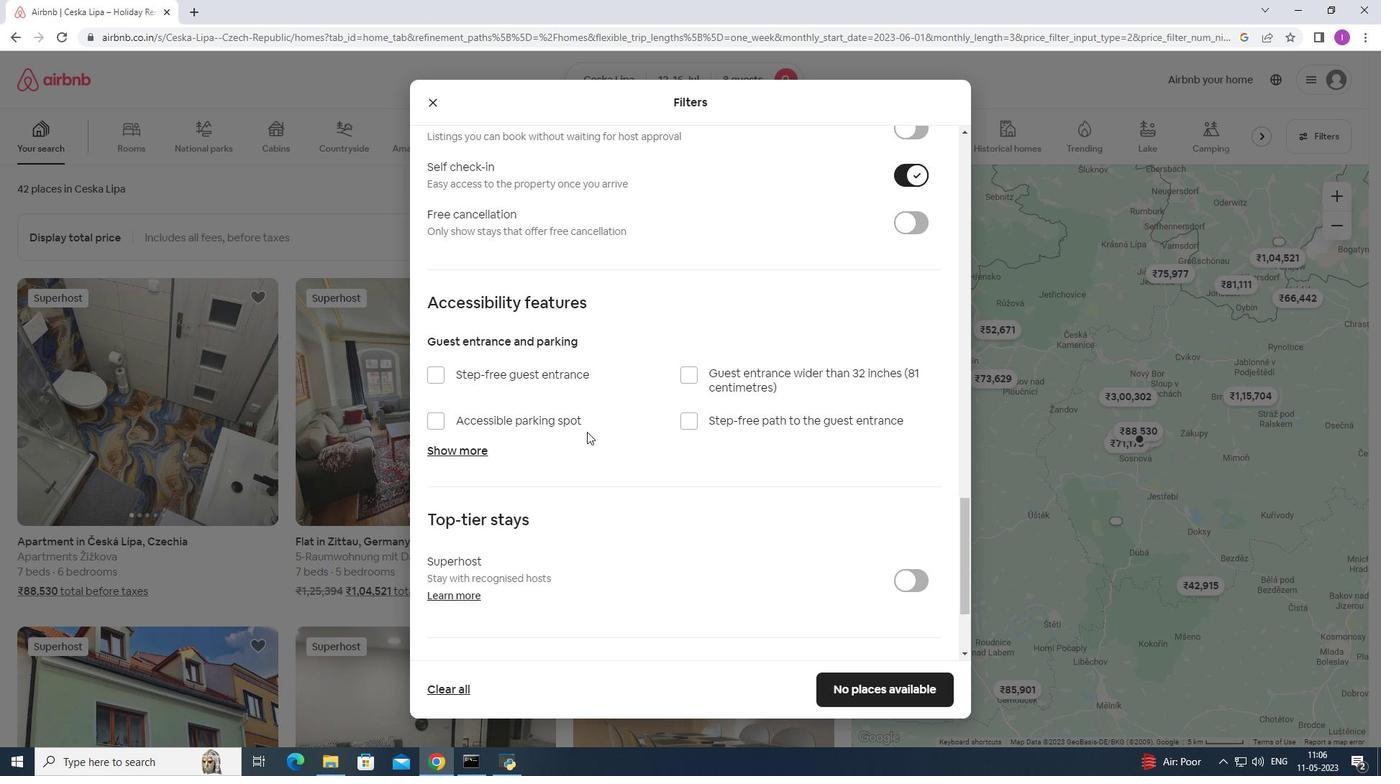 
Action: Mouse moved to (594, 426)
Screenshot: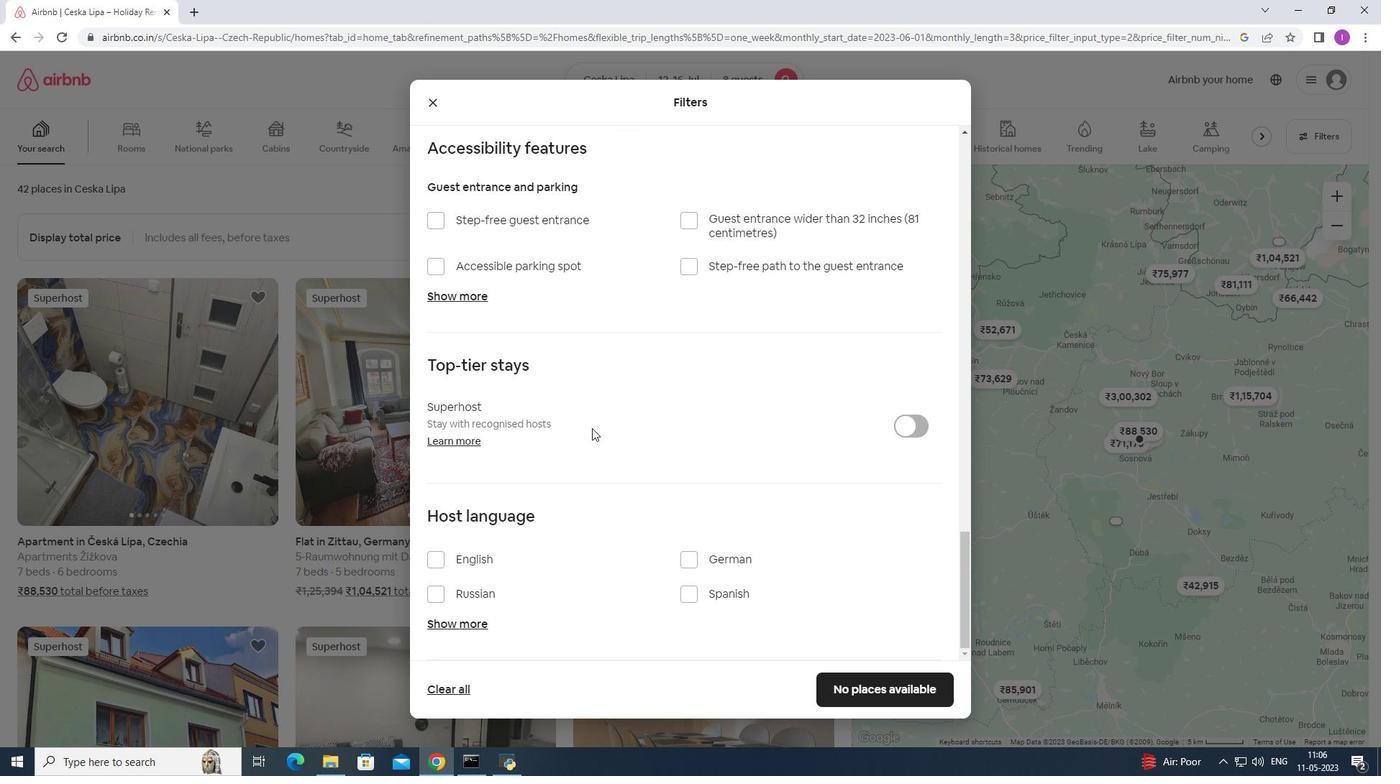 
Action: Mouse scrolled (594, 425) with delta (0, 0)
Screenshot: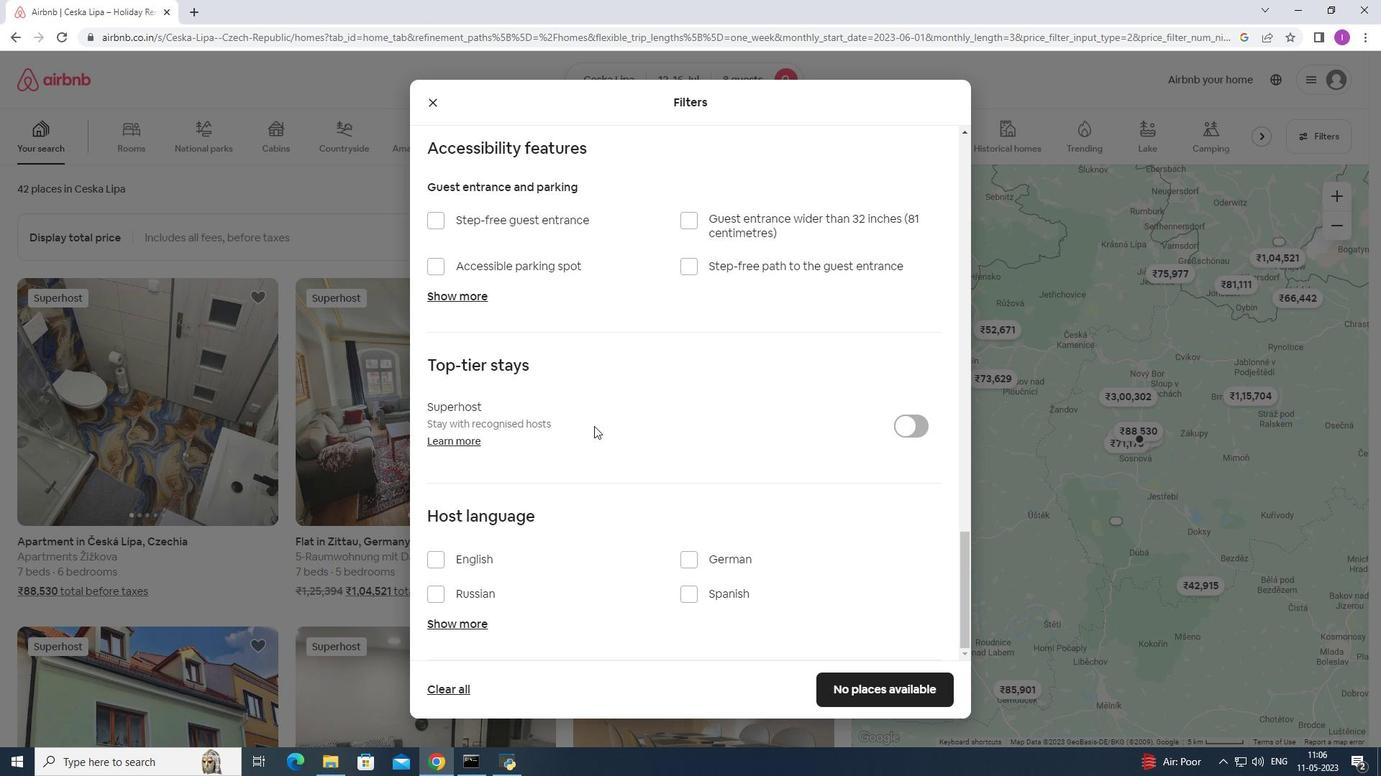 
Action: Mouse scrolled (594, 425) with delta (0, 0)
Screenshot: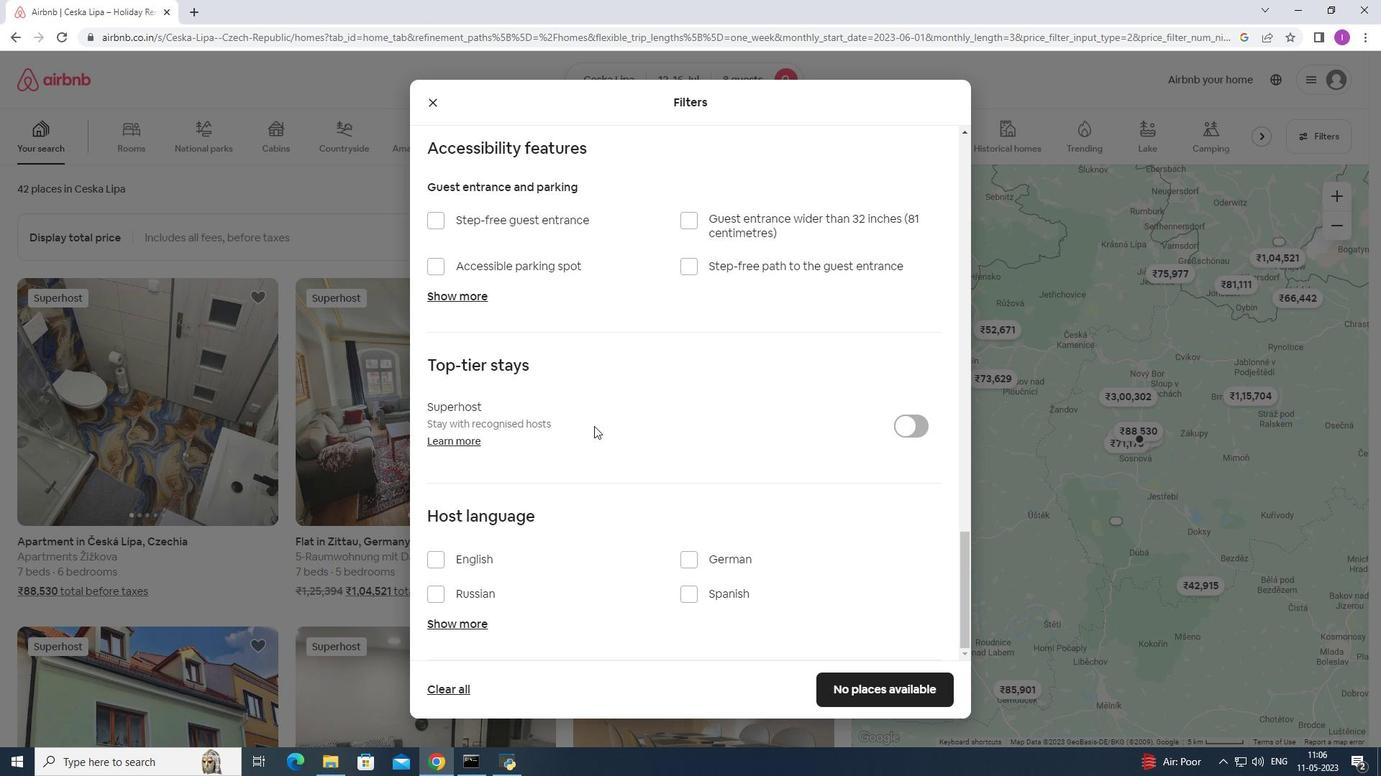 
Action: Mouse scrolled (594, 425) with delta (0, 0)
Screenshot: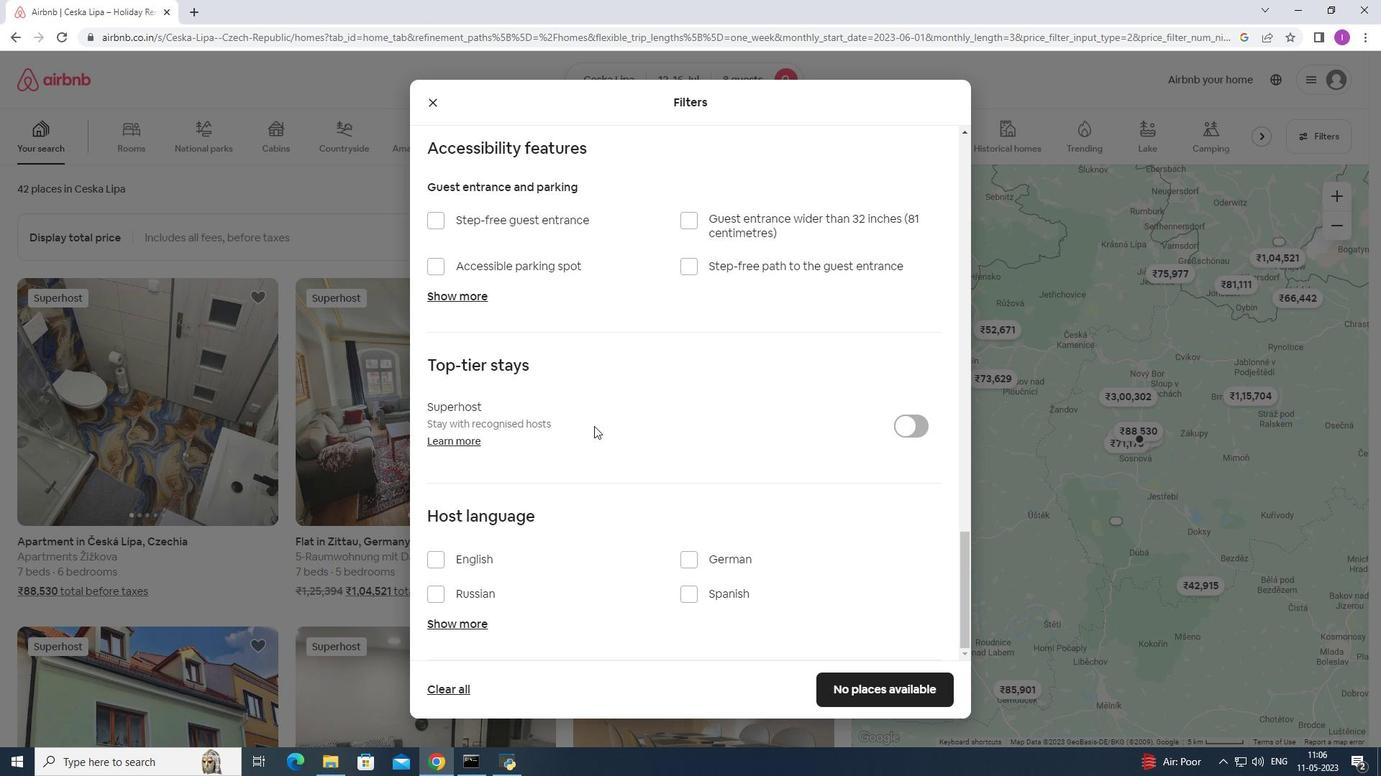 
Action: Mouse scrolled (594, 425) with delta (0, 0)
Screenshot: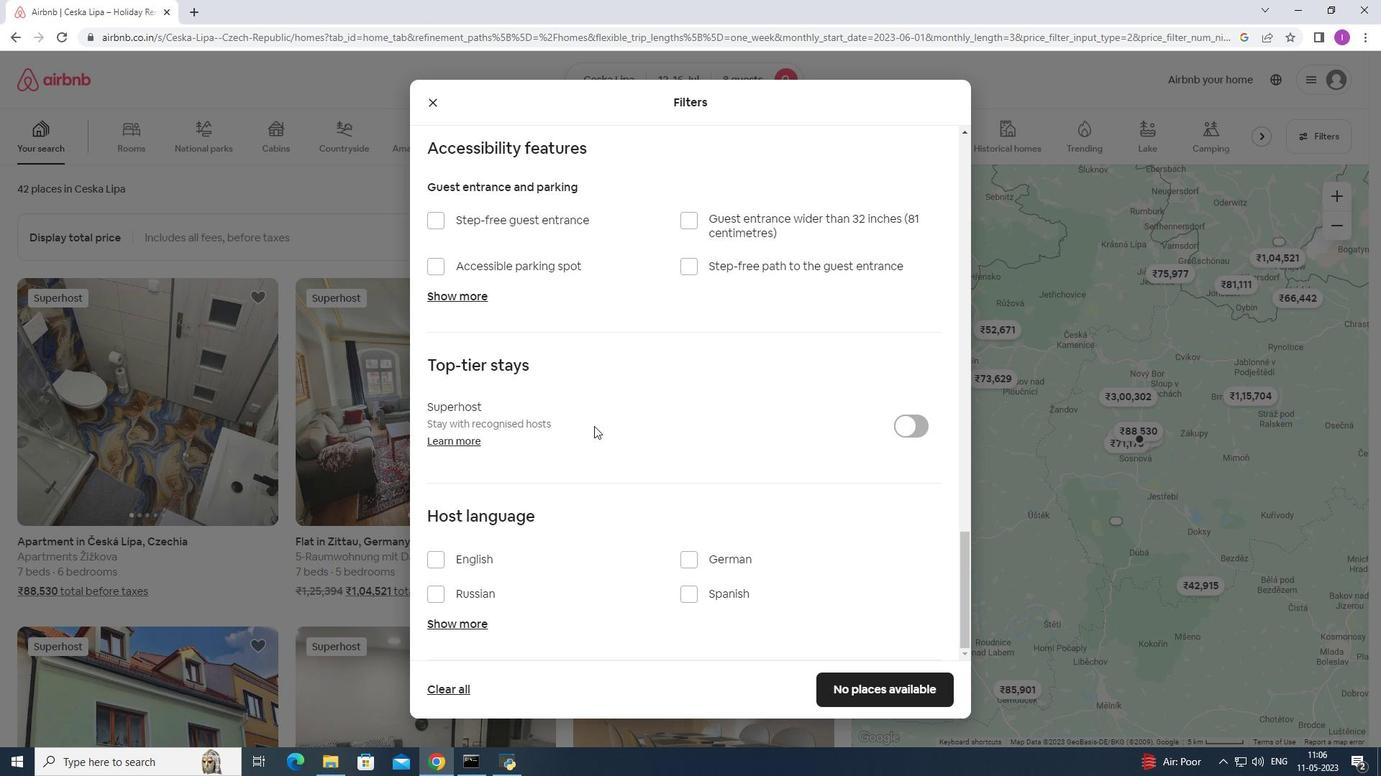 
Action: Mouse moved to (434, 561)
Screenshot: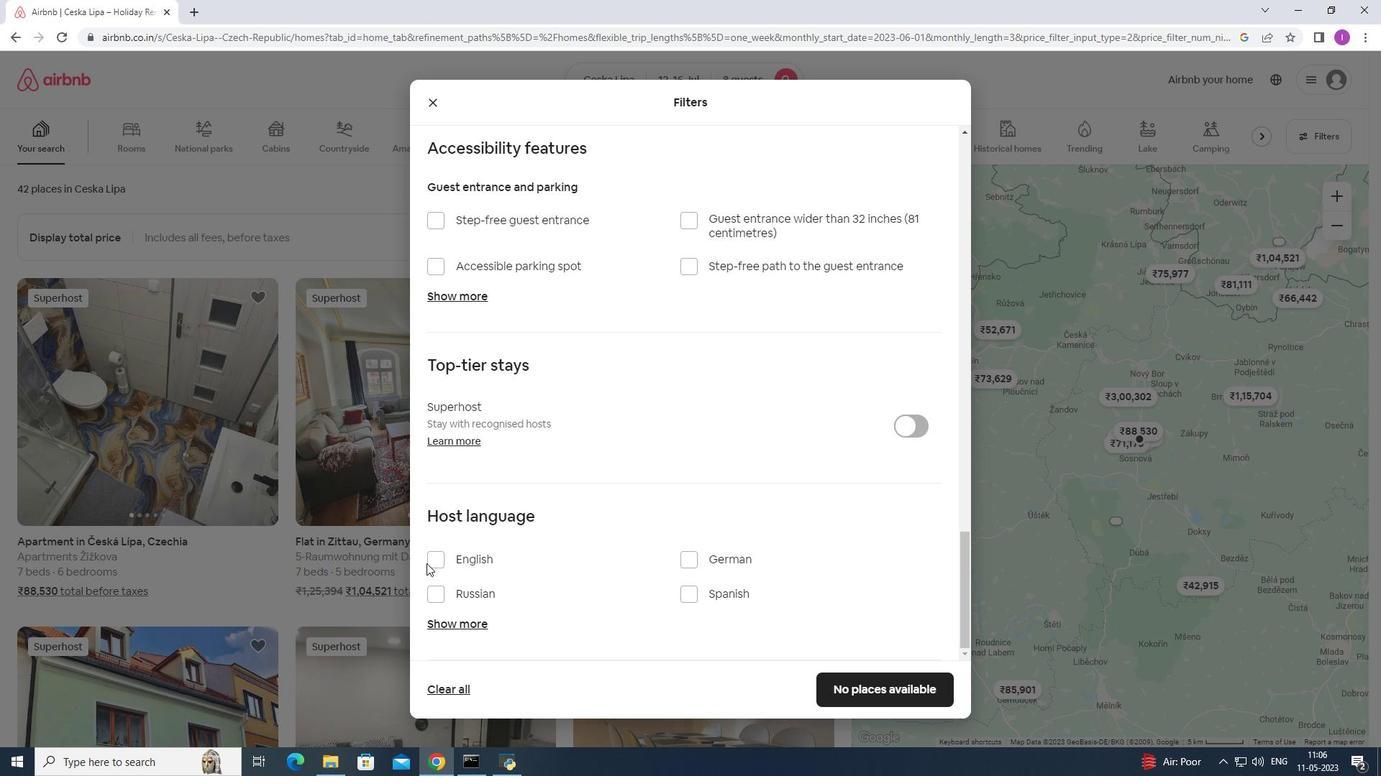 
Action: Mouse pressed left at (434, 561)
Screenshot: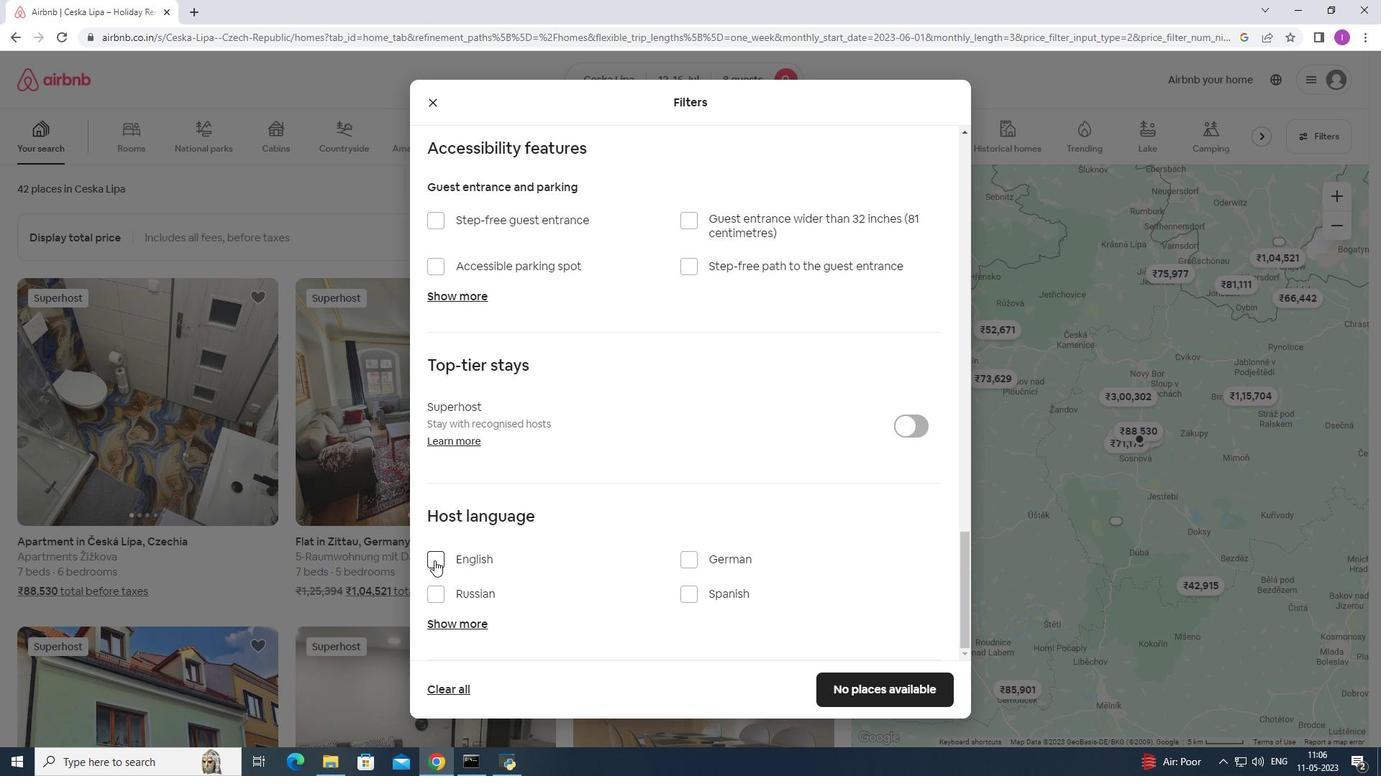 
Action: Mouse moved to (733, 598)
Screenshot: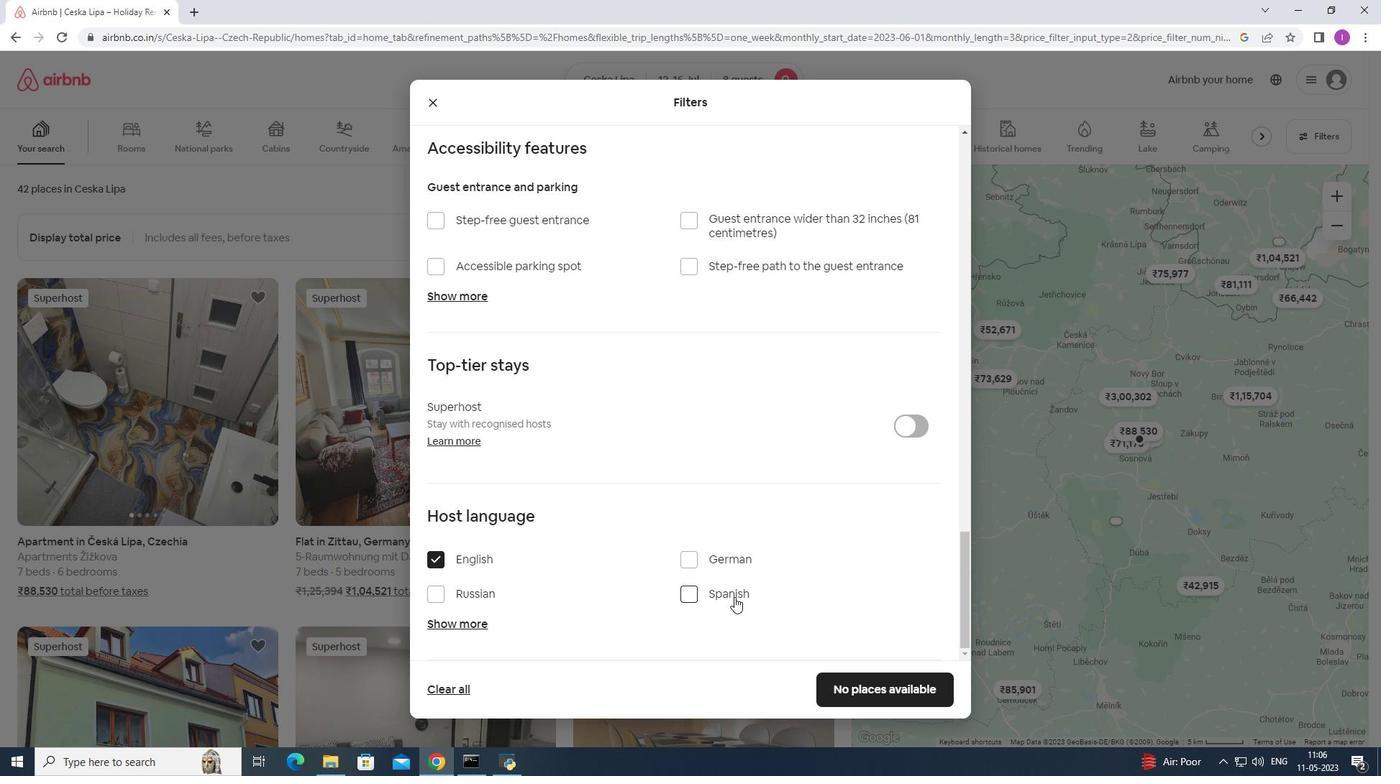 
Action: Mouse scrolled (733, 597) with delta (0, 0)
Screenshot: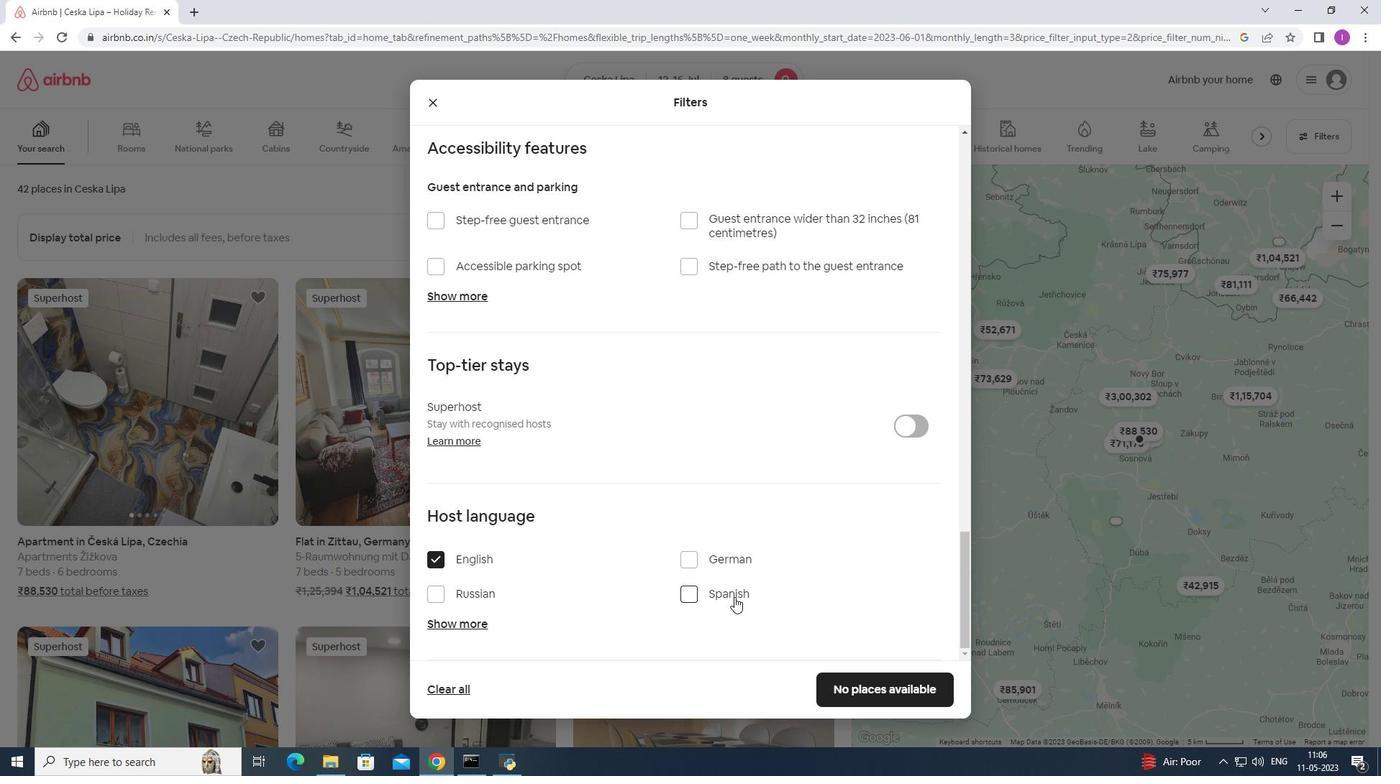 
Action: Mouse moved to (731, 599)
Screenshot: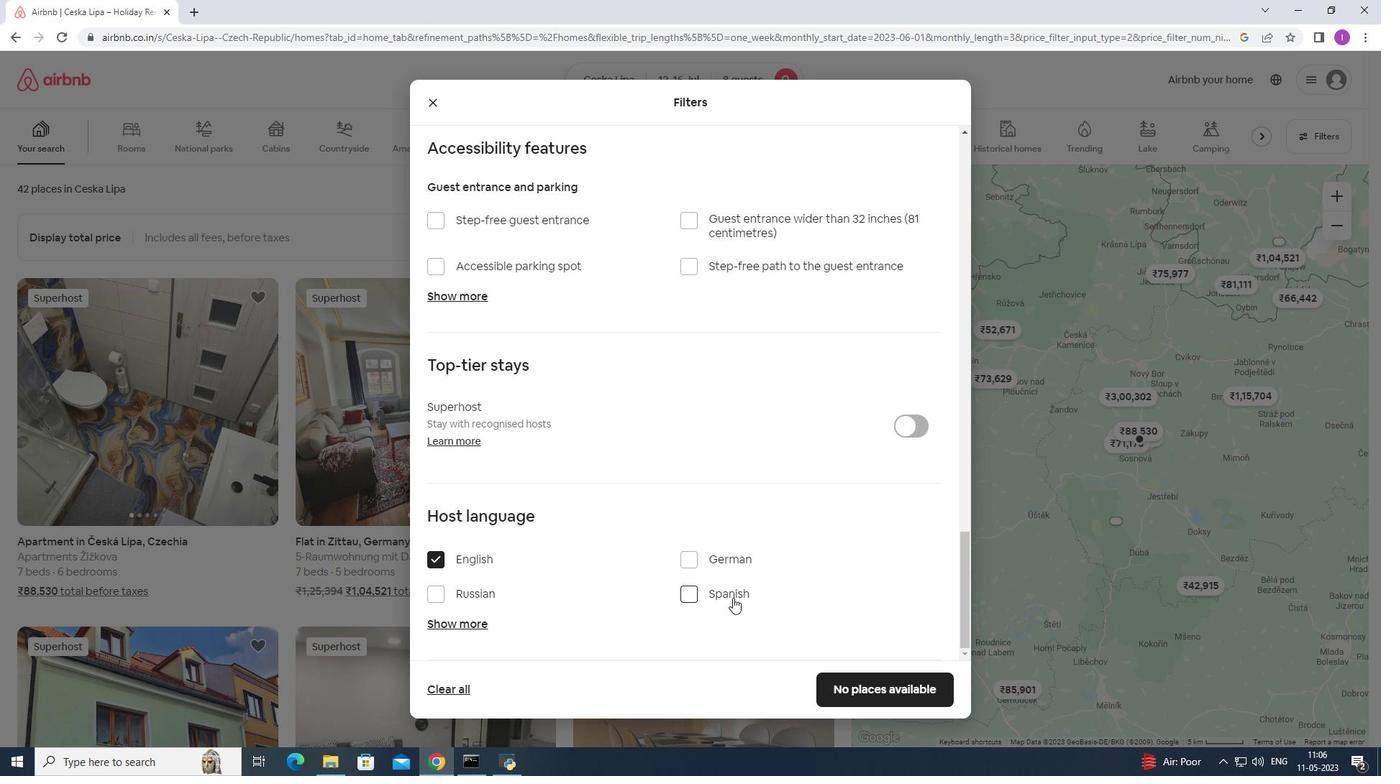 
Action: Mouse scrolled (731, 599) with delta (0, 0)
Screenshot: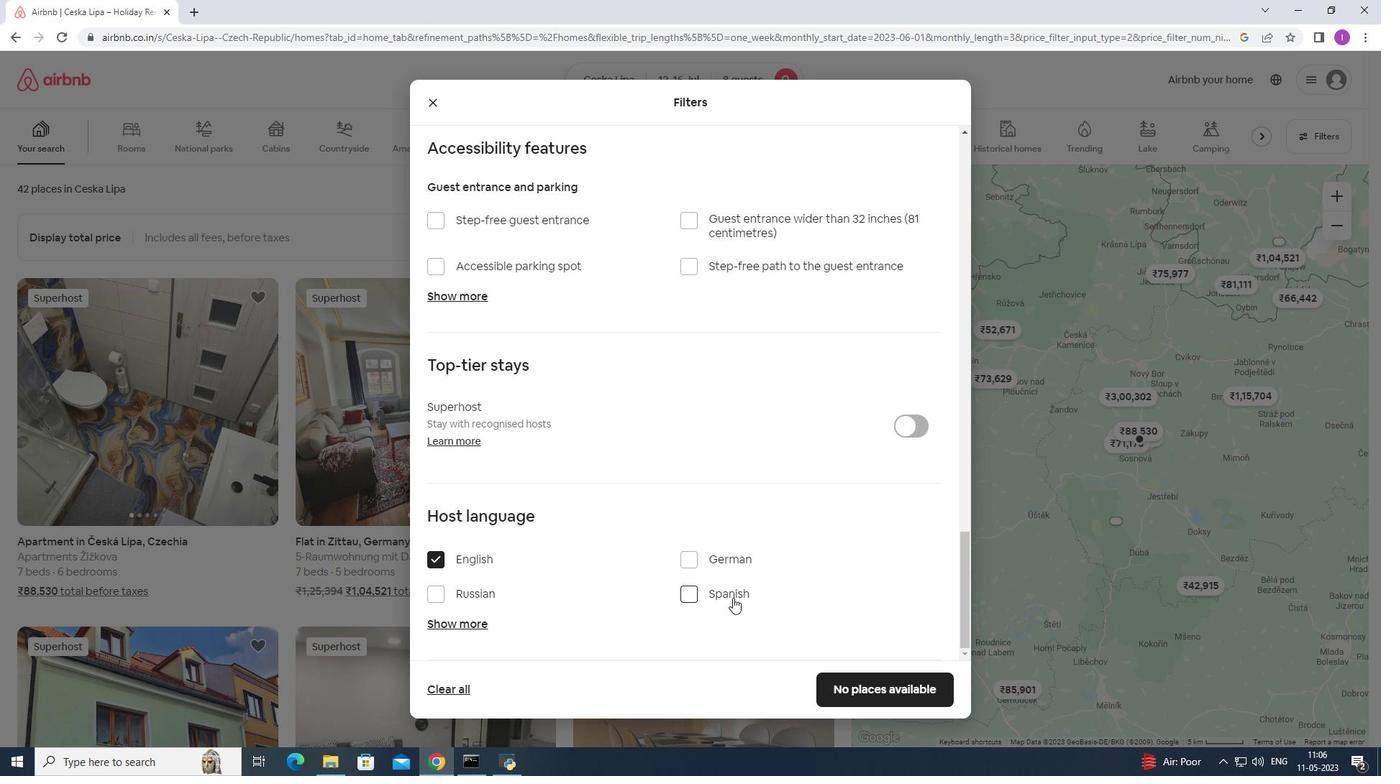 
Action: Mouse scrolled (731, 599) with delta (0, 0)
Screenshot: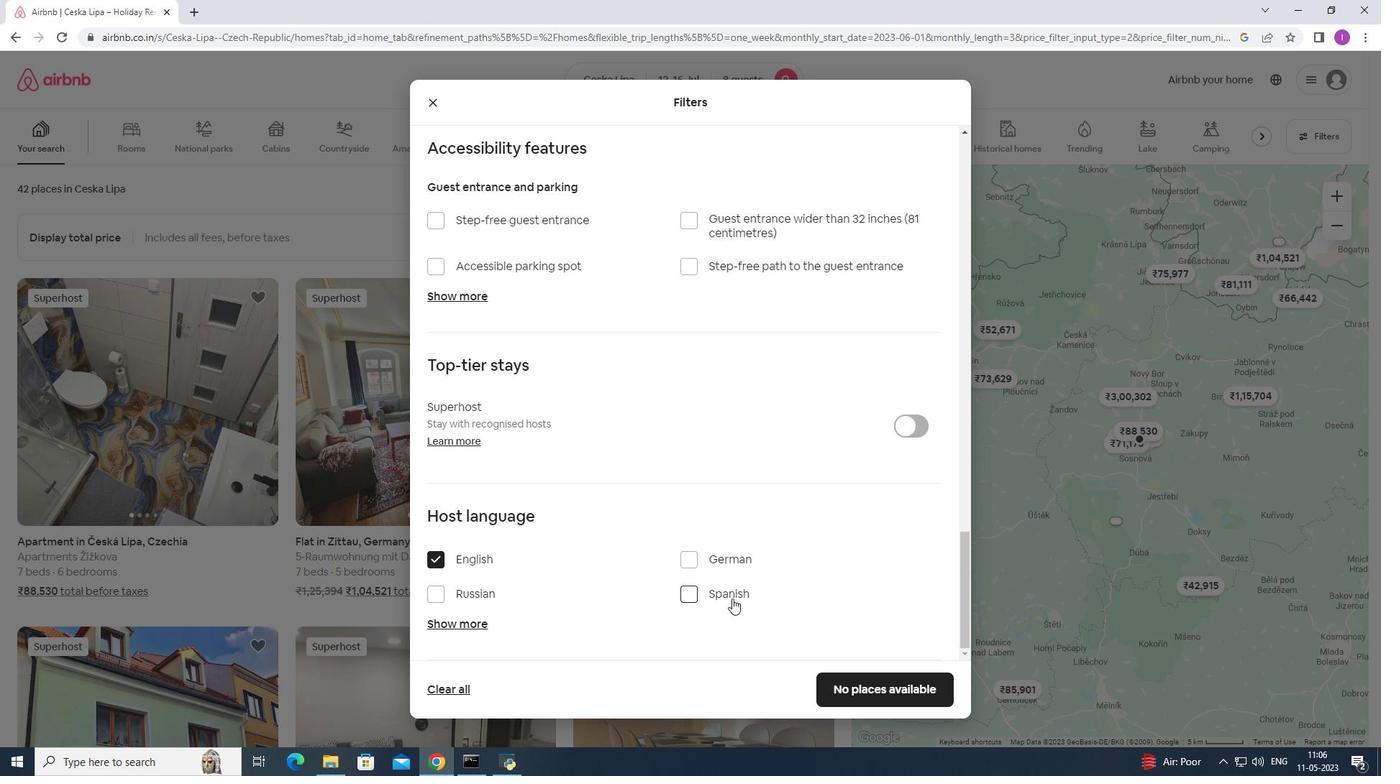 
Action: Mouse moved to (731, 597)
Screenshot: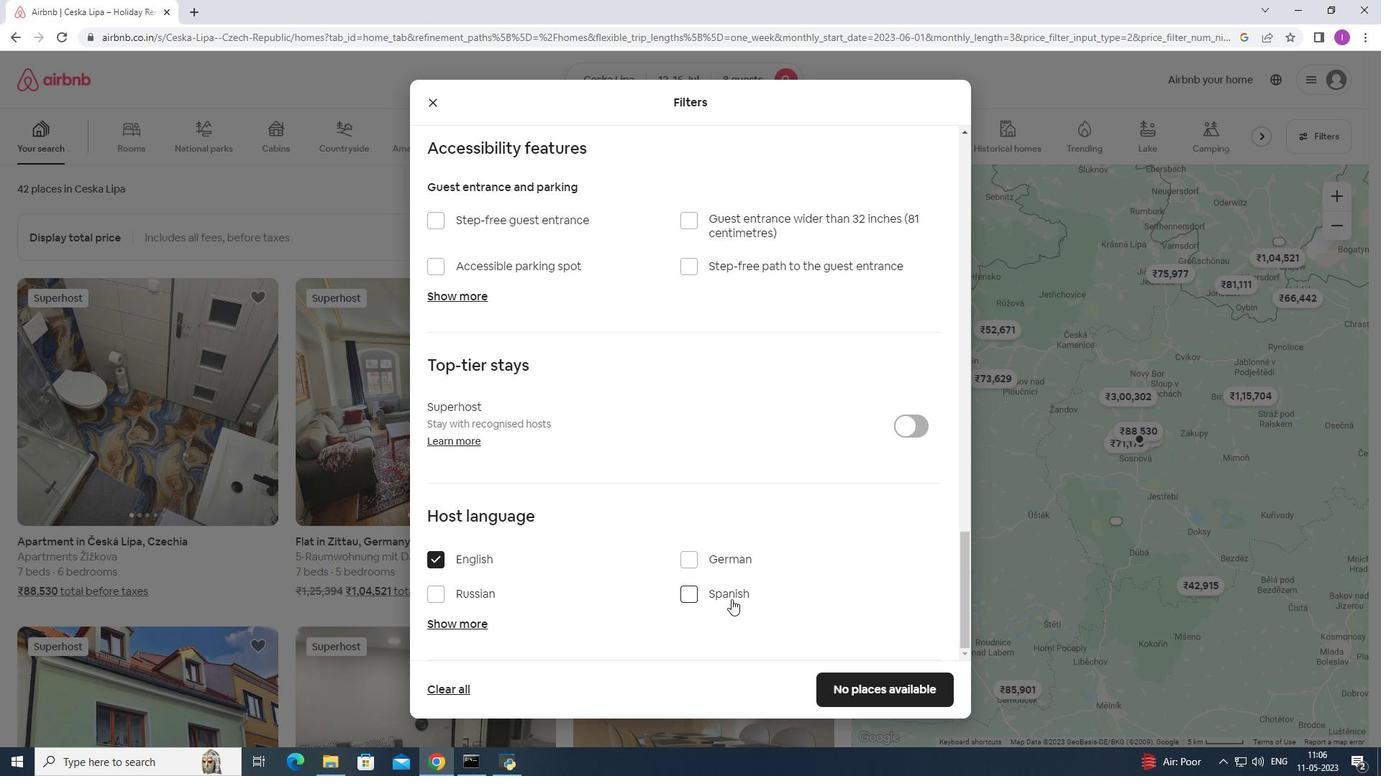 
Action: Mouse scrolled (731, 597) with delta (0, 0)
Screenshot: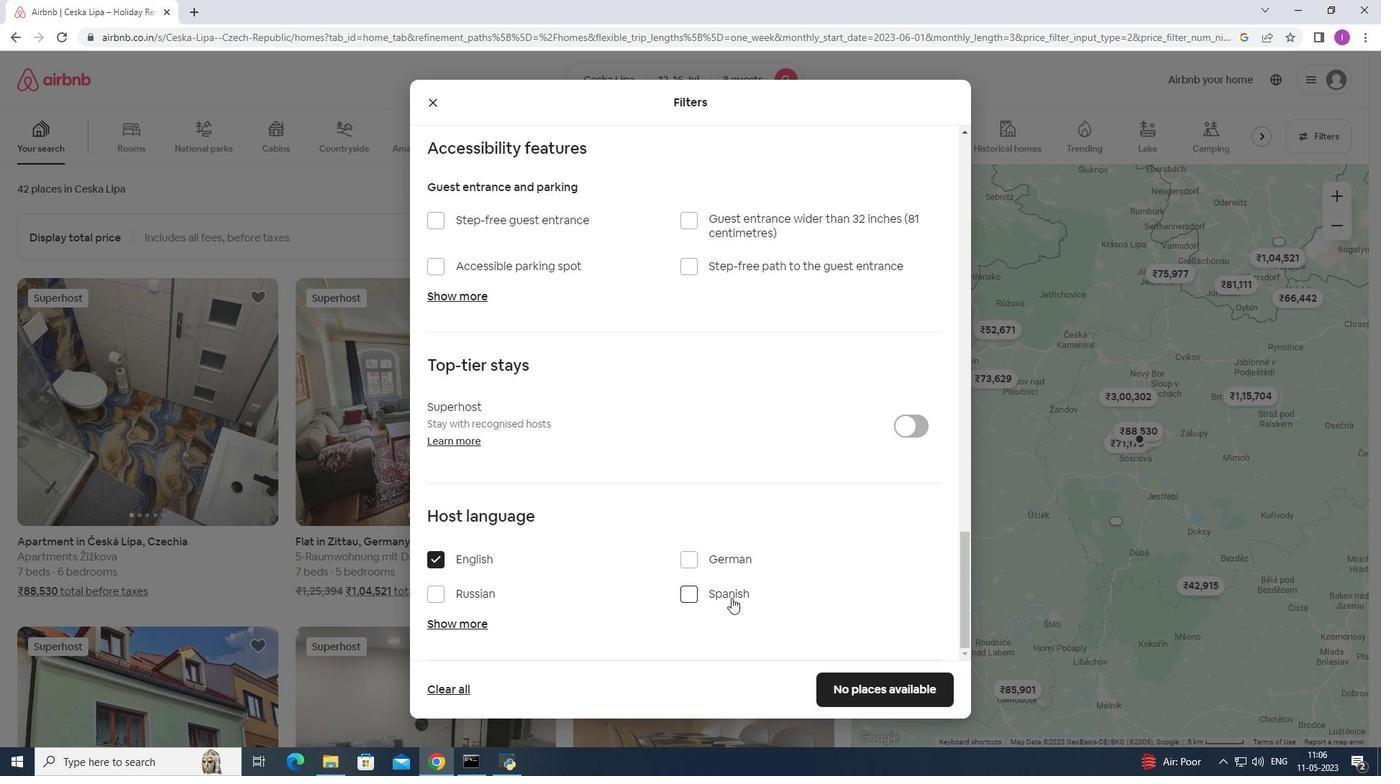 
Action: Mouse scrolled (731, 597) with delta (0, 0)
Screenshot: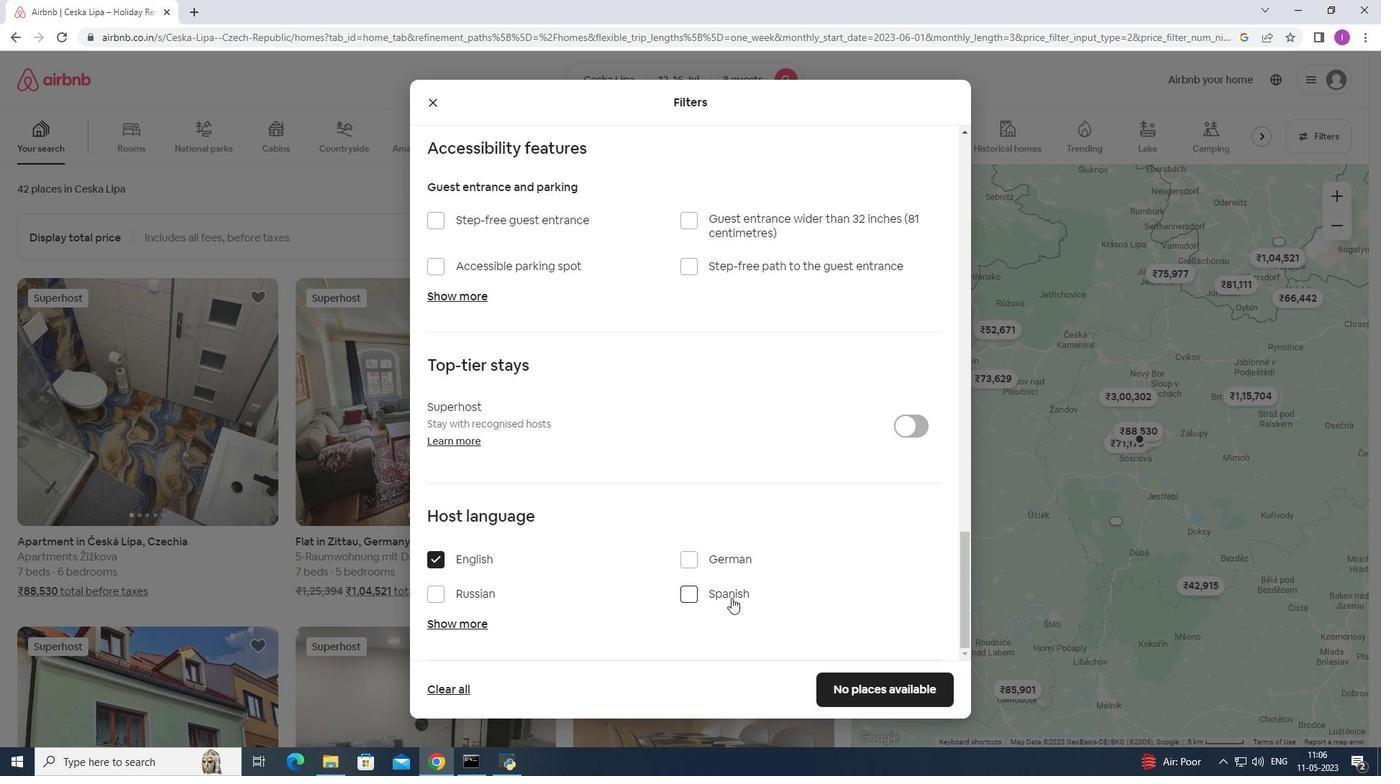 
Action: Mouse moved to (854, 688)
Screenshot: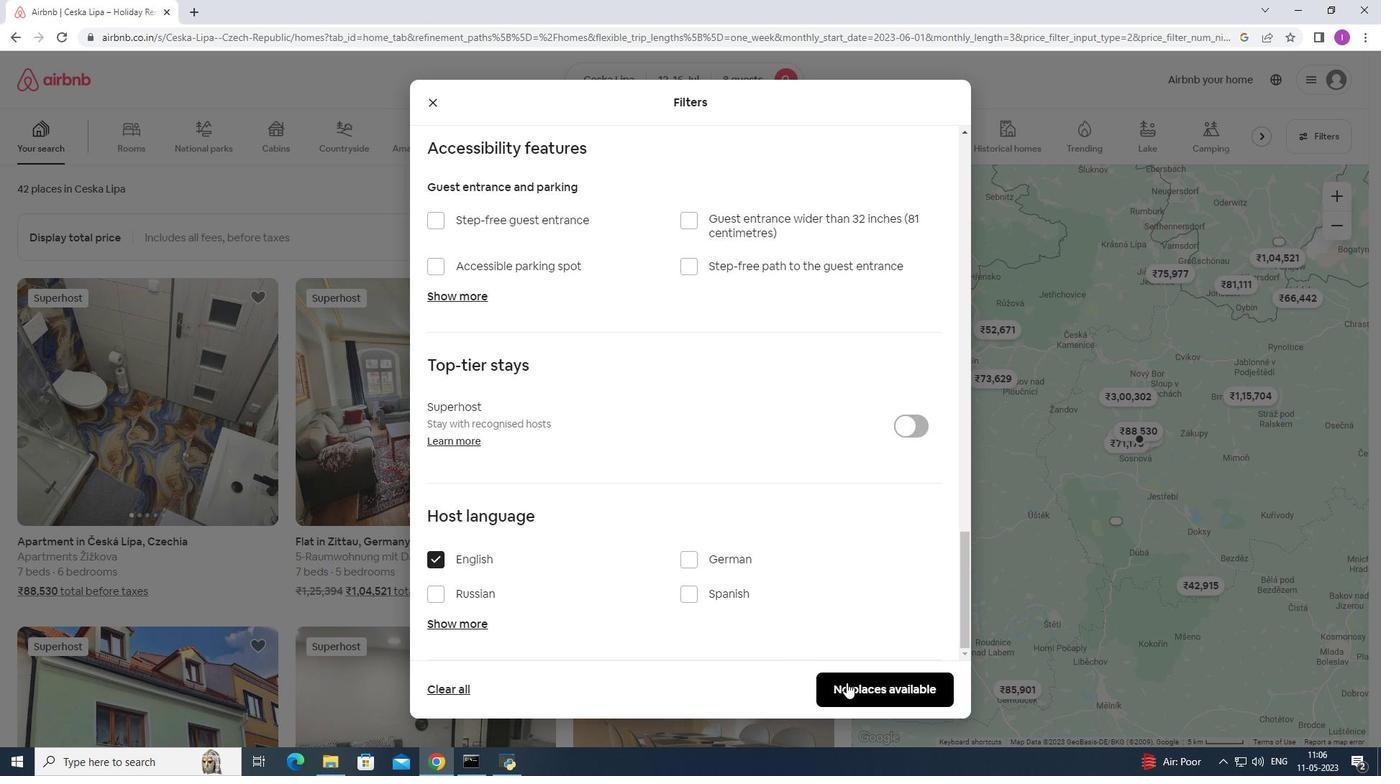 
Action: Mouse pressed left at (854, 688)
Screenshot: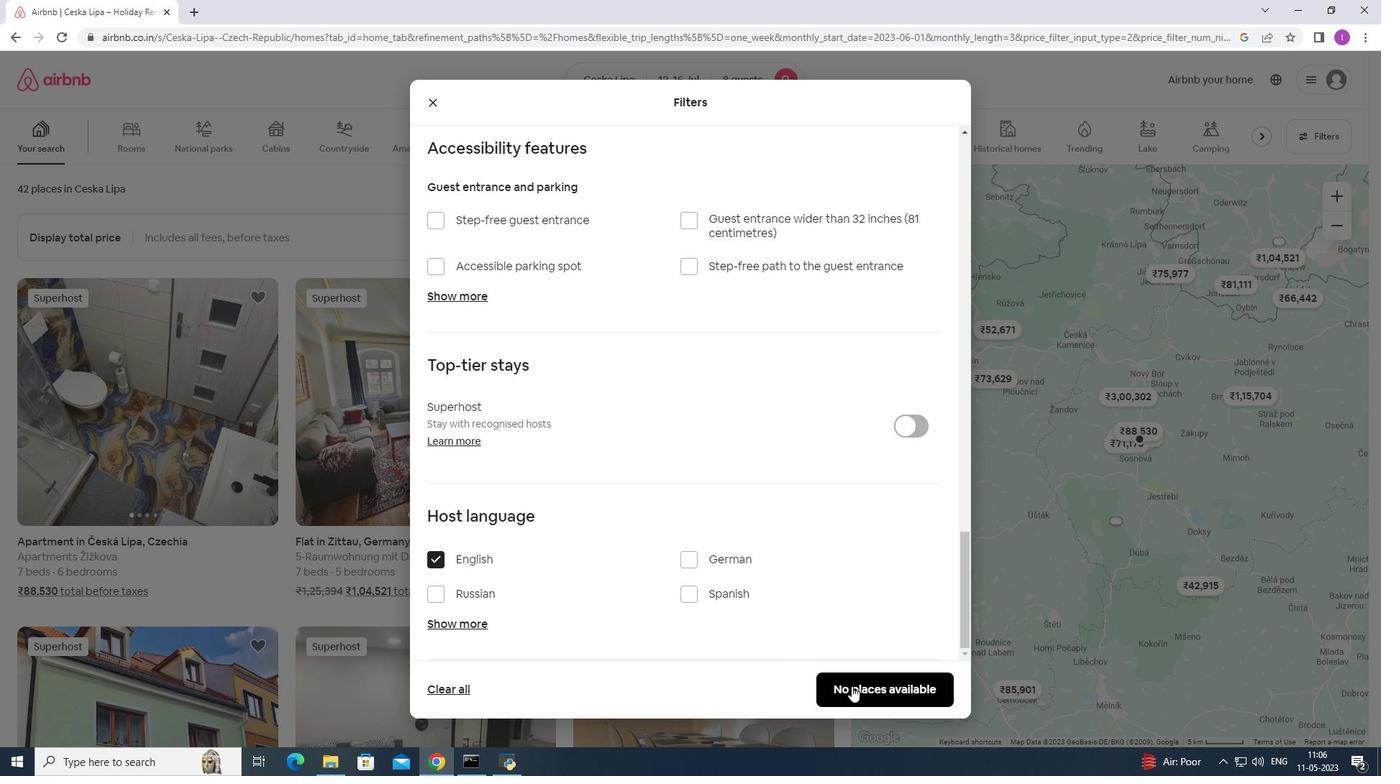 
Action: Mouse moved to (851, 687)
Screenshot: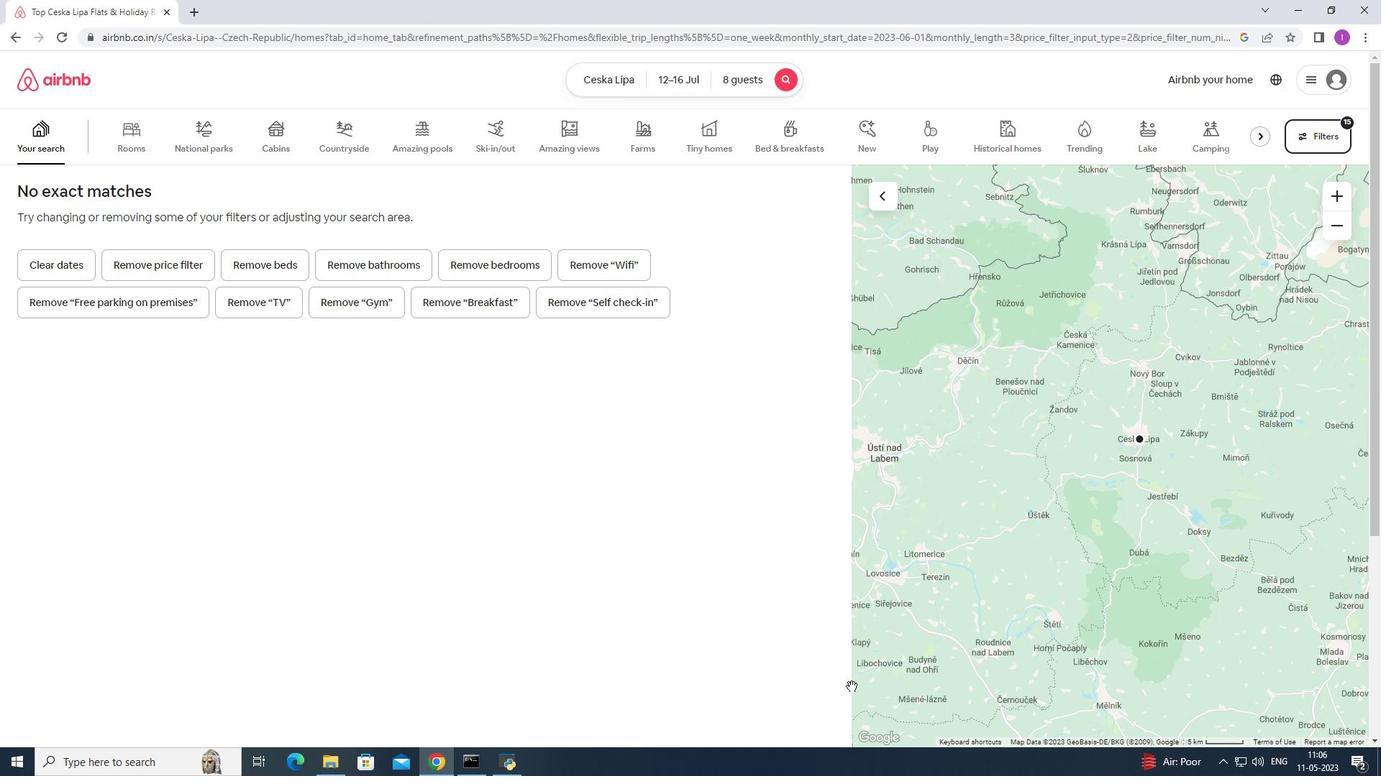 
